 Task: Slide 26 - Thanks.
Action: Mouse moved to (42, 96)
Screenshot: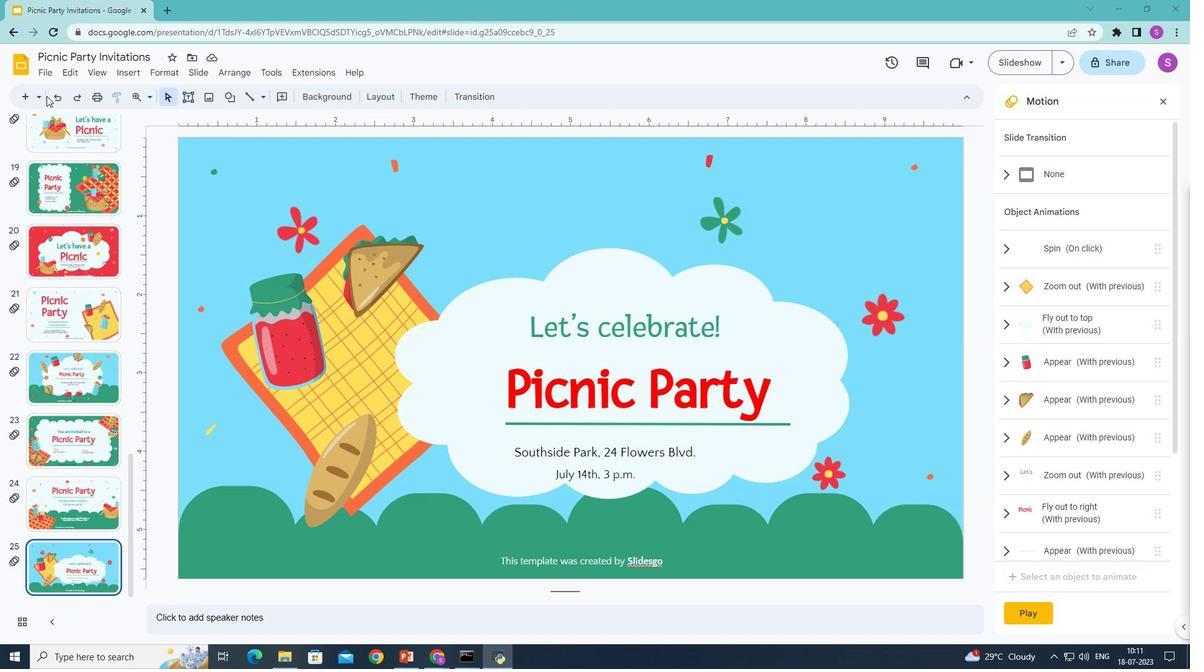 
Action: Mouse pressed left at (42, 96)
Screenshot: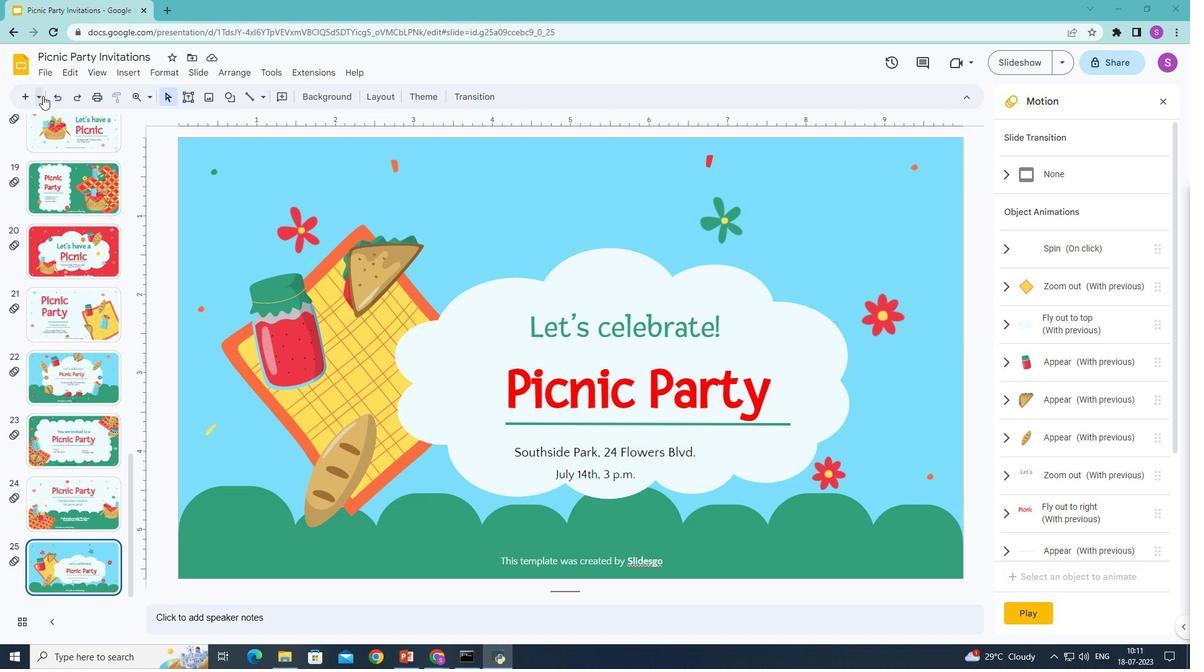 
Action: Mouse moved to (153, 398)
Screenshot: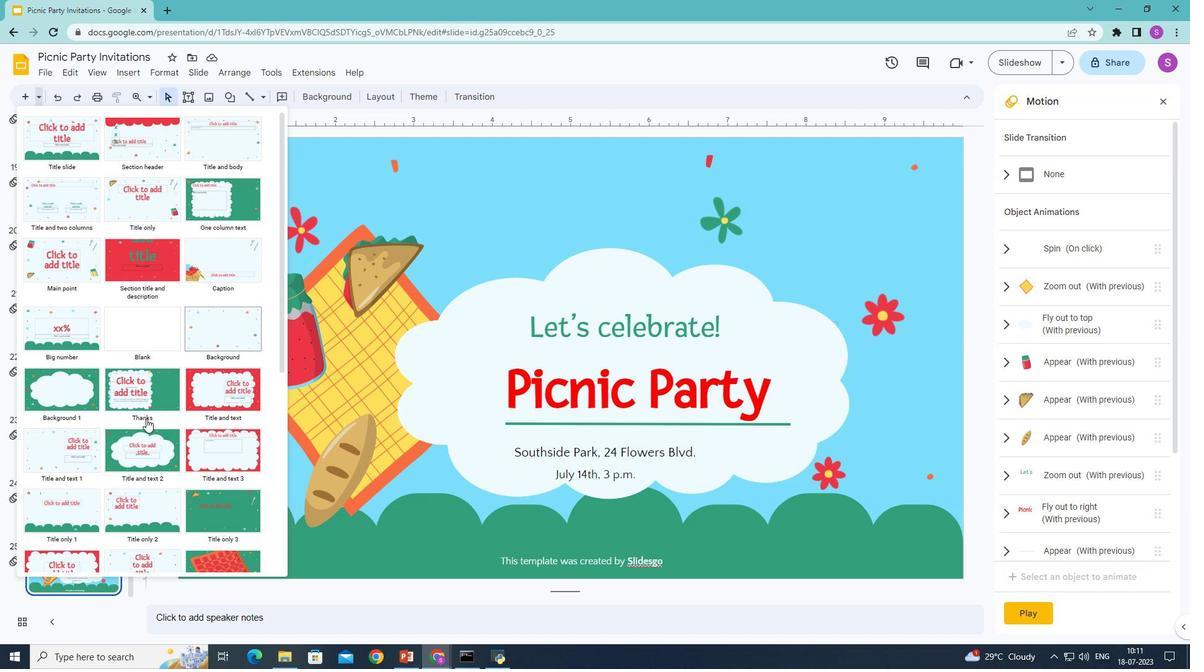 
Action: Mouse pressed left at (153, 398)
Screenshot: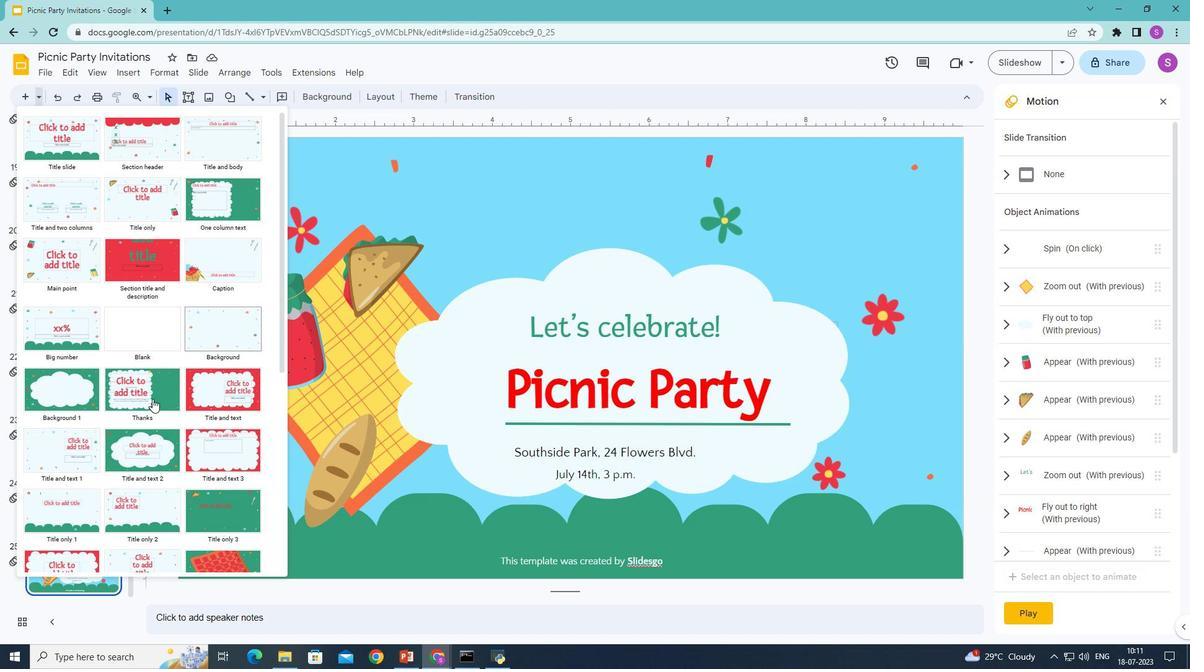 
Action: Mouse moved to (404, 243)
Screenshot: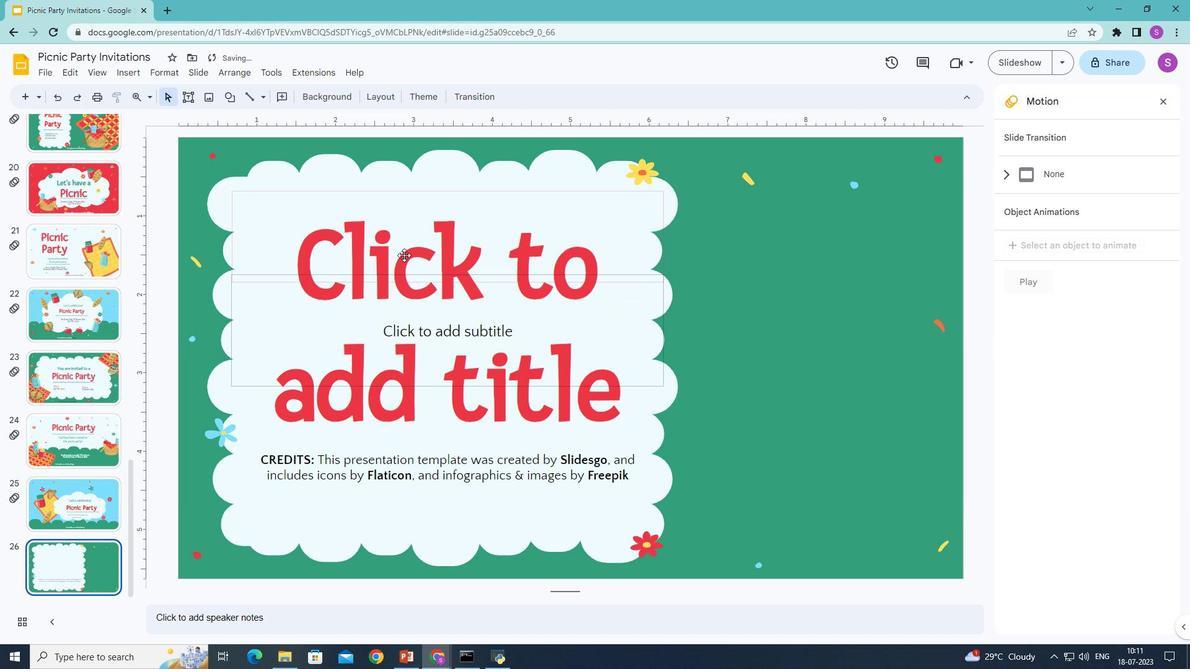 
Action: Mouse pressed left at (404, 243)
Screenshot: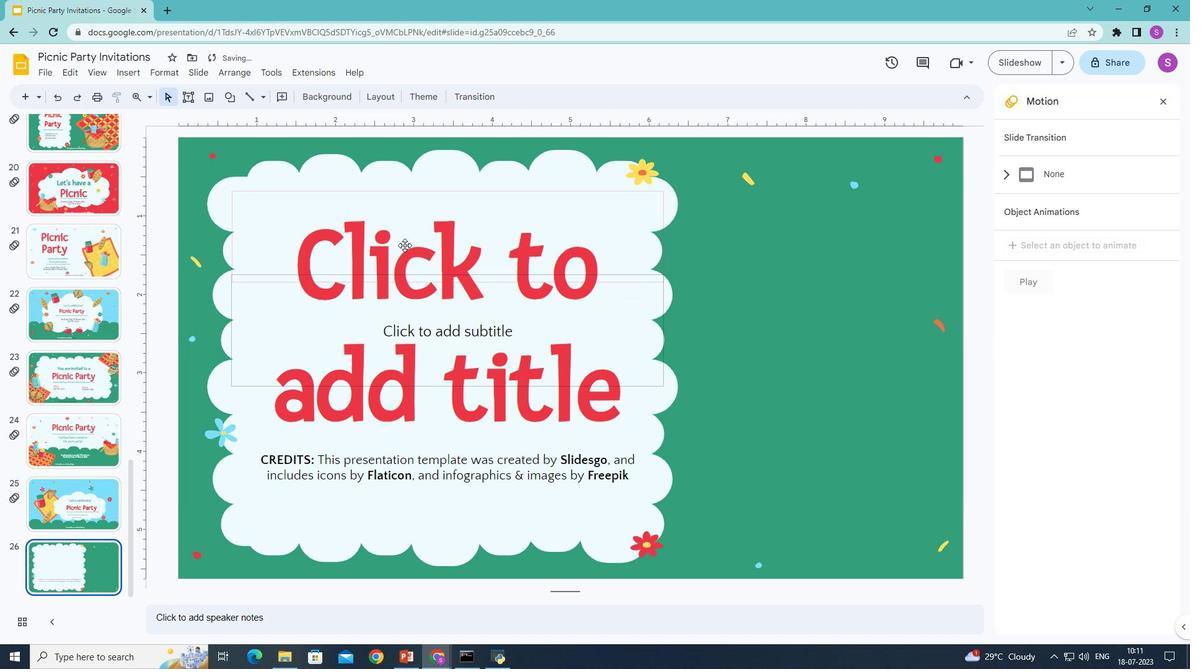 
Action: Mouse moved to (404, 243)
Screenshot: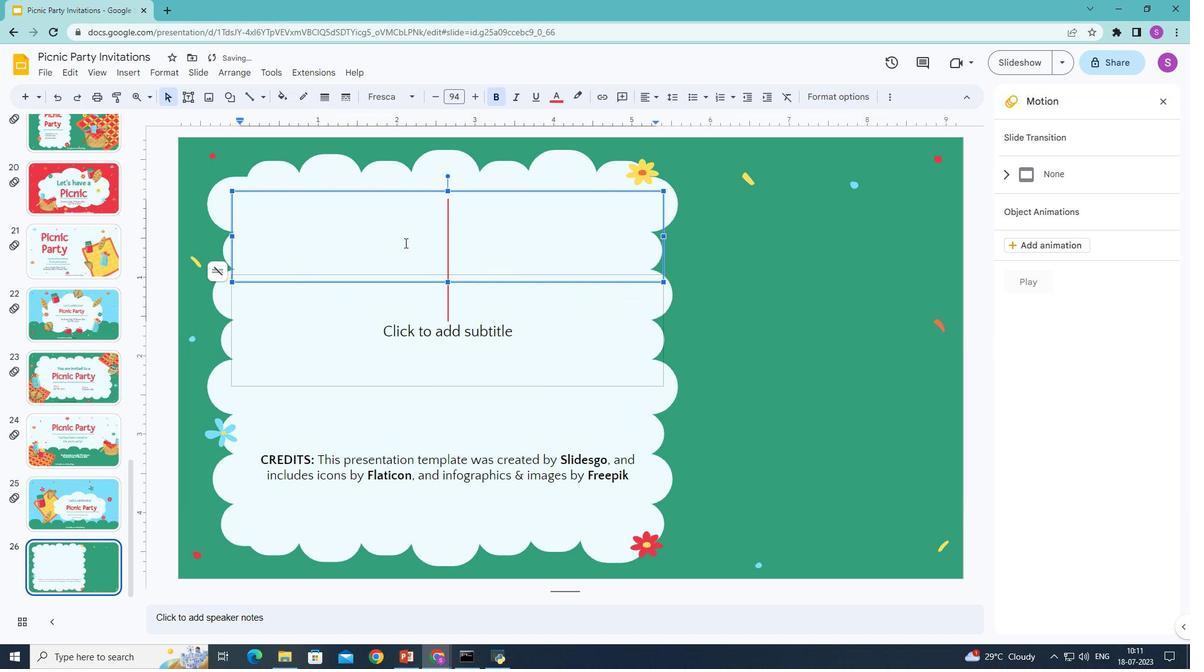 
Action: Key pressed <Key.shift>Thanks<Key.shift>!
Screenshot: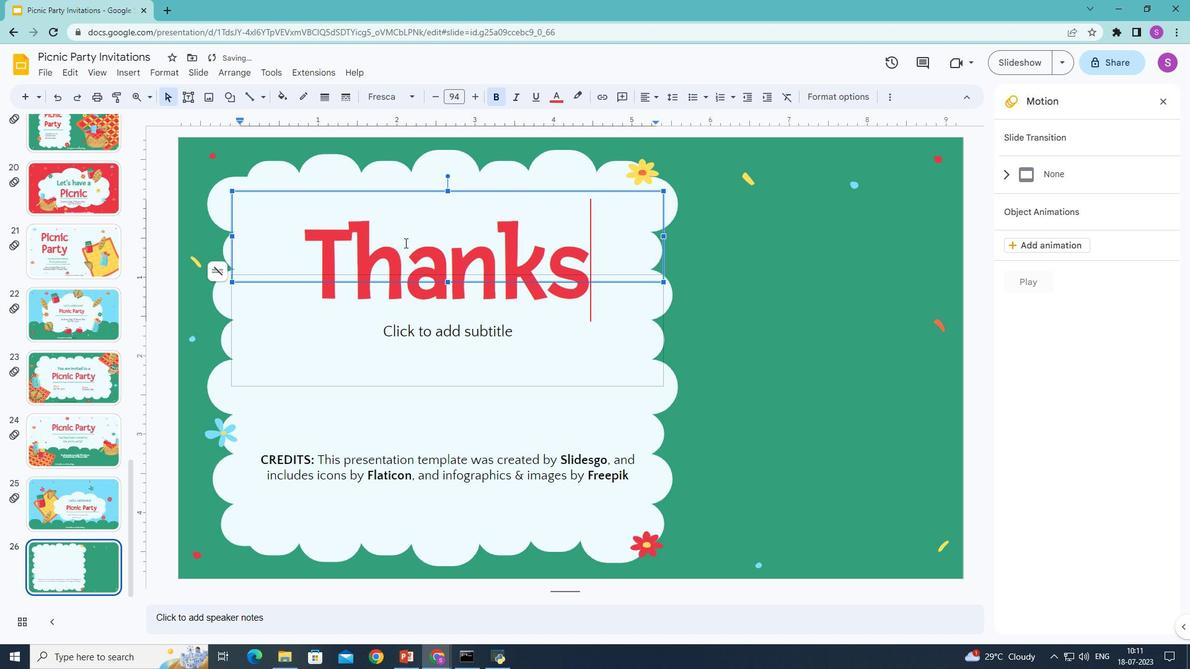 
Action: Mouse moved to (490, 323)
Screenshot: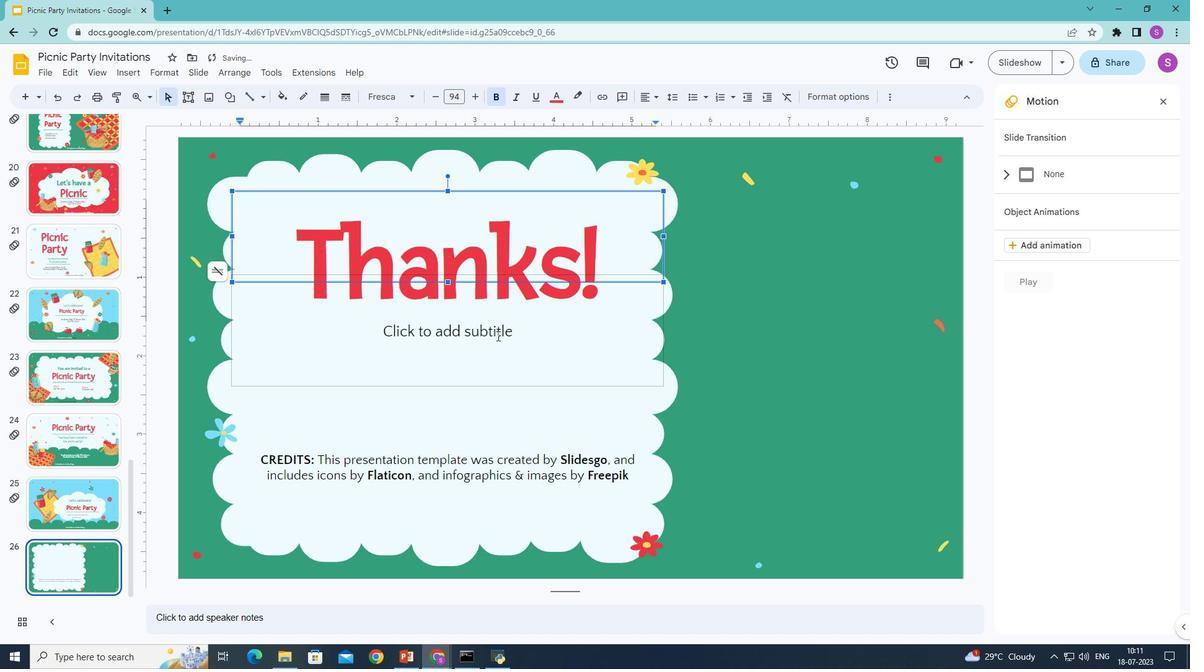 
Action: Mouse pressed left at (490, 323)
Screenshot: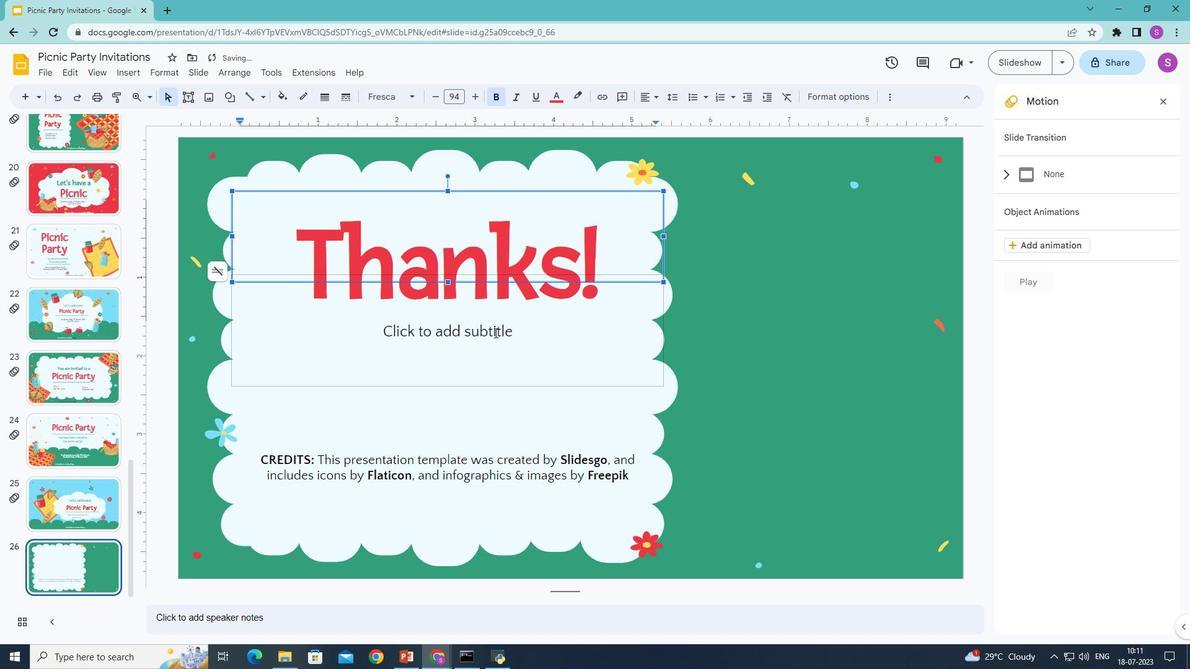 
Action: Mouse moved to (478, 238)
Screenshot: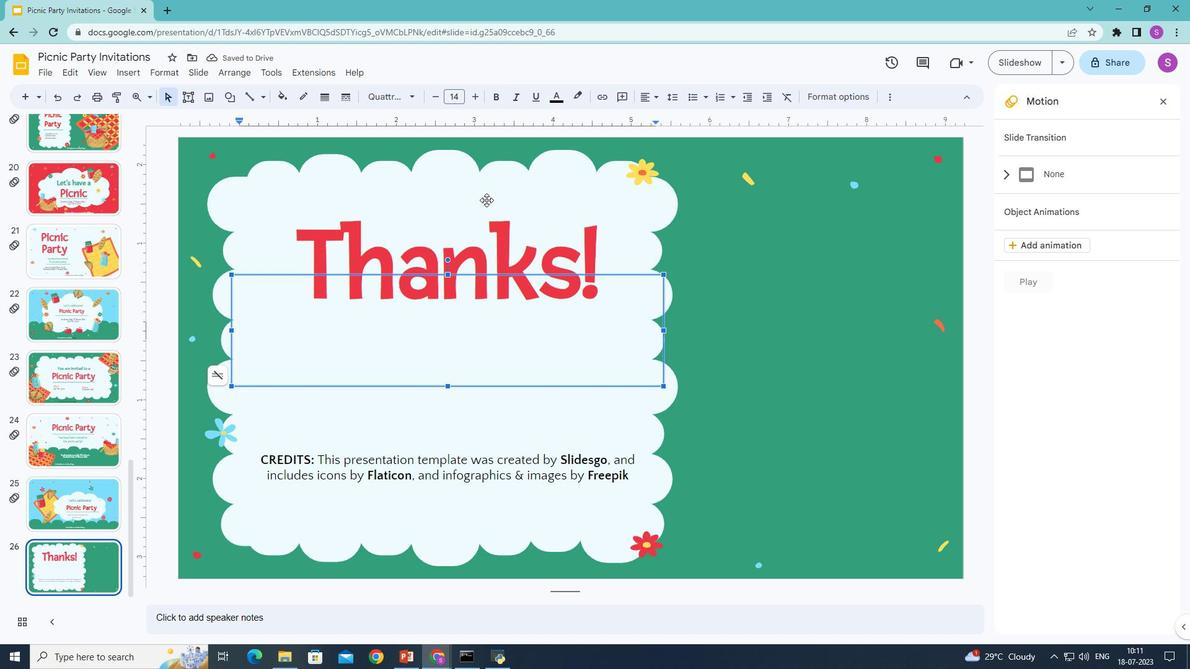 
Action: Mouse pressed left at (478, 238)
Screenshot: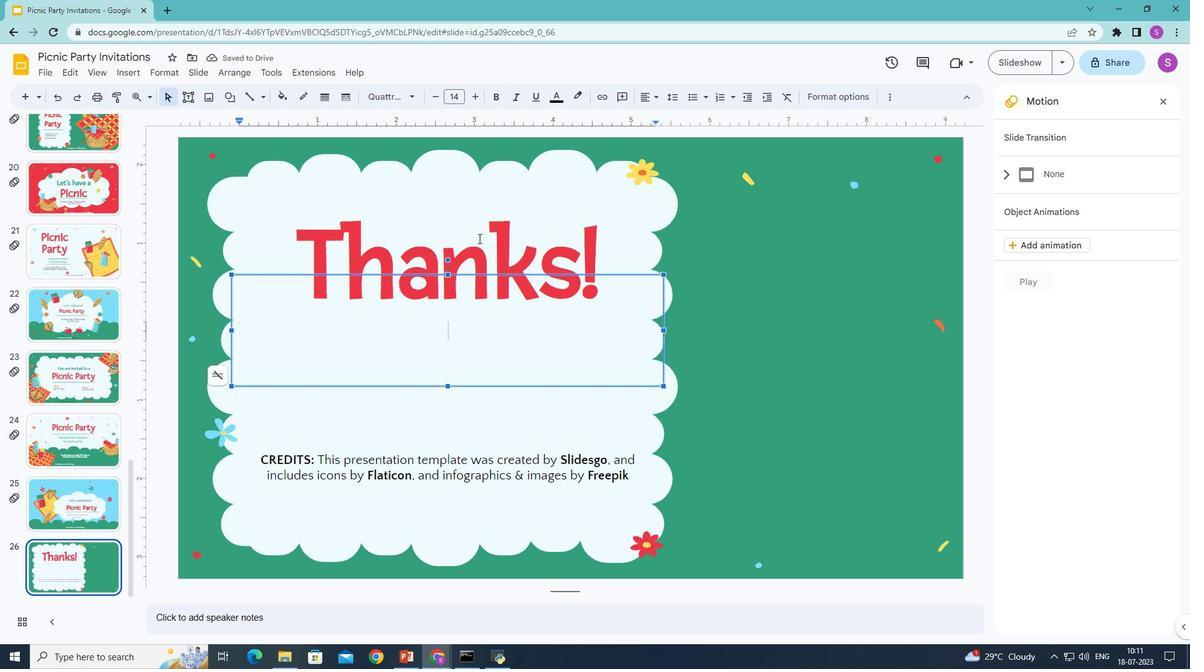 
Action: Mouse moved to (447, 189)
Screenshot: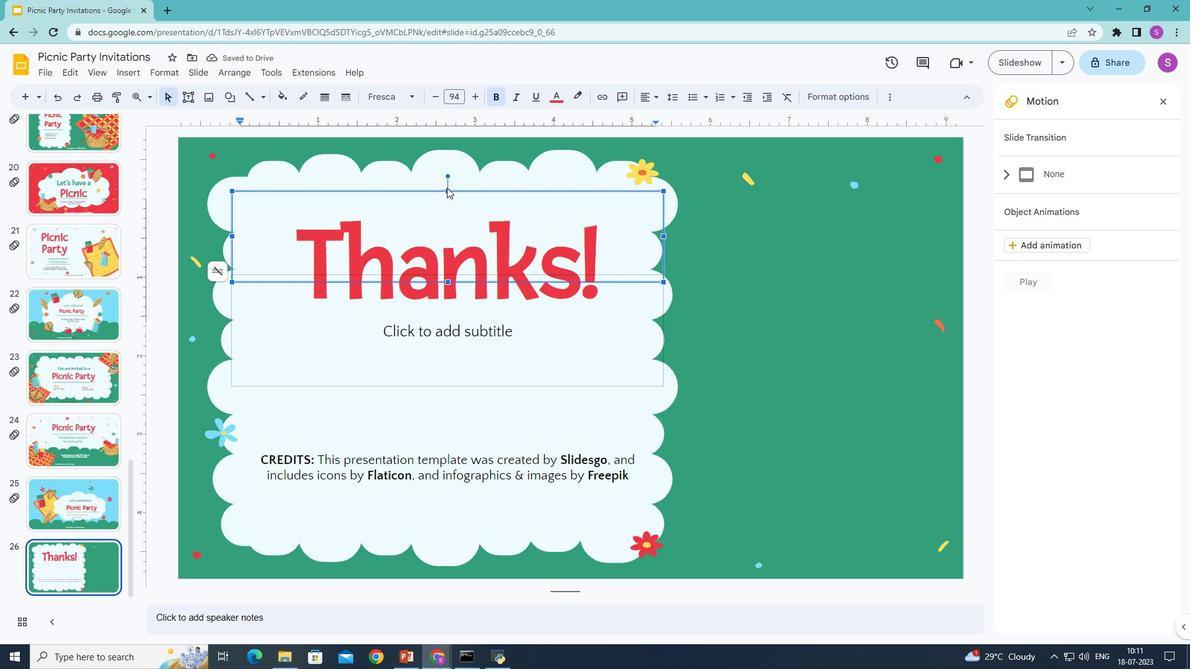 
Action: Mouse pressed left at (447, 189)
Screenshot: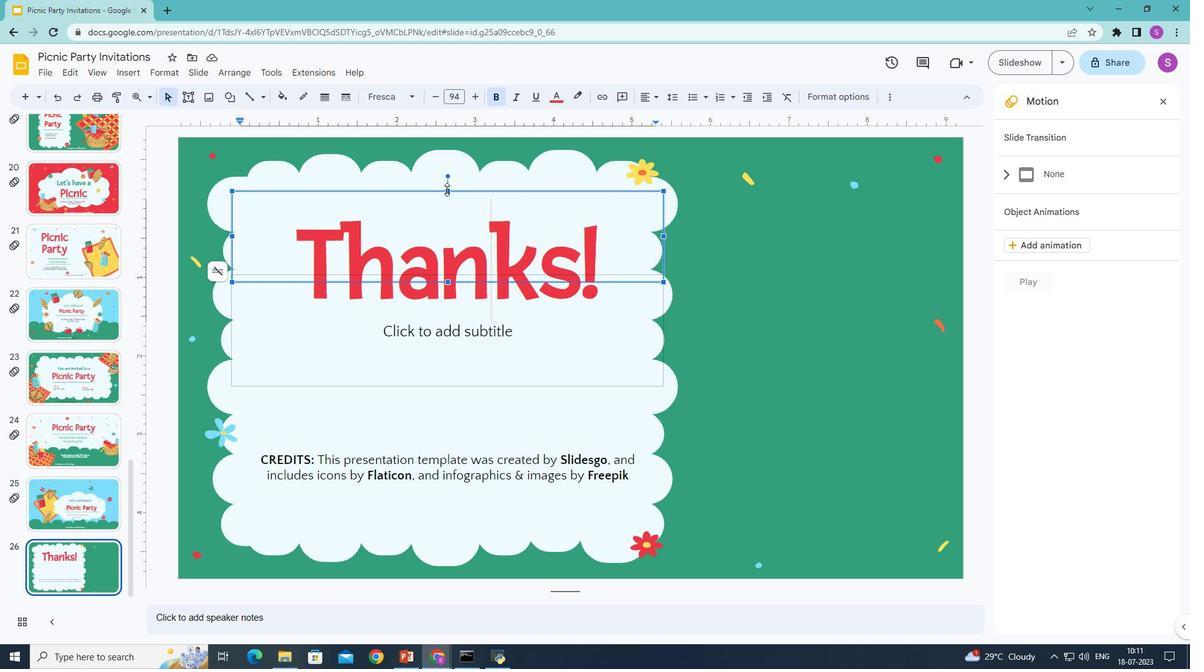 
Action: Mouse moved to (448, 282)
Screenshot: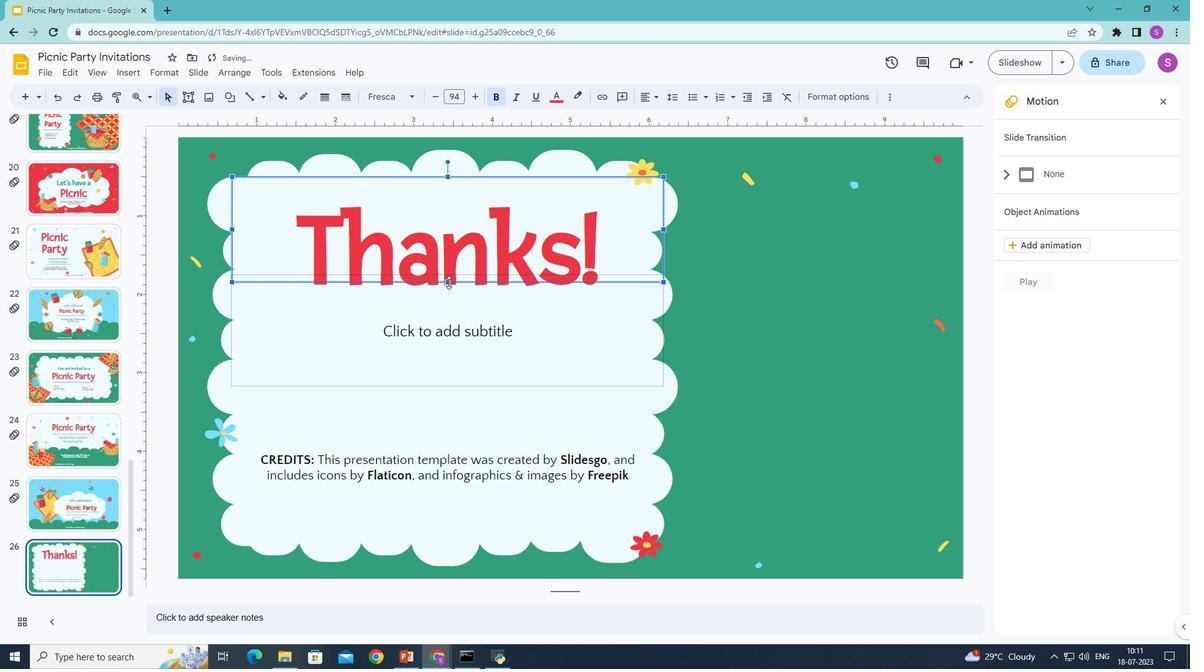 
Action: Mouse pressed left at (448, 282)
Screenshot: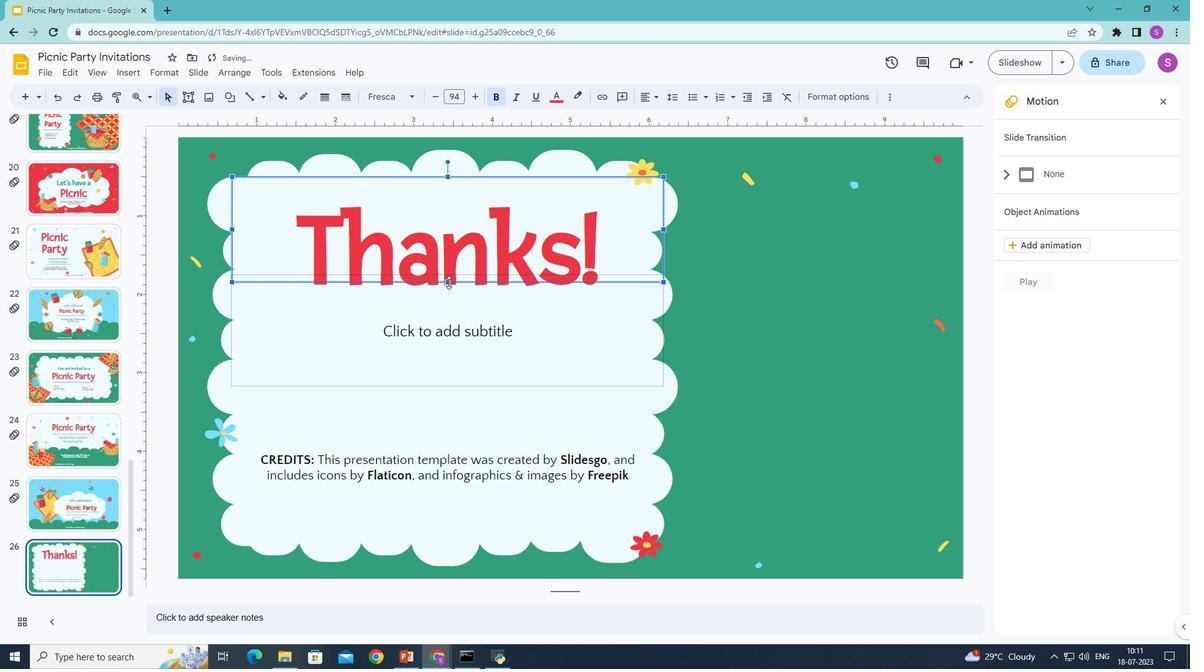 
Action: Mouse moved to (447, 177)
Screenshot: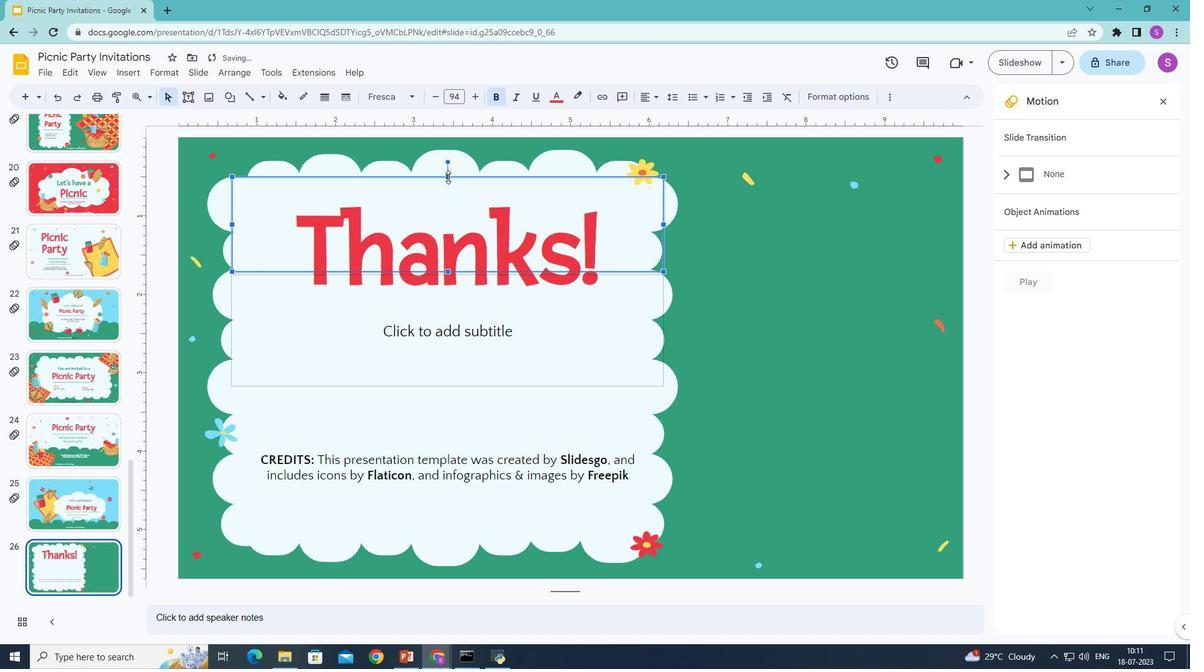 
Action: Mouse pressed left at (447, 177)
Screenshot: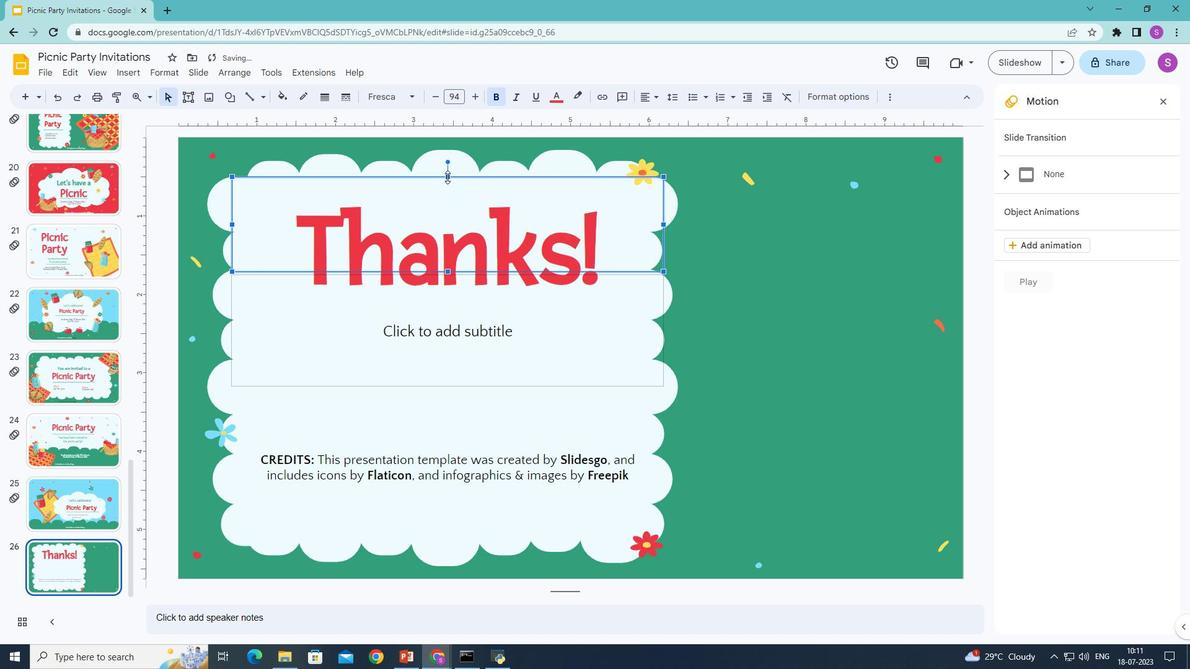 
Action: Mouse moved to (846, 376)
Screenshot: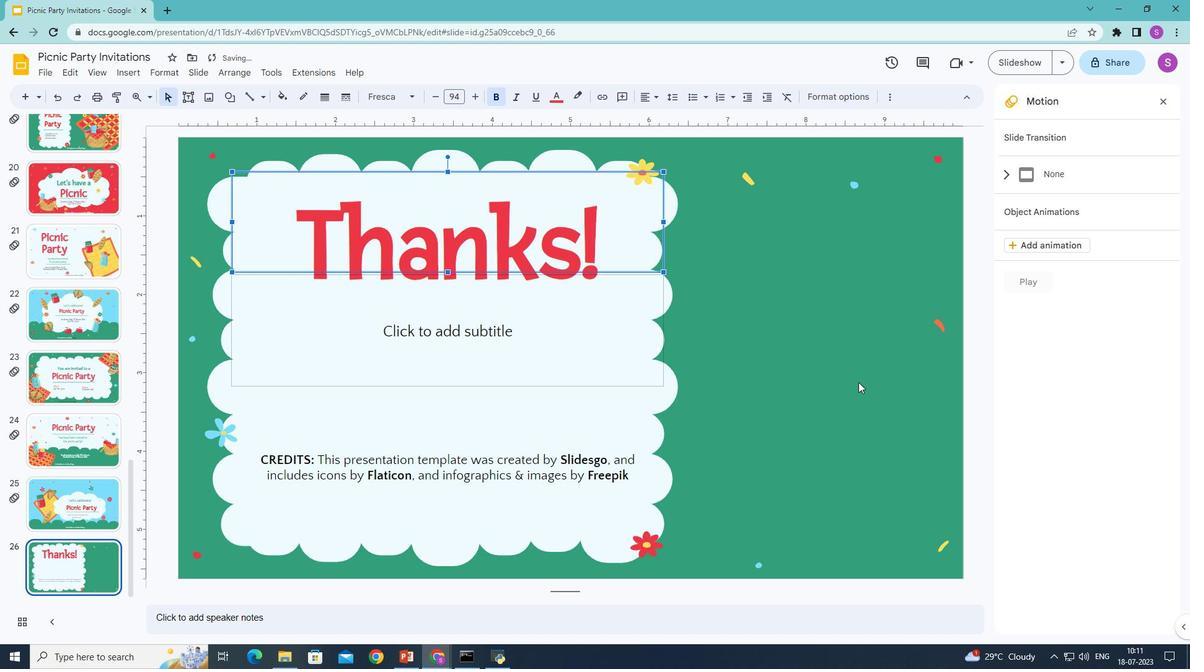 
Action: Mouse pressed left at (846, 376)
Screenshot: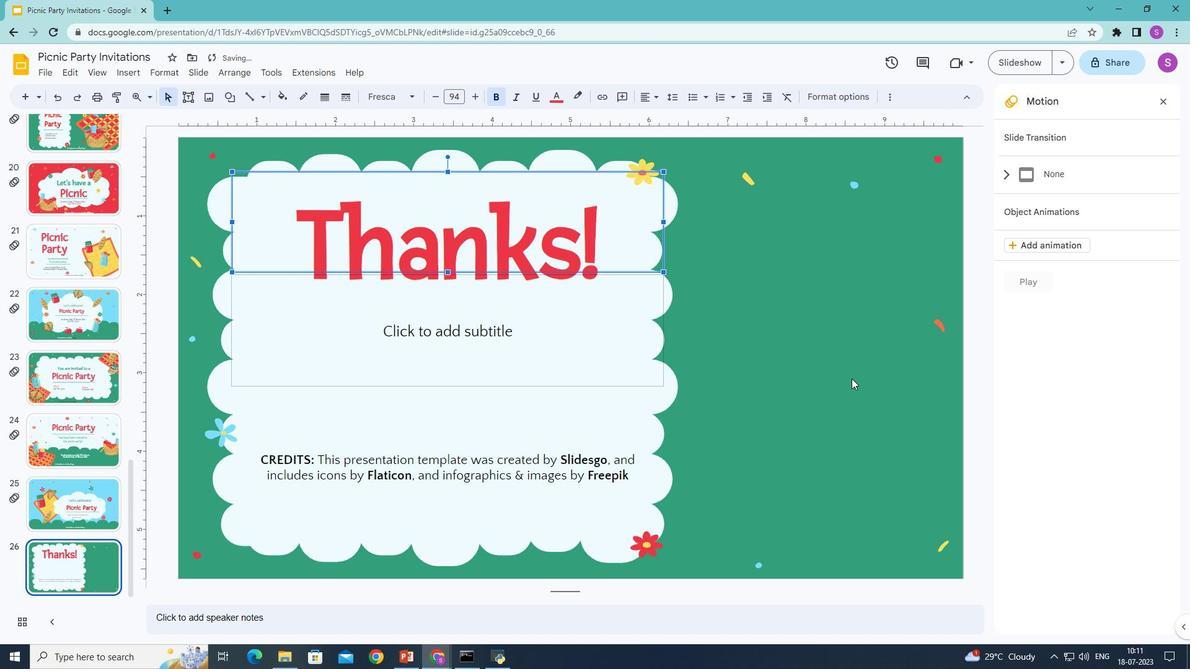 
Action: Mouse moved to (384, 331)
Screenshot: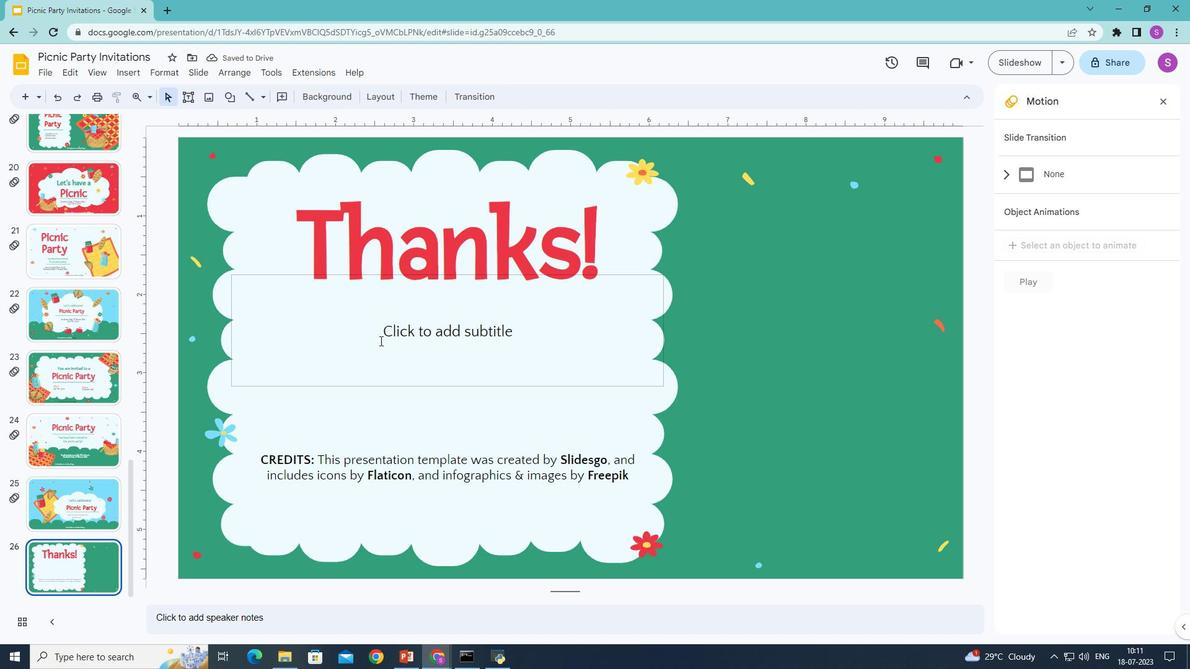 
Action: Mouse pressed left at (384, 331)
Screenshot: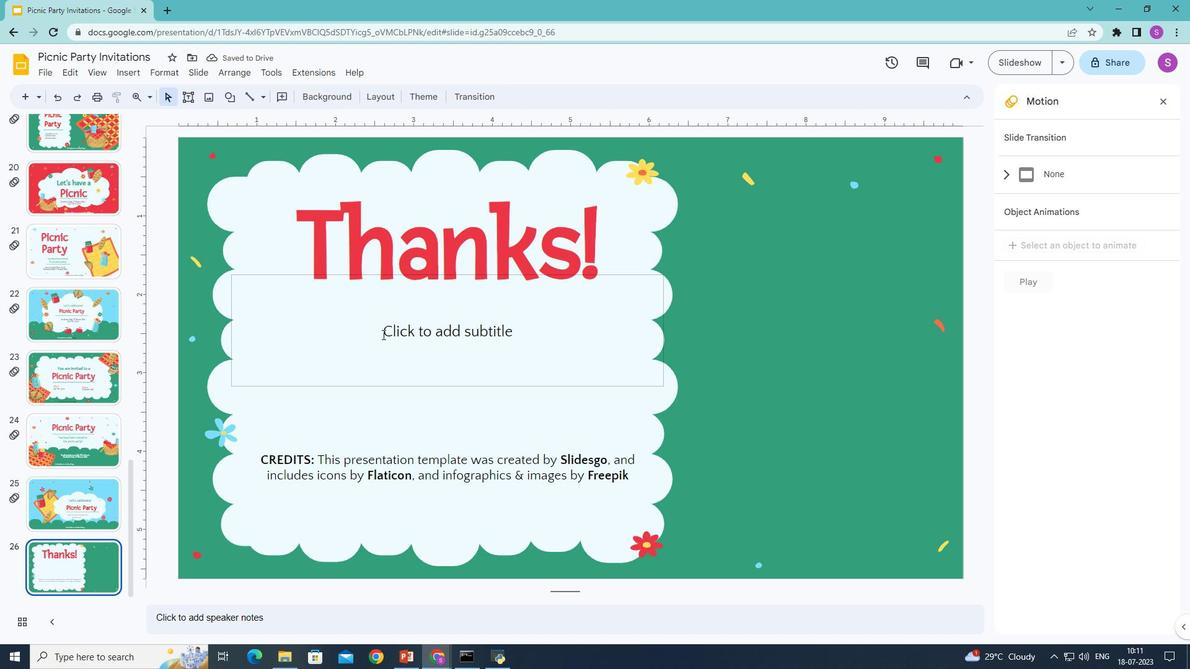 
Action: Mouse moved to (389, 326)
Screenshot: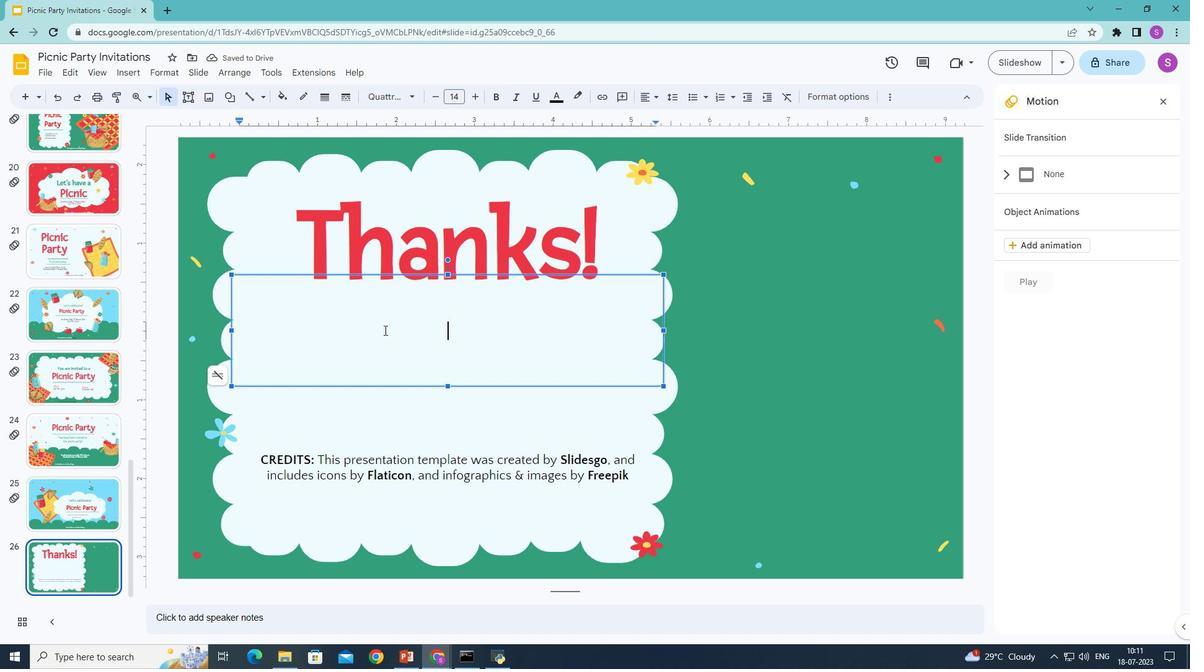
Action: Key pressed <Key.shift>Do<Key.space>you<Key.space>have<Key.space>any<Key.space>questions<Key.shift>?
Screenshot: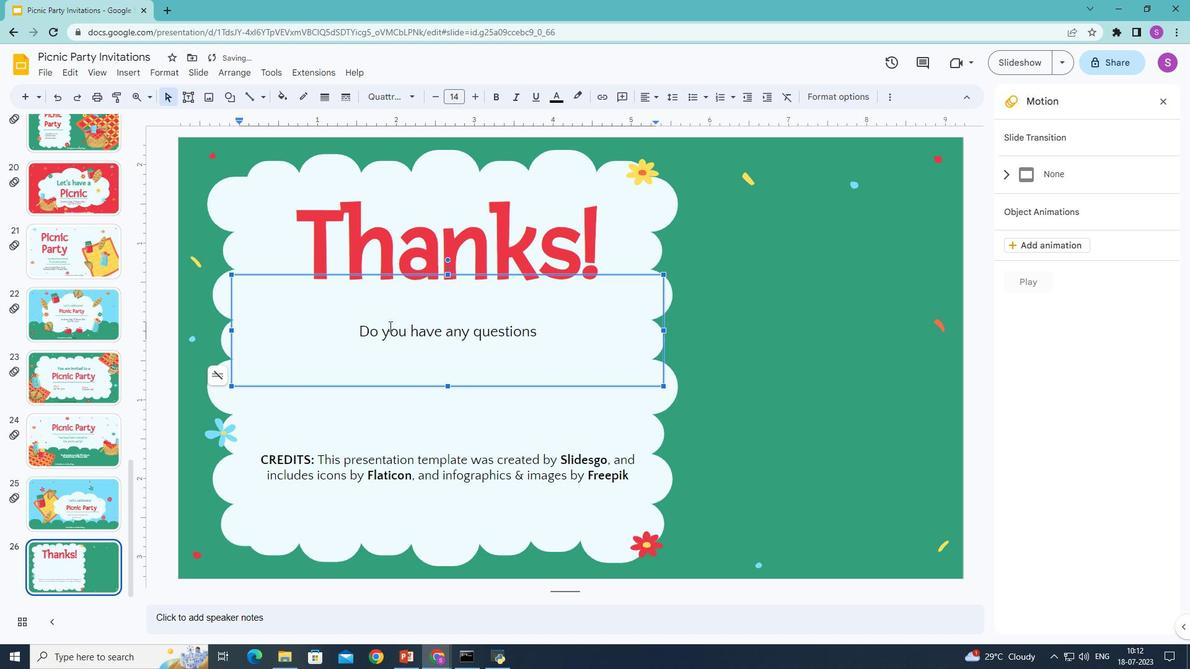 
Action: Mouse moved to (541, 331)
Screenshot: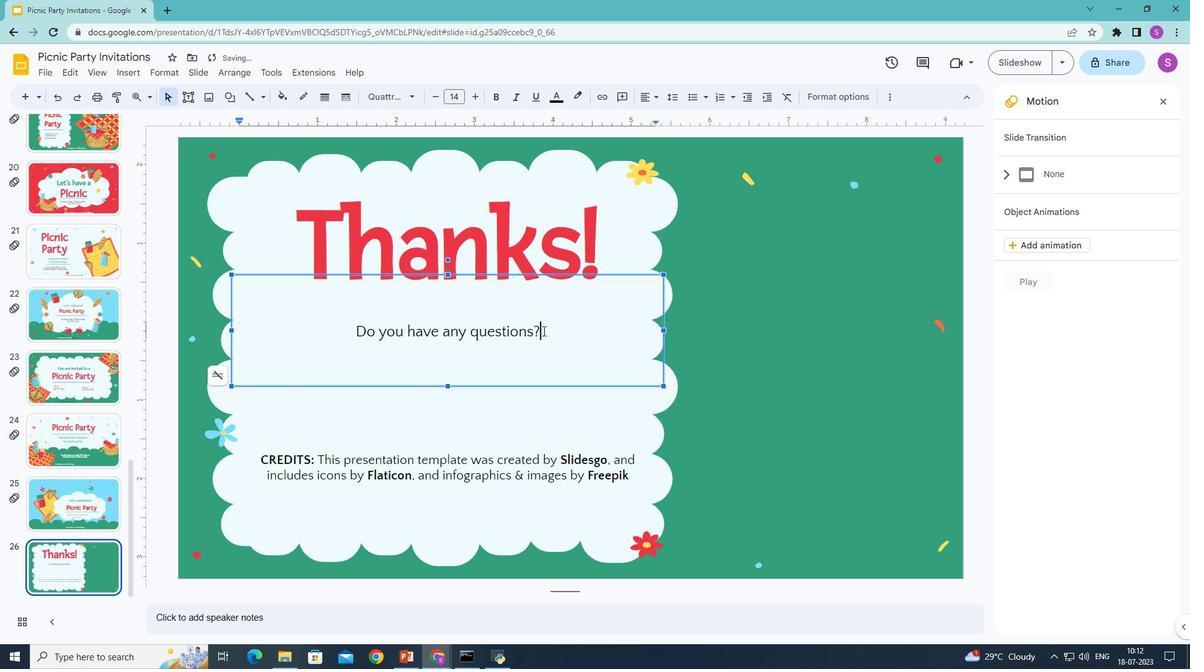 
Action: Mouse pressed left at (541, 331)
Screenshot: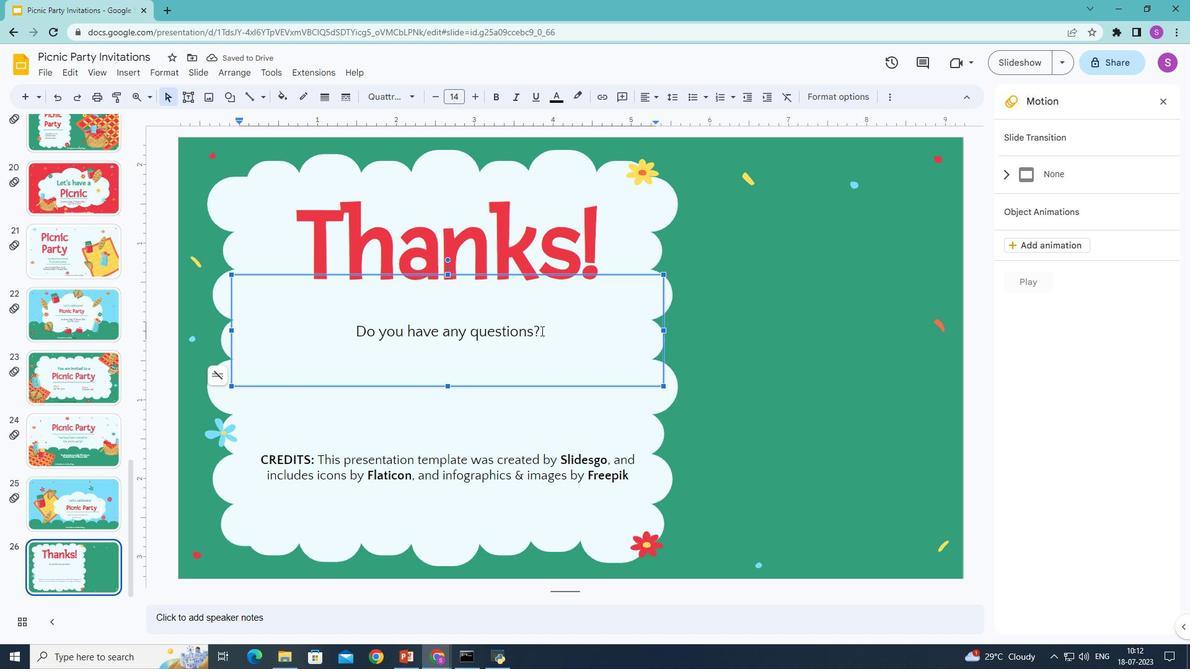 
Action: Mouse moved to (475, 96)
Screenshot: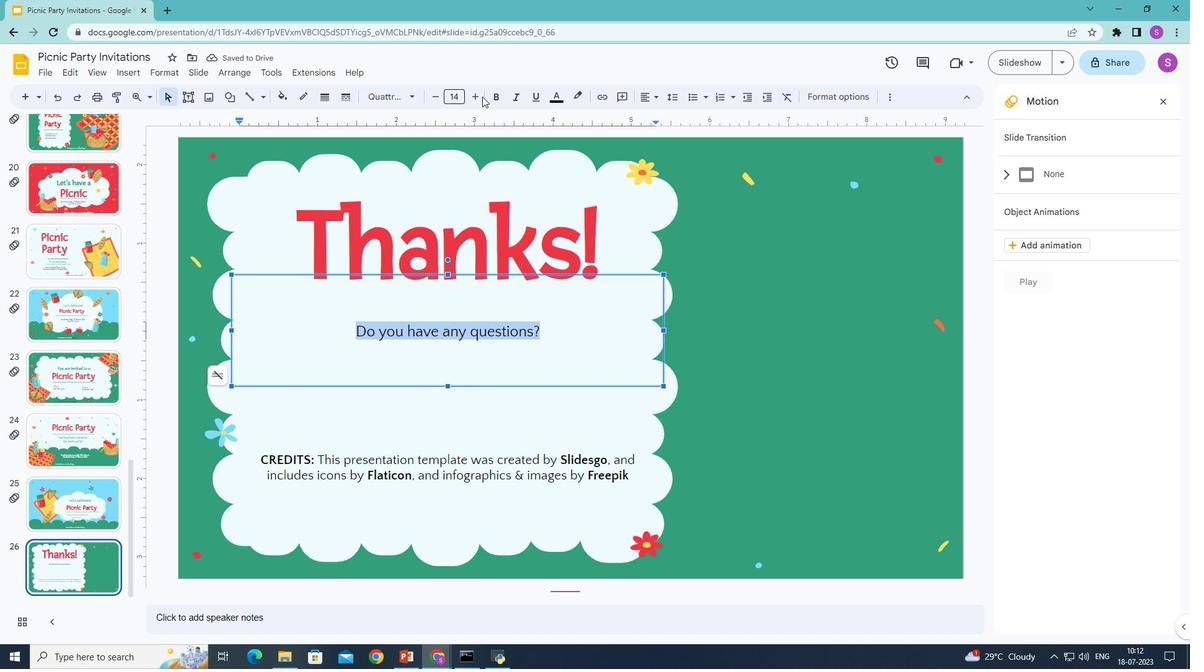 
Action: Mouse pressed left at (475, 96)
Screenshot: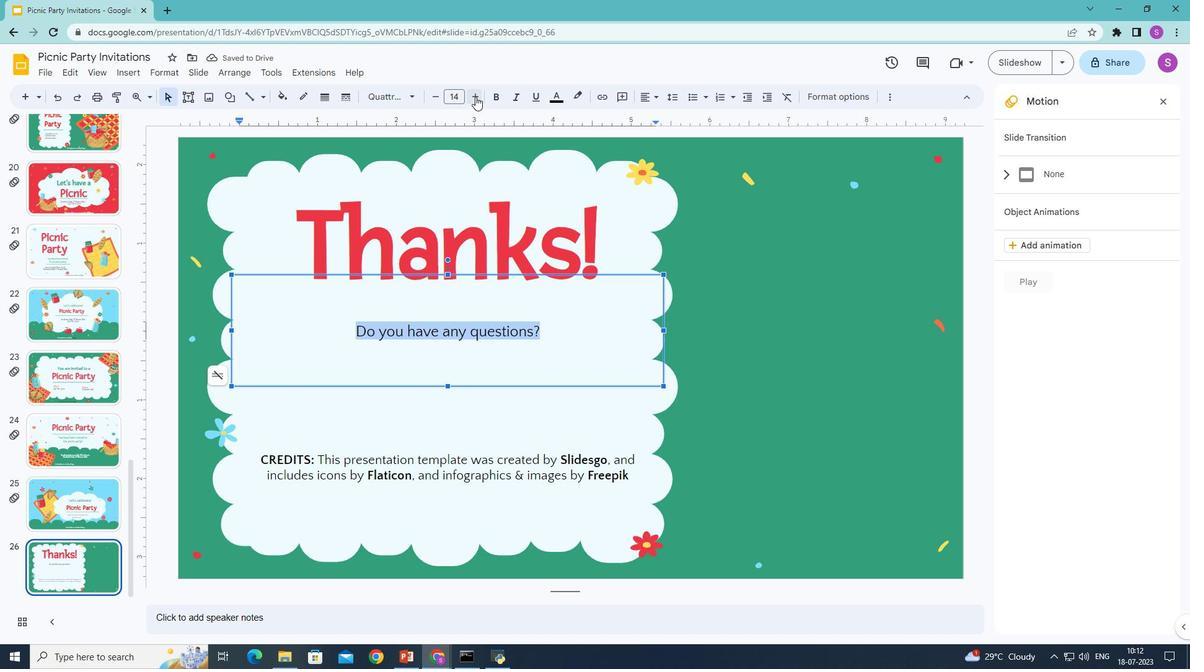 
Action: Mouse pressed left at (475, 96)
Screenshot: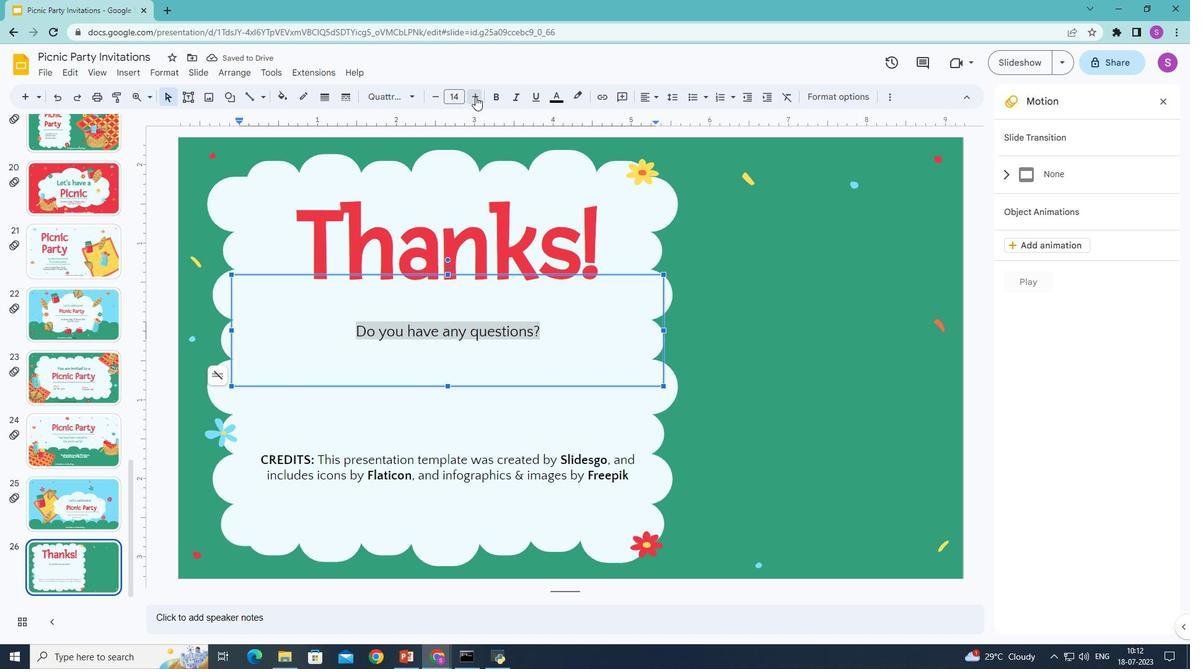 
Action: Mouse pressed left at (475, 96)
Screenshot: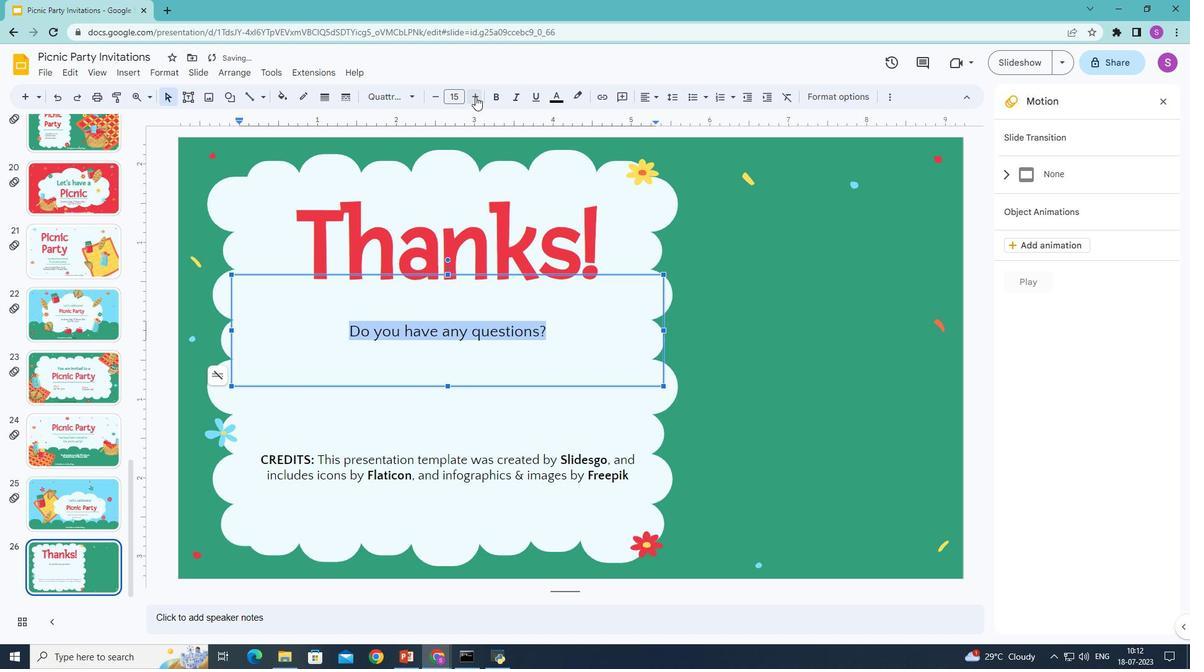 
Action: Mouse pressed left at (475, 96)
Screenshot: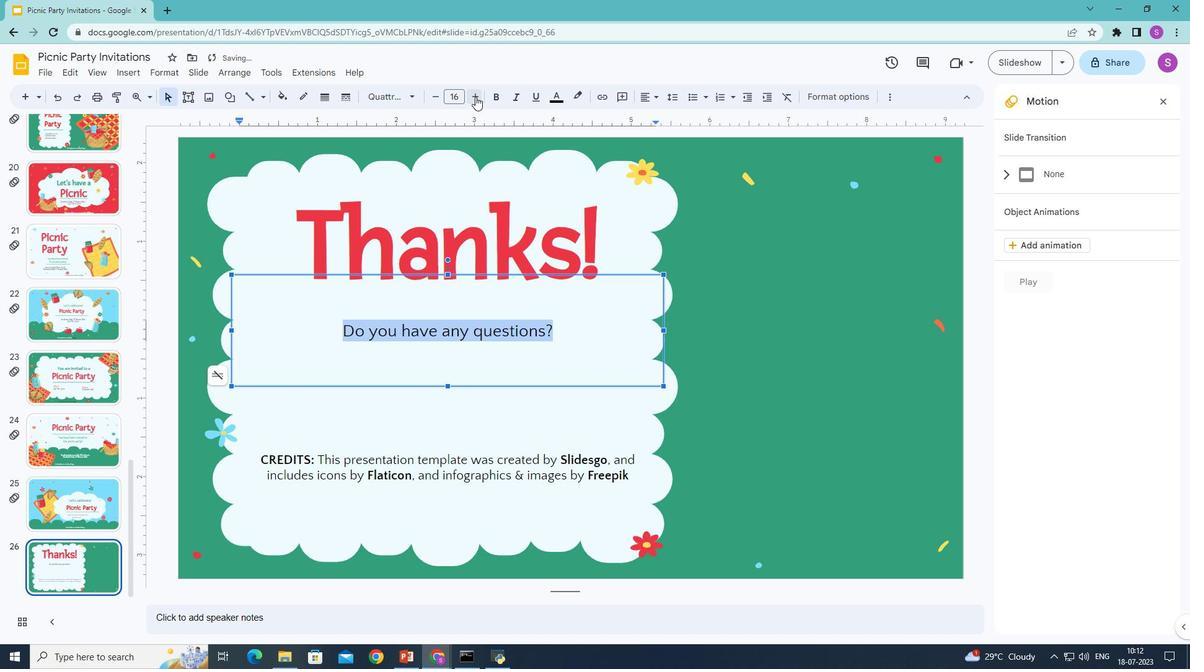 
Action: Mouse pressed left at (475, 96)
Screenshot: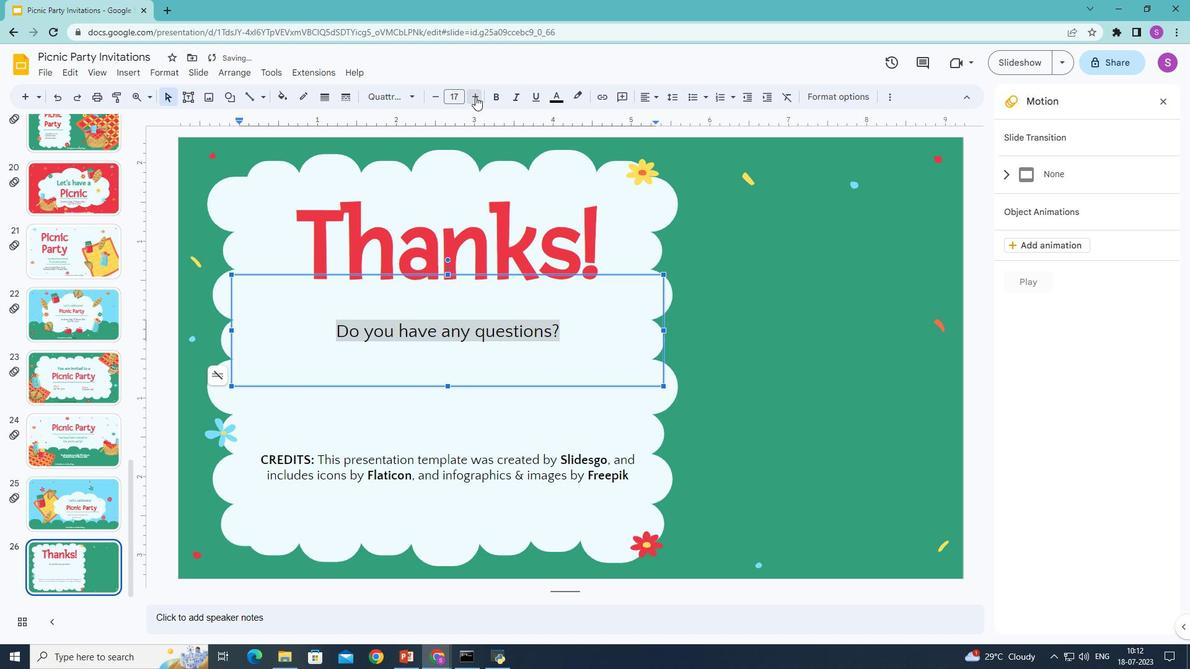 
Action: Mouse pressed left at (475, 96)
Screenshot: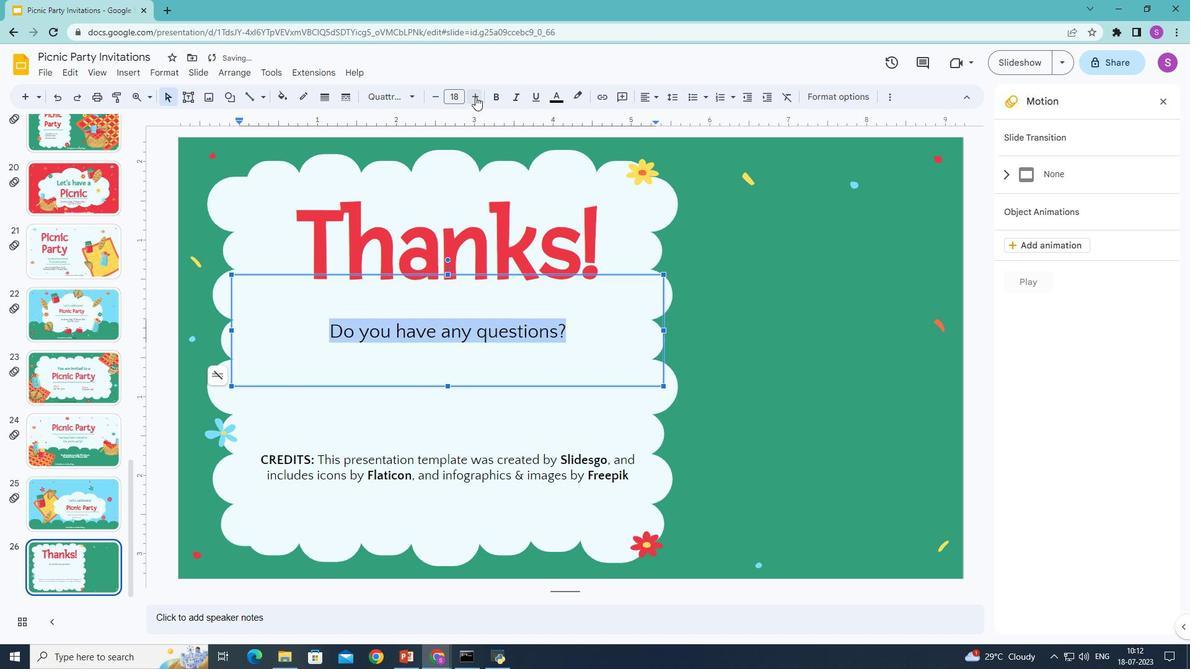 
Action: Mouse pressed left at (475, 96)
Screenshot: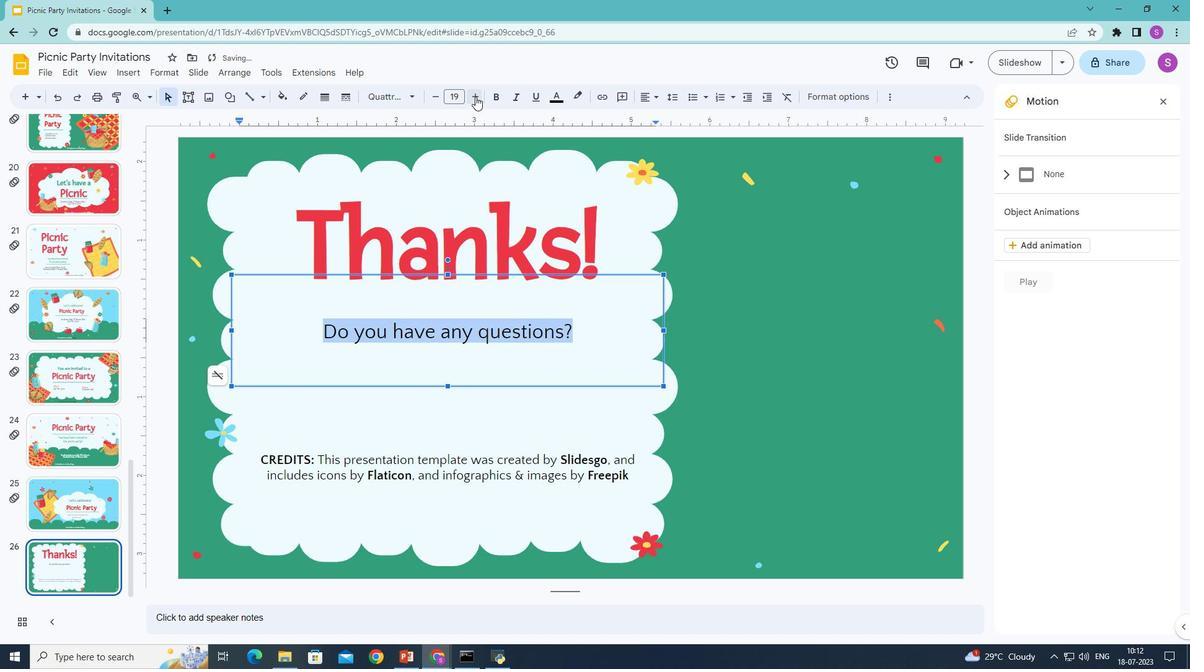 
Action: Mouse pressed left at (475, 96)
Screenshot: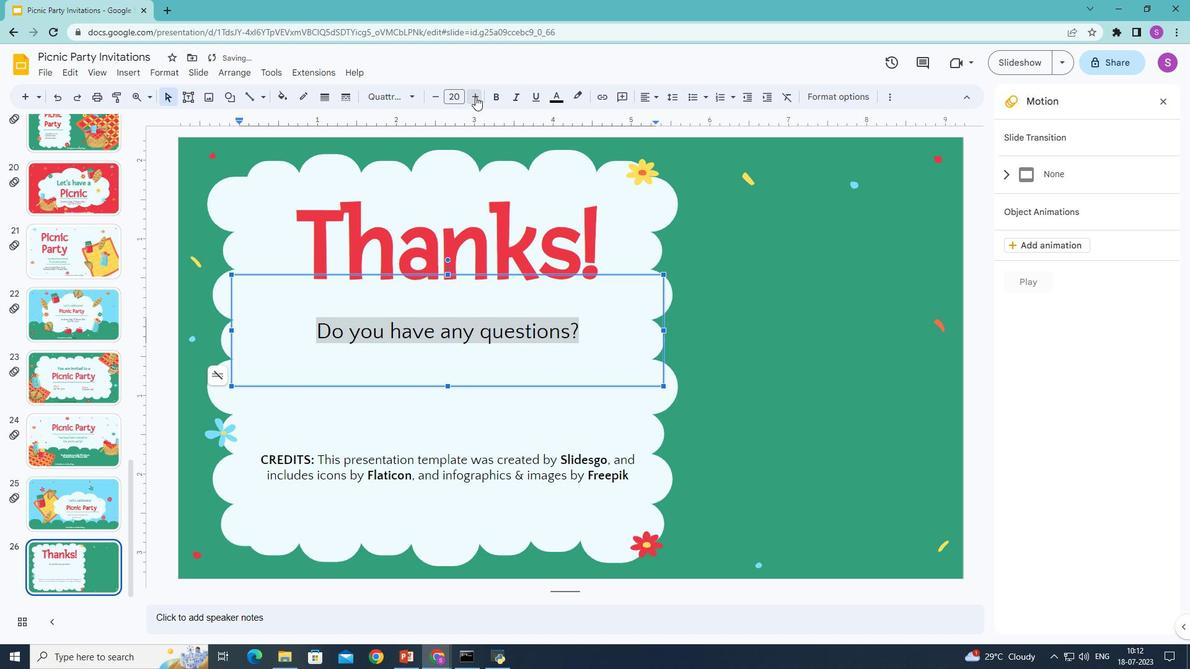 
Action: Mouse pressed left at (475, 96)
Screenshot: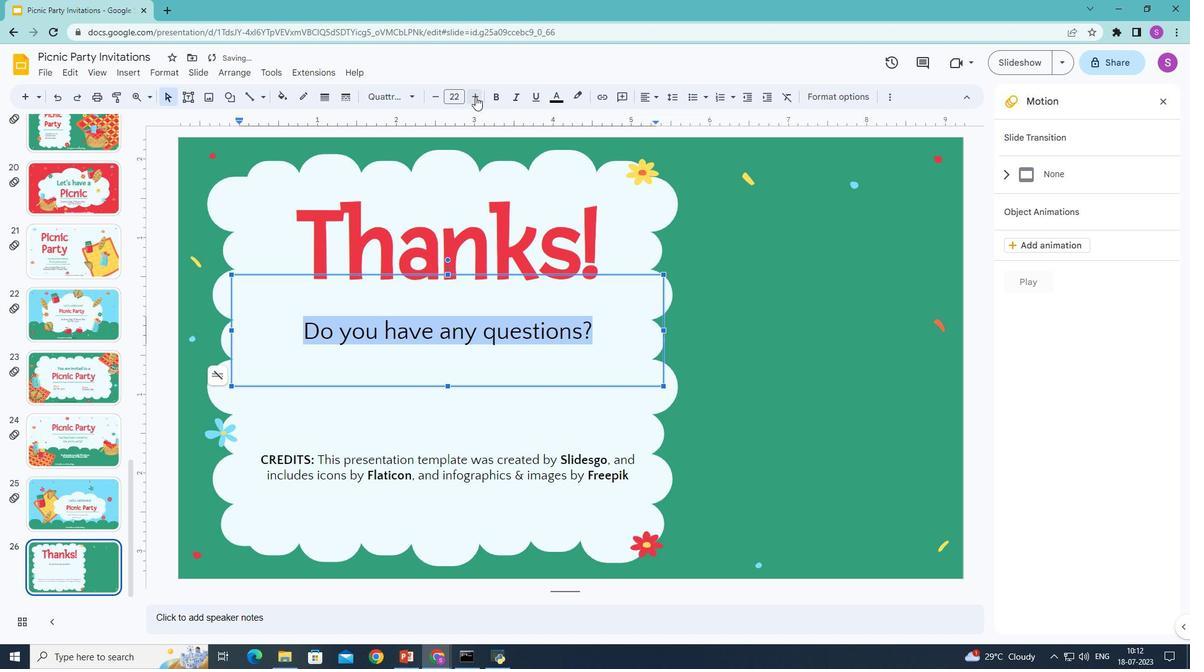 
Action: Mouse moved to (475, 96)
Screenshot: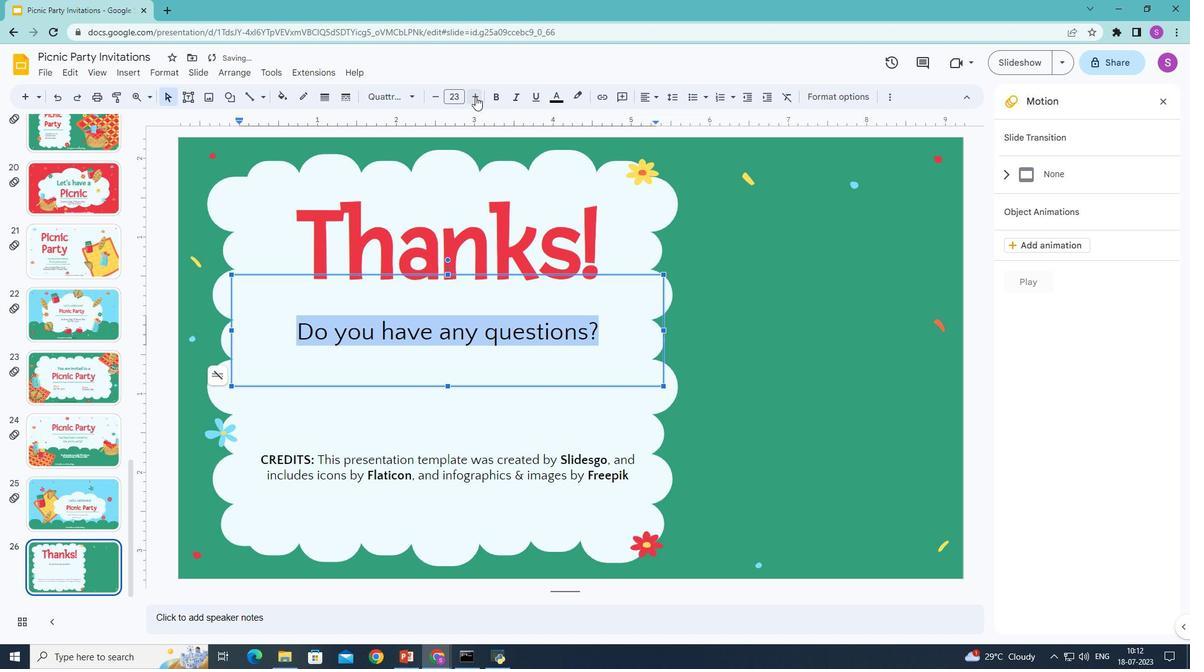 
Action: Mouse pressed left at (475, 96)
Screenshot: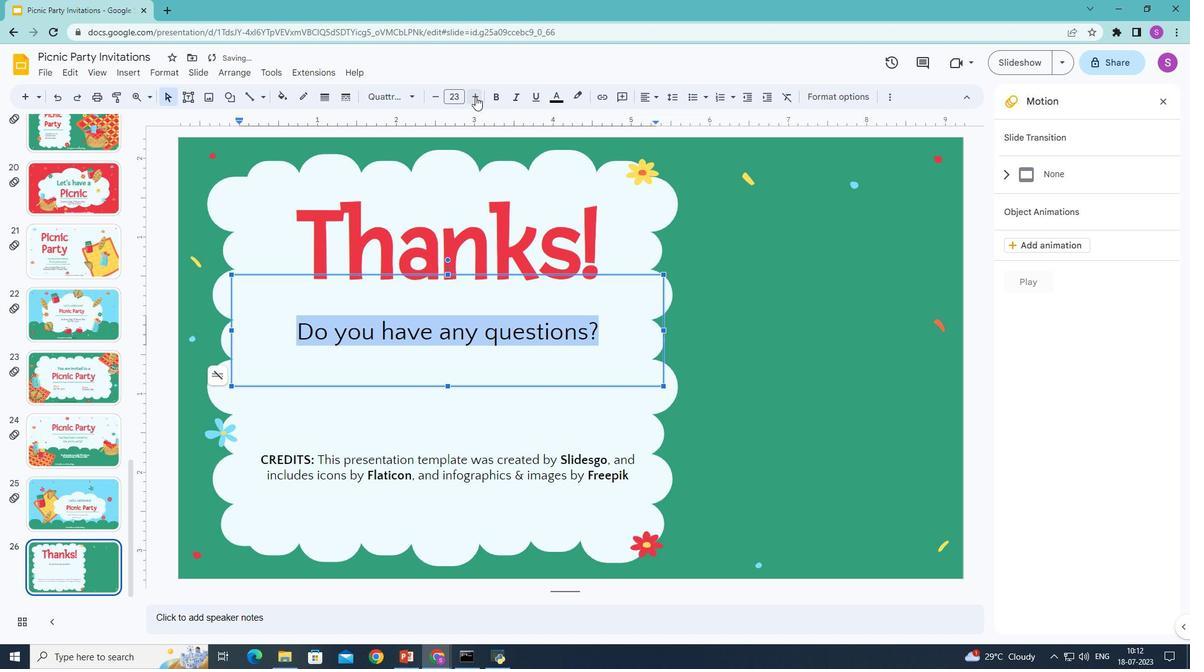 
Action: Mouse moved to (432, 96)
Screenshot: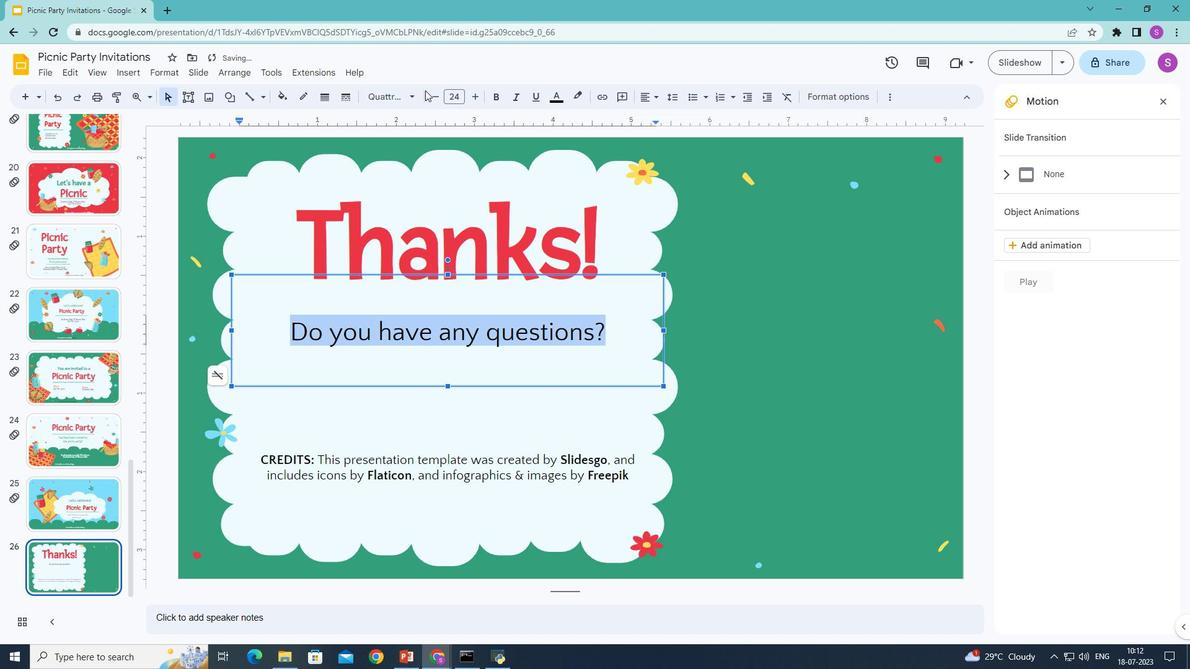 
Action: Mouse pressed left at (432, 96)
Screenshot: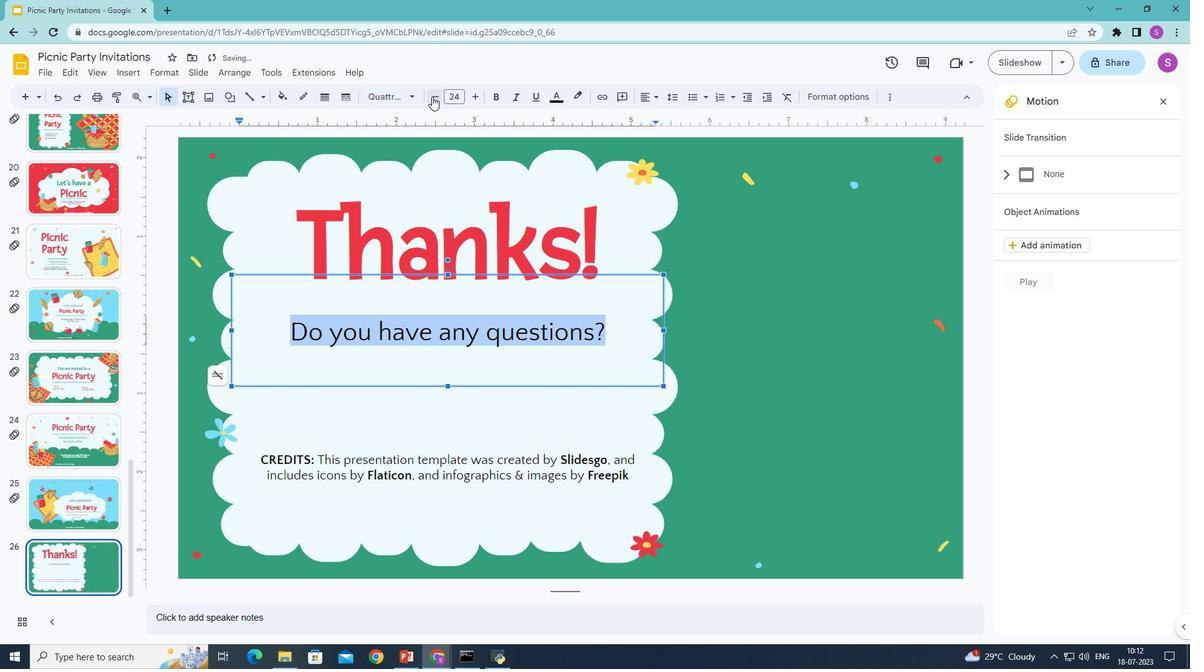 
Action: Mouse moved to (495, 99)
Screenshot: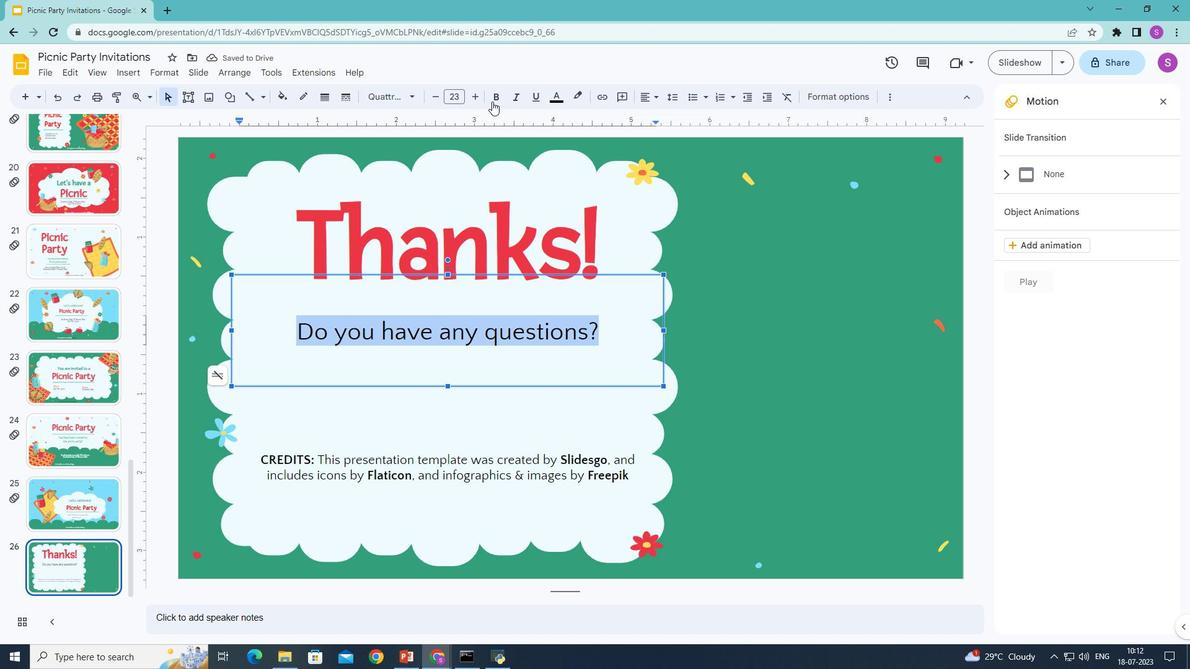 
Action: Mouse pressed left at (495, 99)
Screenshot: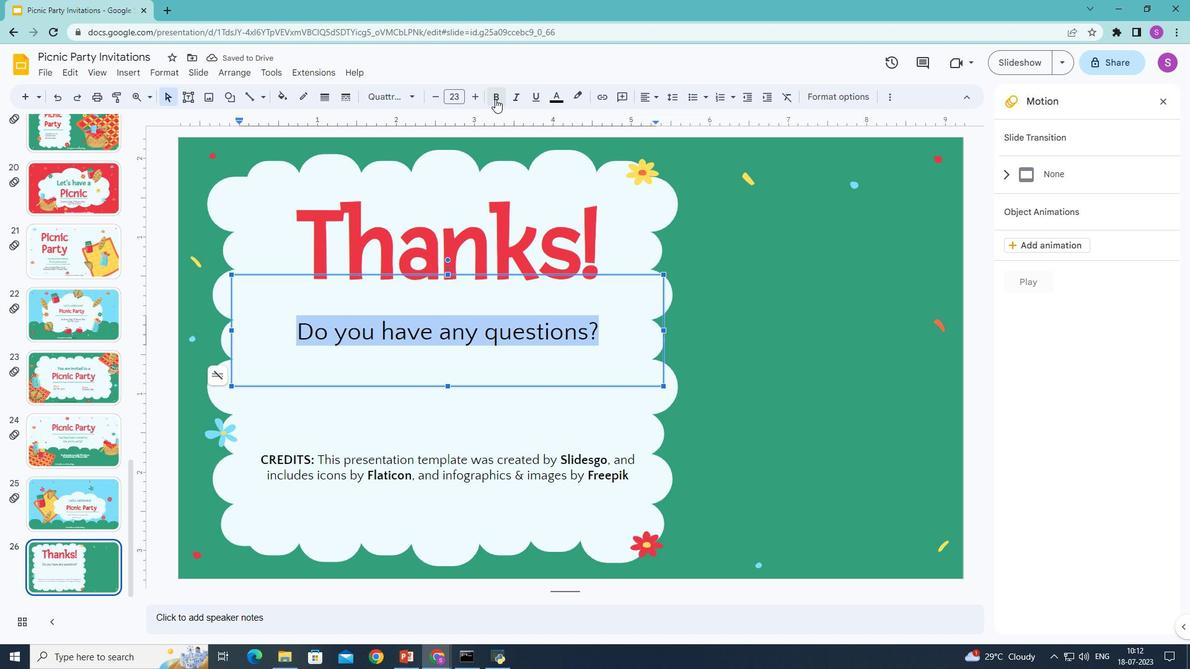 
Action: Mouse moved to (553, 96)
Screenshot: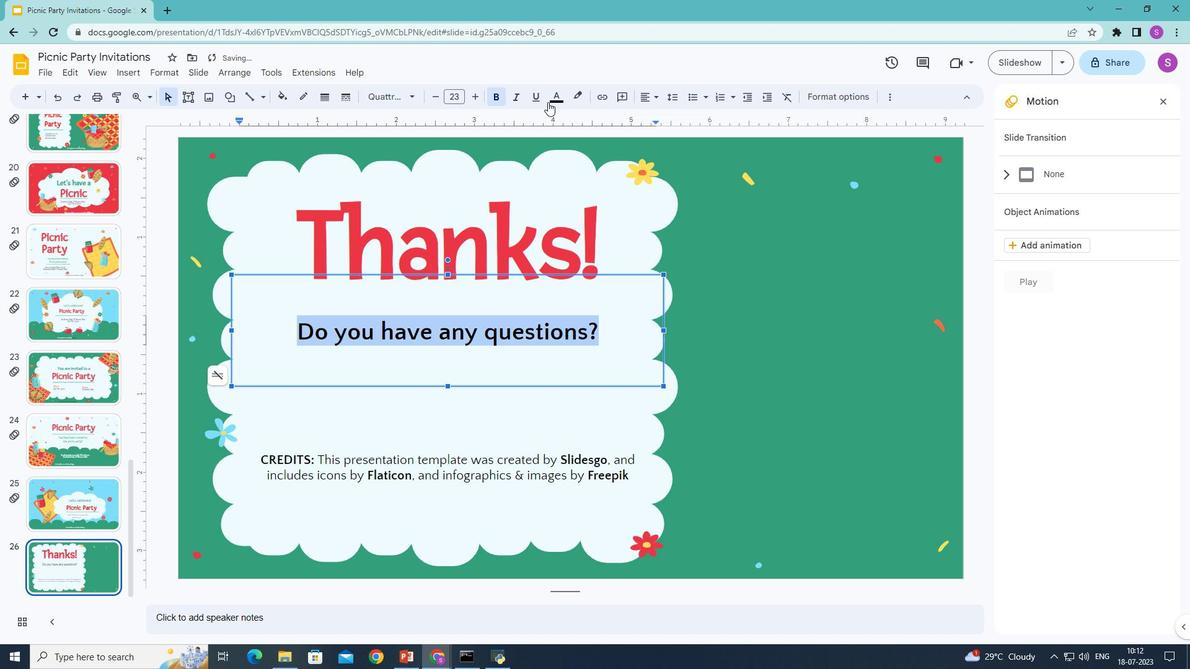 
Action: Mouse pressed left at (553, 96)
Screenshot: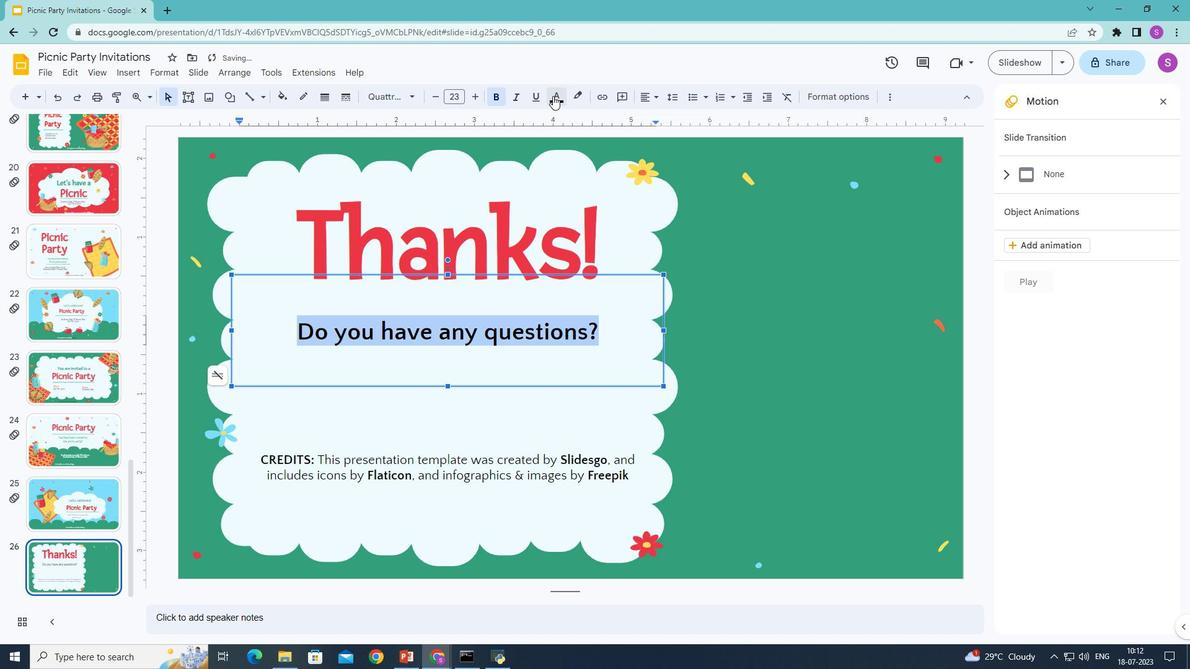 
Action: Mouse moved to (667, 136)
Screenshot: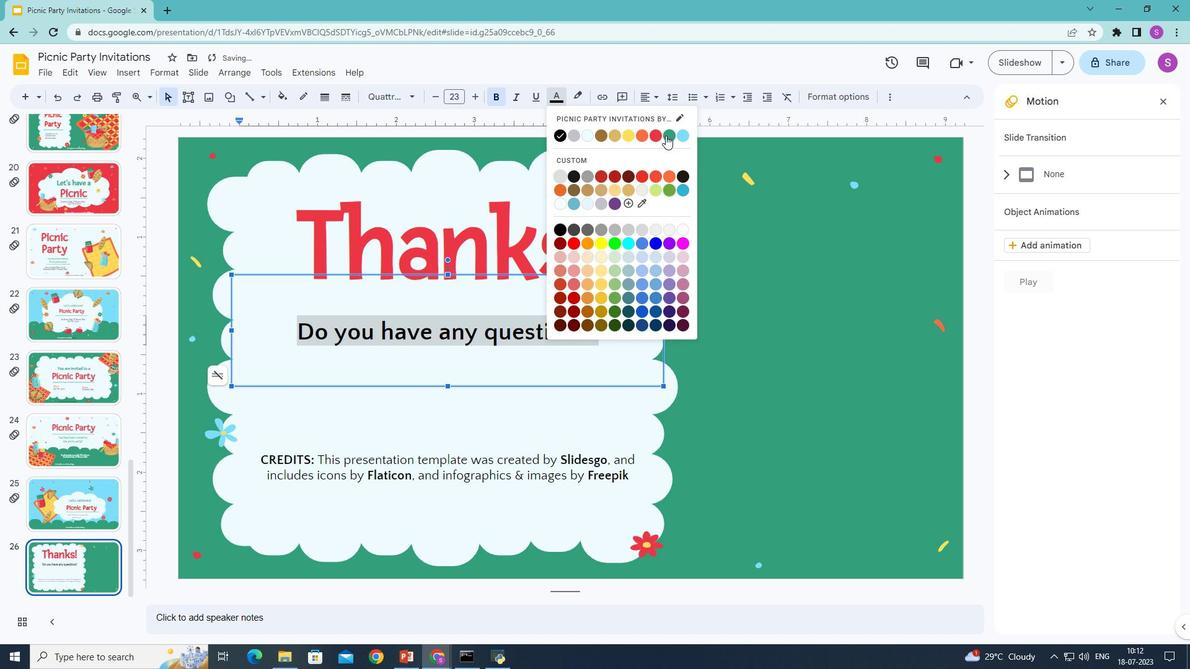 
Action: Mouse pressed left at (667, 136)
Screenshot: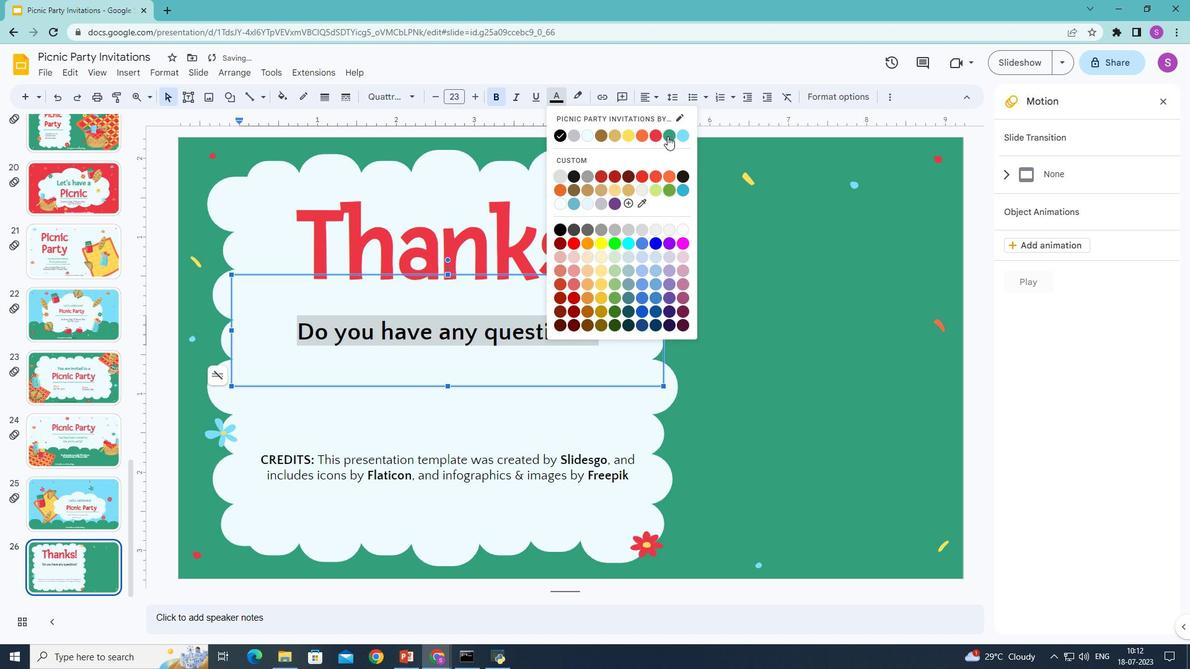 
Action: Mouse moved to (706, 326)
Screenshot: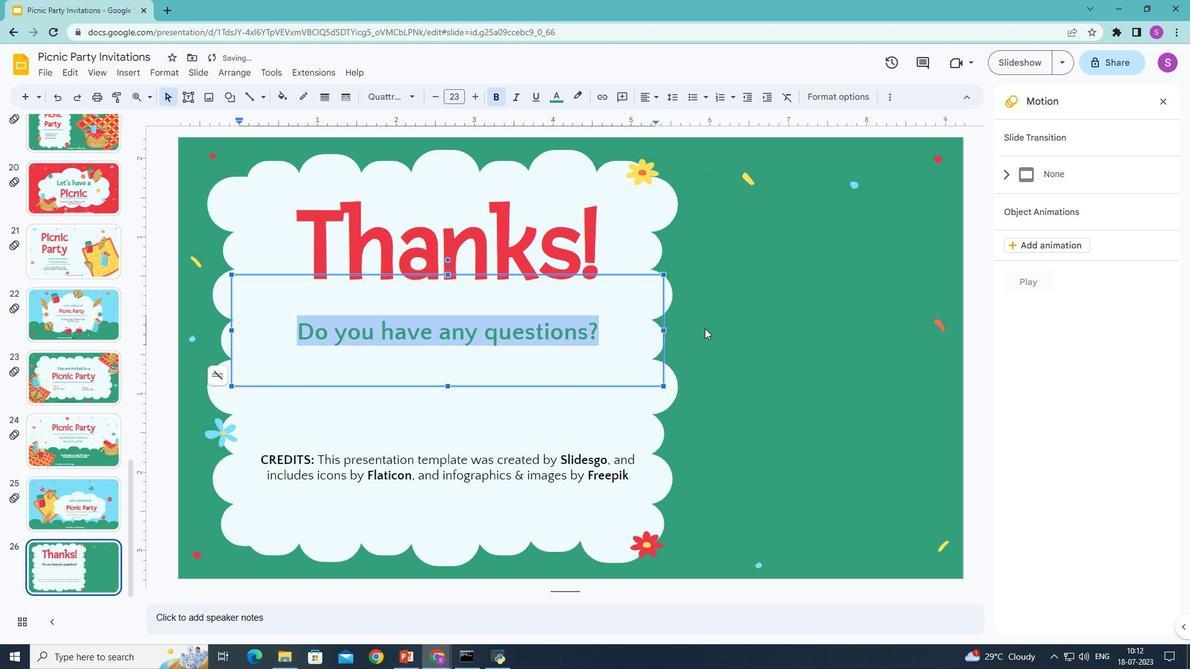 
Action: Mouse pressed left at (706, 326)
Screenshot: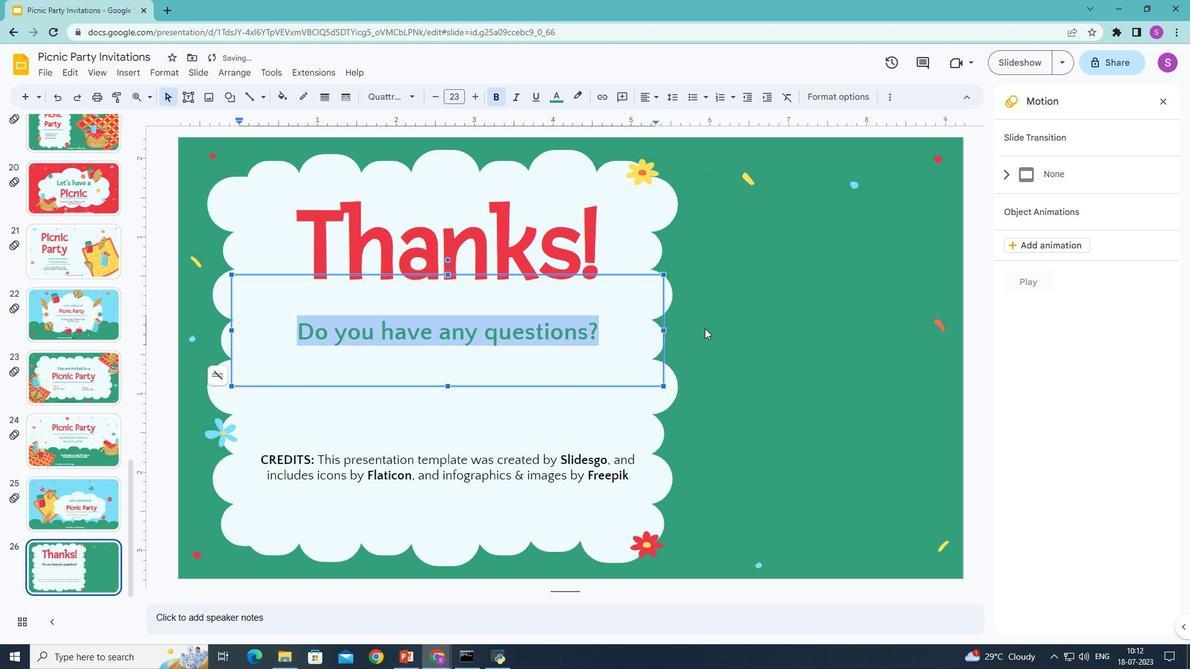 
Action: Mouse moved to (577, 337)
Screenshot: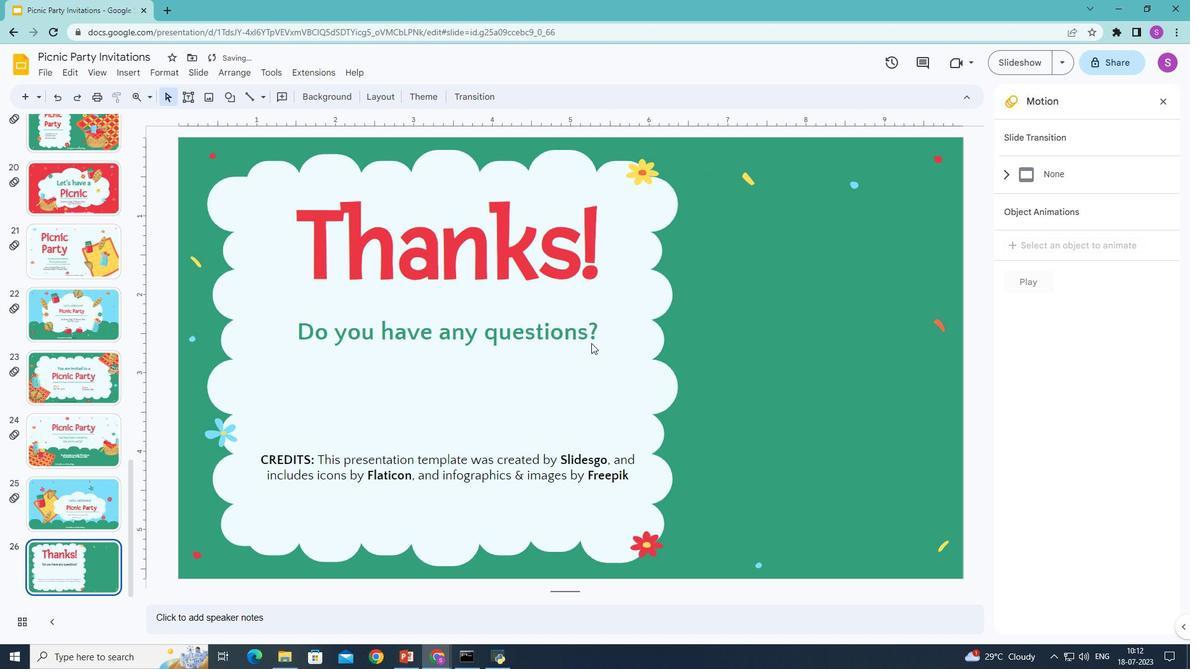 
Action: Mouse pressed left at (577, 337)
Screenshot: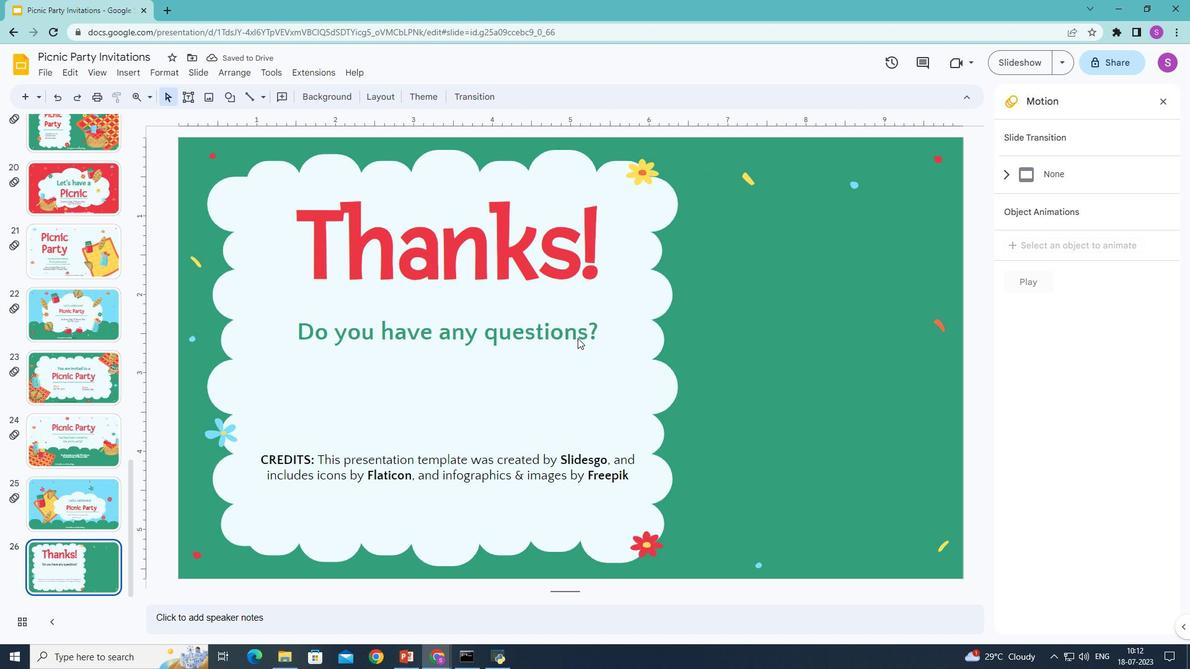 
Action: Mouse moved to (448, 275)
Screenshot: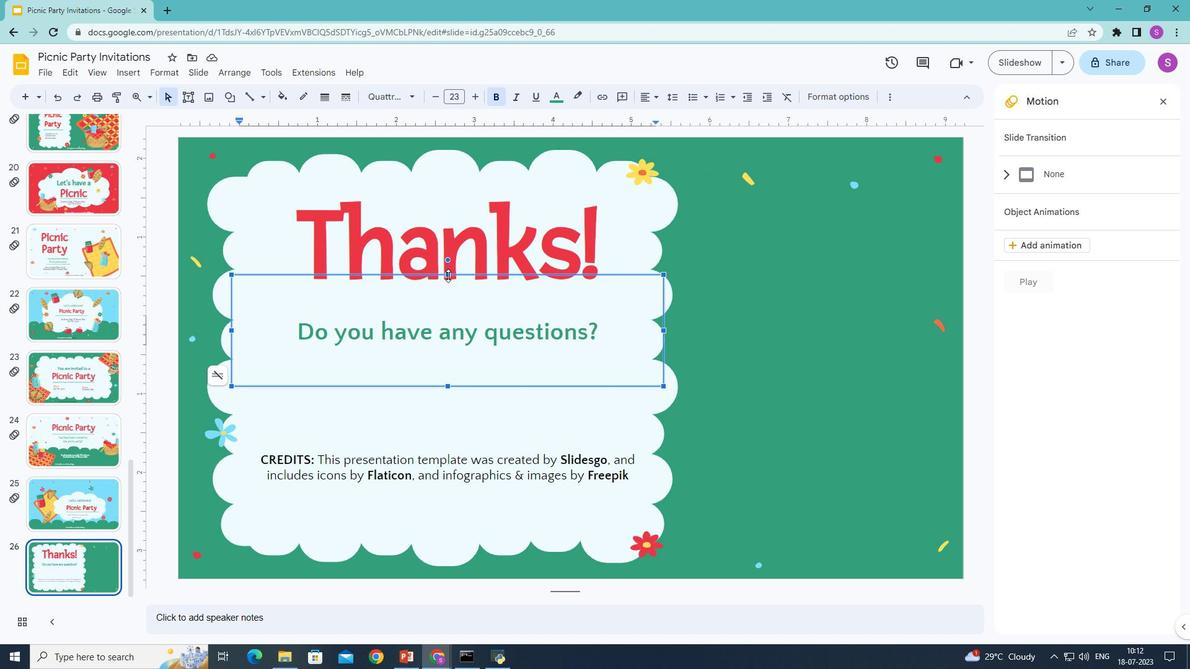 
Action: Mouse pressed left at (448, 275)
Screenshot: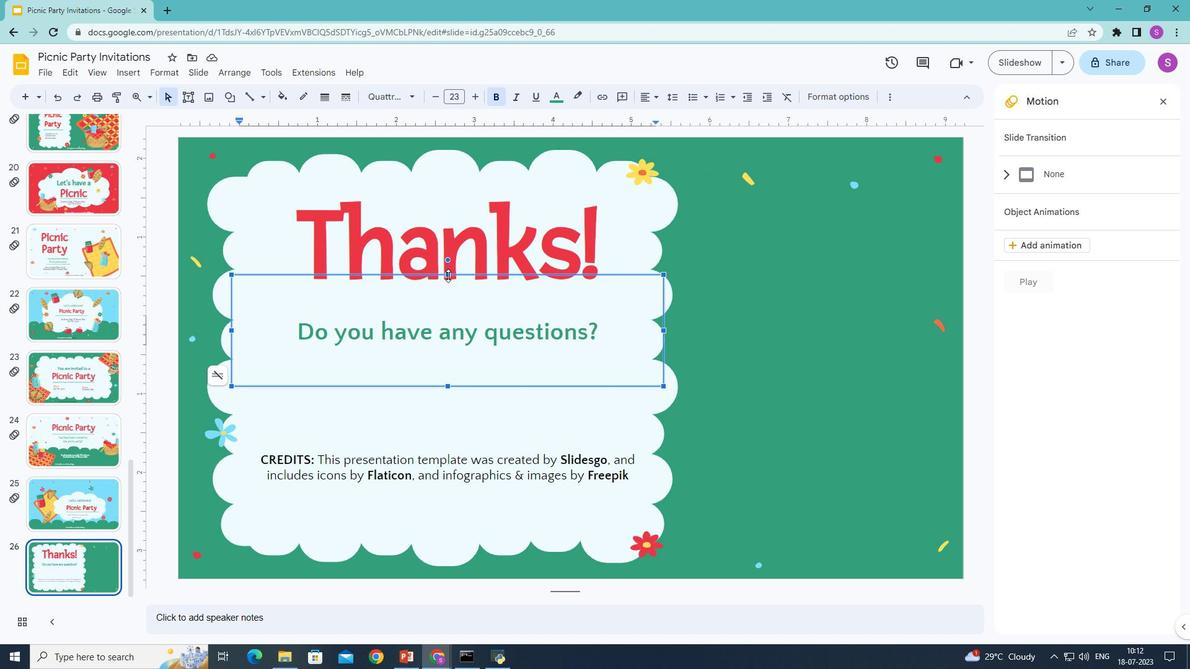 
Action: Mouse moved to (449, 384)
Screenshot: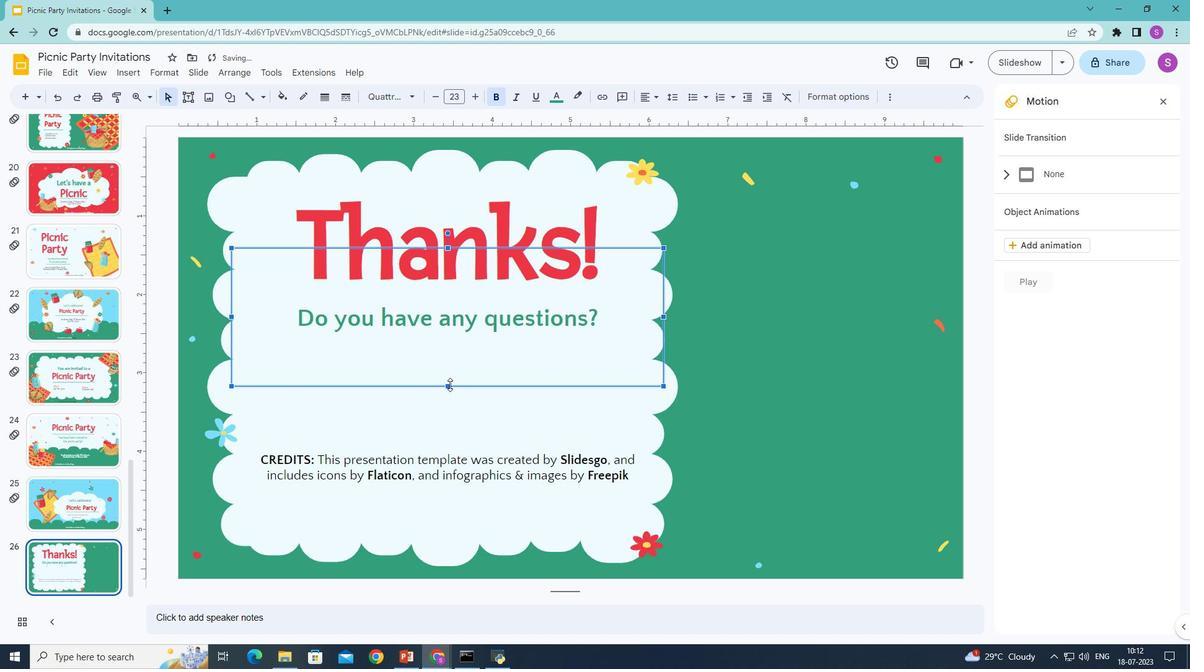 
Action: Mouse pressed left at (449, 384)
Screenshot: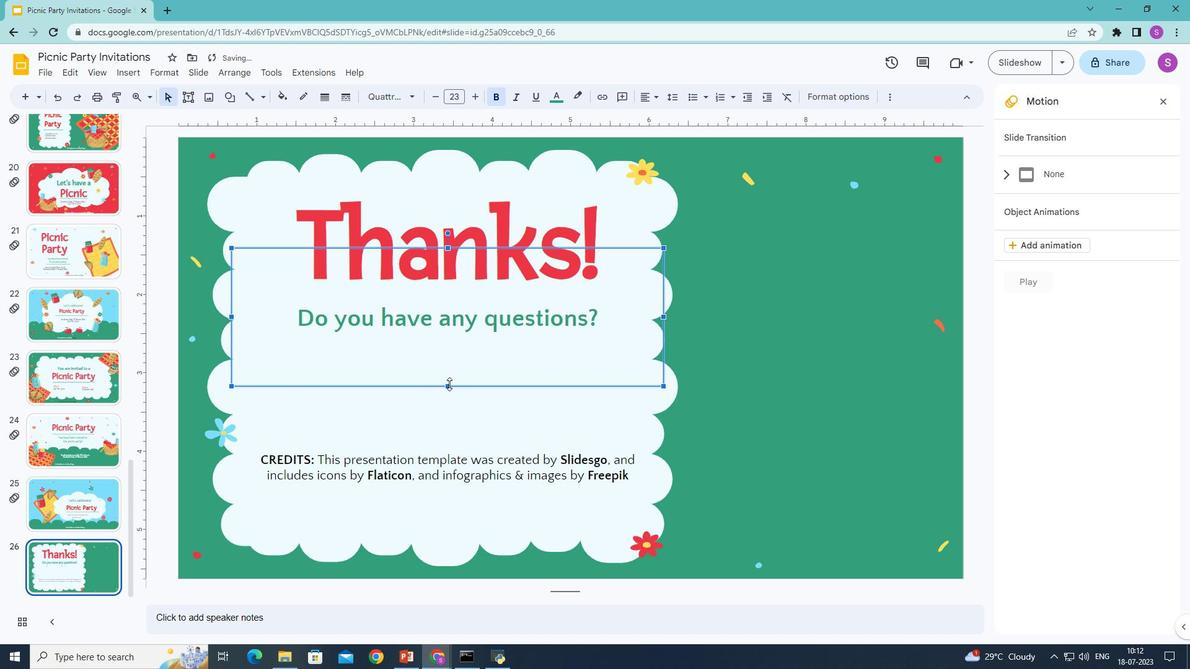 
Action: Mouse moved to (450, 333)
Screenshot: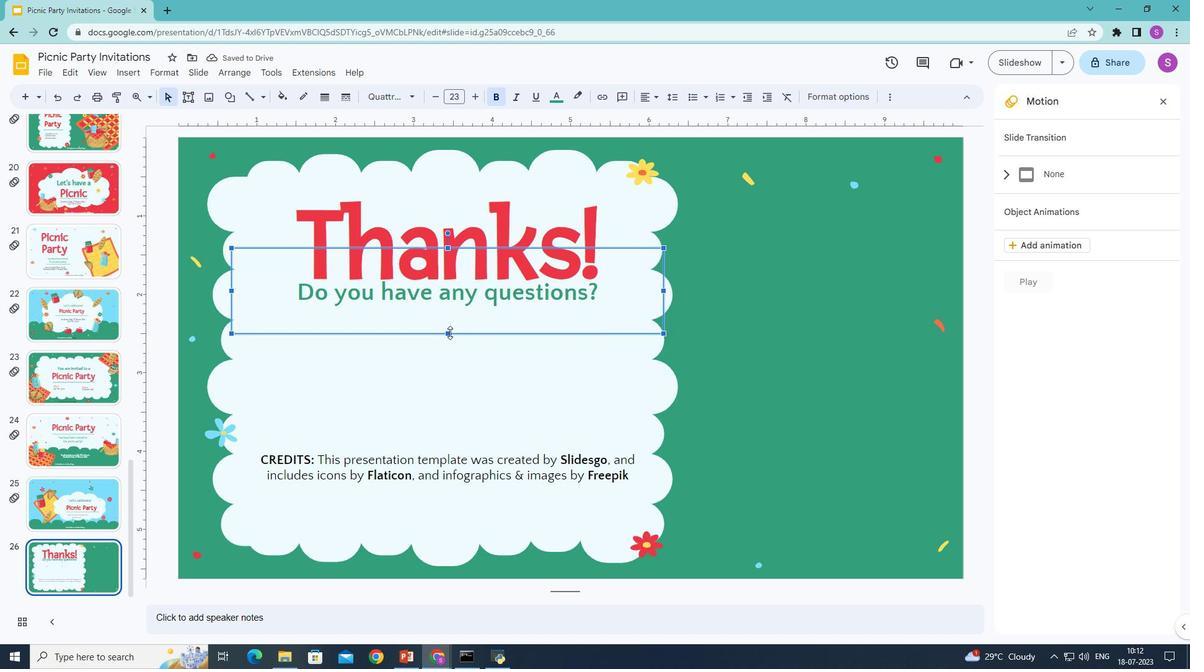 
Action: Mouse pressed left at (450, 333)
Screenshot: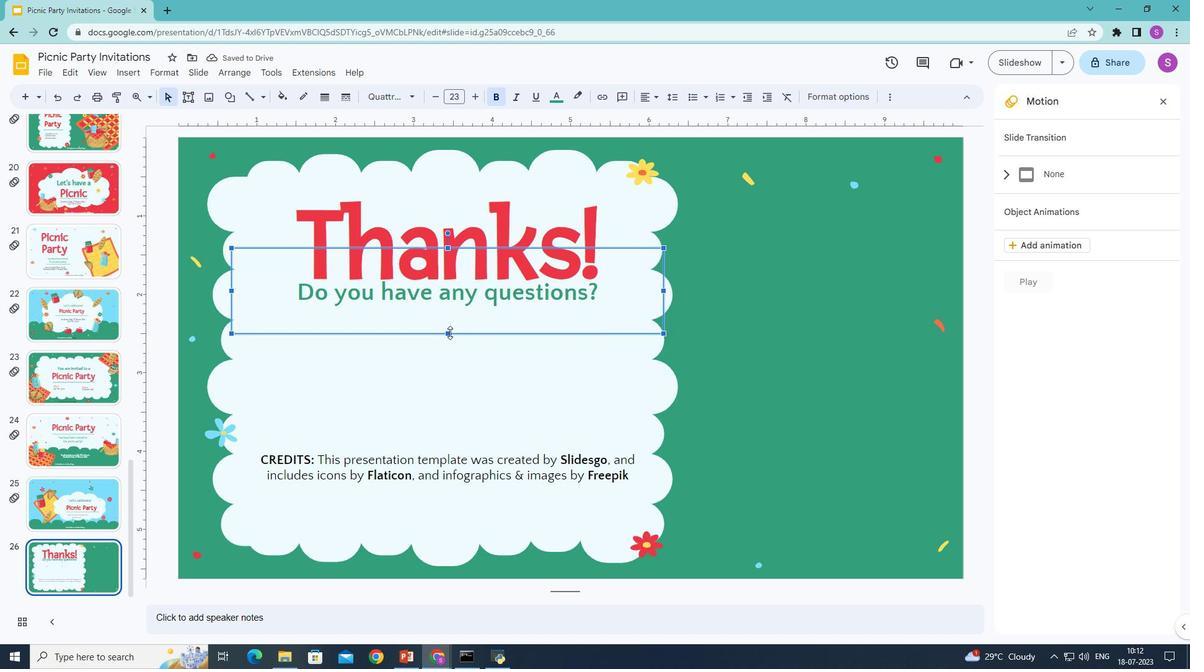 
Action: Mouse moved to (734, 313)
Screenshot: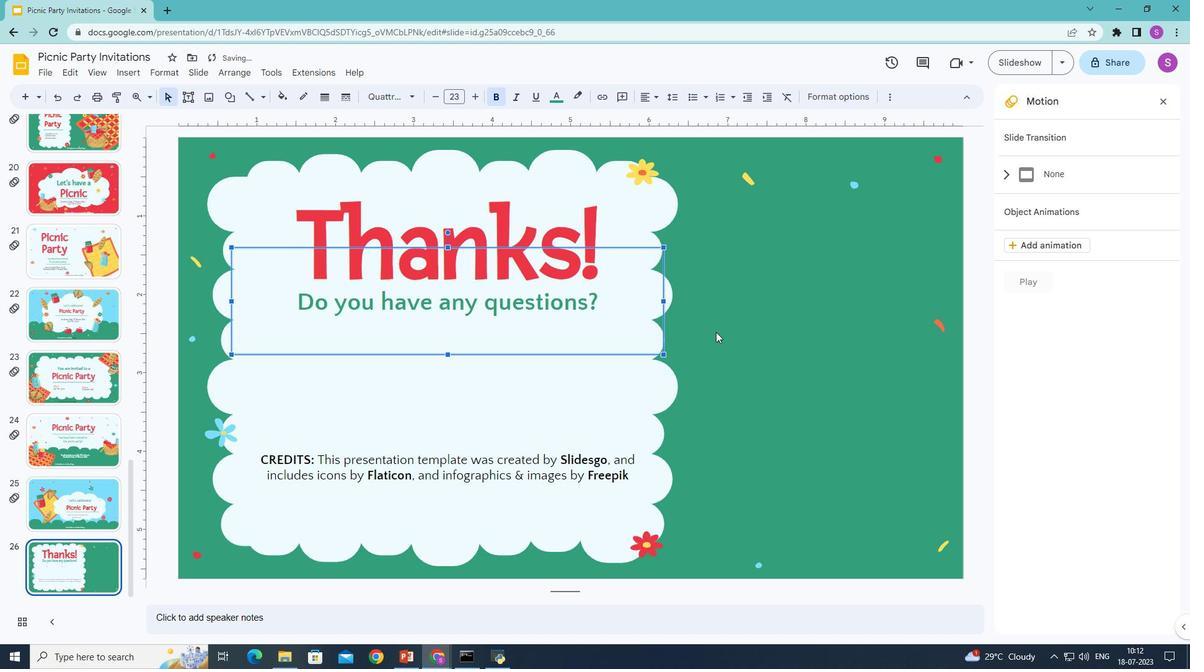 
Action: Mouse pressed left at (734, 313)
Screenshot: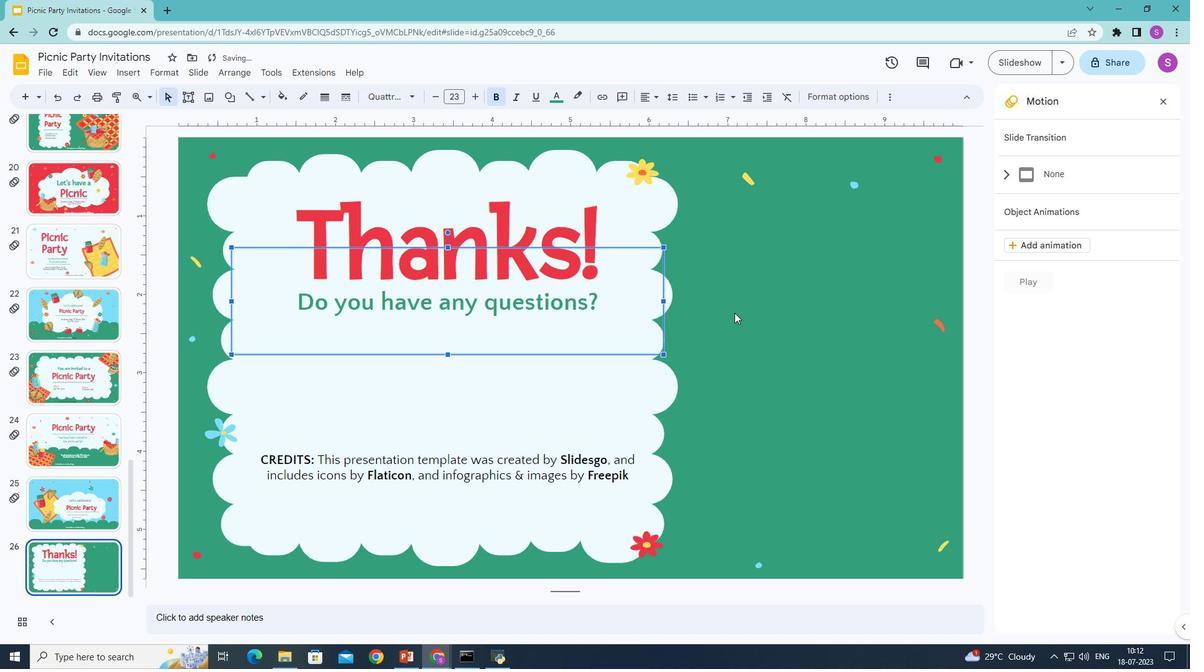 
Action: Mouse moved to (185, 95)
Screenshot: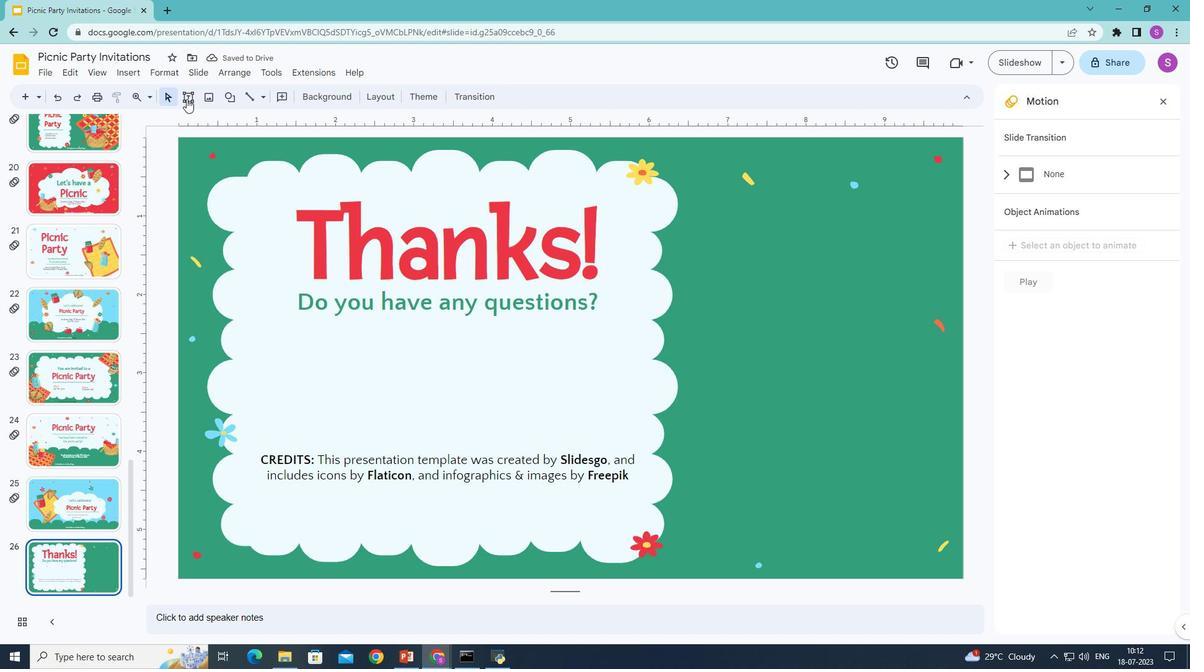 
Action: Mouse pressed left at (185, 95)
Screenshot: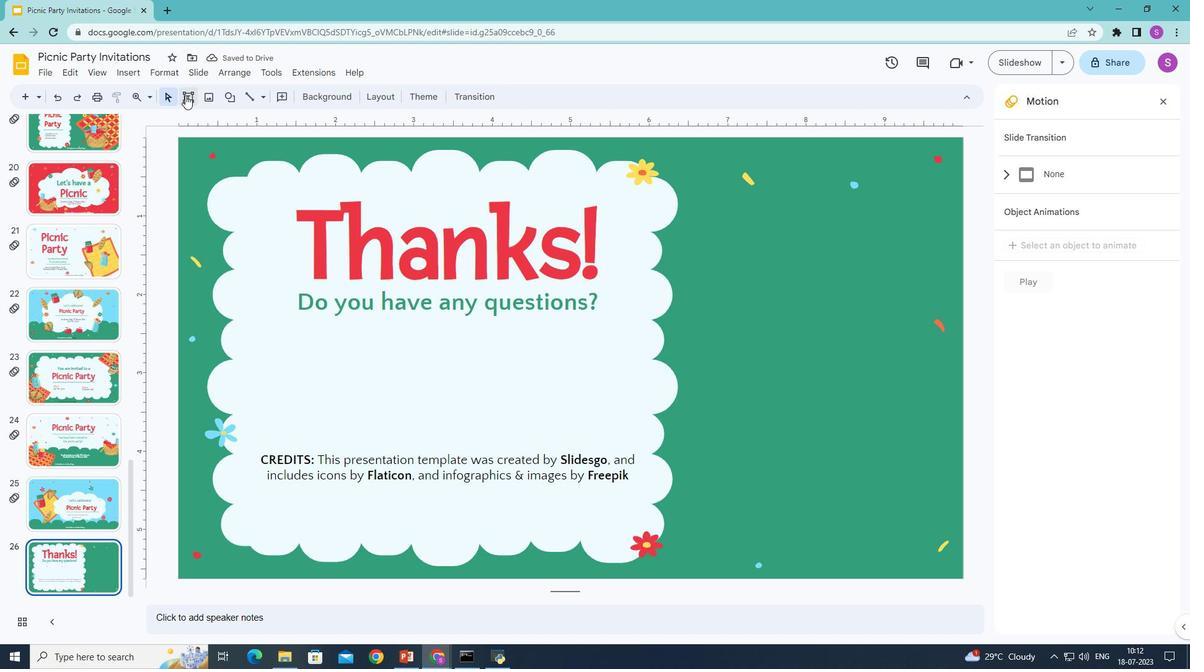 
Action: Mouse moved to (352, 326)
Screenshot: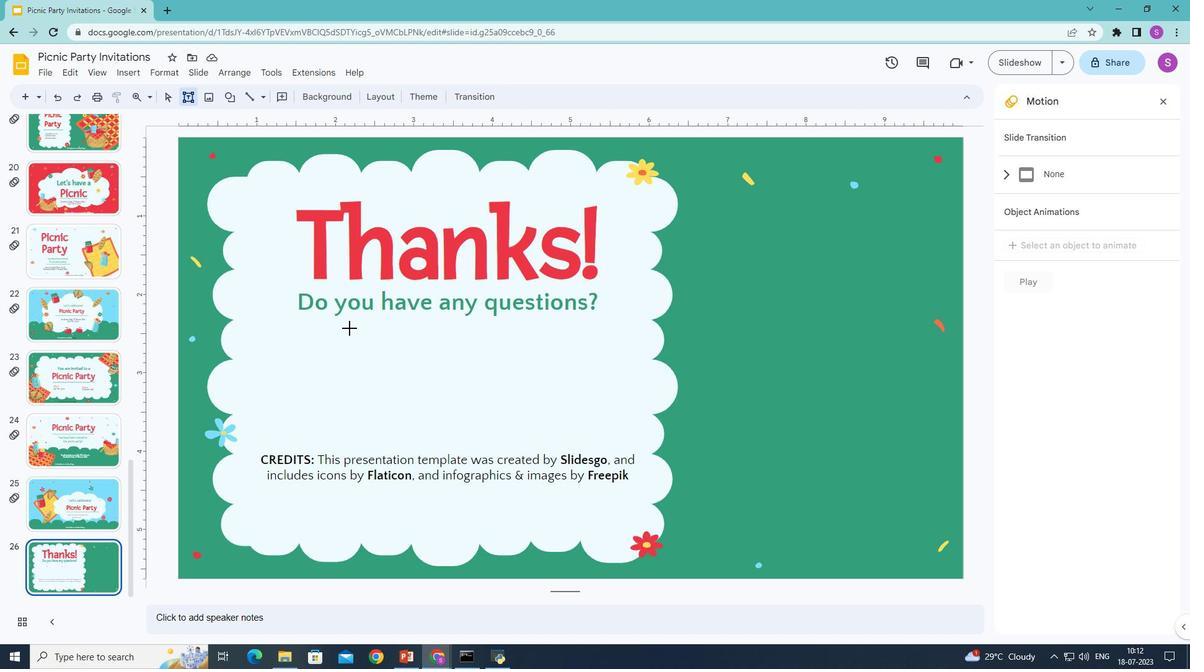 
Action: Mouse pressed left at (352, 326)
Screenshot: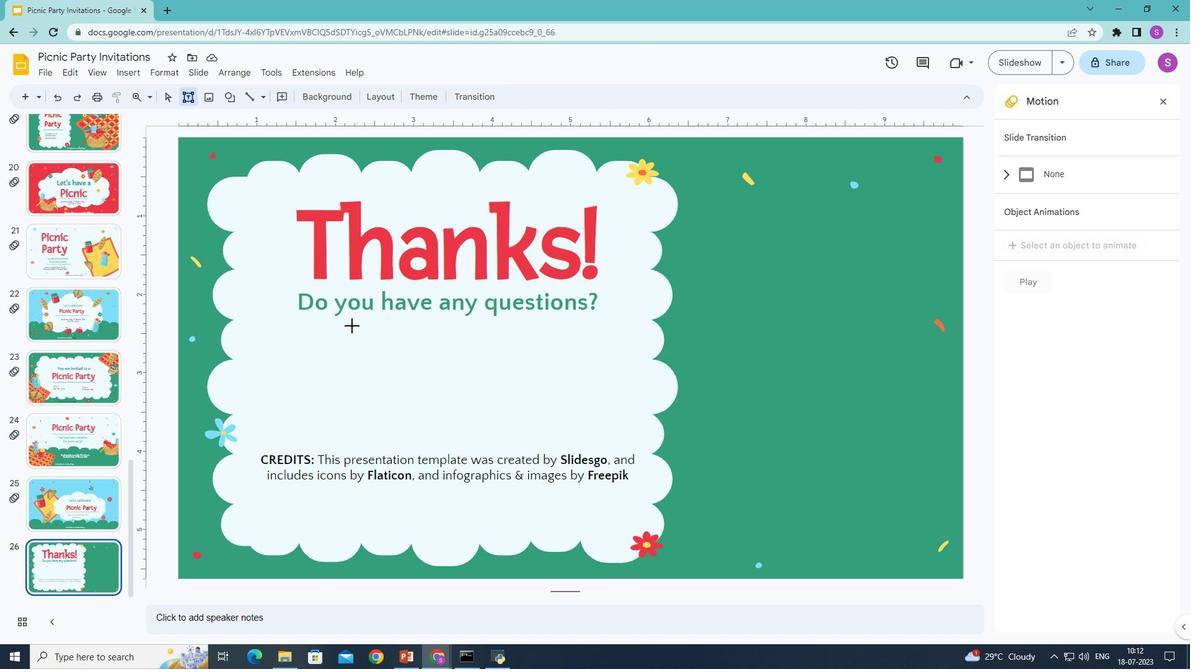 
Action: Mouse moved to (469, 371)
Screenshot: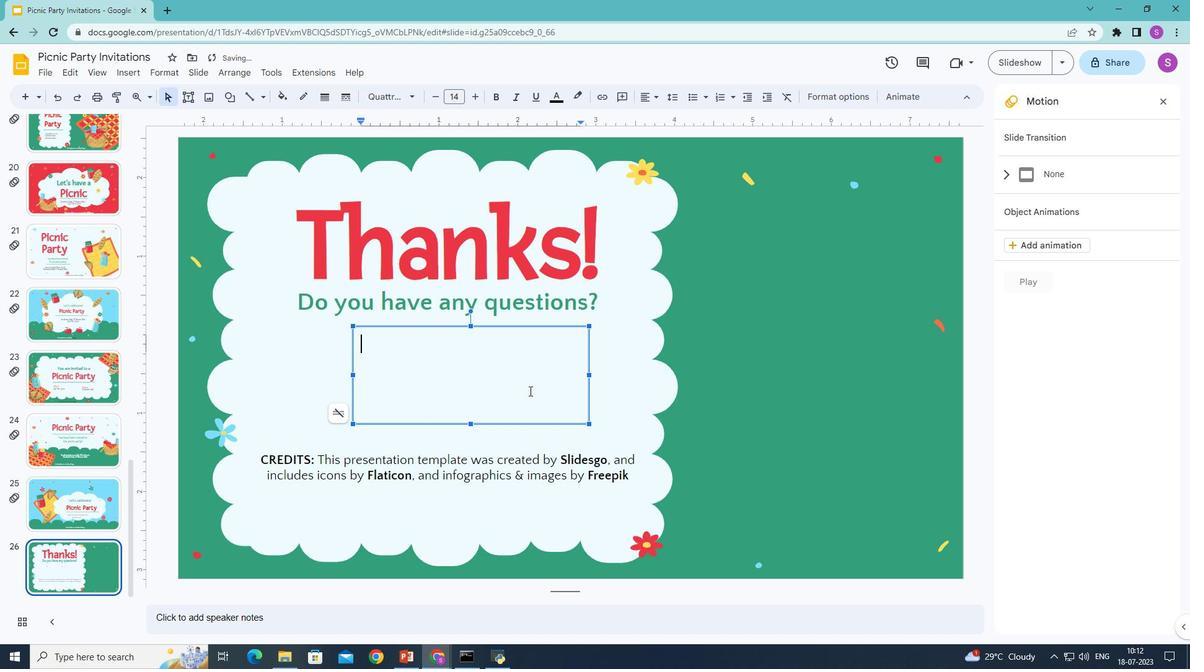 
Action: Key pressed youur<Key.backspace><Key.backspace>remail<Key.shift>@freepik.com<Key.enter>+34<Key.space>654<Key.space>321<Key.space>432<Key.enter>yourwebsite.com
Screenshot: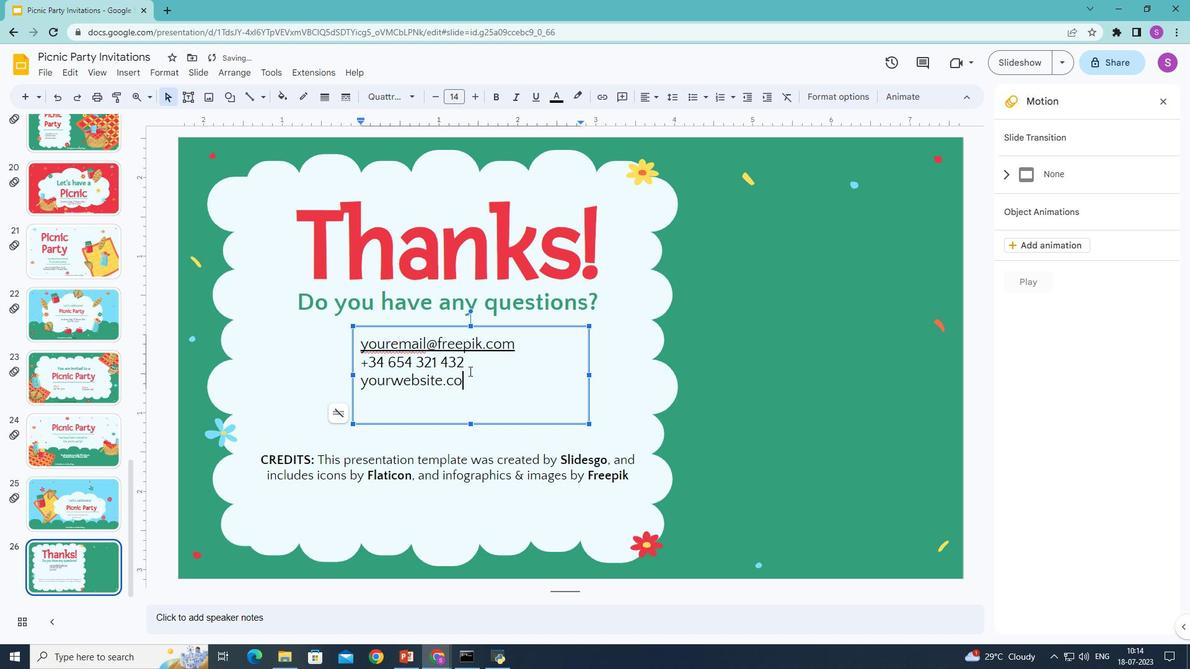 
Action: Mouse moved to (478, 385)
Screenshot: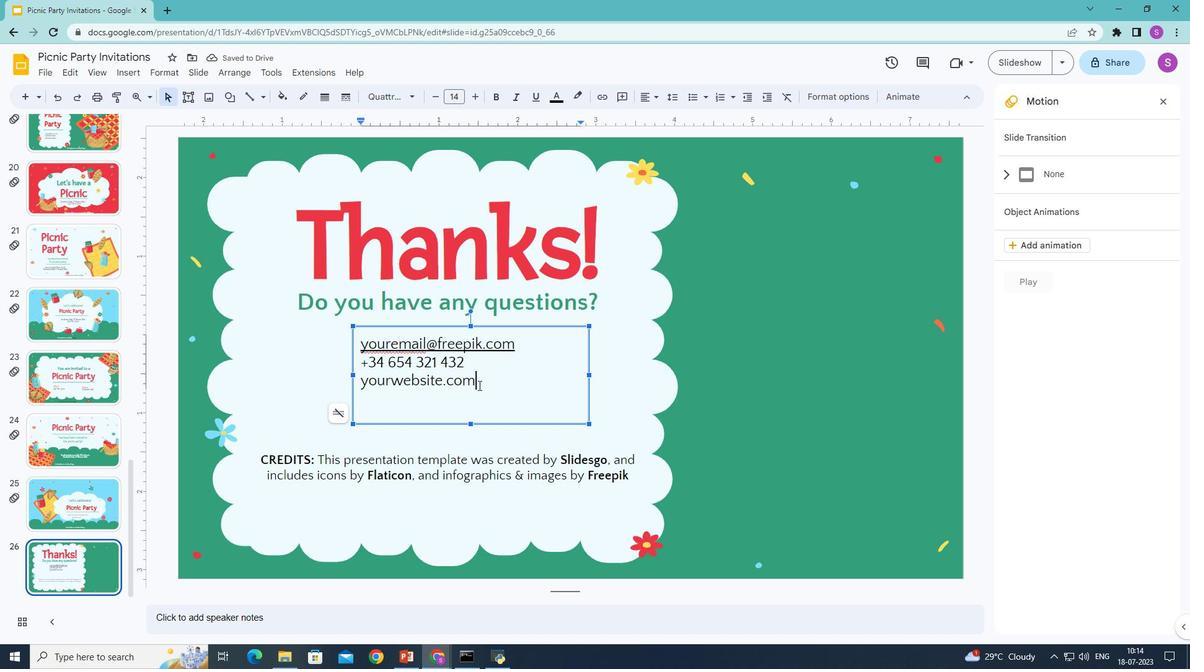 
Action: Mouse pressed left at (478, 385)
Screenshot: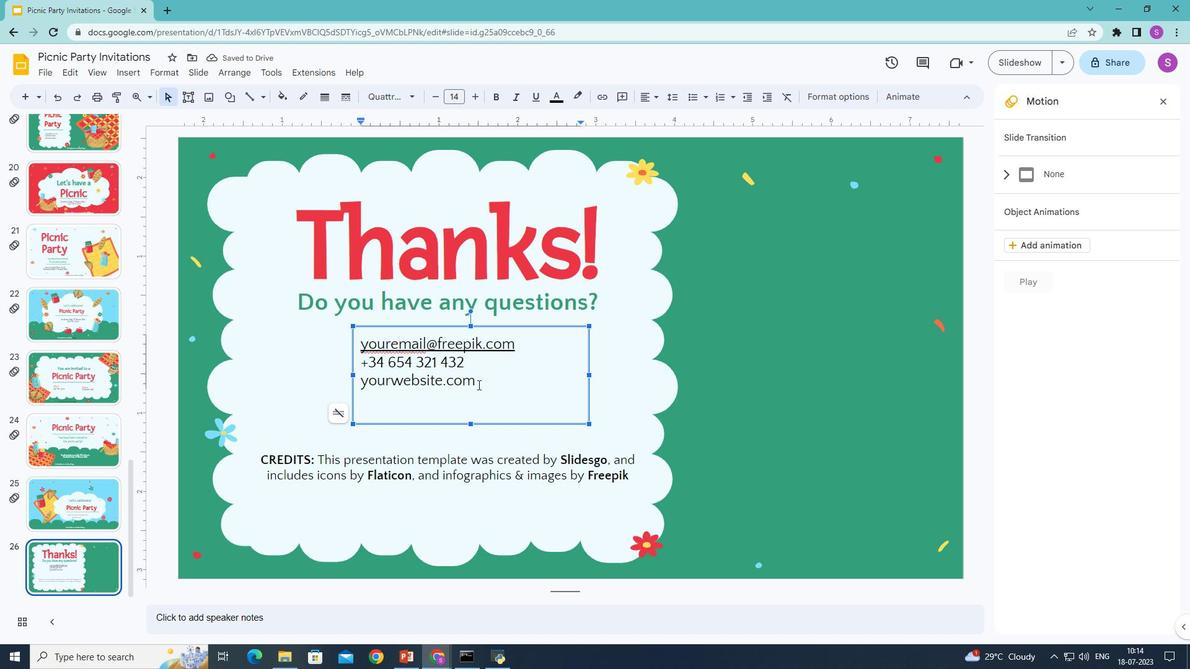 
Action: Mouse moved to (654, 97)
Screenshot: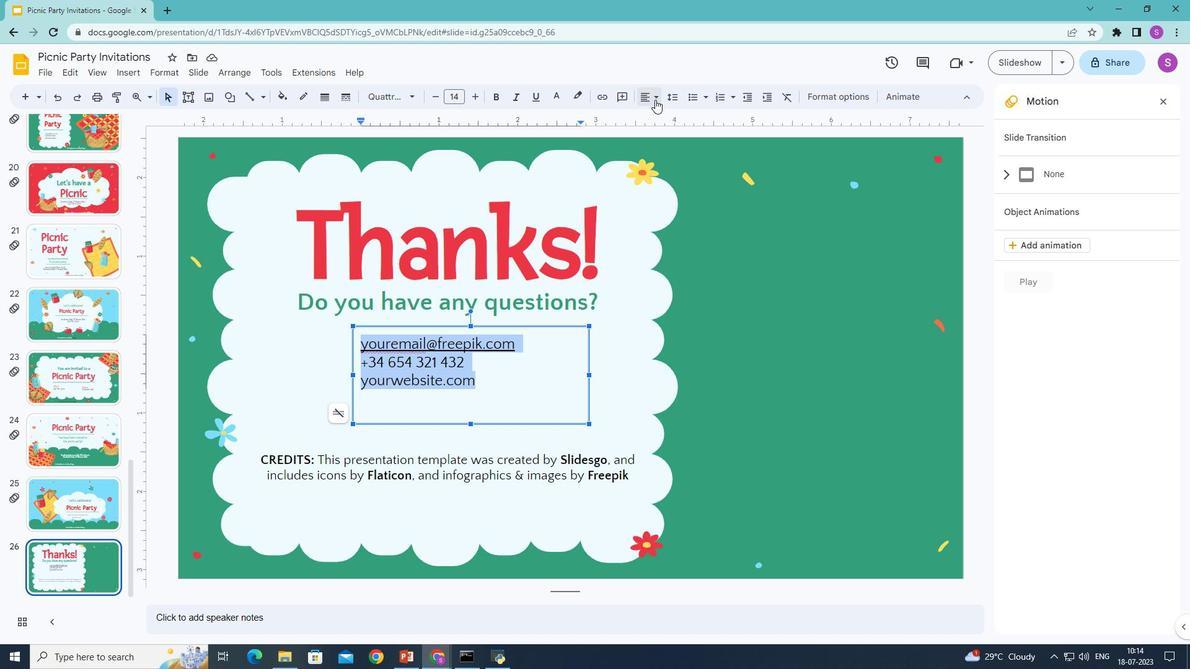
Action: Mouse pressed left at (654, 97)
Screenshot: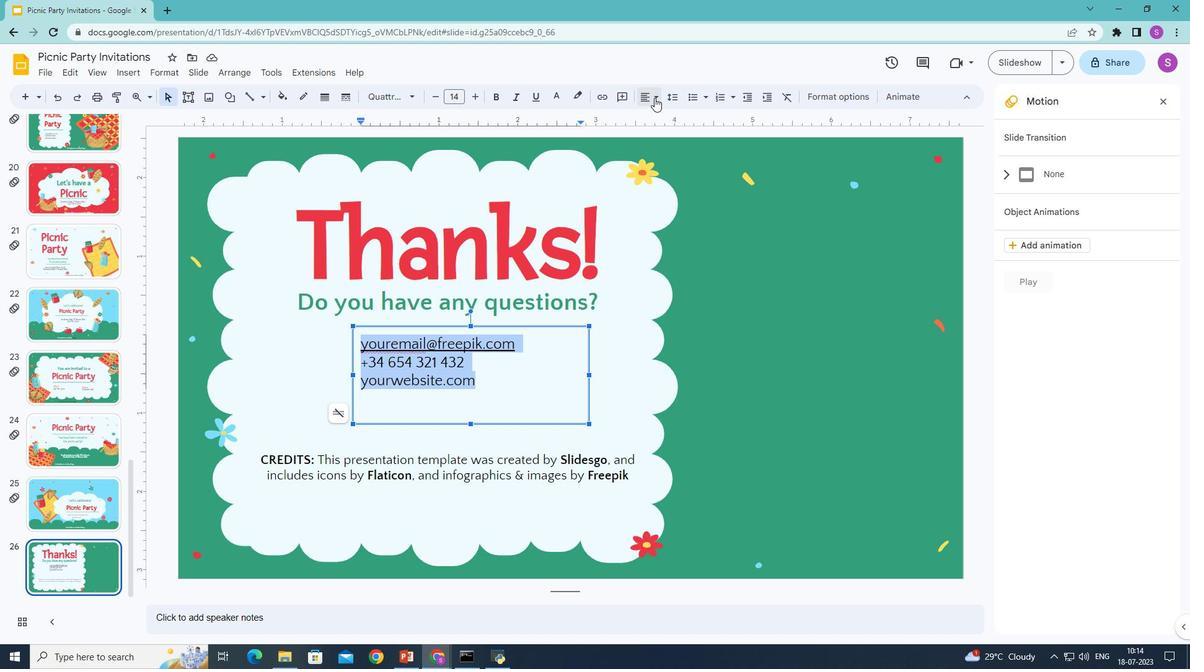 
Action: Mouse moved to (663, 113)
Screenshot: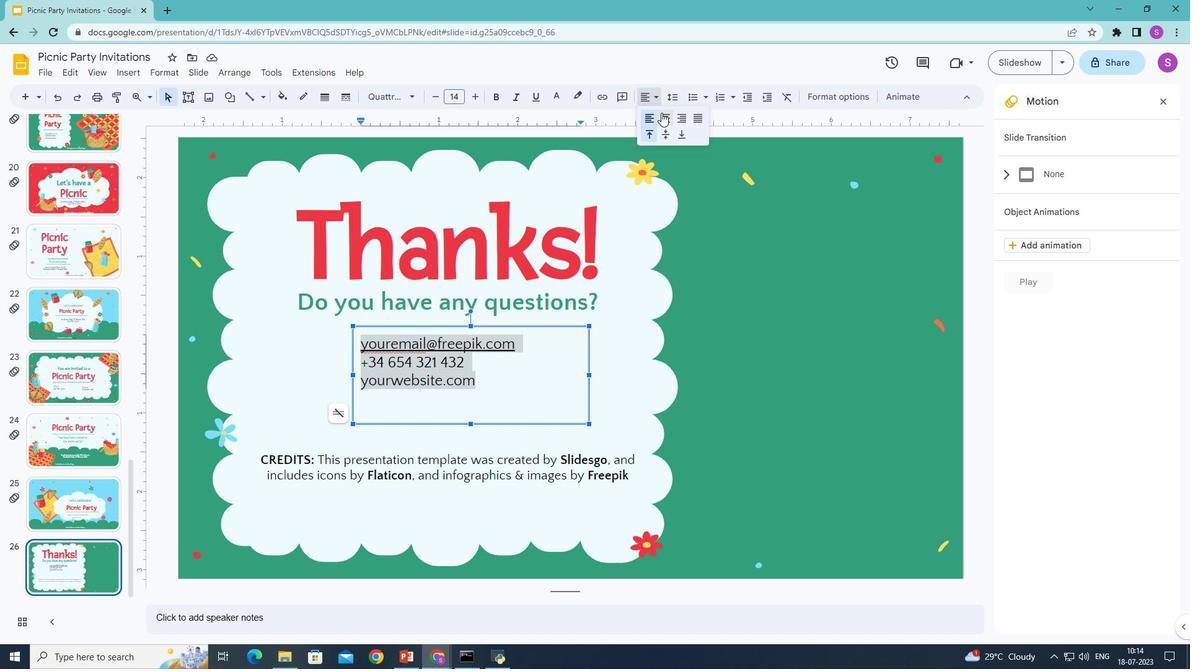 
Action: Mouse pressed left at (663, 113)
Screenshot: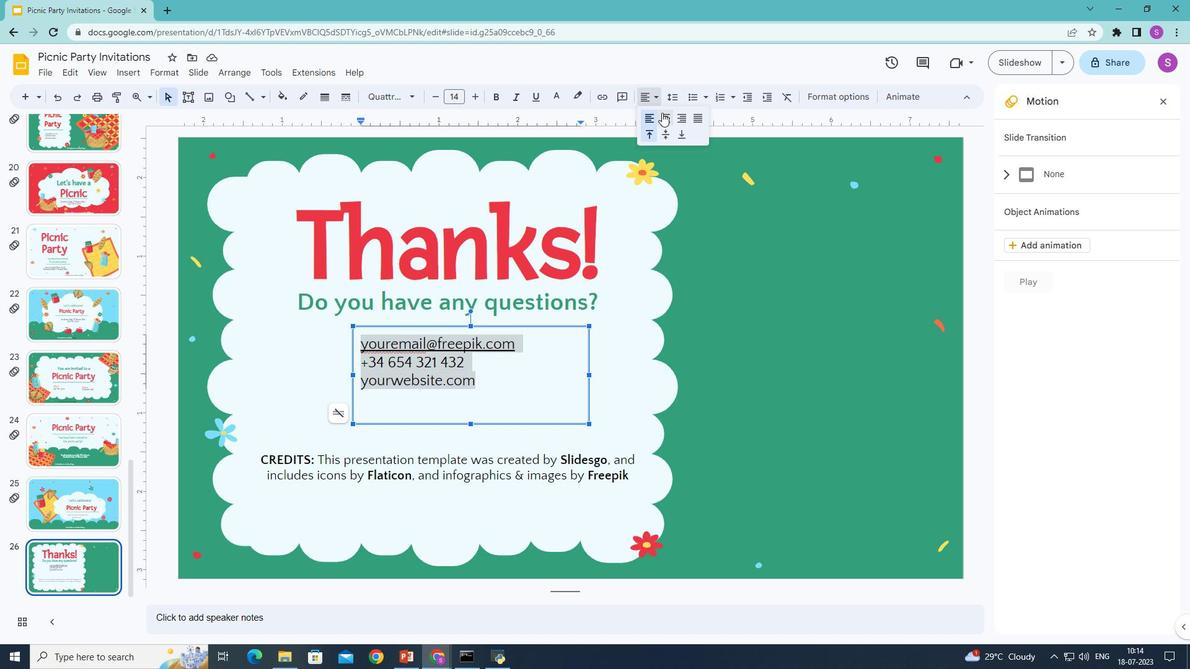 
Action: Mouse moved to (752, 295)
Screenshot: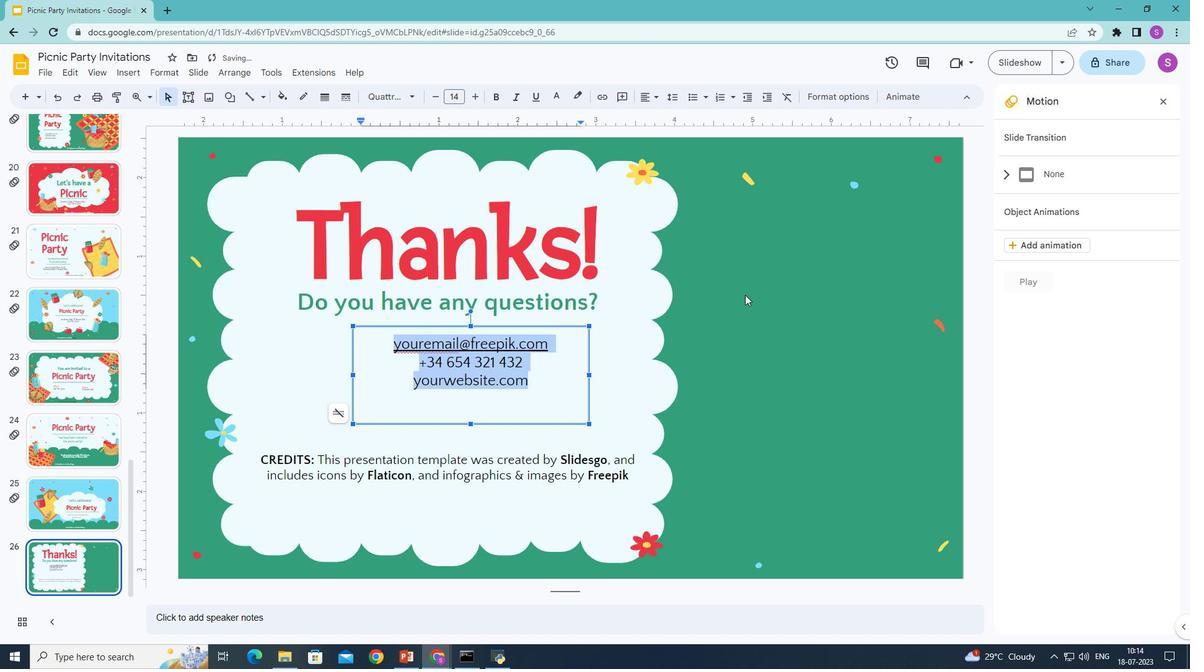 
Action: Mouse pressed left at (752, 295)
Screenshot: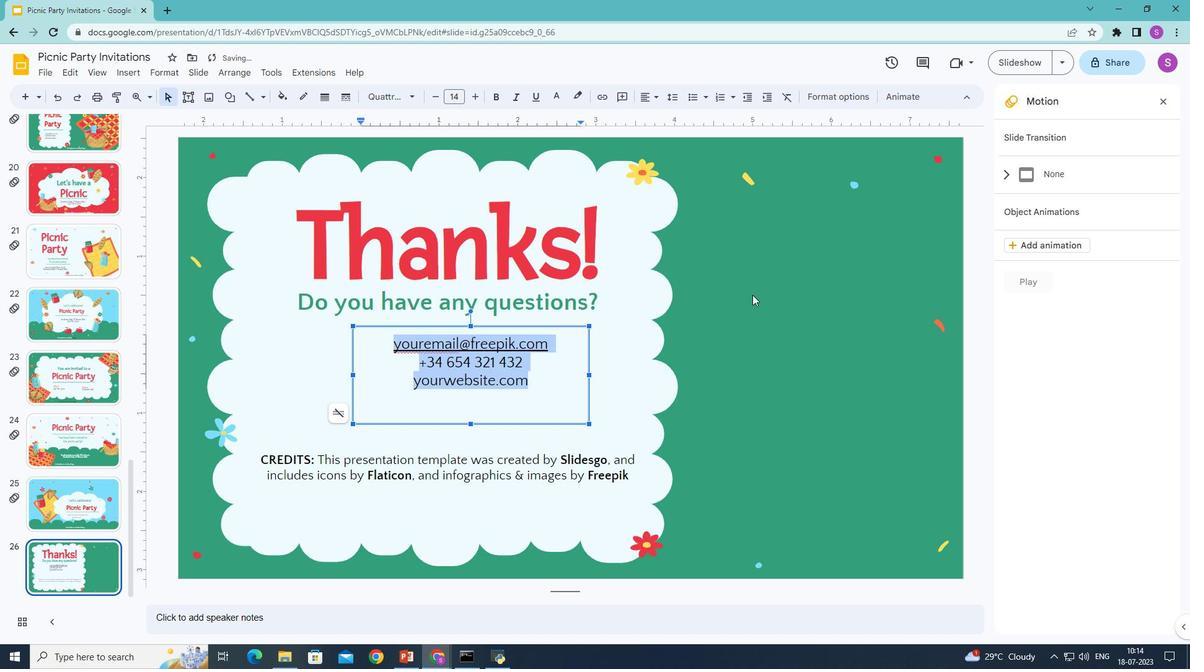
Action: Mouse moved to (125, 73)
Screenshot: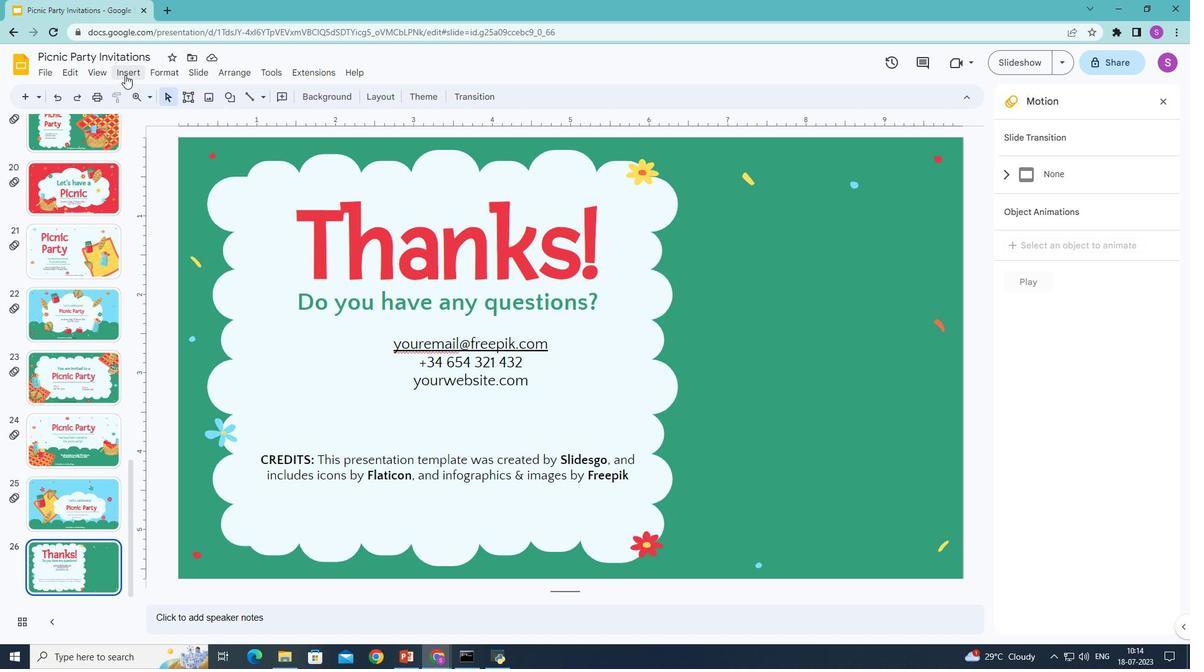 
Action: Mouse pressed left at (125, 73)
Screenshot: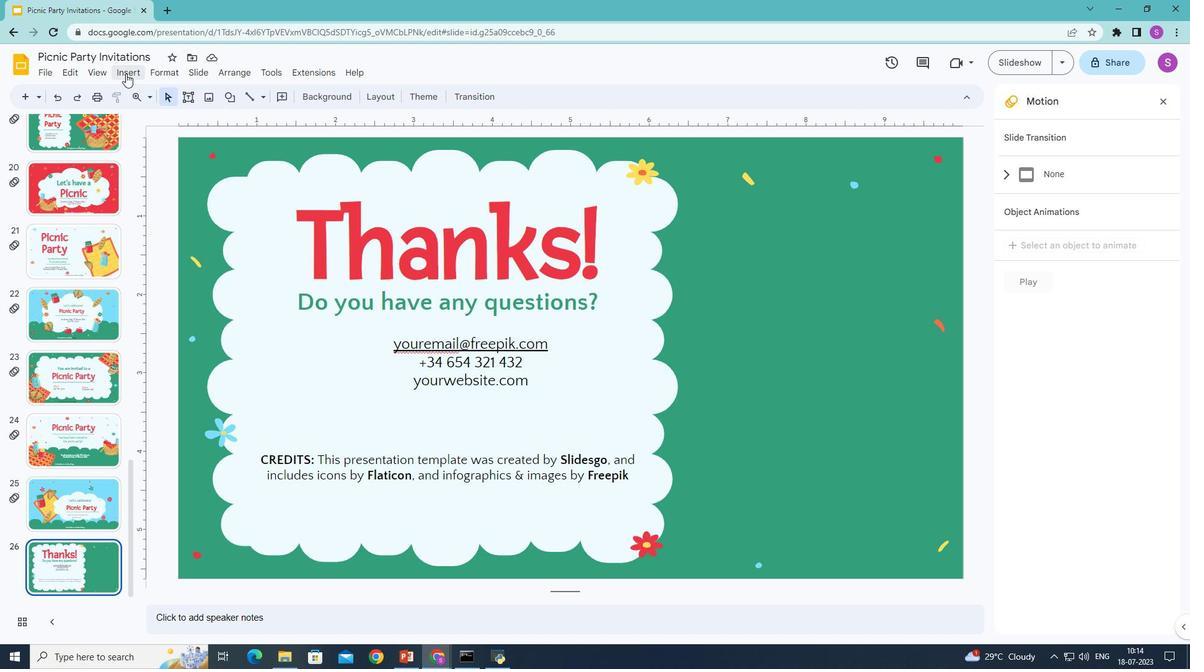
Action: Mouse moved to (383, 94)
Screenshot: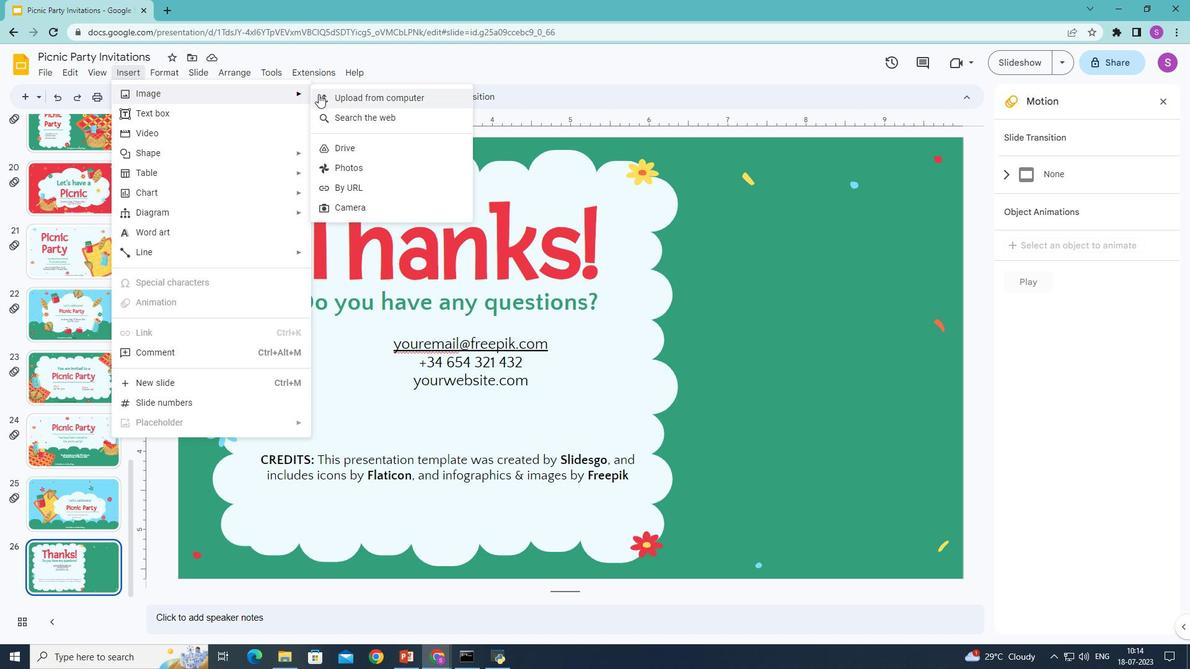 
Action: Mouse pressed left at (383, 94)
Screenshot: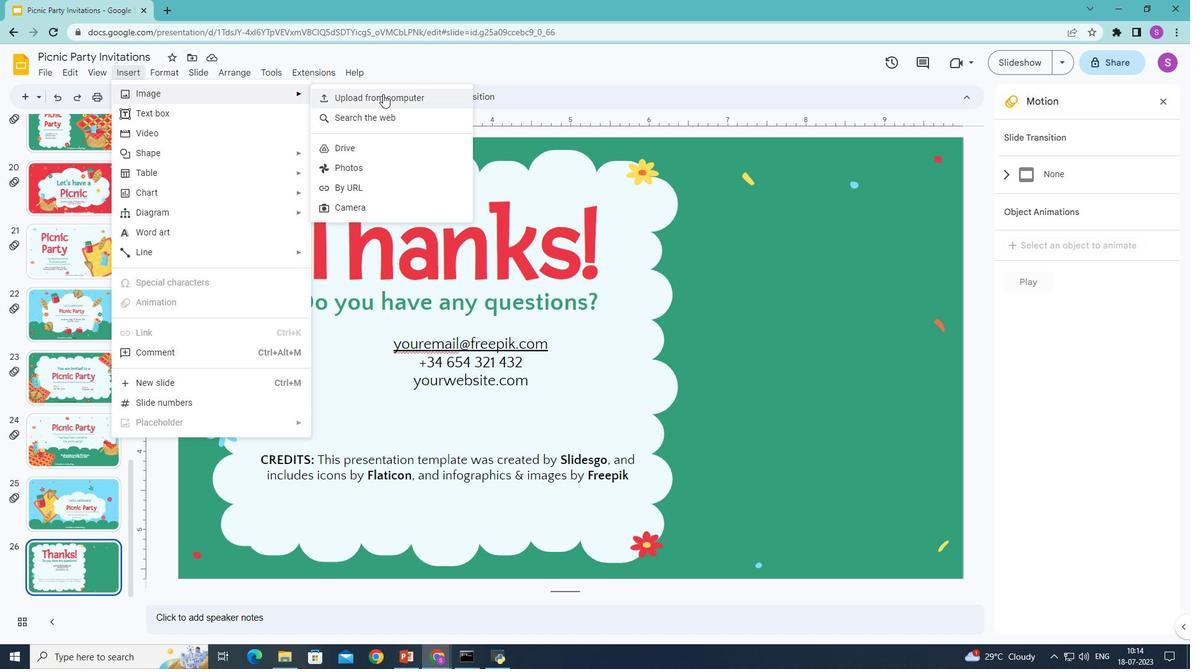 
Action: Mouse moved to (568, 219)
Screenshot: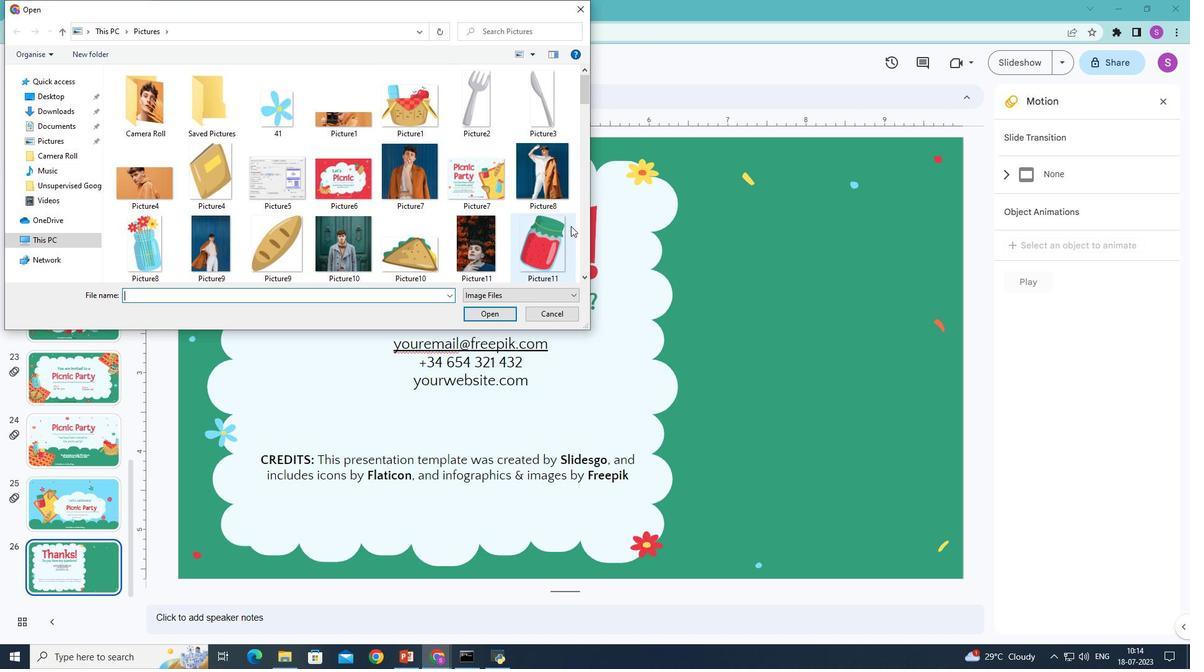 
Action: Mouse scrolled (568, 218) with delta (0, 0)
Screenshot: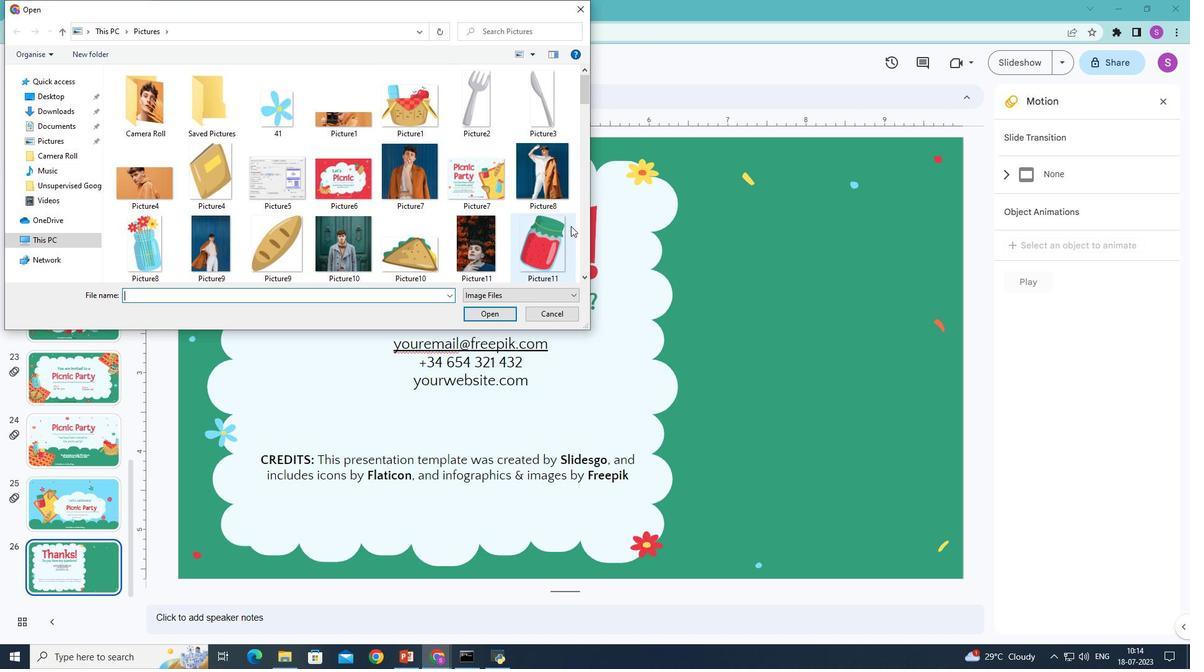 
Action: Mouse moved to (561, 218)
Screenshot: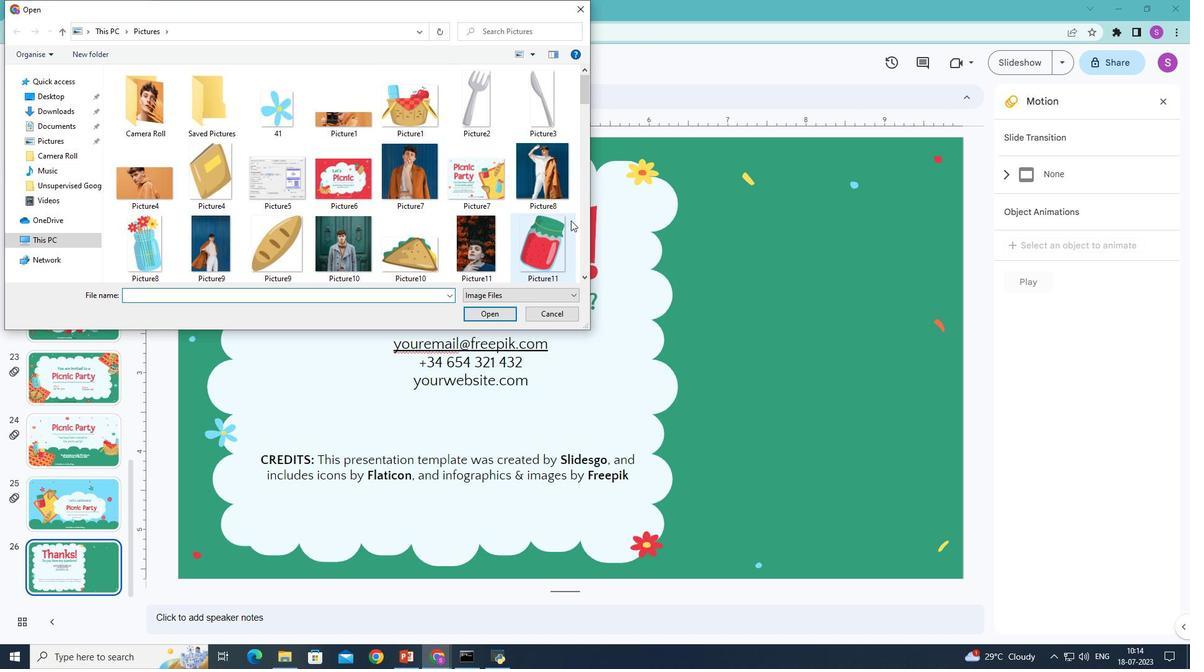 
Action: Mouse scrolled (561, 217) with delta (0, 0)
Screenshot: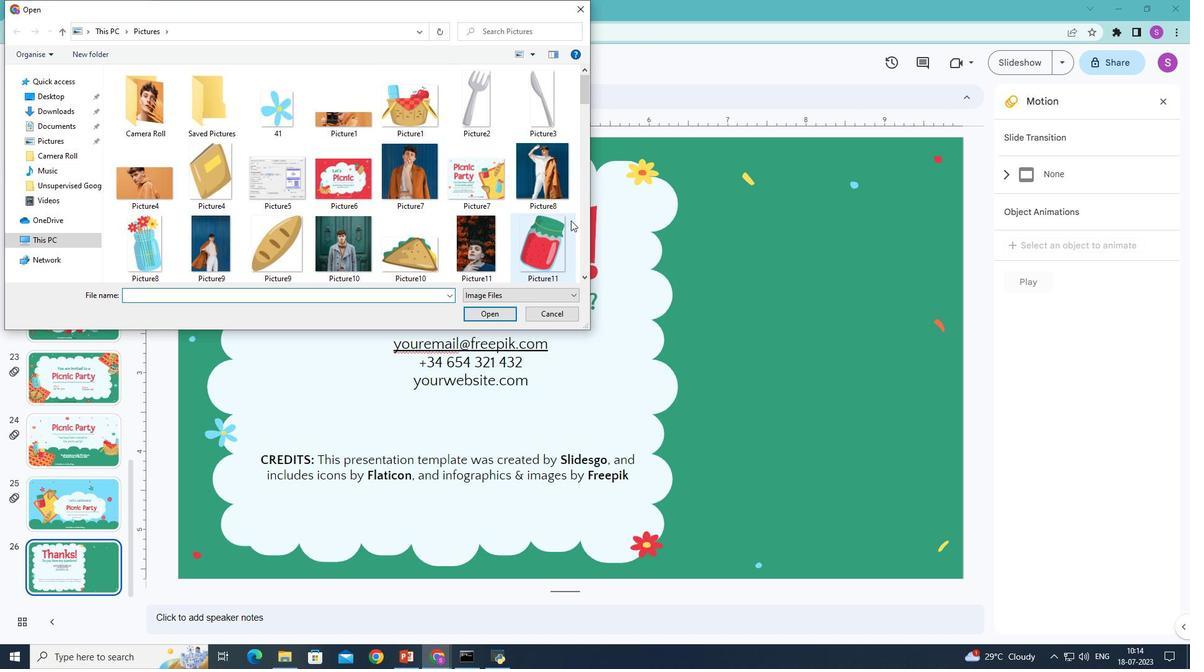 
Action: Mouse moved to (549, 217)
Screenshot: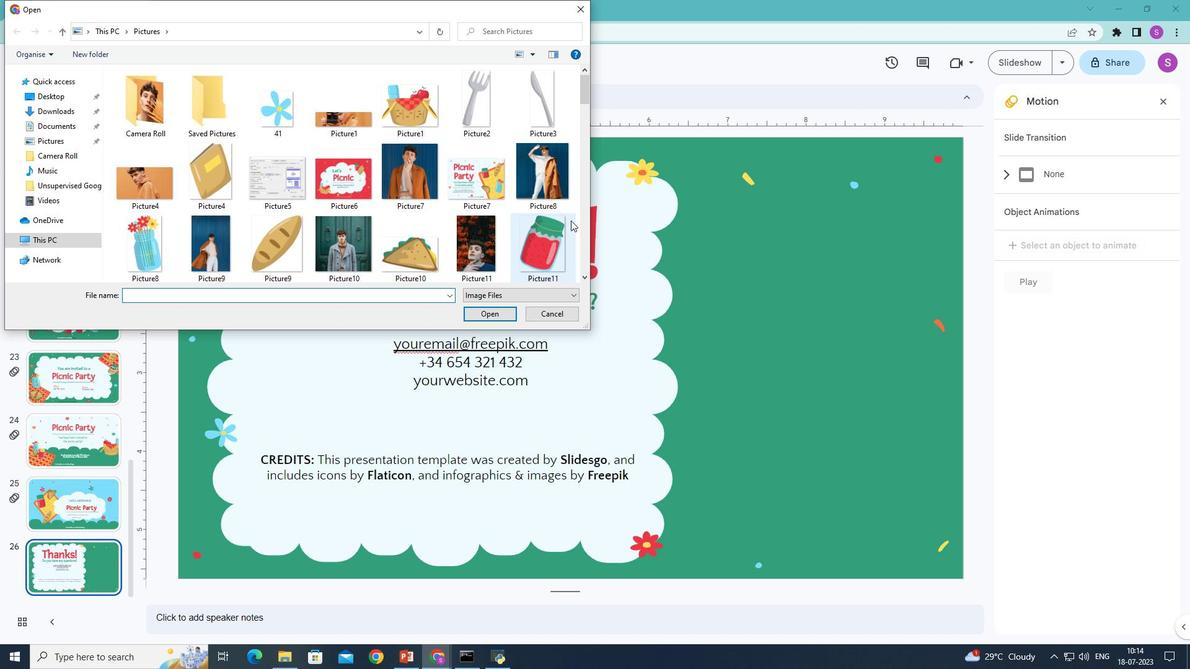 
Action: Mouse scrolled (549, 216) with delta (0, 0)
Screenshot: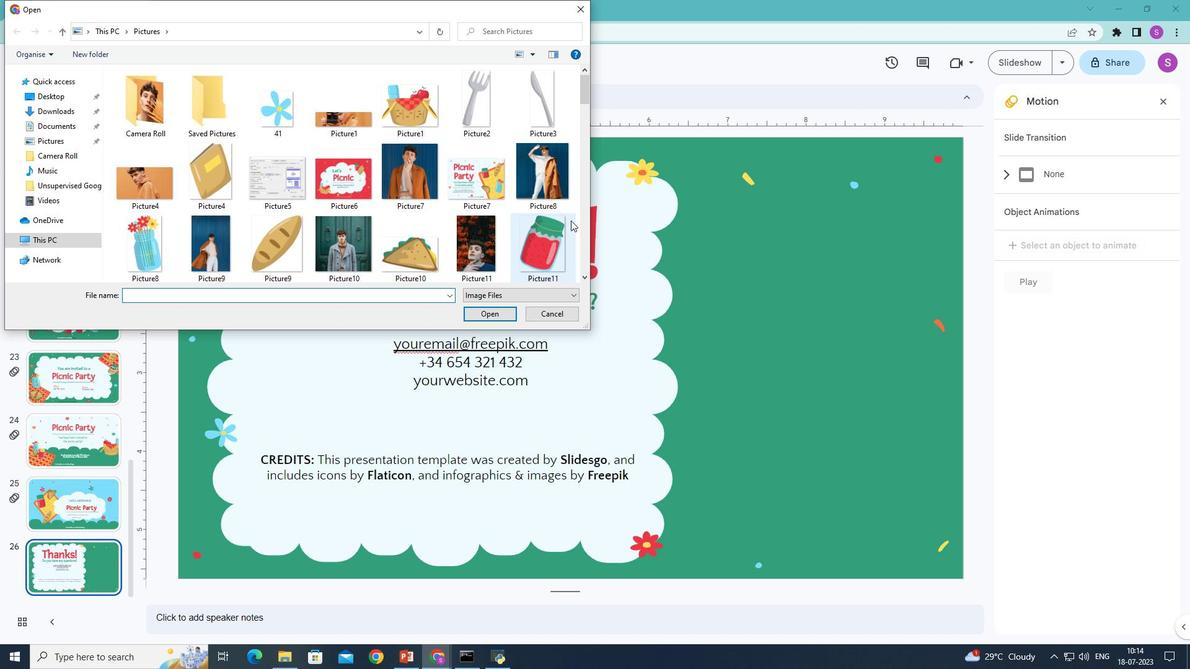 
Action: Mouse moved to (529, 213)
Screenshot: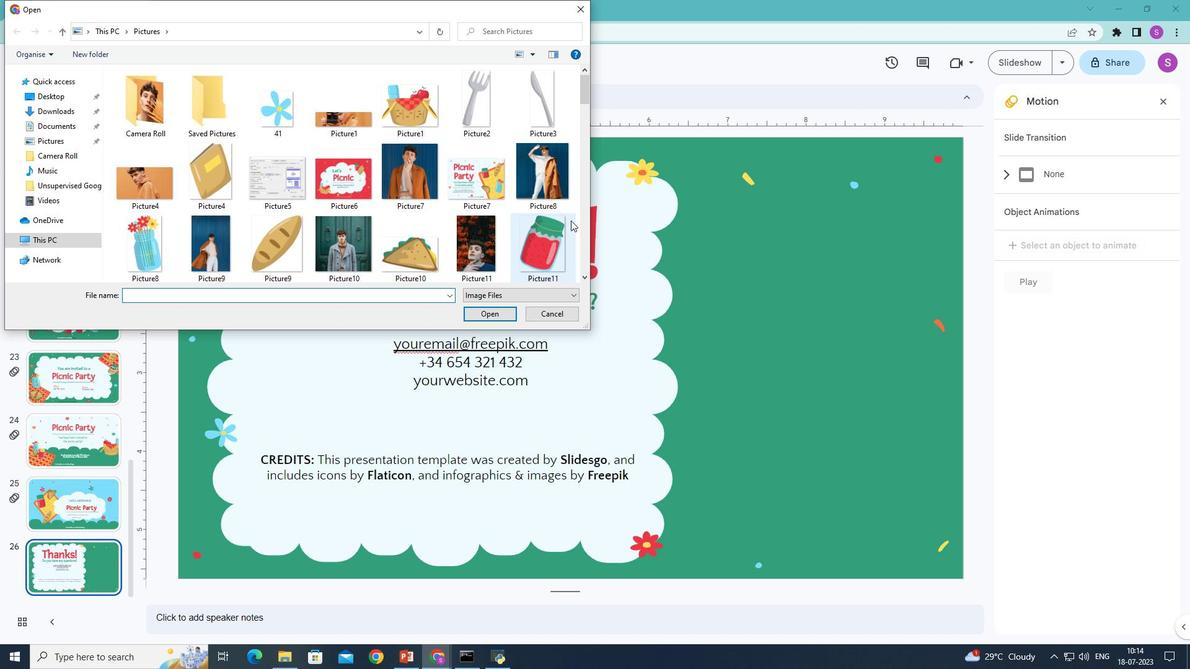 
Action: Mouse scrolled (529, 213) with delta (0, 0)
Screenshot: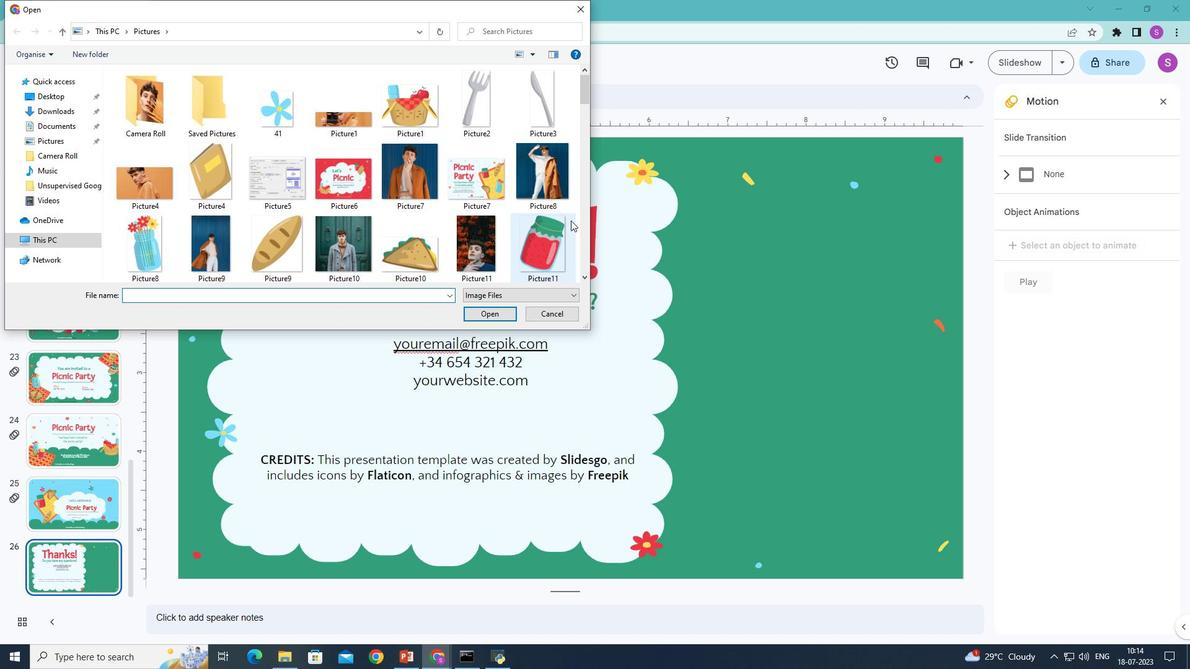 
Action: Mouse moved to (520, 213)
Screenshot: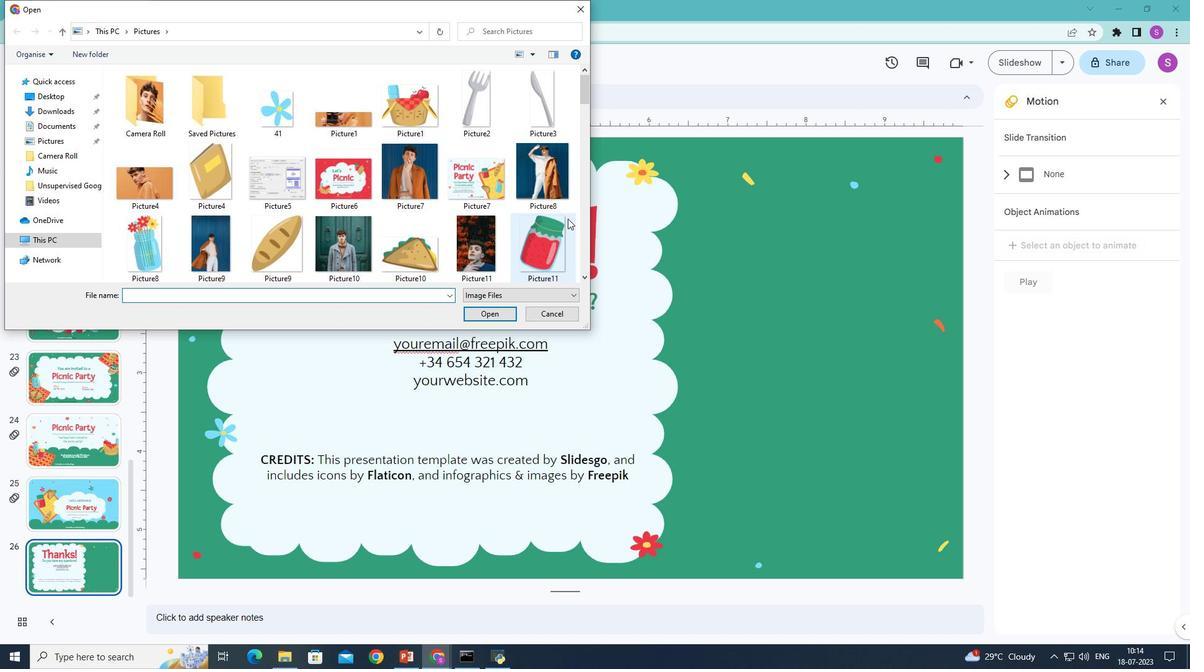 
Action: Mouse scrolled (520, 212) with delta (0, 0)
Screenshot: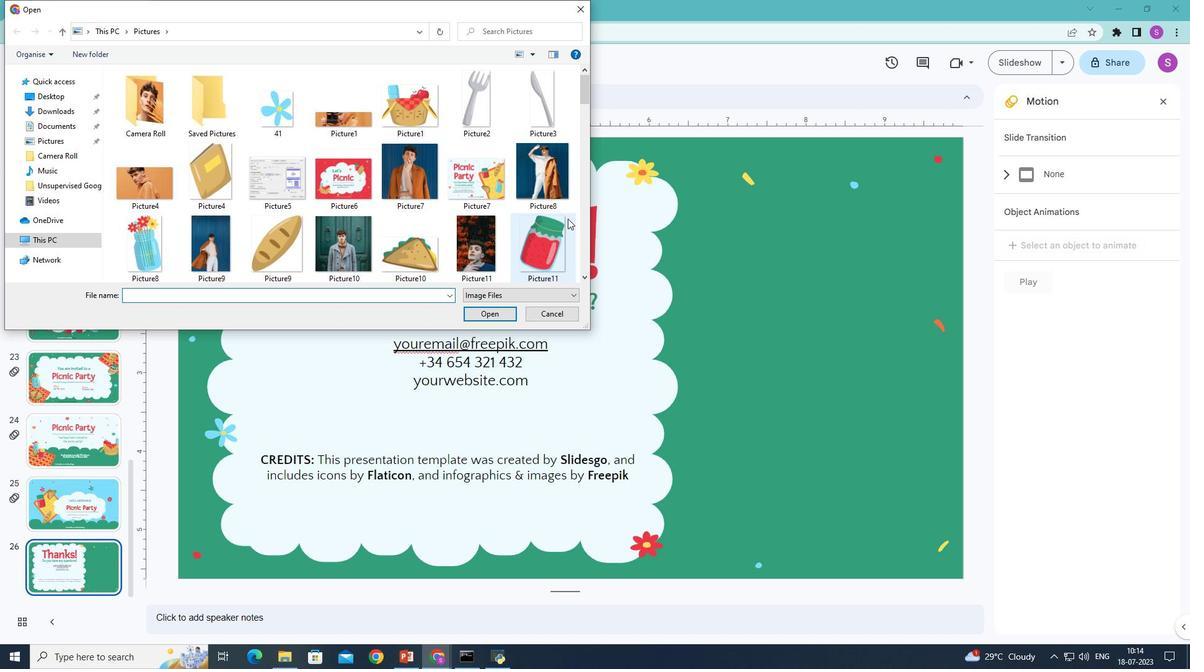 
Action: Mouse moved to (514, 210)
Screenshot: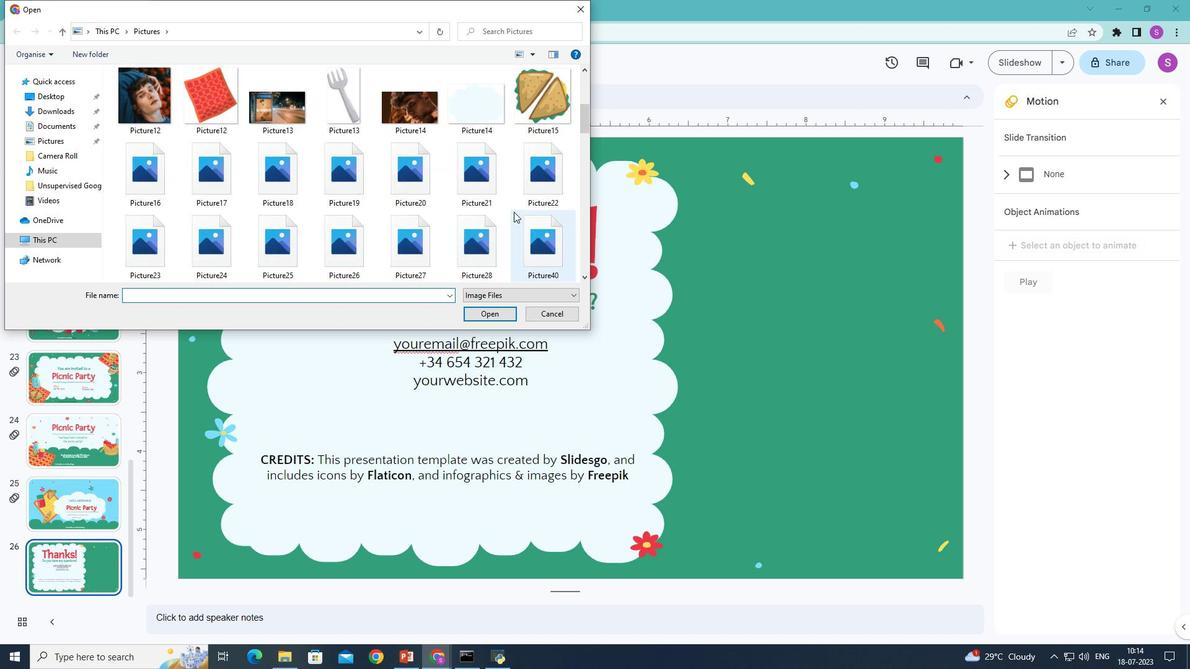 
Action: Mouse scrolled (514, 209) with delta (0, 0)
Screenshot: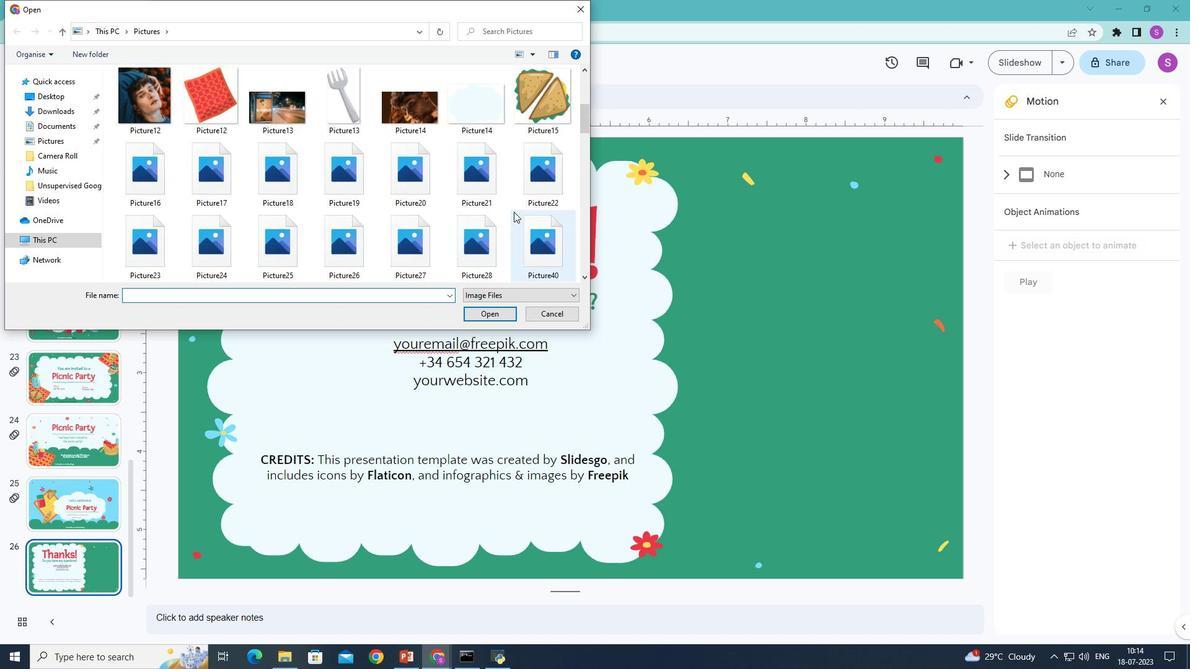 
Action: Mouse scrolled (514, 209) with delta (0, 0)
Screenshot: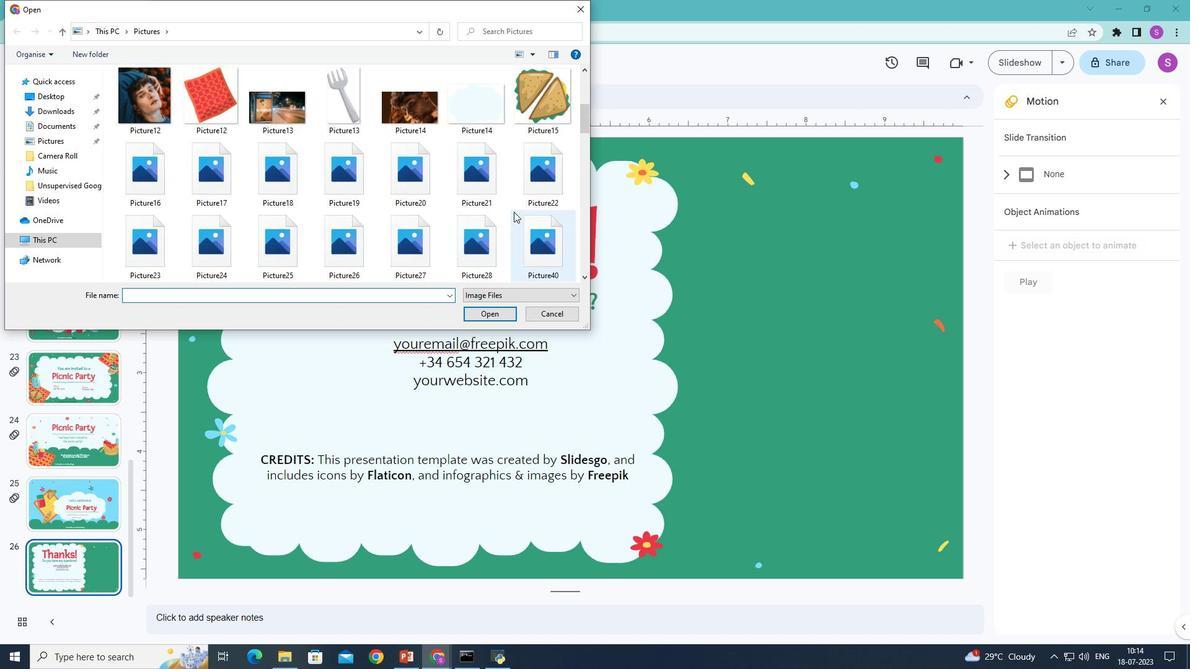 
Action: Mouse scrolled (514, 209) with delta (0, 0)
Screenshot: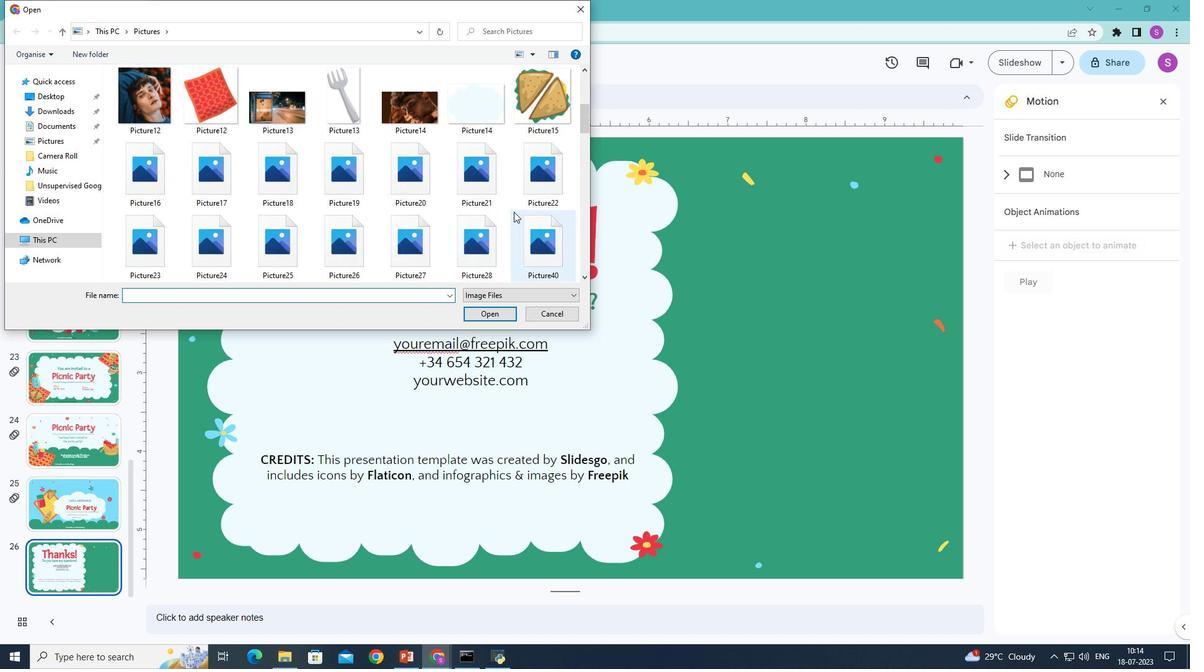 
Action: Mouse scrolled (514, 209) with delta (0, 0)
Screenshot: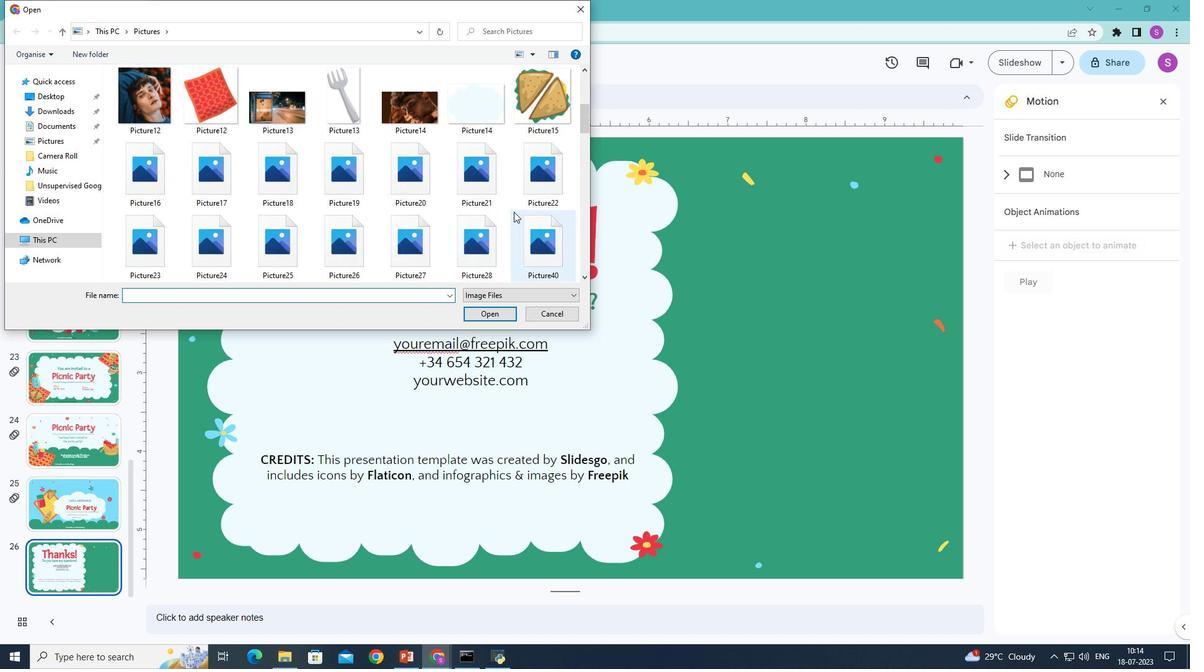 
Action: Mouse scrolled (514, 209) with delta (0, 0)
Screenshot: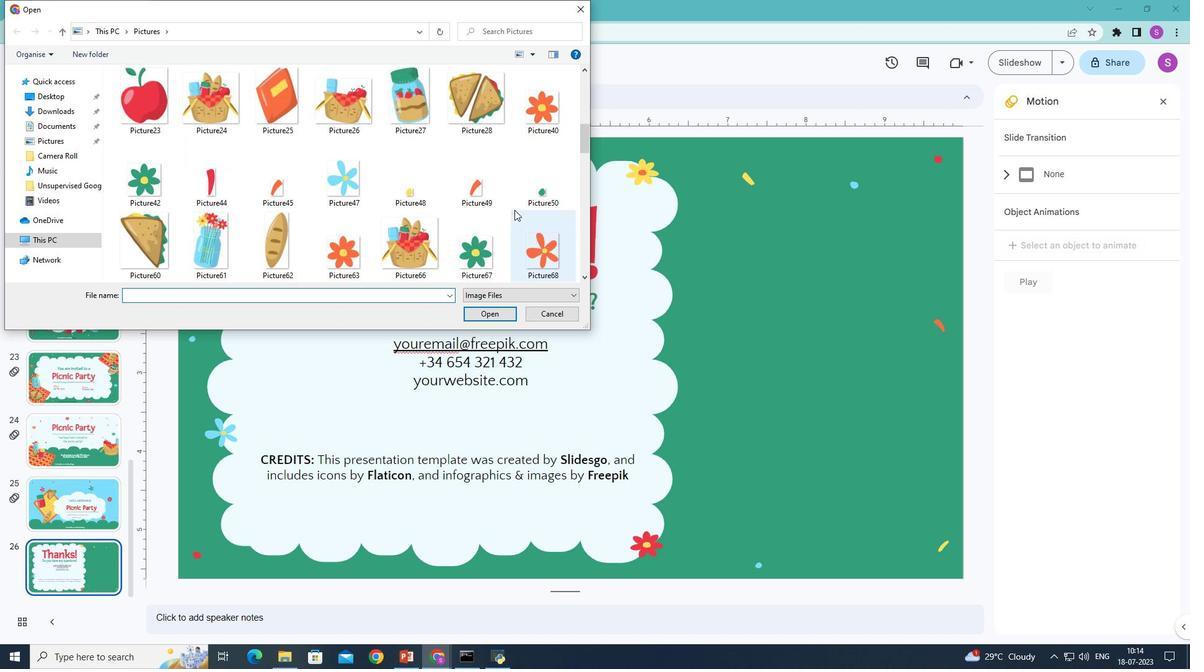 
Action: Mouse scrolled (514, 209) with delta (0, 0)
Screenshot: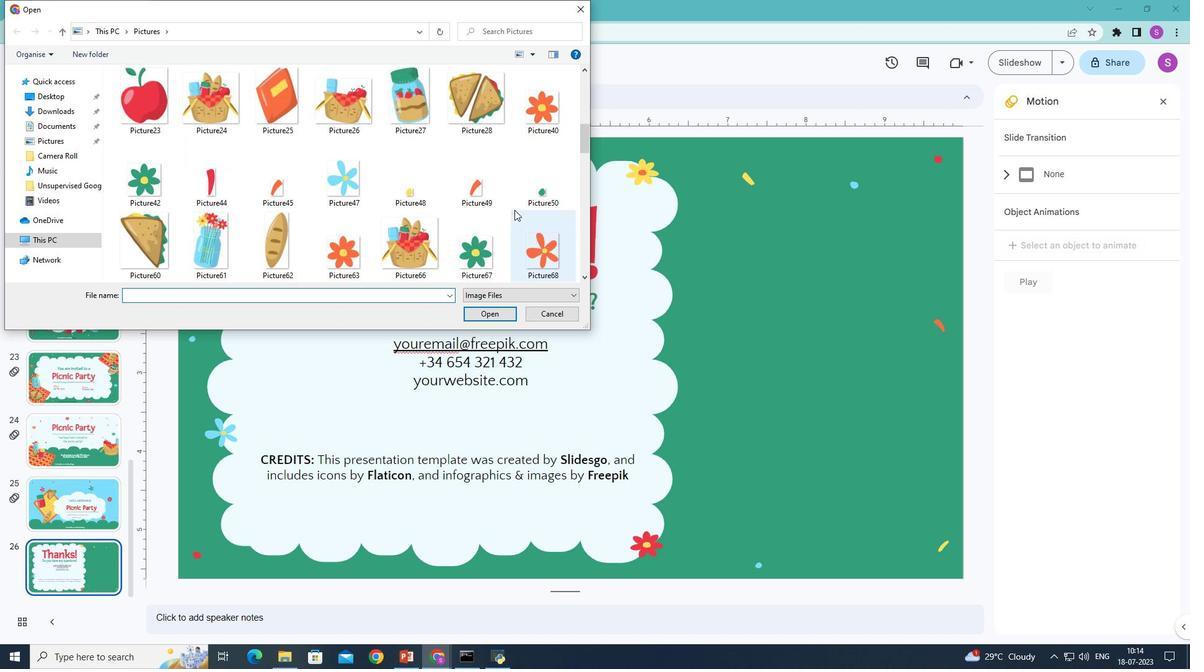 
Action: Mouse moved to (515, 209)
Screenshot: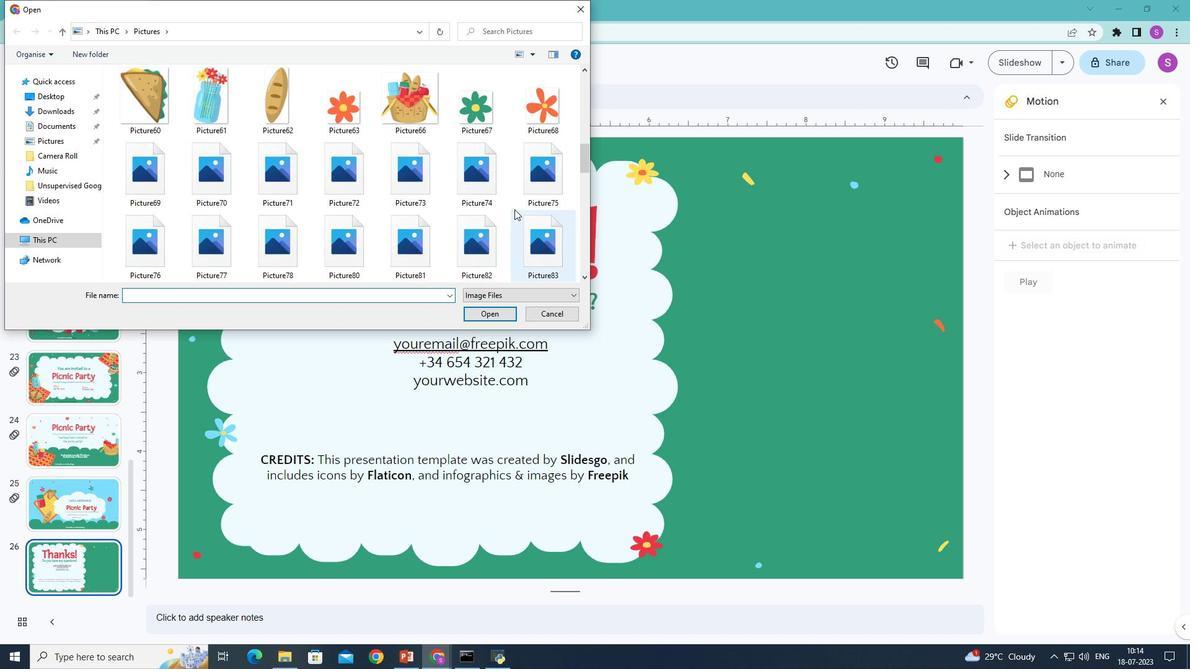 
Action: Mouse scrolled (515, 208) with delta (0, 0)
Screenshot: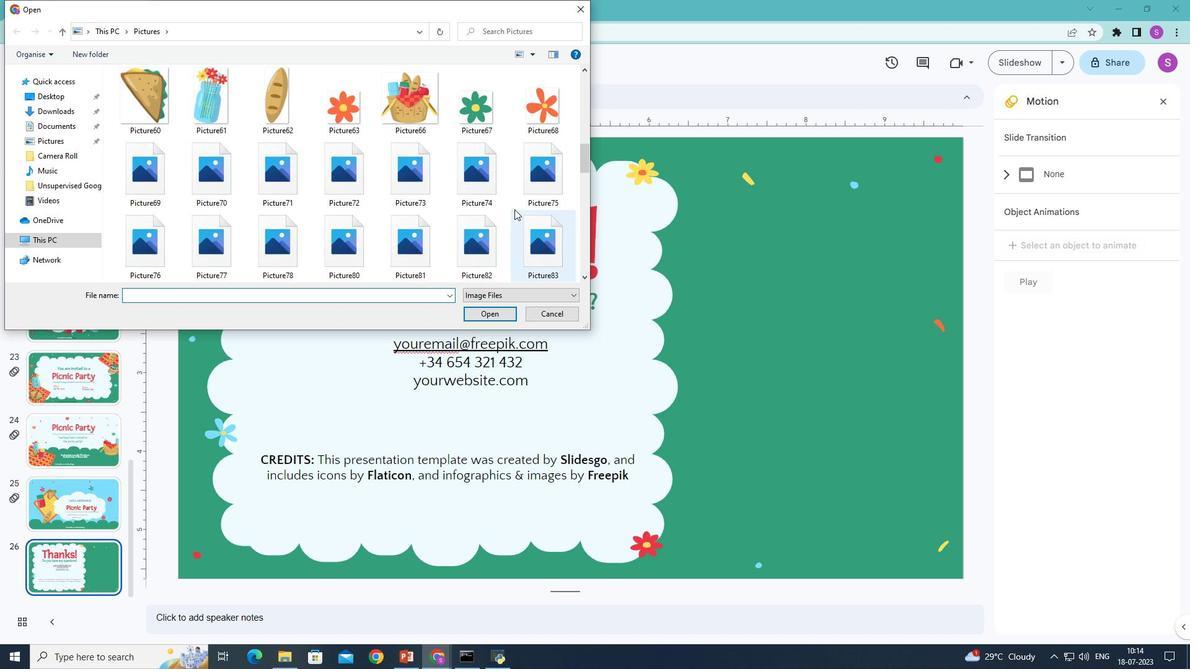 
Action: Mouse scrolled (515, 208) with delta (0, 0)
Screenshot: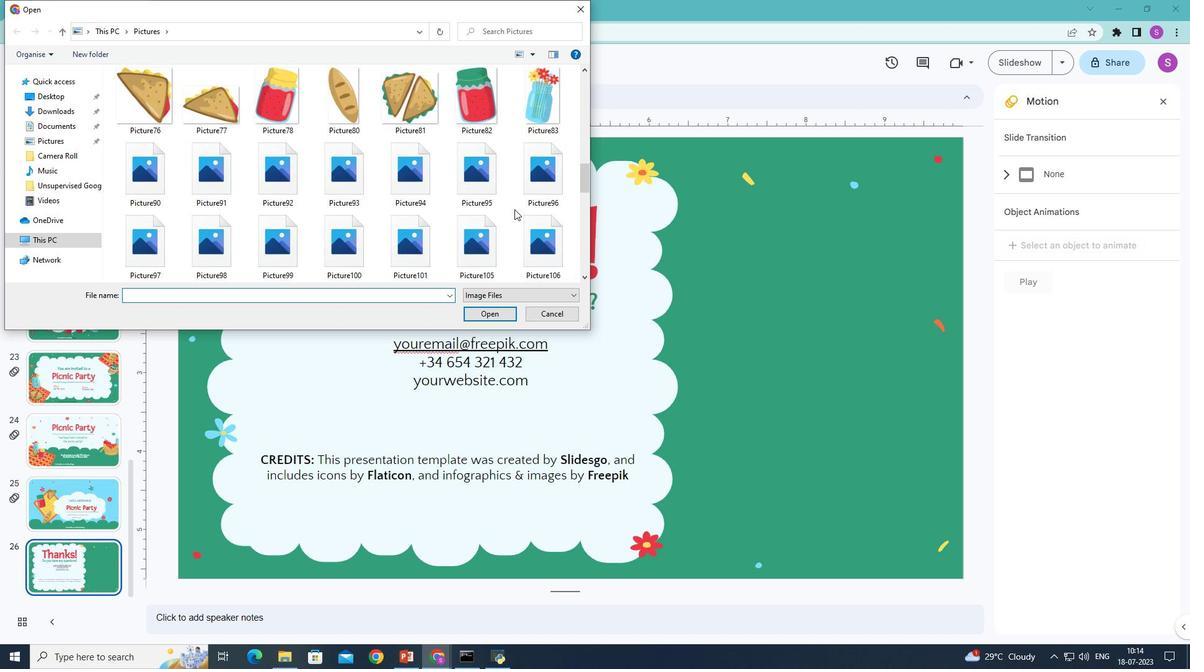 
Action: Mouse scrolled (515, 208) with delta (0, 0)
Screenshot: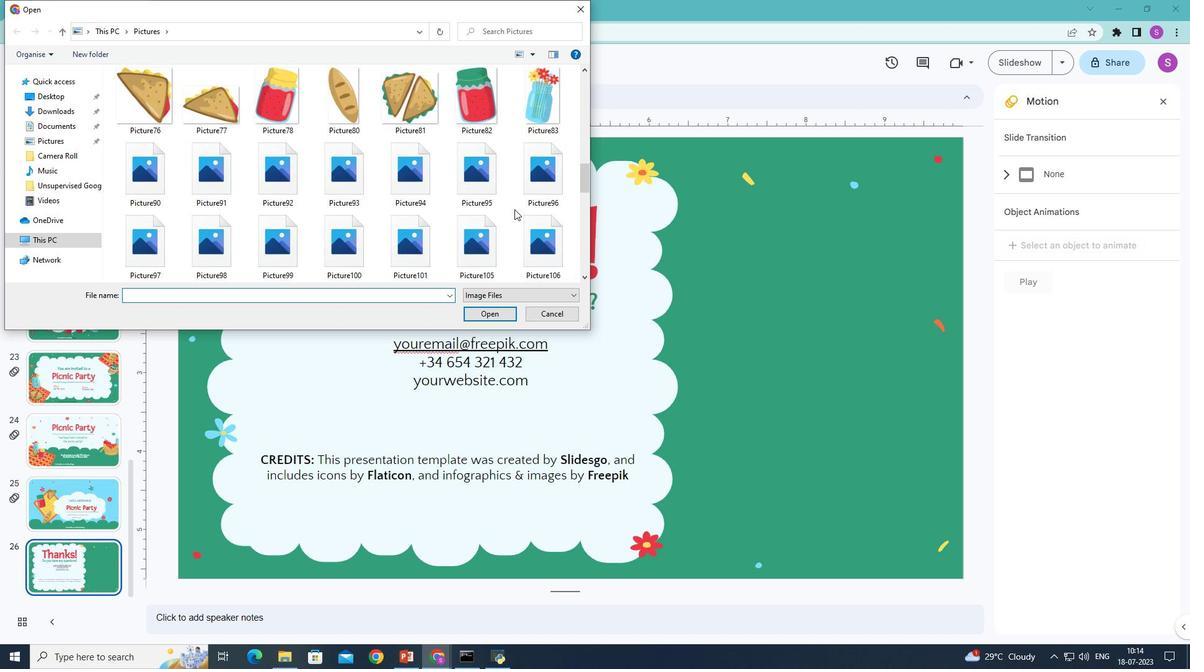 
Action: Mouse scrolled (515, 208) with delta (0, 0)
Screenshot: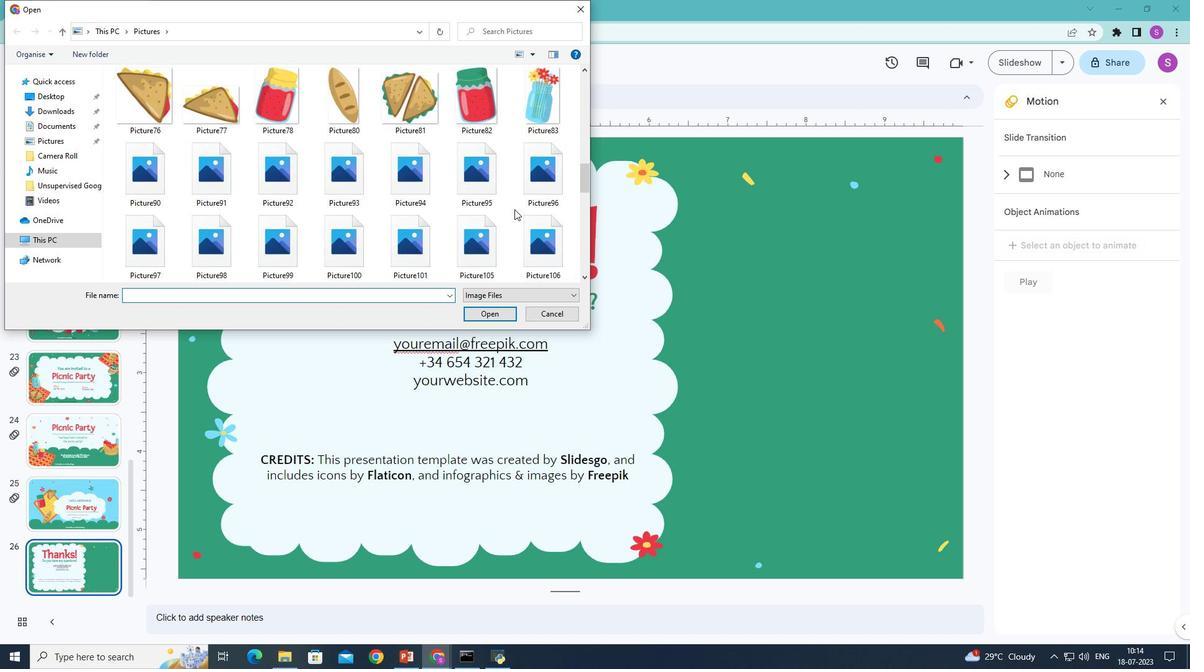 
Action: Mouse scrolled (515, 208) with delta (0, 0)
Screenshot: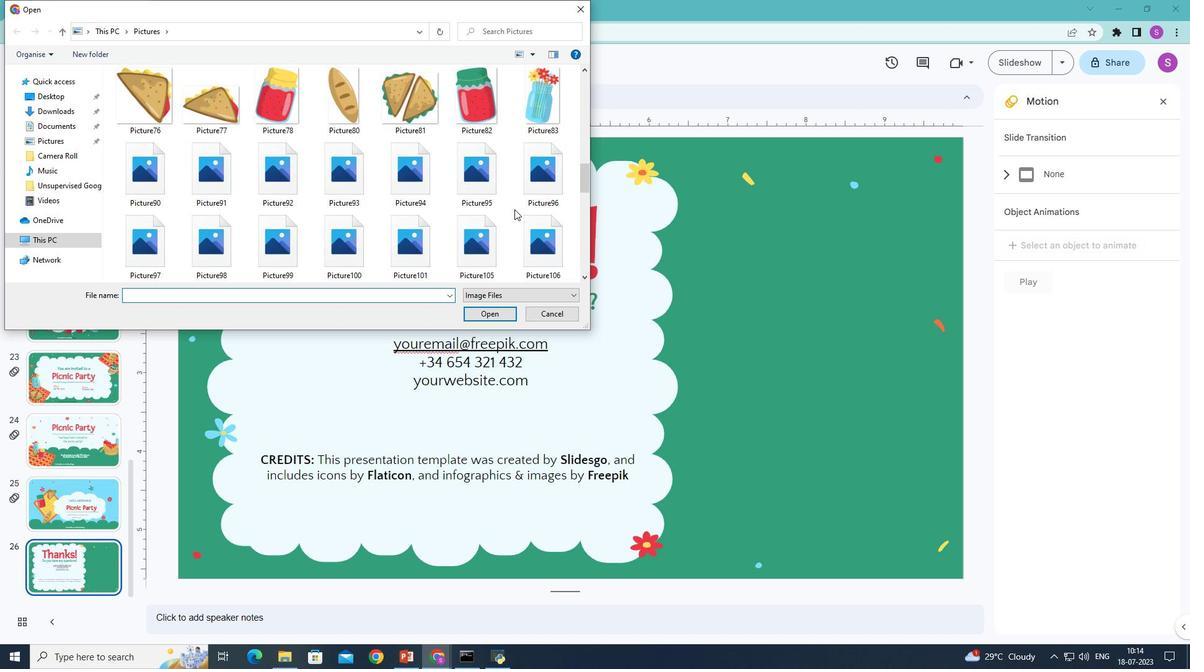 
Action: Mouse moved to (515, 209)
Screenshot: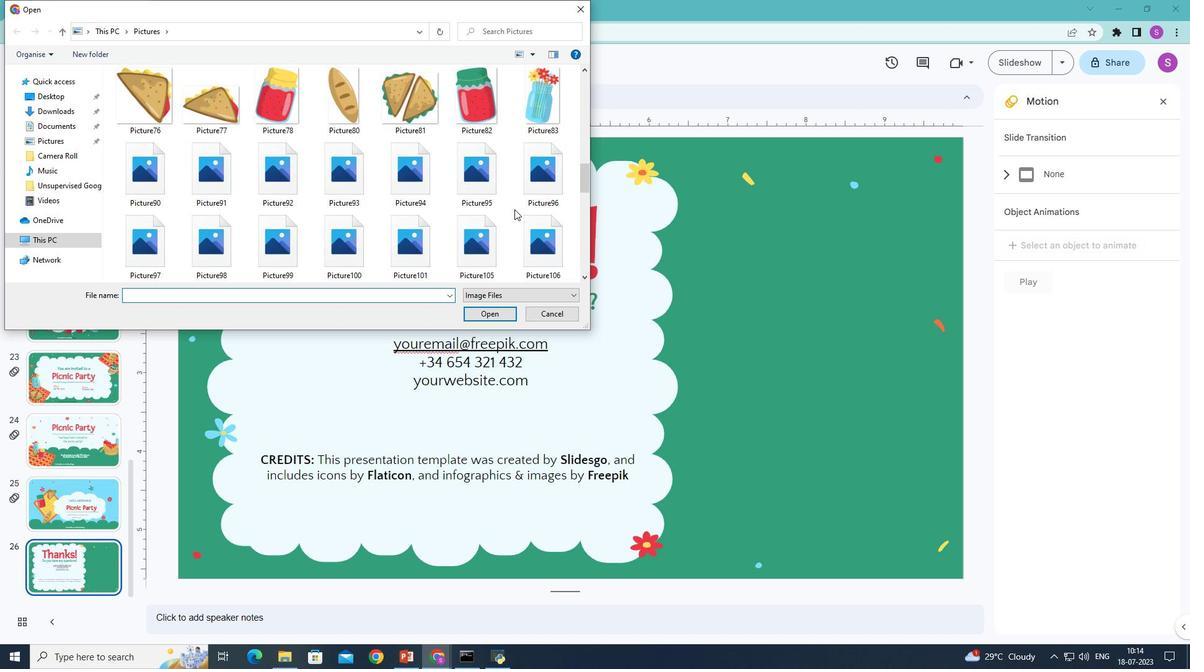 
Action: Mouse scrolled (515, 208) with delta (0, 0)
Screenshot: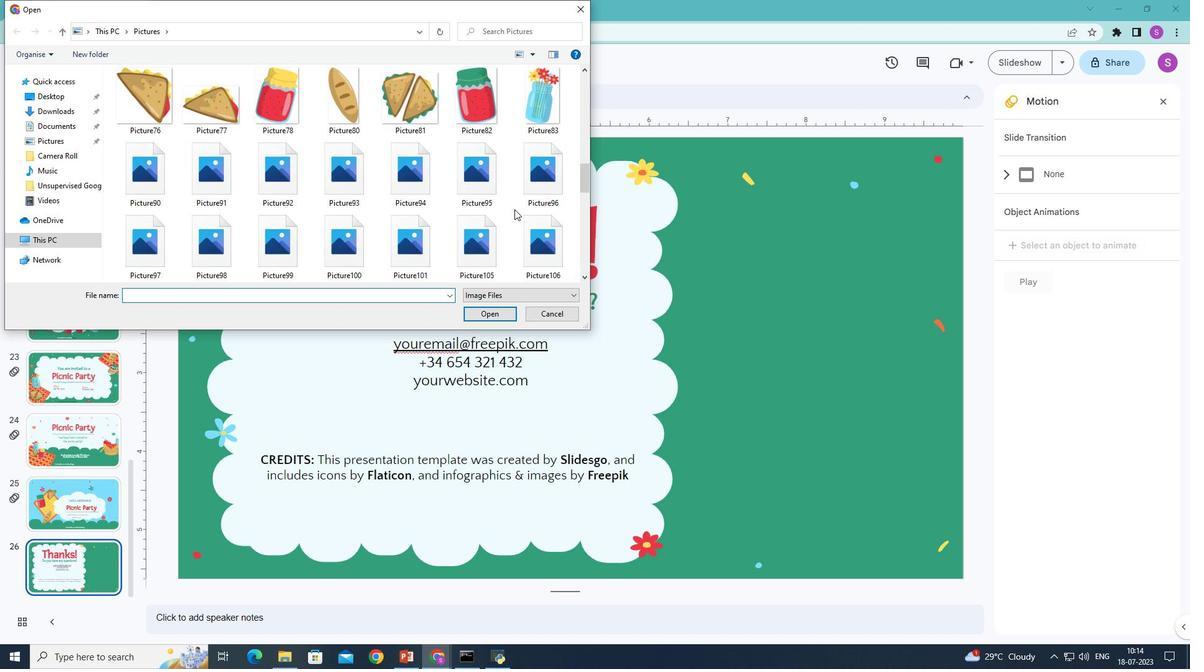 
Action: Mouse moved to (517, 210)
Screenshot: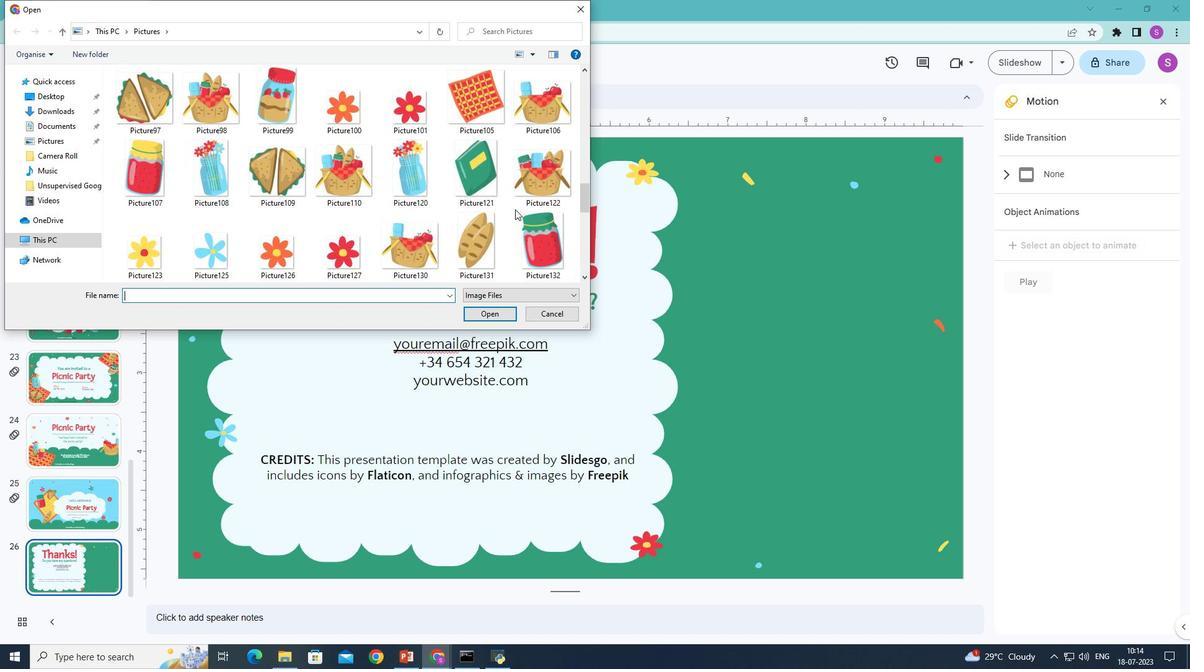 
Action: Mouse scrolled (517, 209) with delta (0, 0)
Screenshot: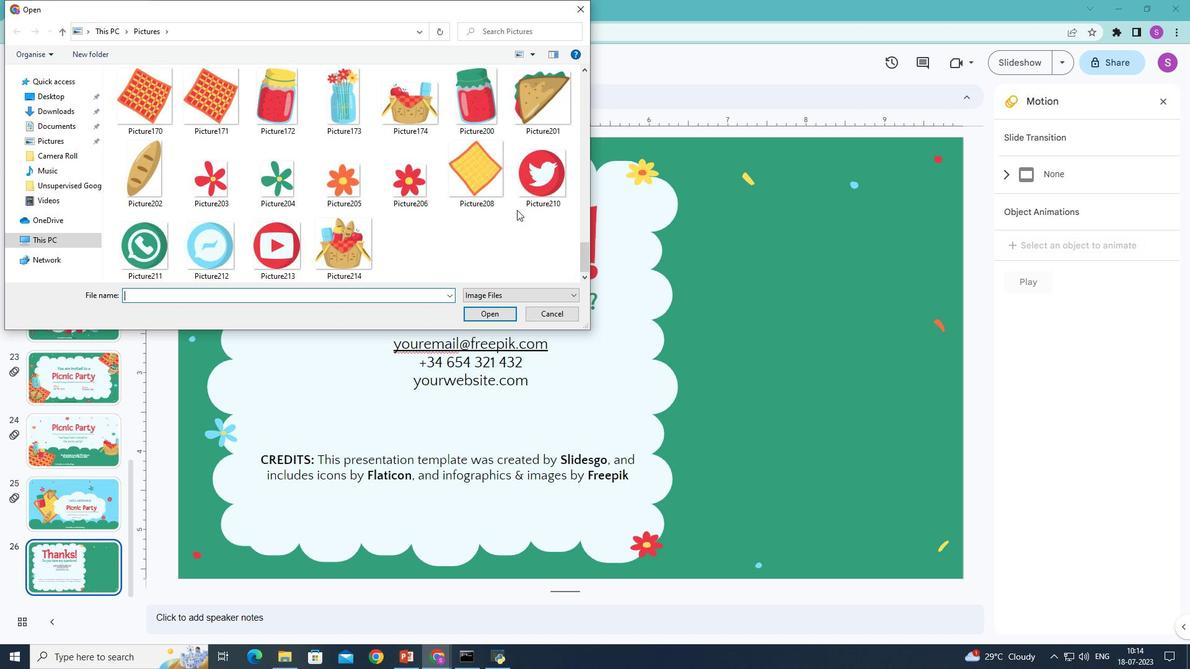
Action: Mouse scrolled (517, 209) with delta (0, 0)
Screenshot: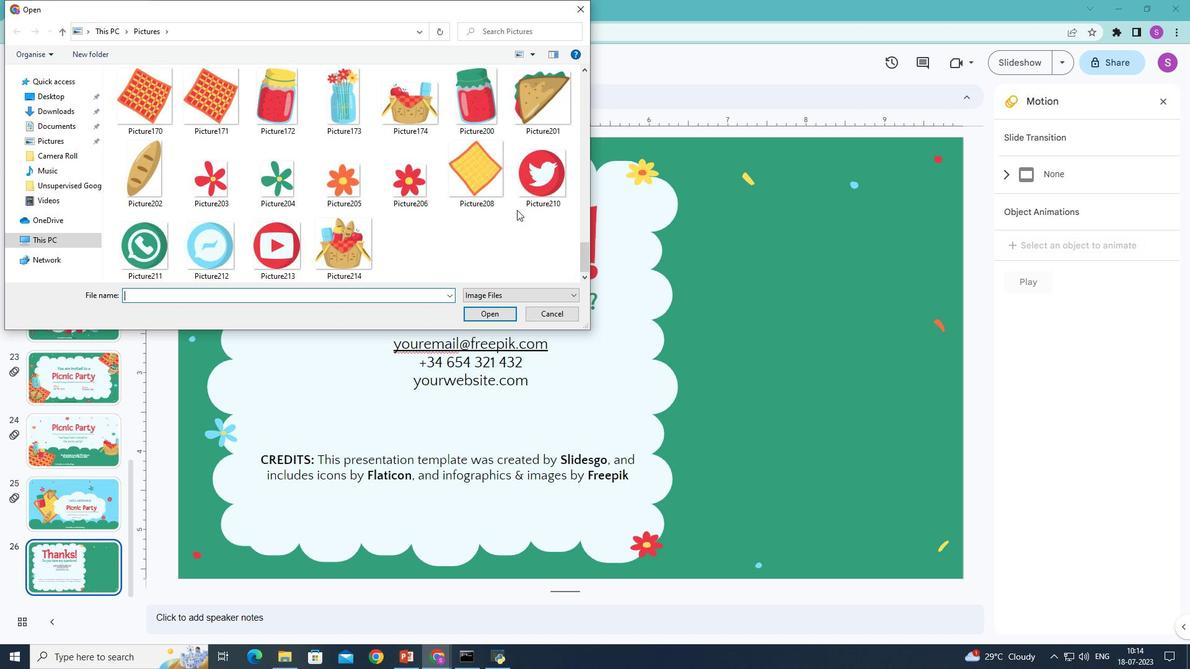 
Action: Mouse scrolled (517, 209) with delta (0, 0)
Screenshot: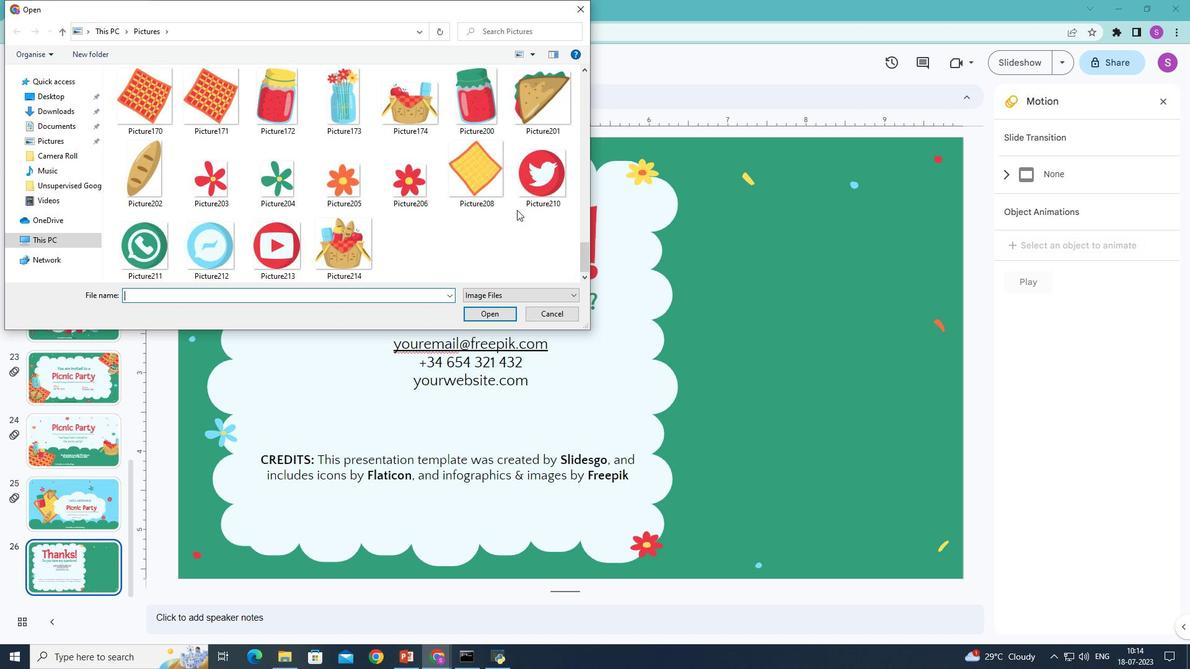 
Action: Mouse scrolled (517, 209) with delta (0, 0)
Screenshot: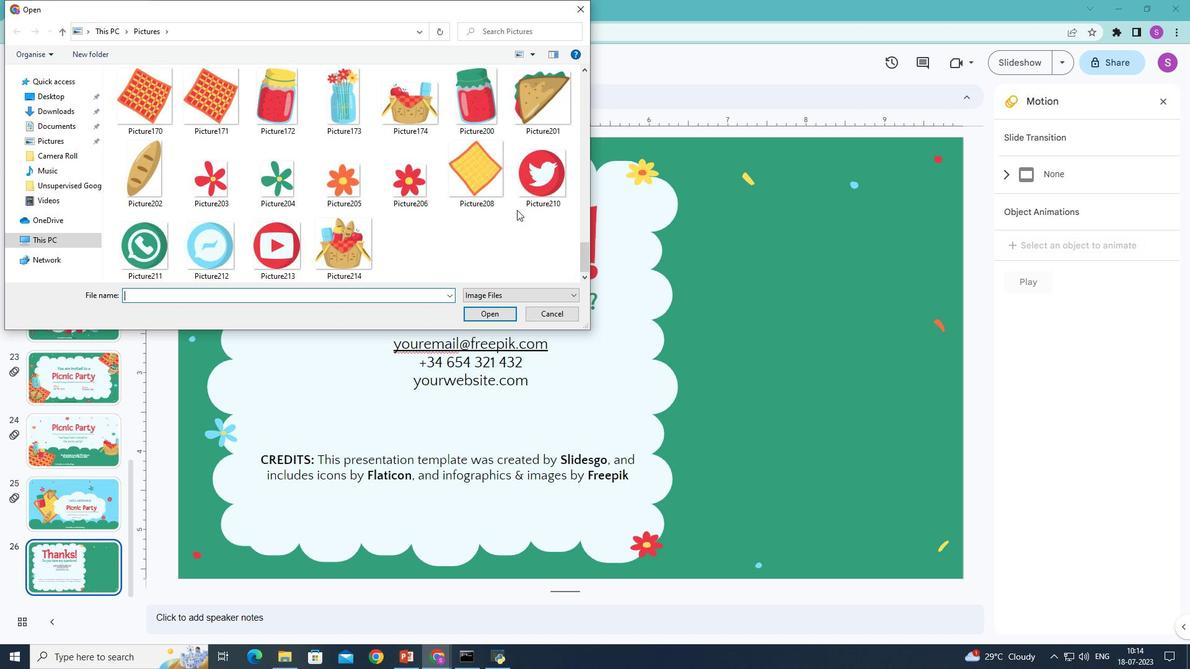 
Action: Mouse scrolled (517, 209) with delta (0, 0)
Screenshot: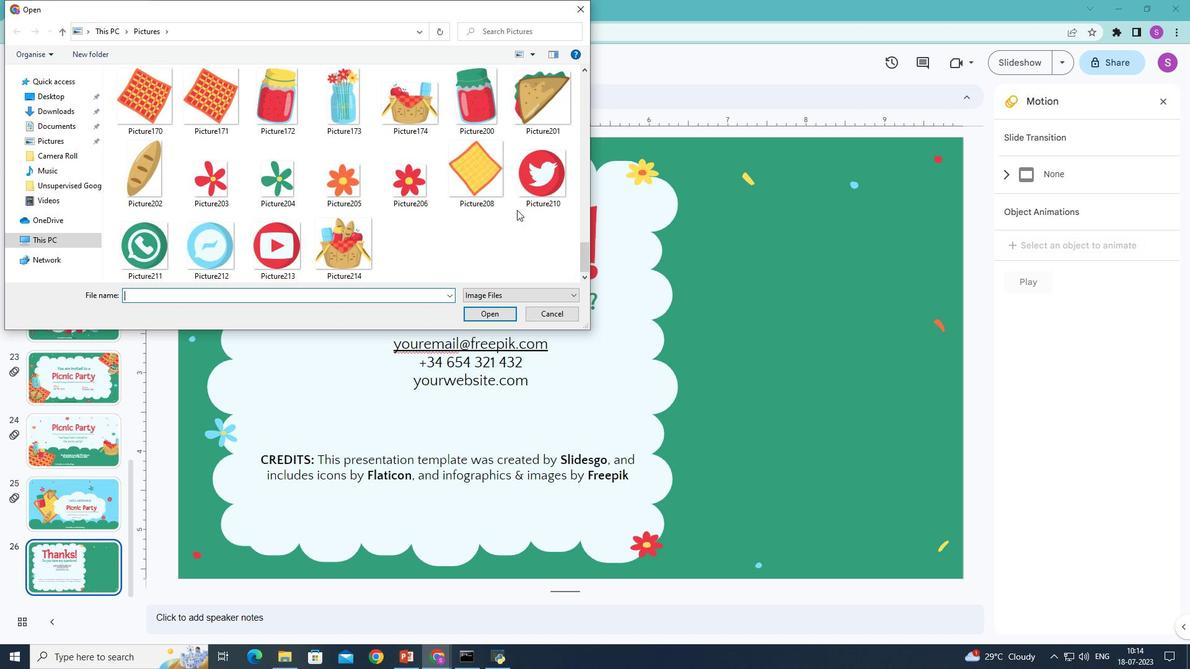 
Action: Mouse moved to (350, 246)
Screenshot: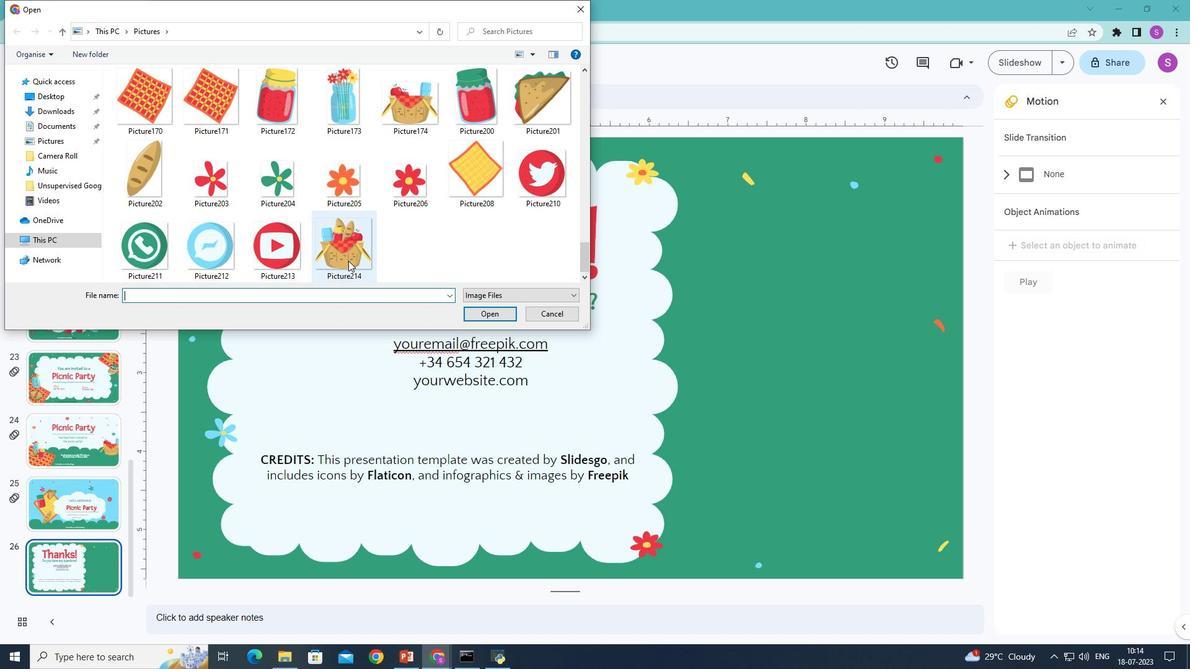 
Action: Mouse pressed left at (350, 246)
Screenshot: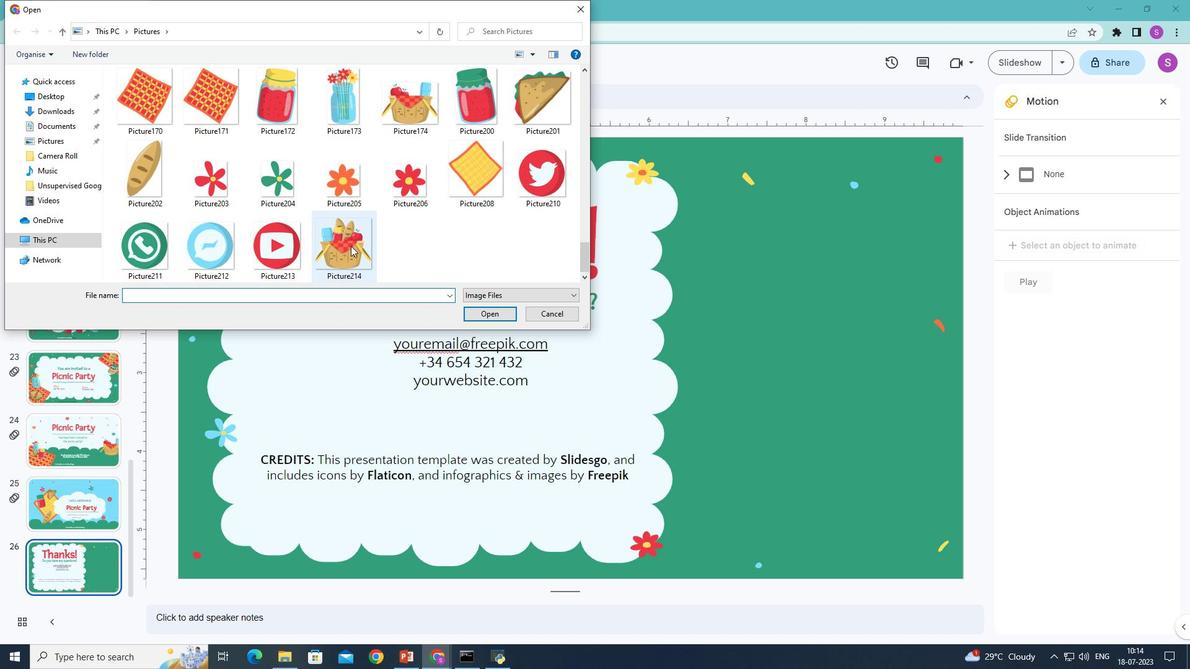 
Action: Mouse moved to (511, 310)
Screenshot: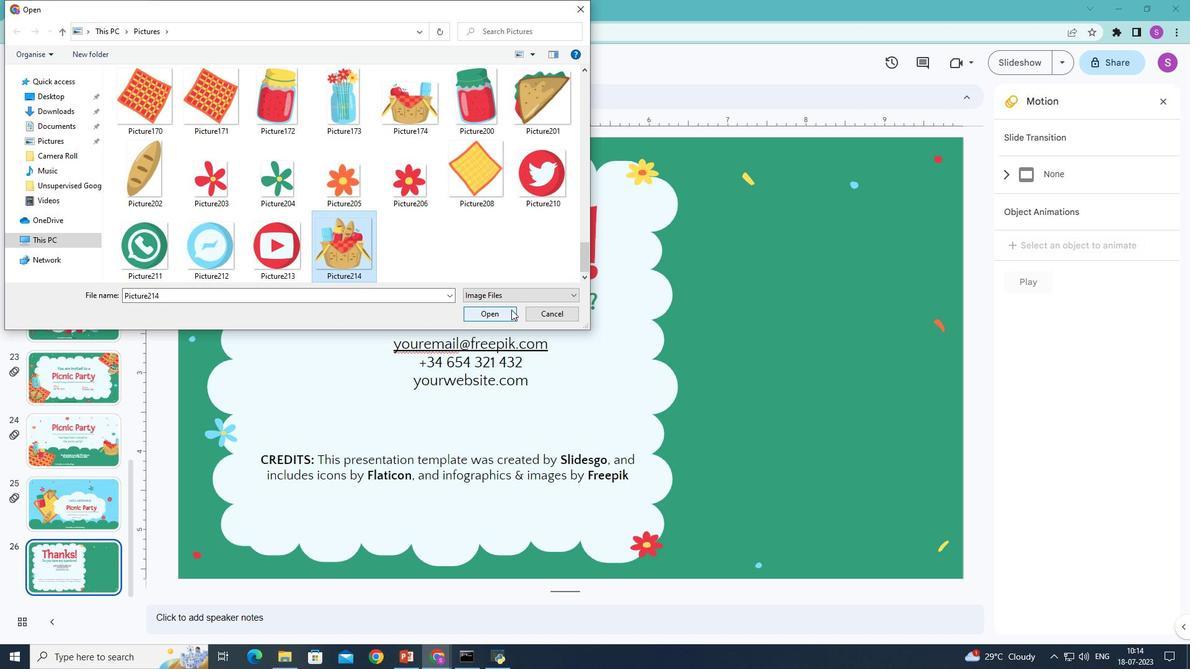 
Action: Mouse pressed left at (511, 310)
Screenshot: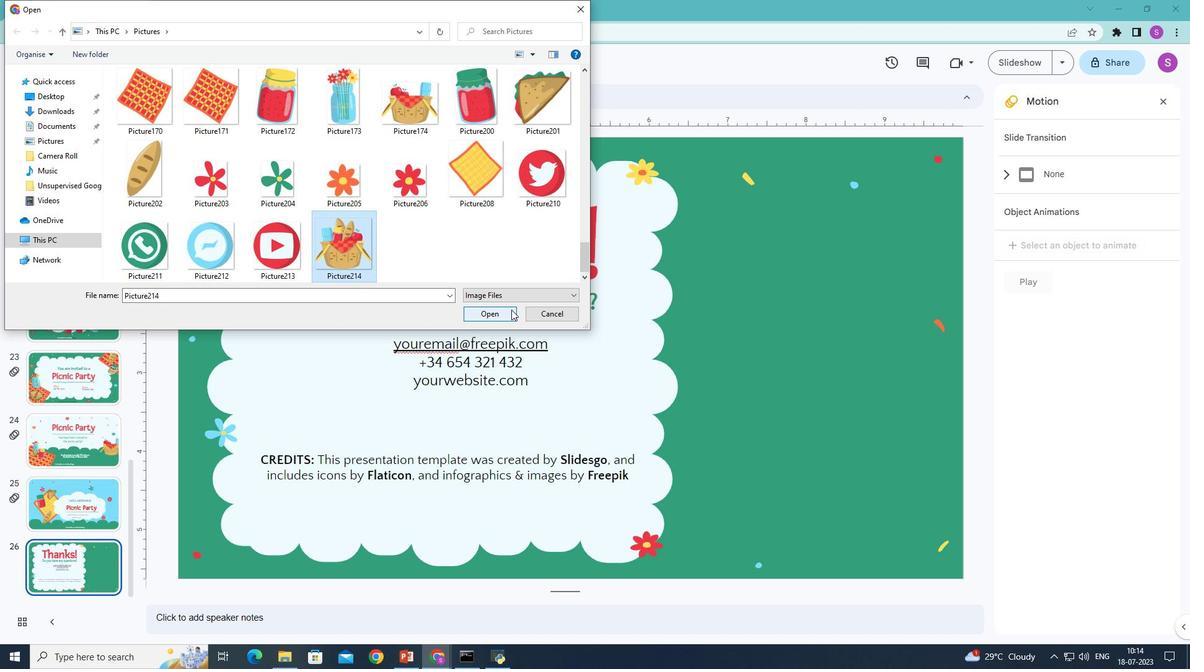 
Action: Mouse moved to (833, 306)
Screenshot: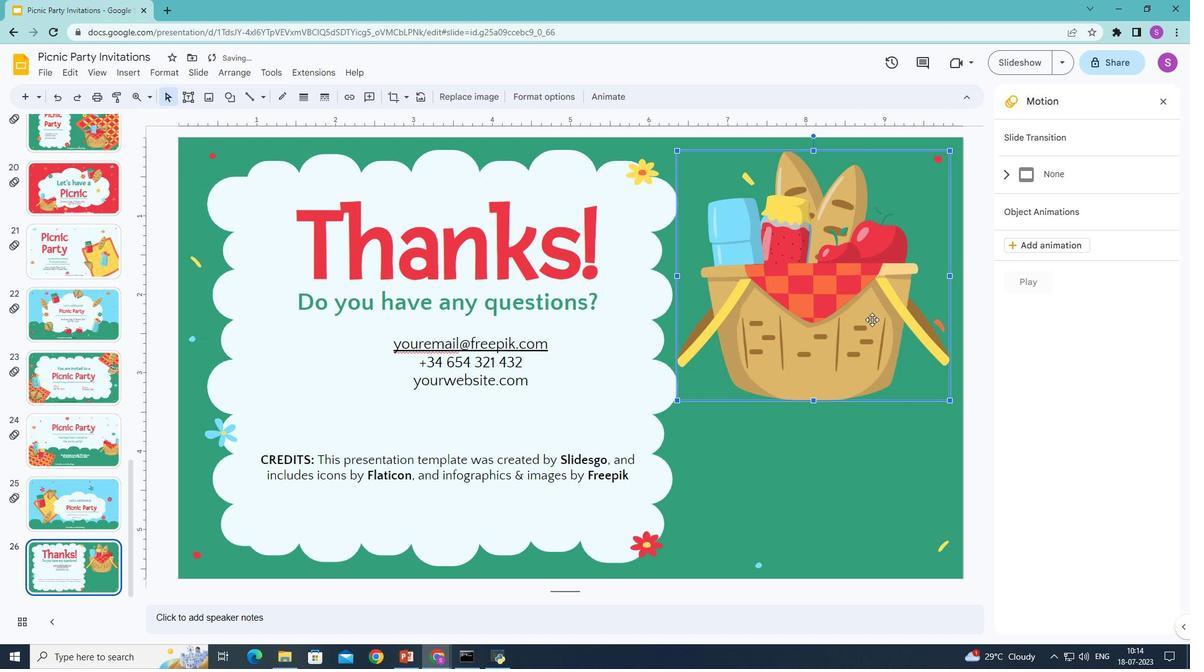 
Action: Mouse pressed left at (833, 306)
Screenshot: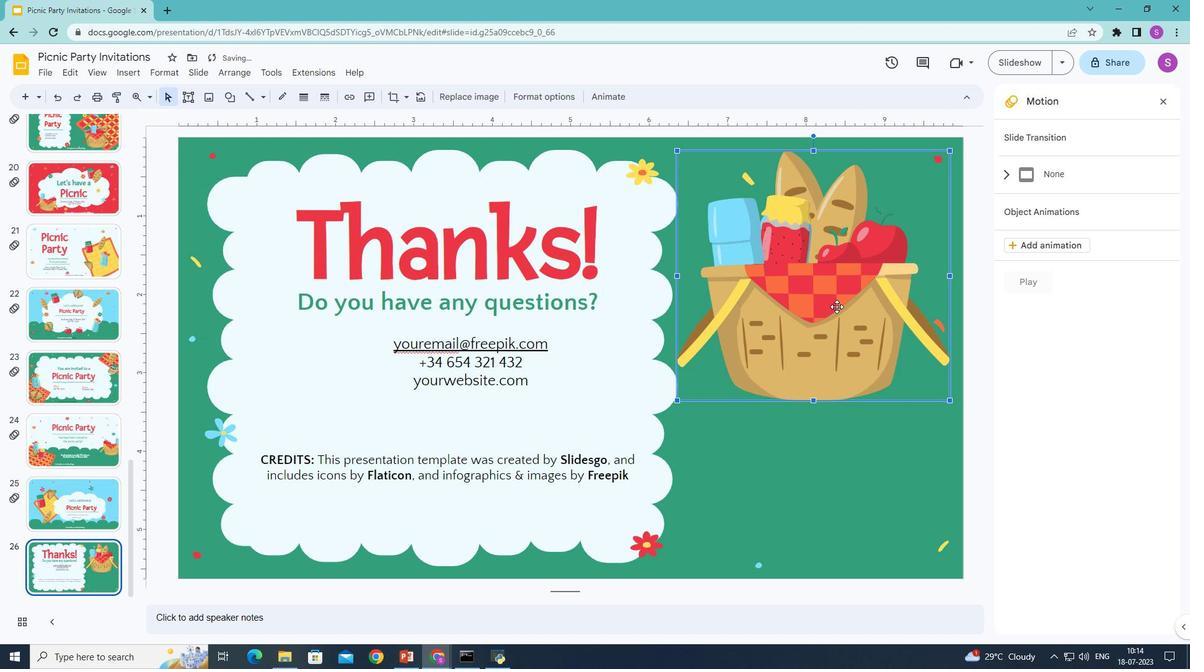 
Action: Mouse moved to (818, 448)
Screenshot: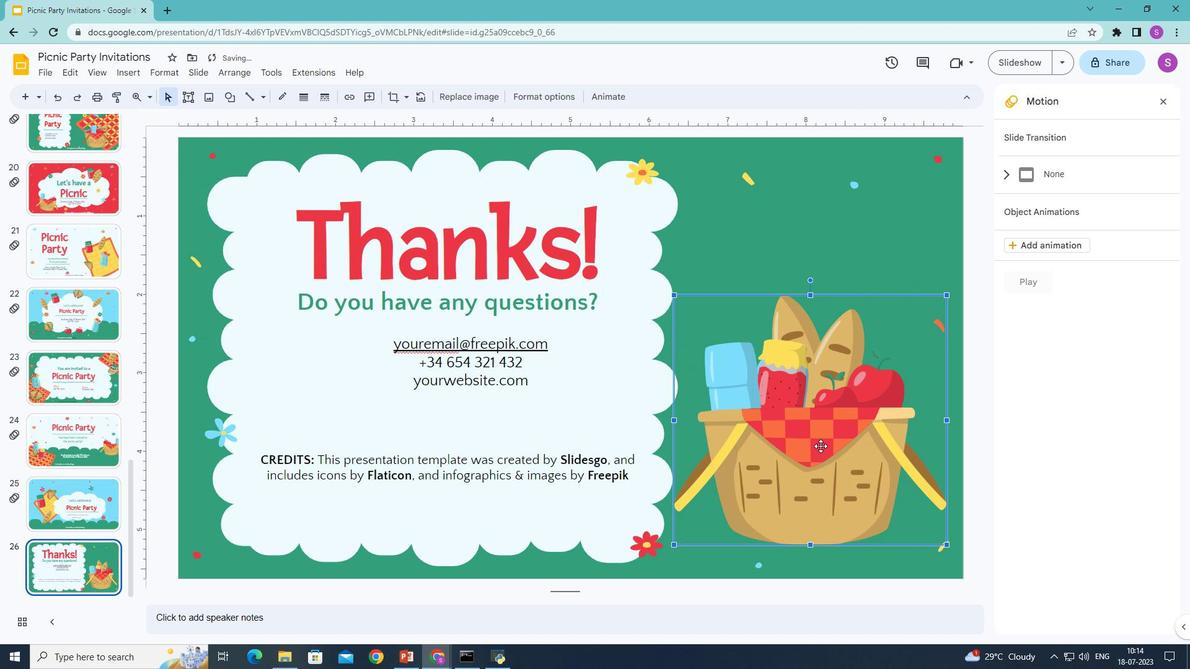 
Action: Mouse pressed left at (818, 448)
Screenshot: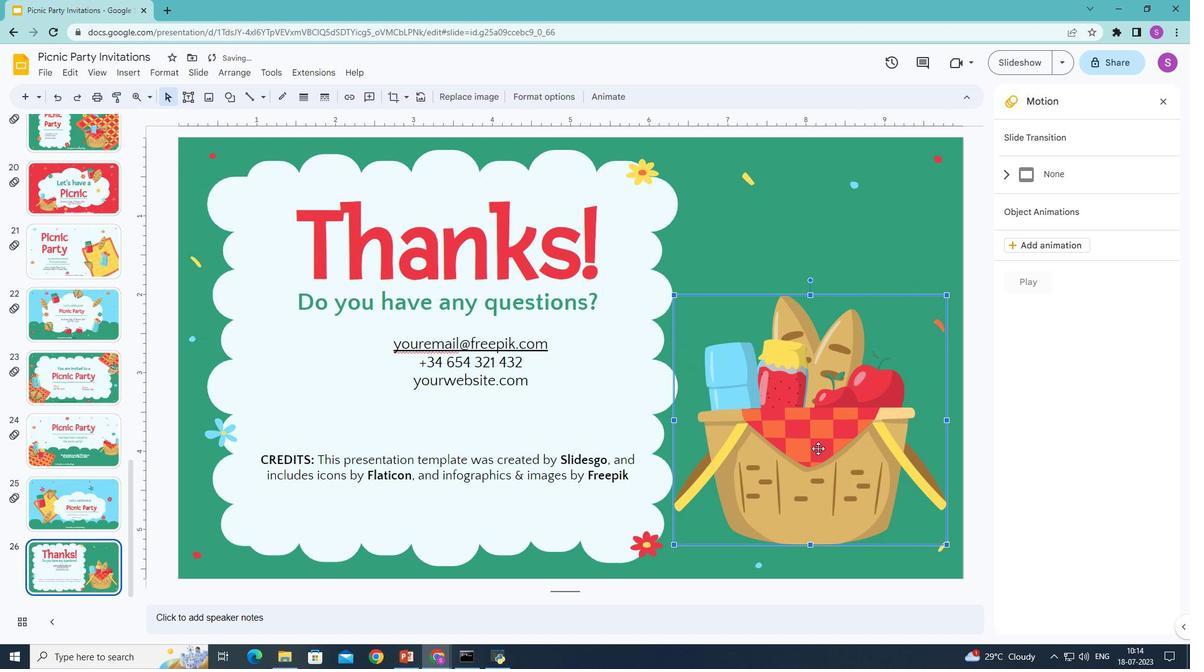 
Action: Mouse moved to (669, 419)
Screenshot: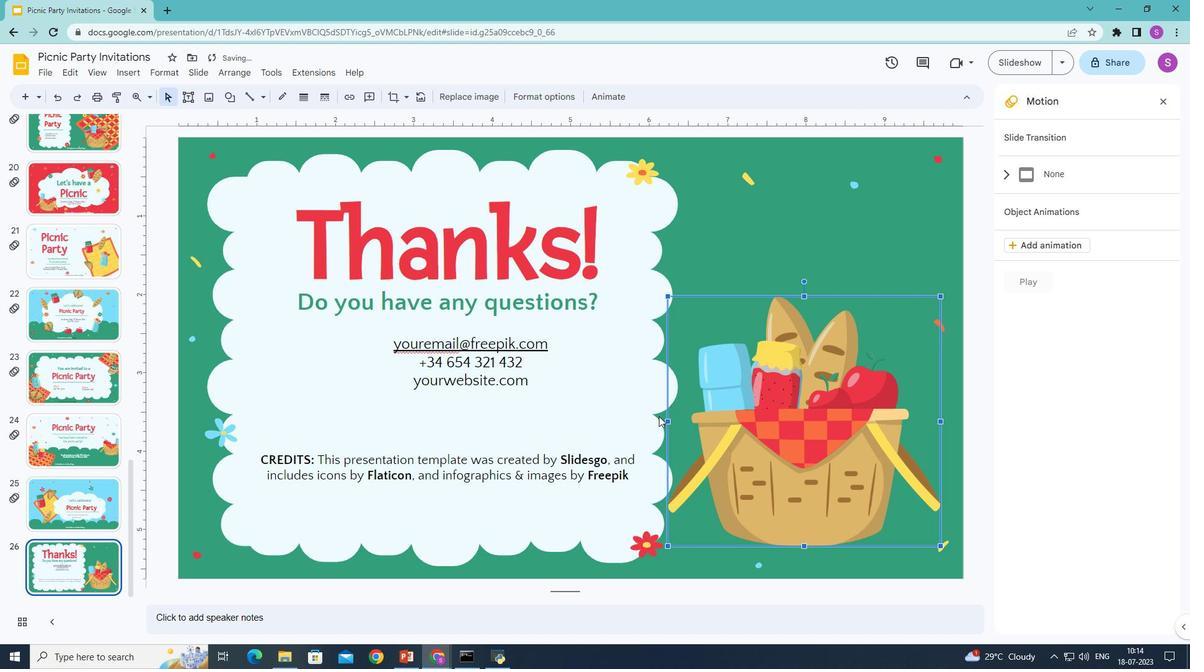
Action: Mouse pressed left at (669, 419)
Screenshot: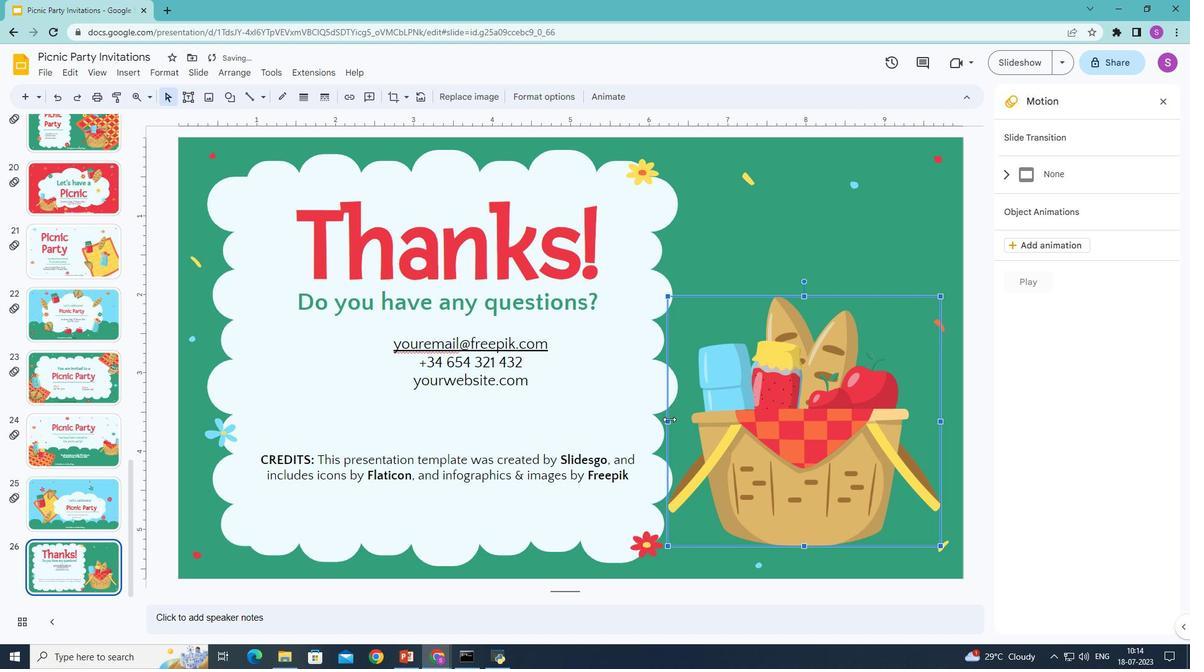 
Action: Mouse moved to (661, 424)
Screenshot: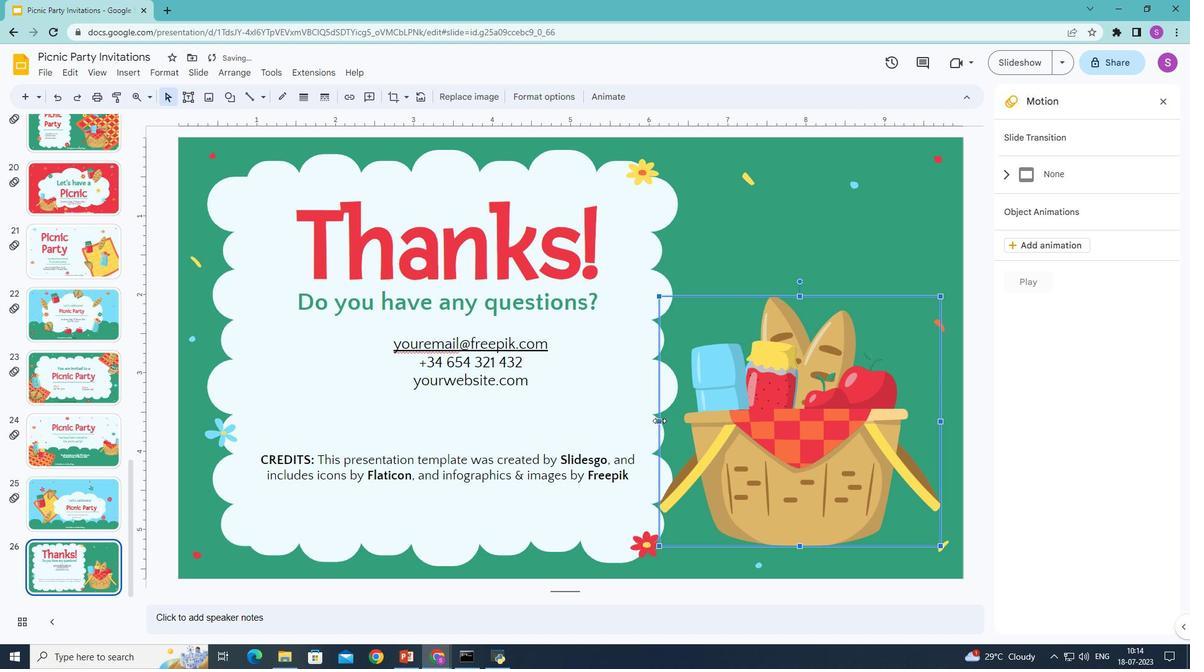 
Action: Mouse pressed left at (661, 424)
Screenshot: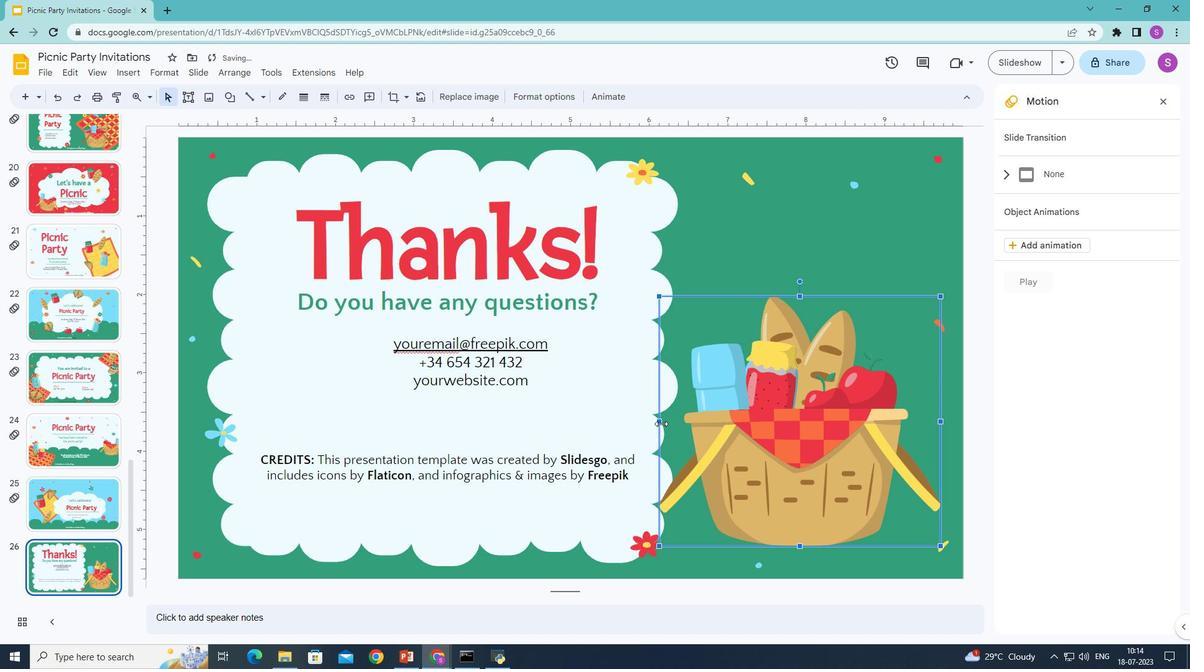 
Action: Mouse moved to (845, 230)
Screenshot: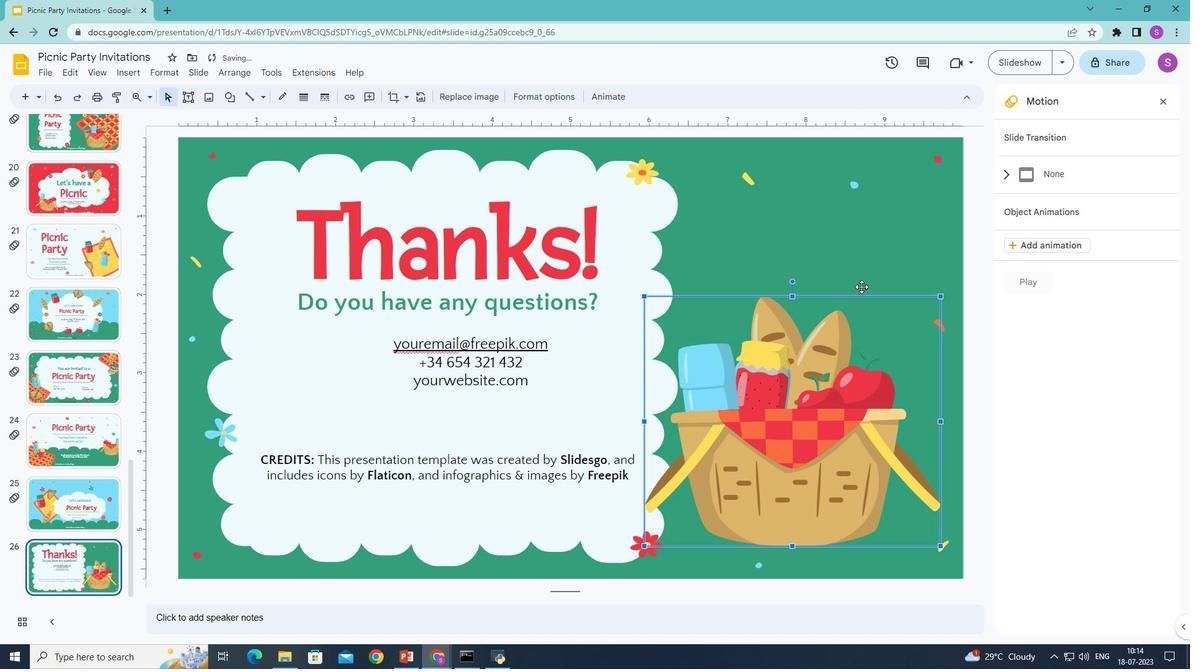 
Action: Mouse pressed left at (845, 230)
Screenshot: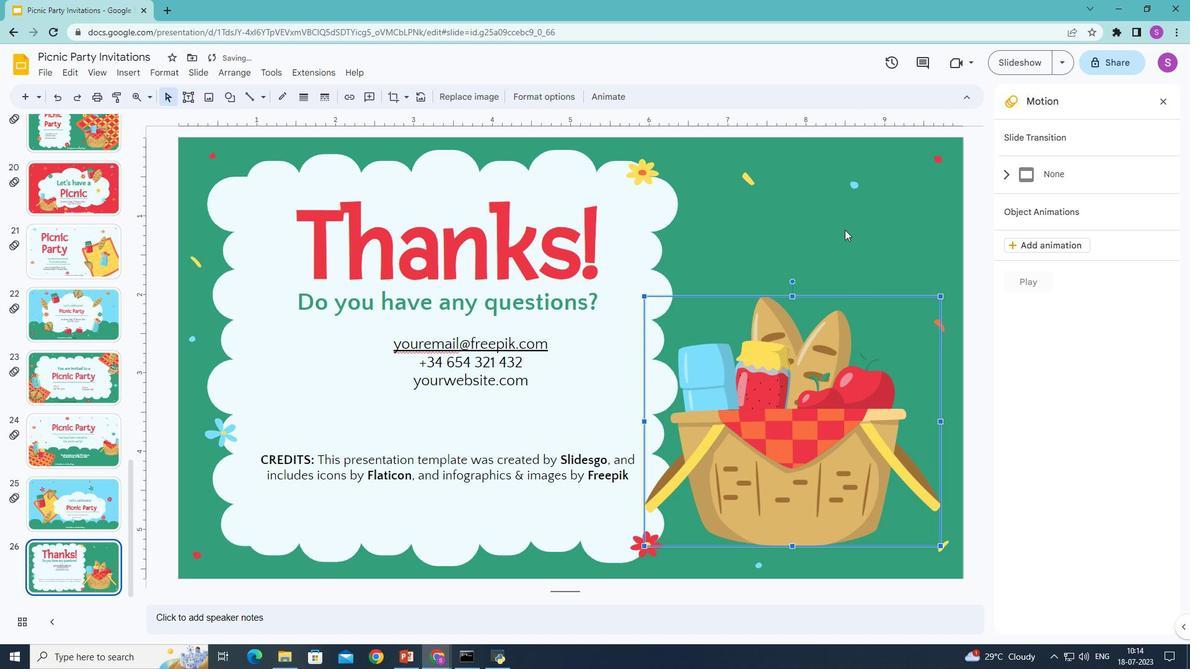 
Action: Mouse moved to (125, 71)
Screenshot: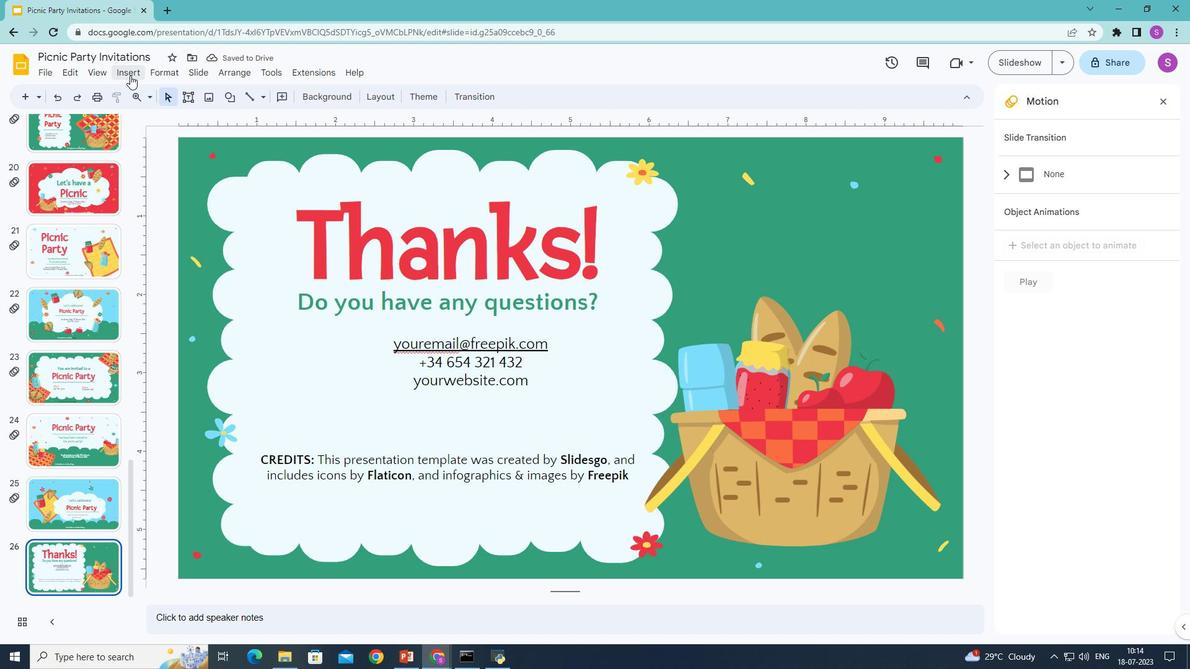 
Action: Mouse pressed left at (125, 71)
Screenshot: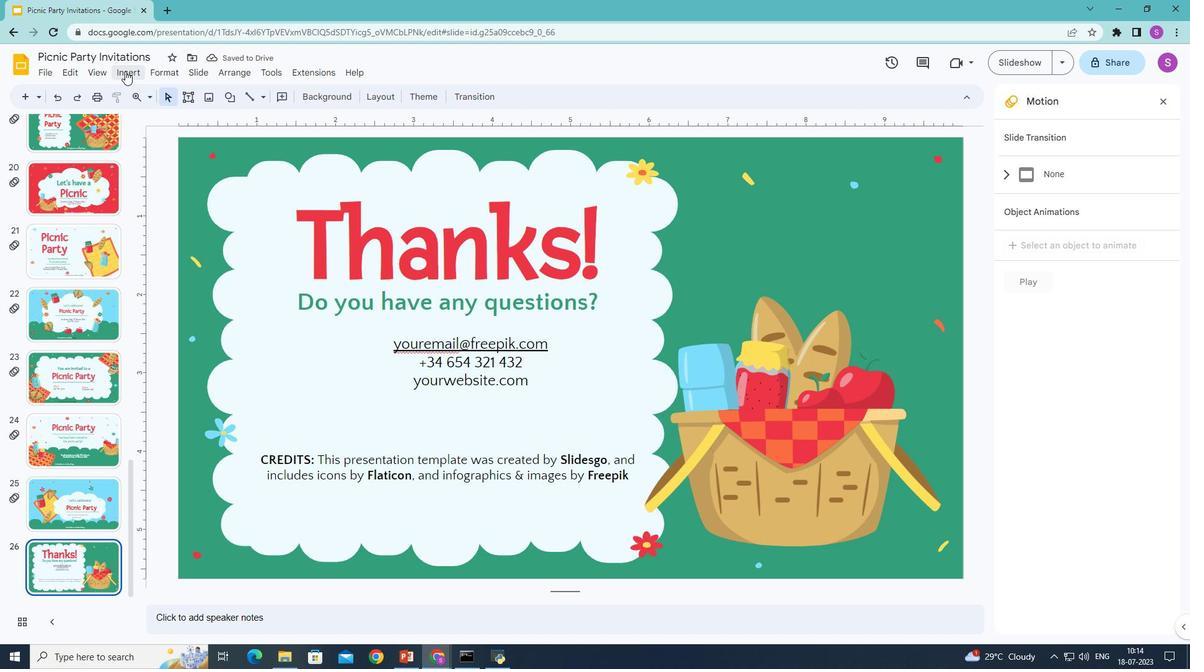 
Action: Mouse moved to (343, 91)
Screenshot: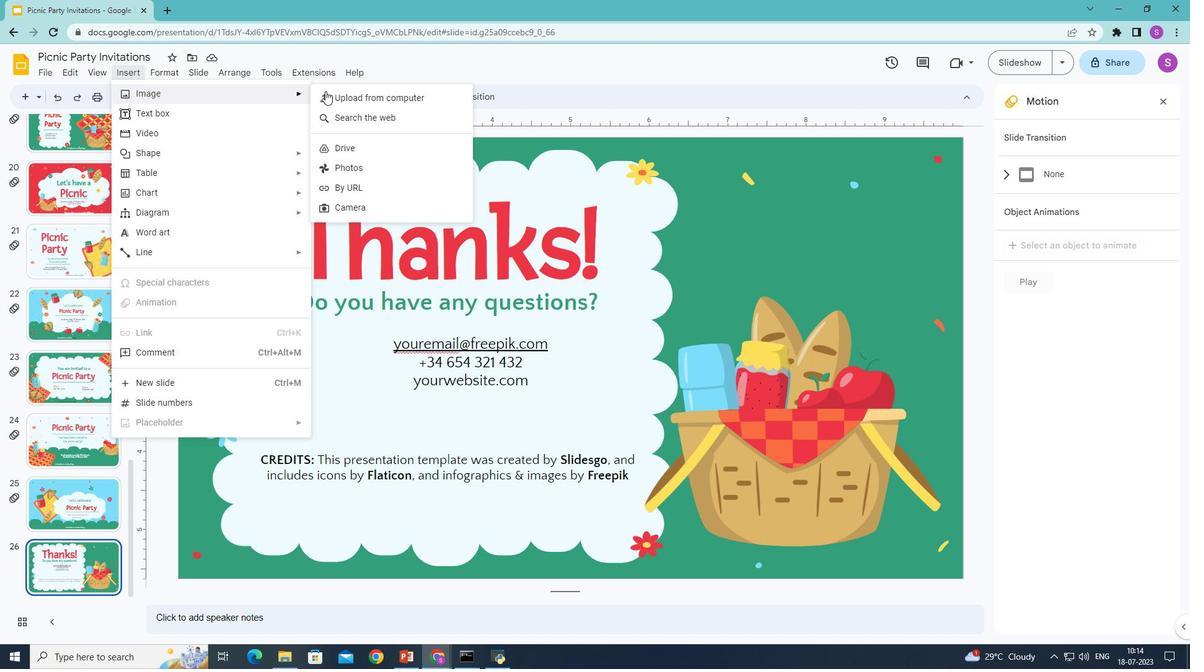 
Action: Mouse pressed left at (343, 91)
Screenshot: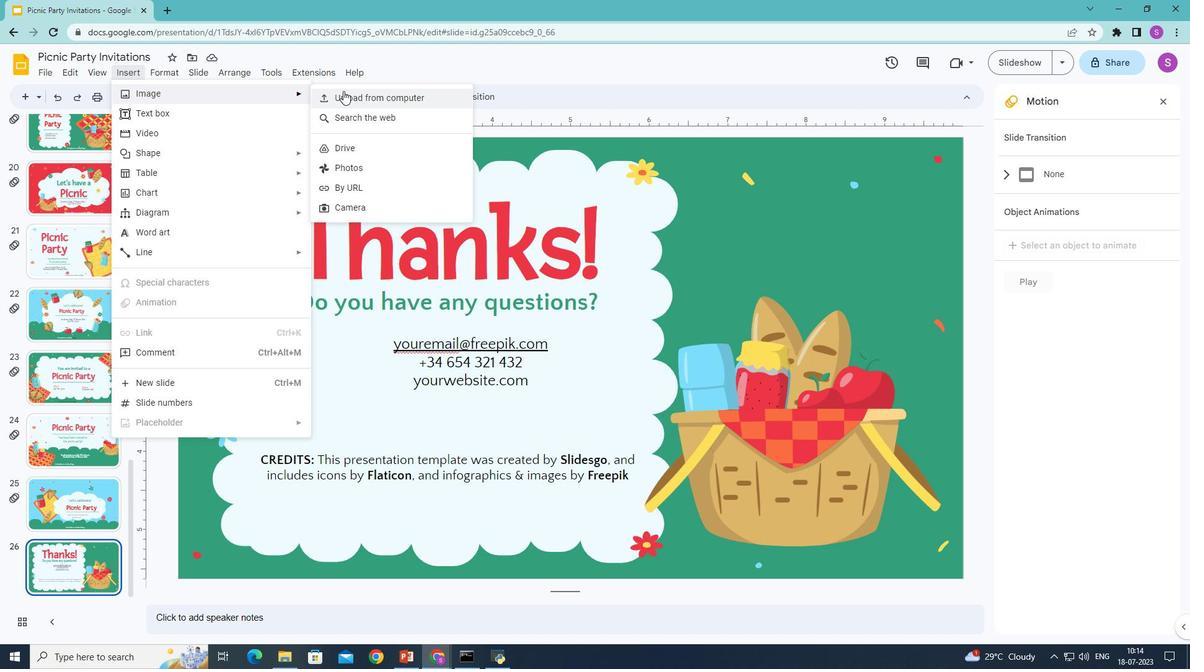
Action: Mouse moved to (398, 123)
Screenshot: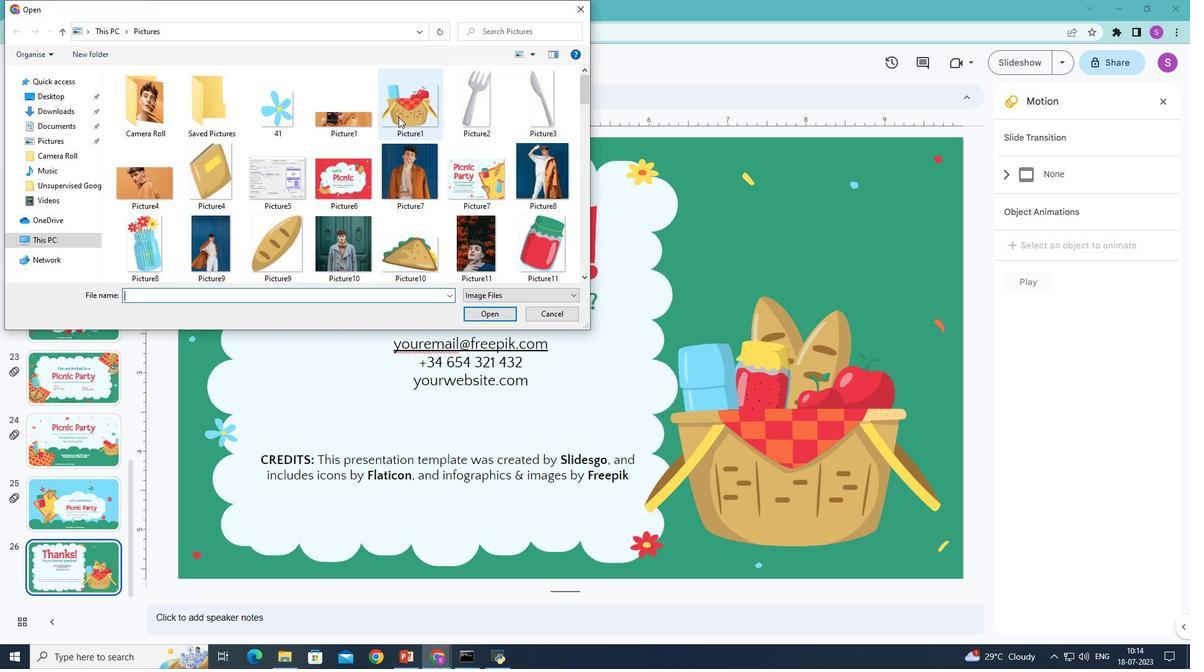 
Action: Mouse scrolled (398, 122) with delta (0, 0)
Screenshot: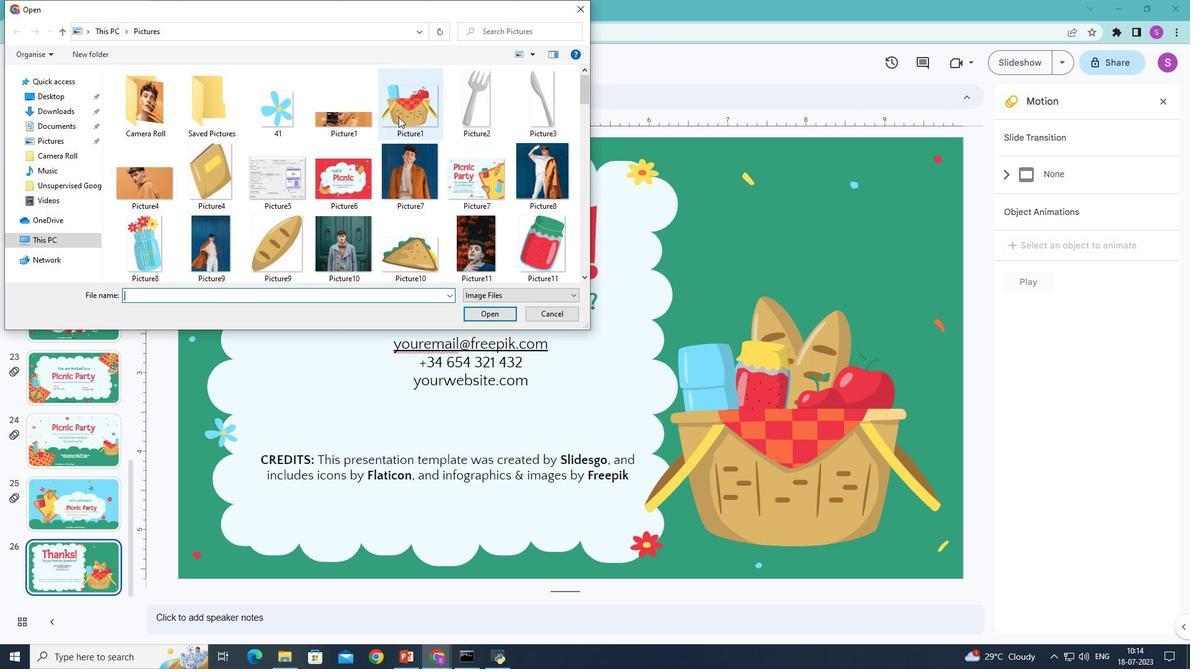 
Action: Mouse moved to (390, 141)
Screenshot: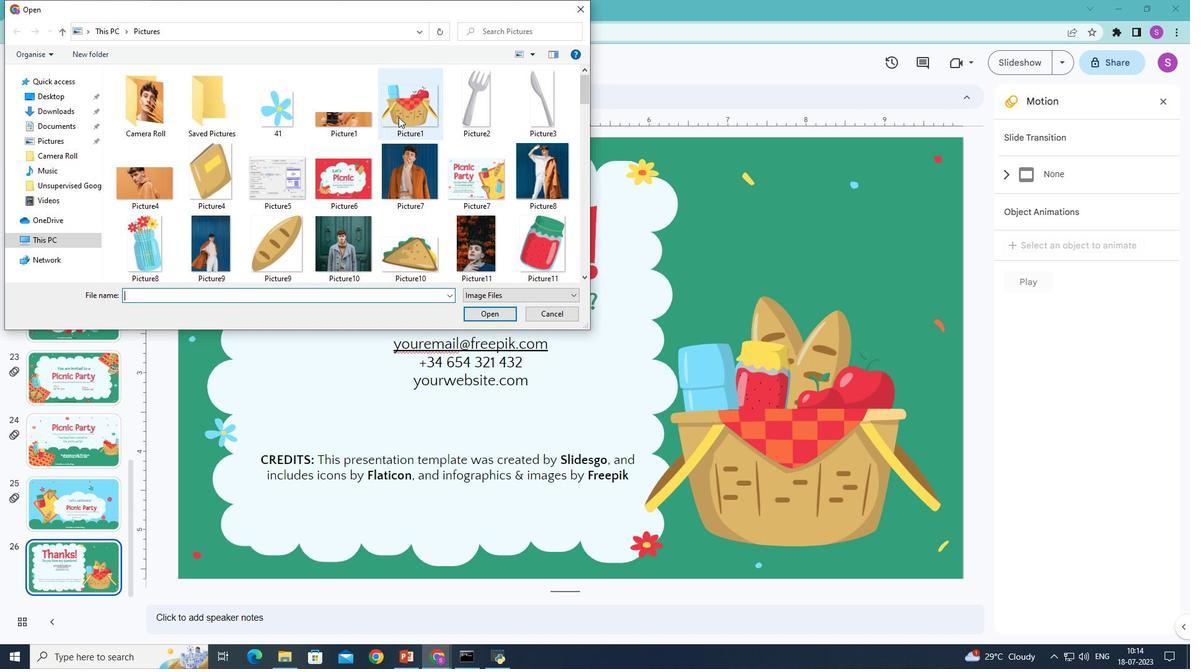 
Action: Mouse scrolled (390, 141) with delta (0, 0)
Screenshot: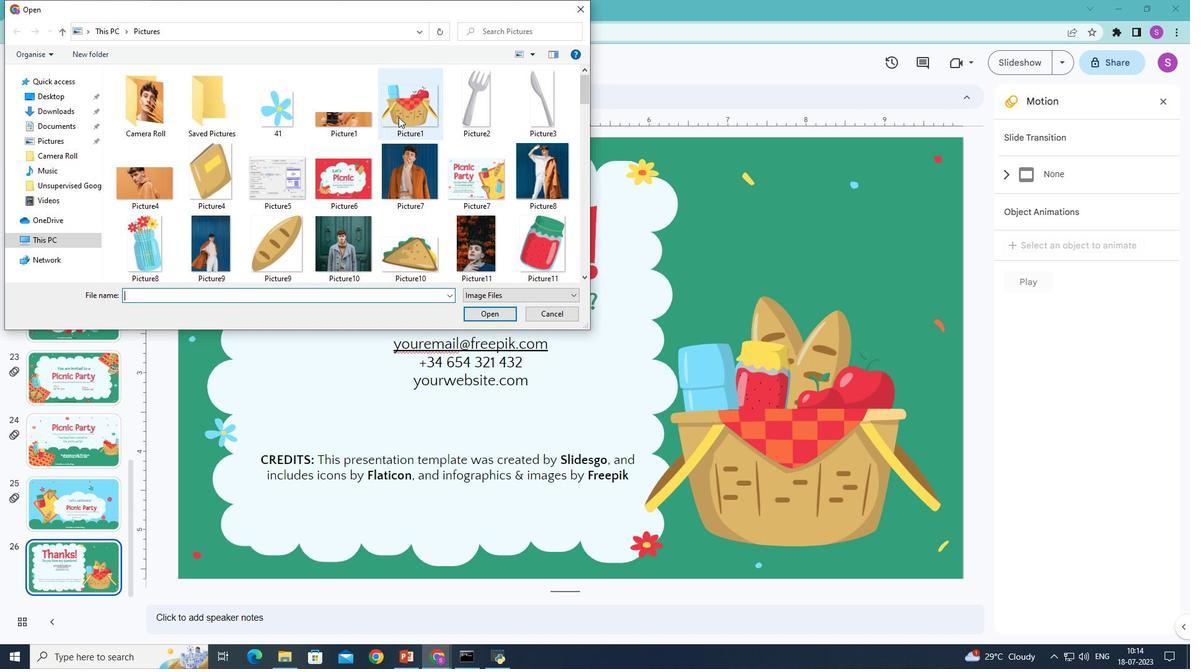 
Action: Mouse moved to (386, 146)
Screenshot: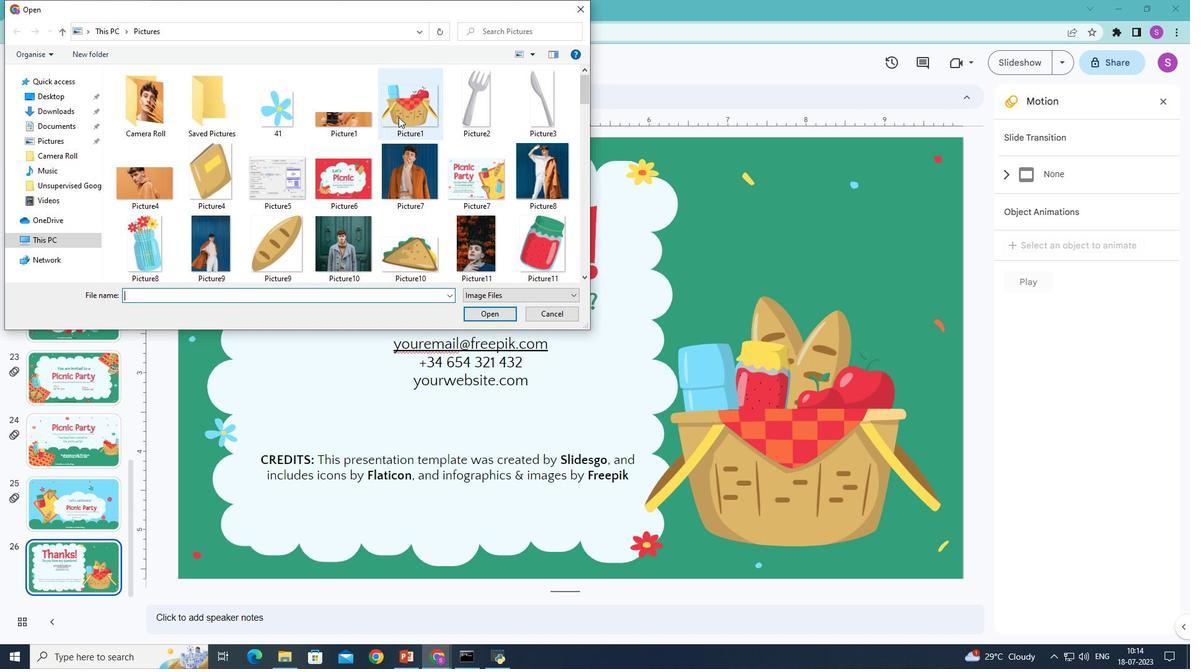 
Action: Mouse scrolled (386, 145) with delta (0, 0)
Screenshot: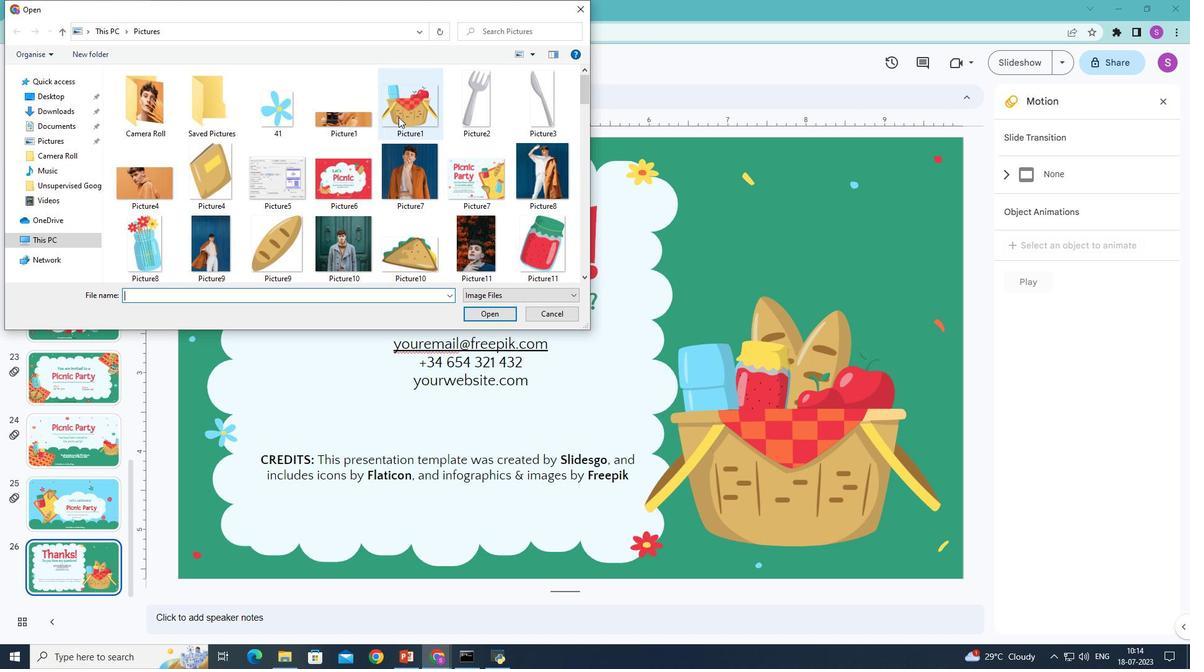 
Action: Mouse moved to (385, 146)
Screenshot: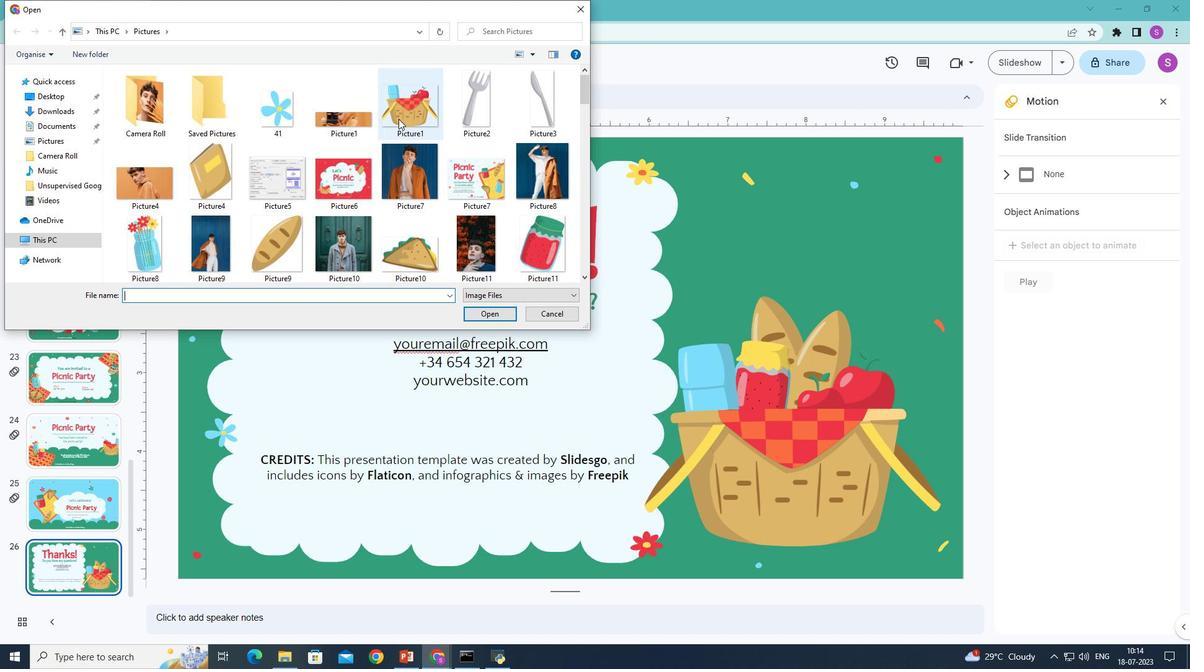 
Action: Mouse scrolled (385, 146) with delta (0, 0)
Screenshot: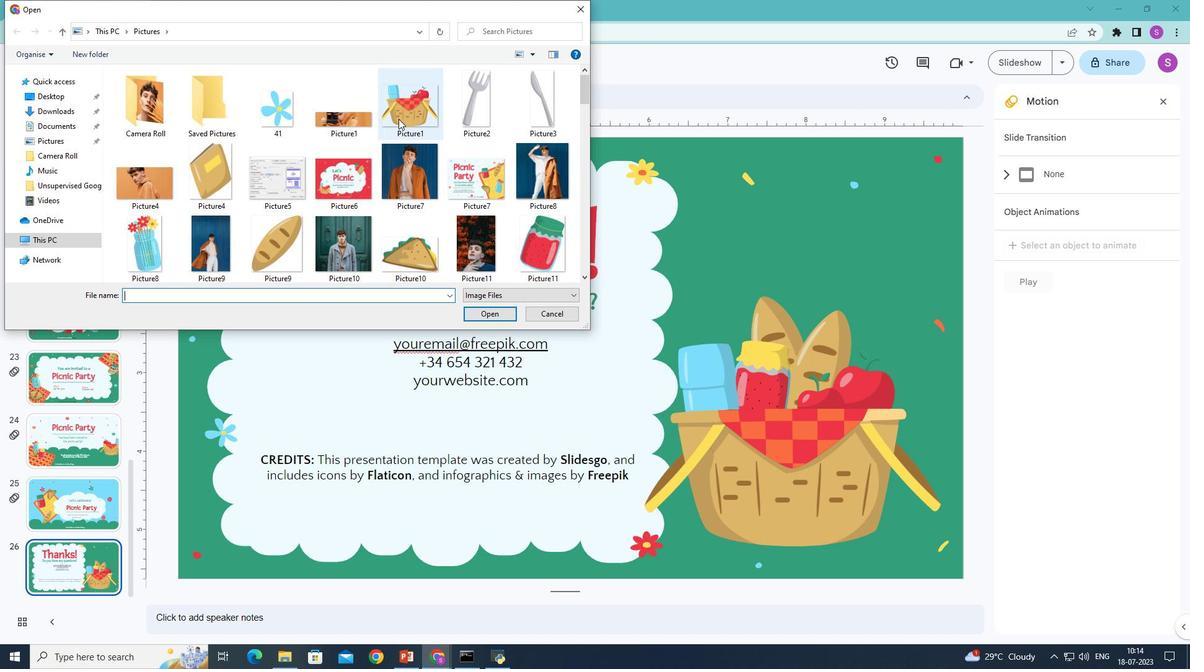 
Action: Mouse moved to (385, 147)
Screenshot: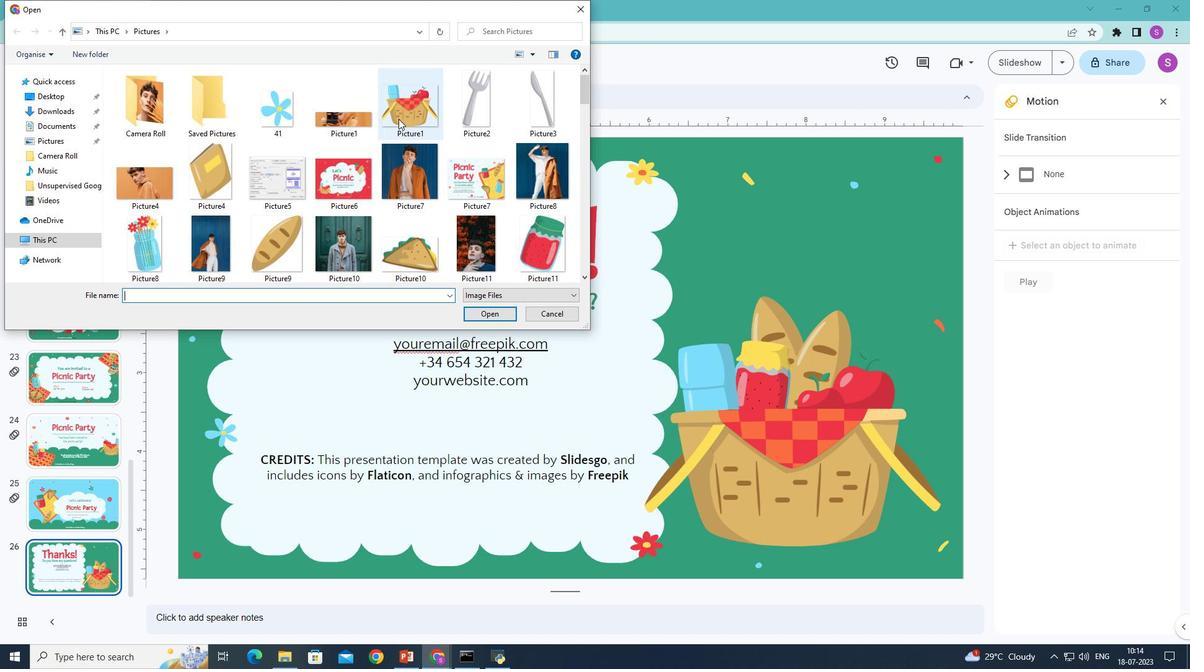 
Action: Mouse scrolled (385, 146) with delta (0, 0)
Screenshot: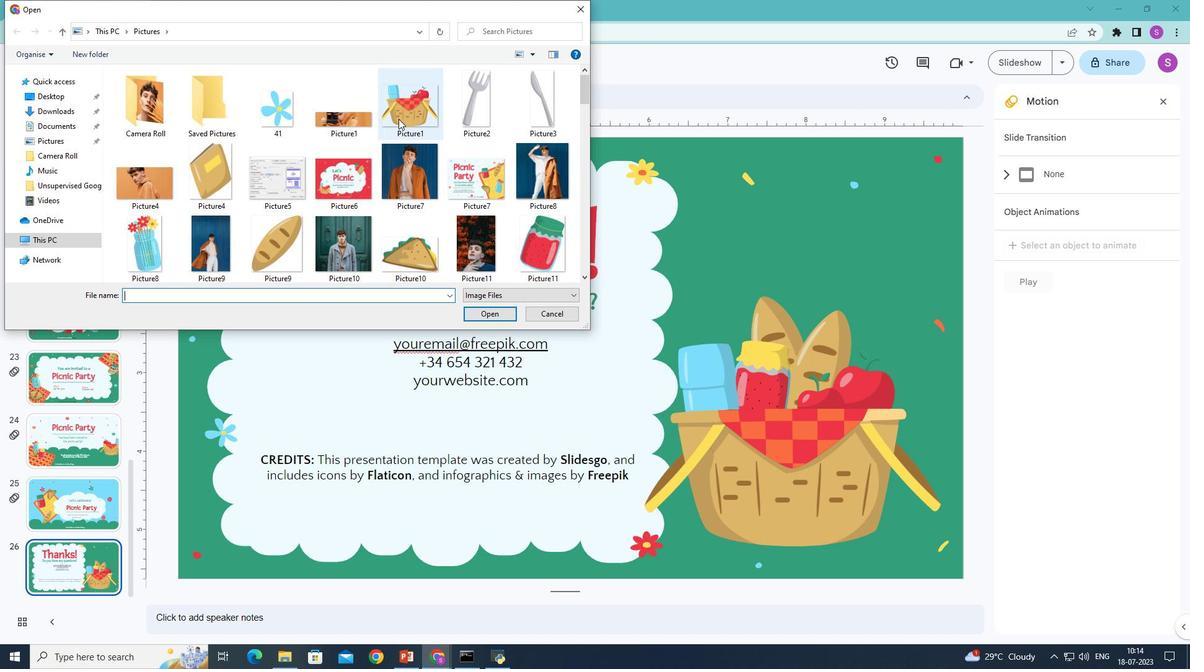 
Action: Mouse moved to (384, 147)
Screenshot: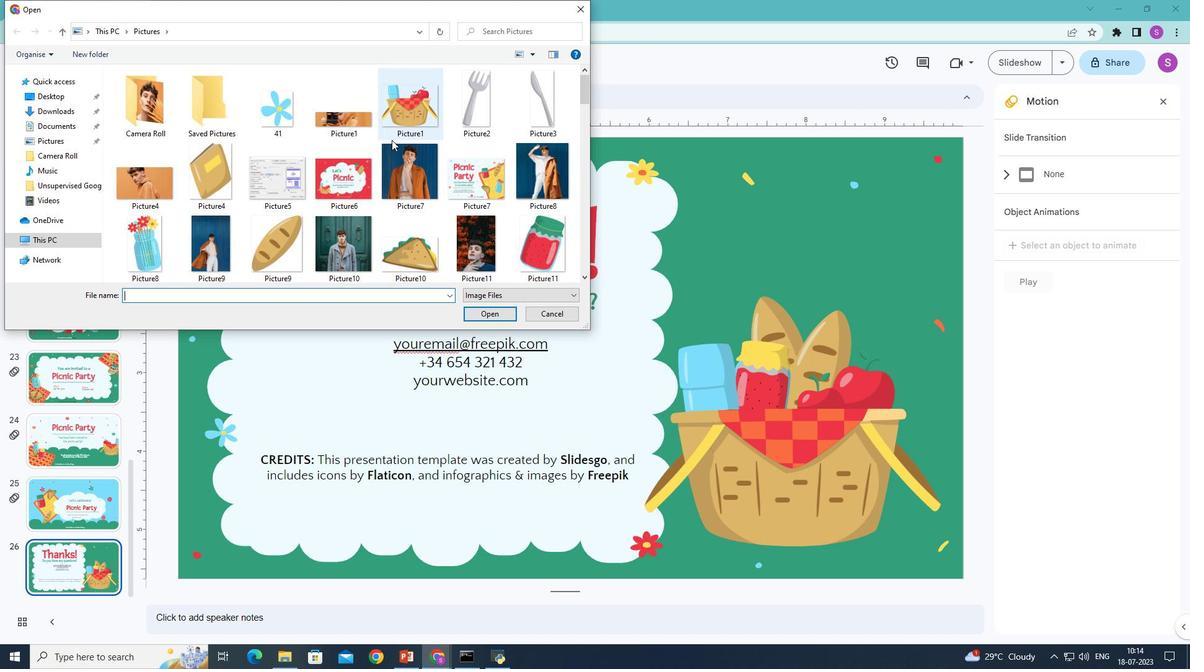 
Action: Mouse scrolled (384, 146) with delta (0, 0)
Screenshot: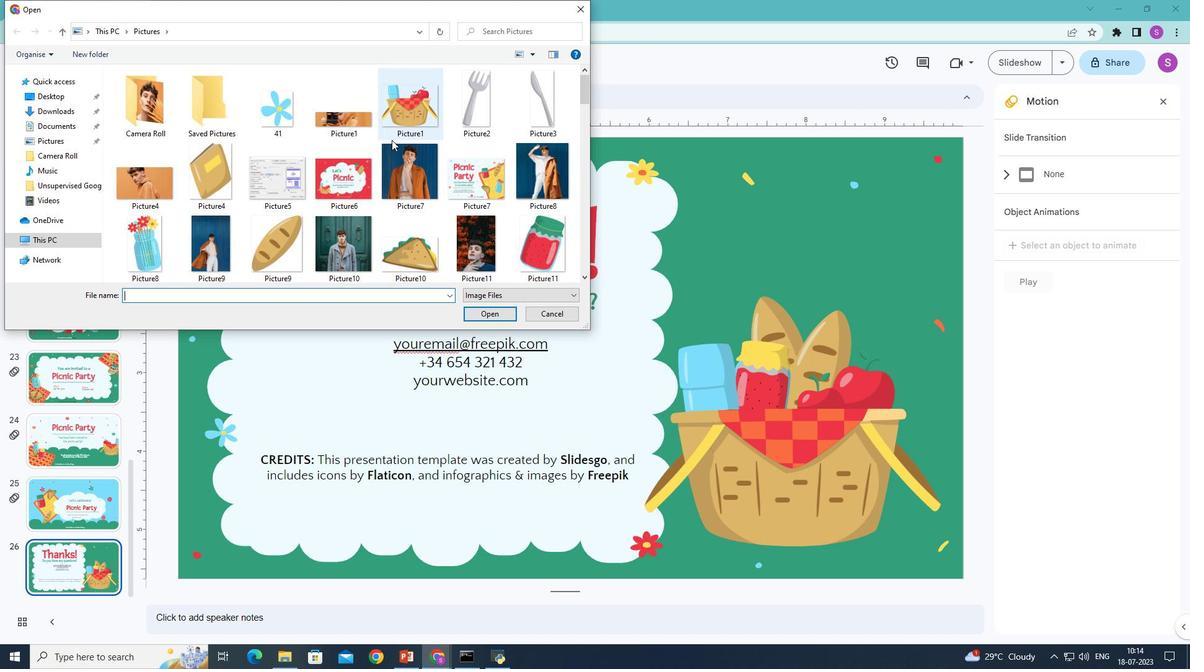 
Action: Mouse moved to (383, 146)
Screenshot: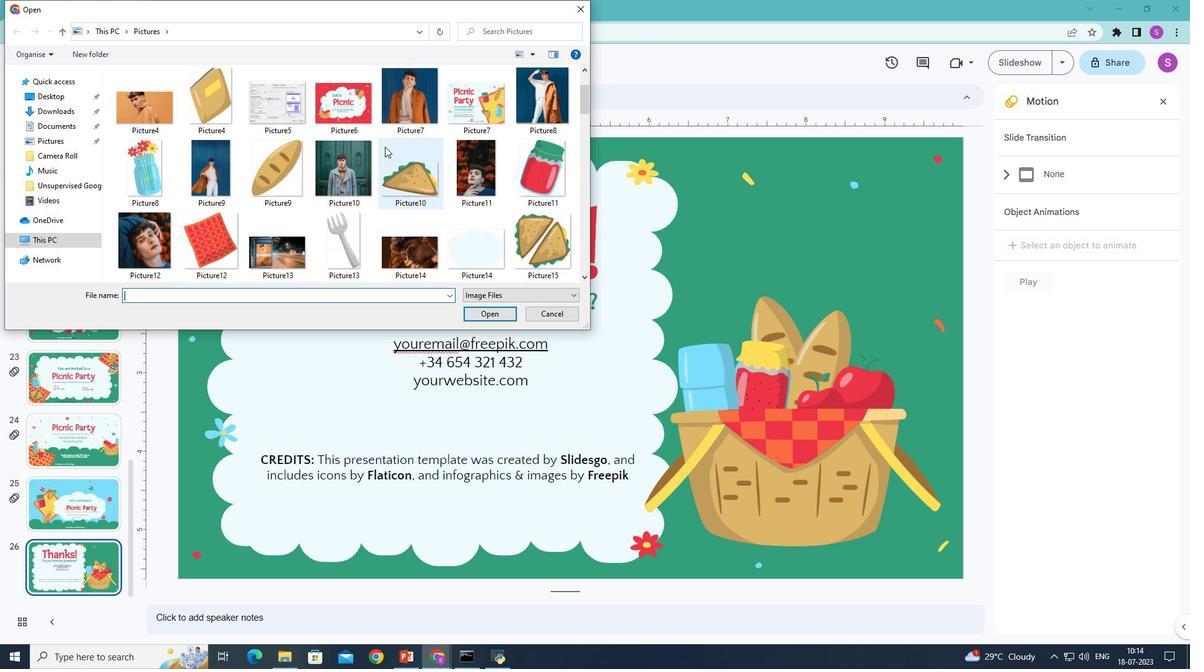 
Action: Mouse scrolled (383, 145) with delta (0, 0)
Screenshot: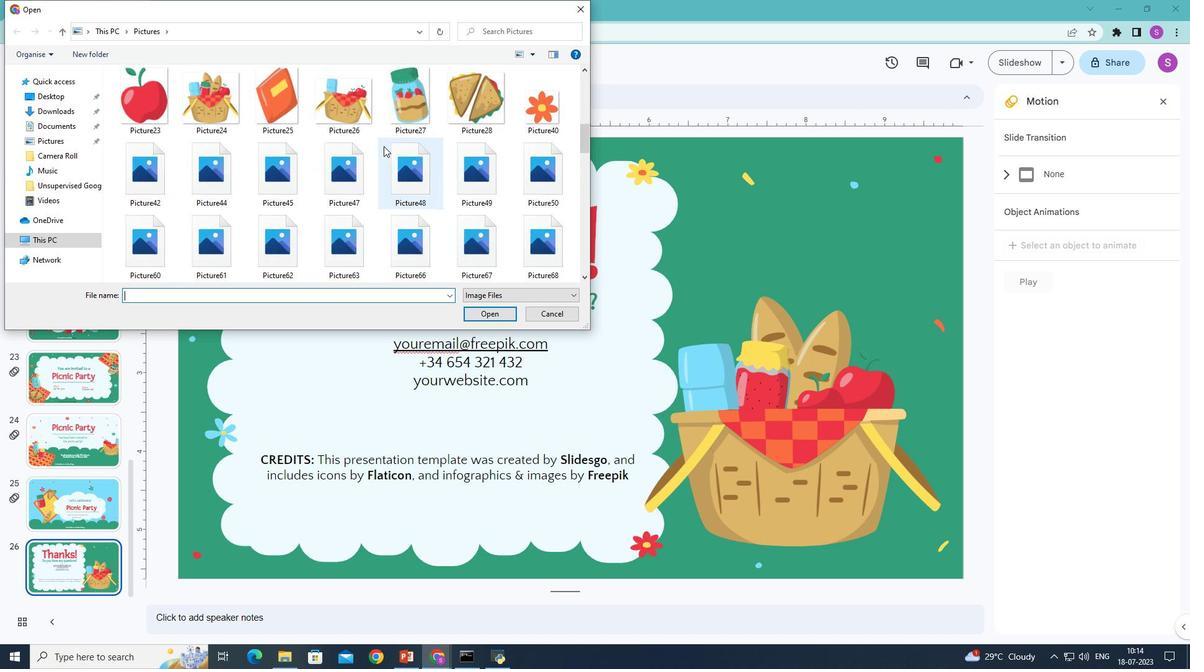 
Action: Mouse scrolled (383, 145) with delta (0, 0)
Screenshot: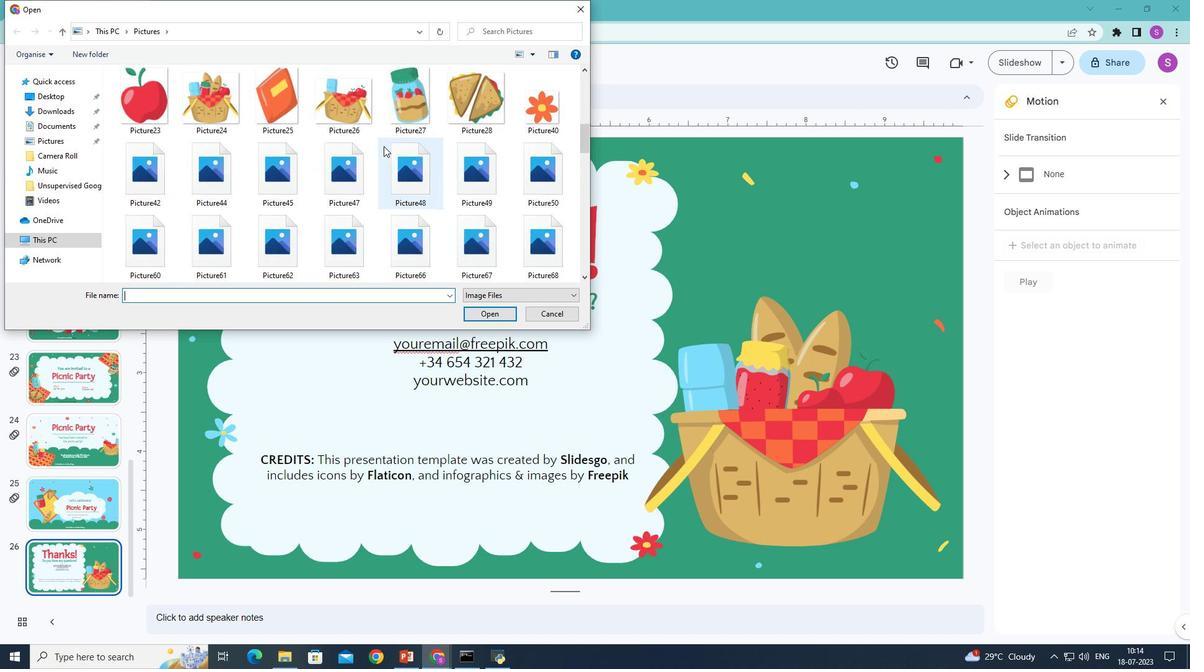 
Action: Mouse scrolled (383, 145) with delta (0, 0)
Screenshot: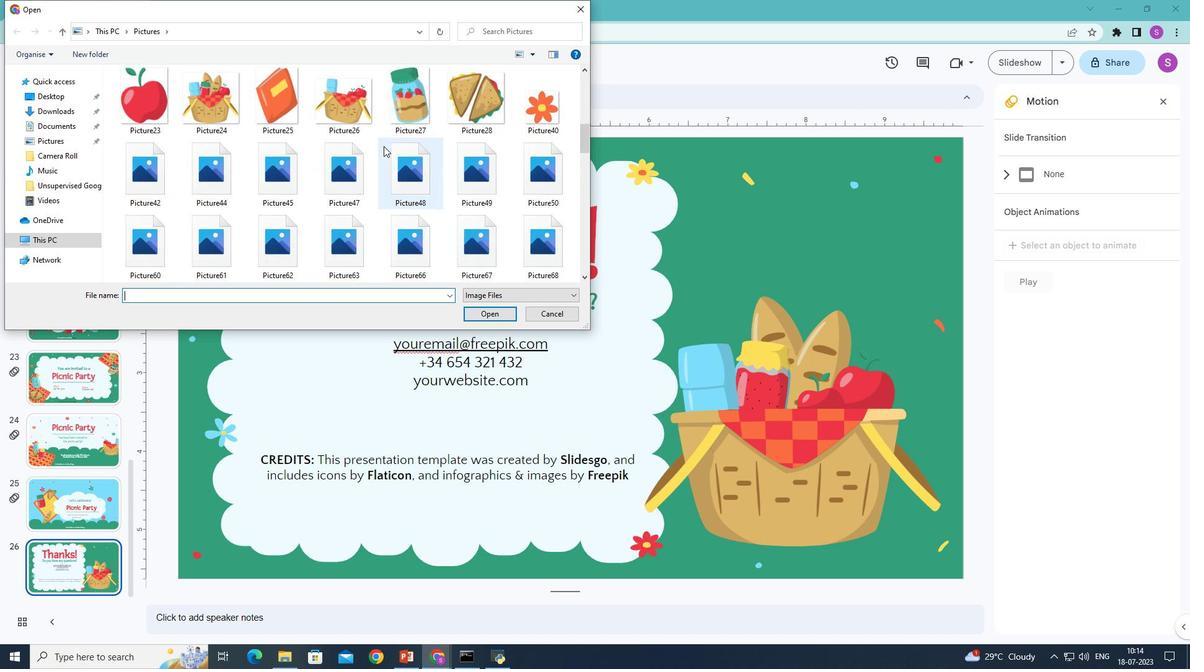 
Action: Mouse scrolled (383, 145) with delta (0, 0)
Screenshot: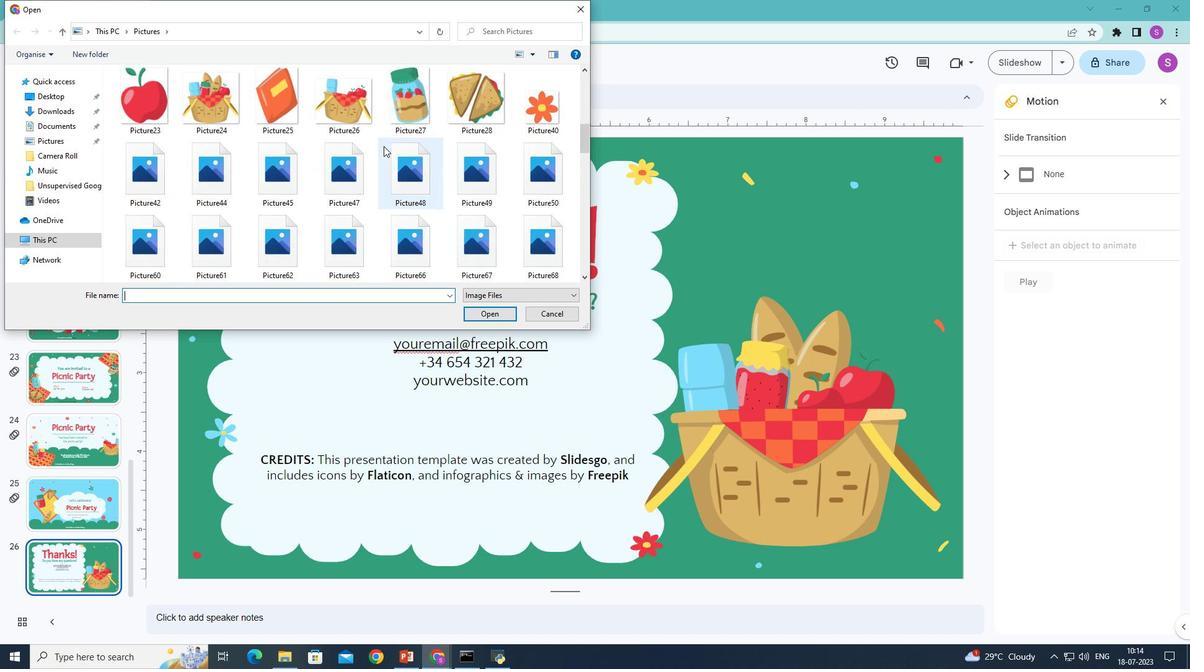 
Action: Mouse moved to (384, 145)
Screenshot: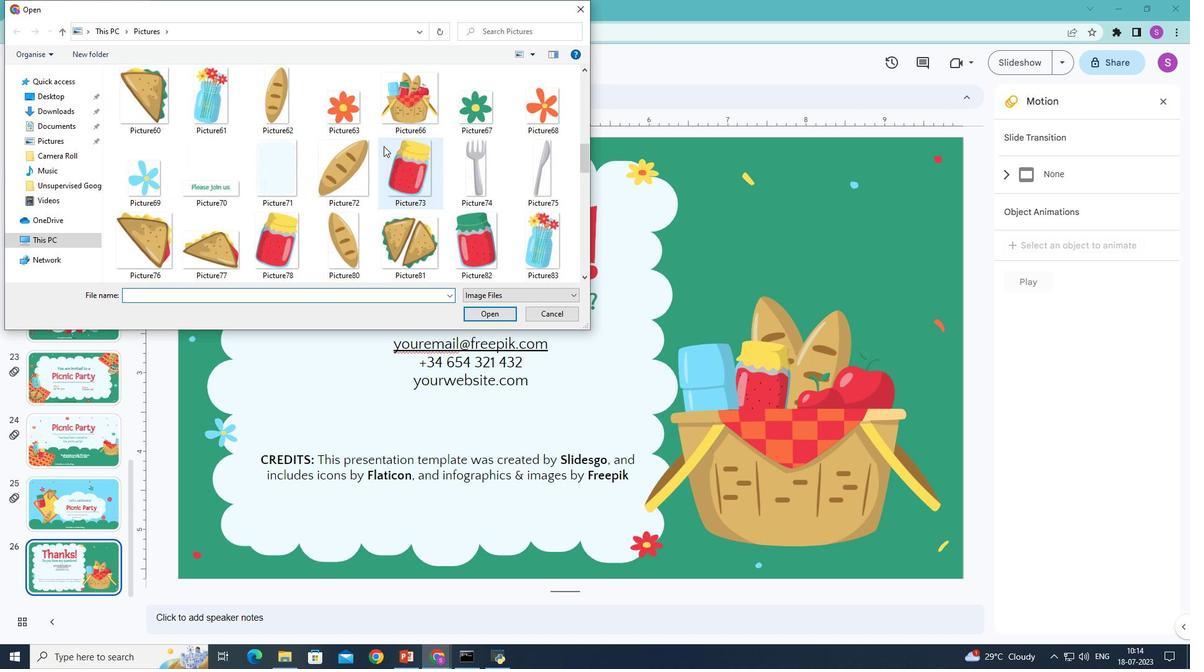 
Action: Mouse scrolled (384, 145) with delta (0, 0)
Screenshot: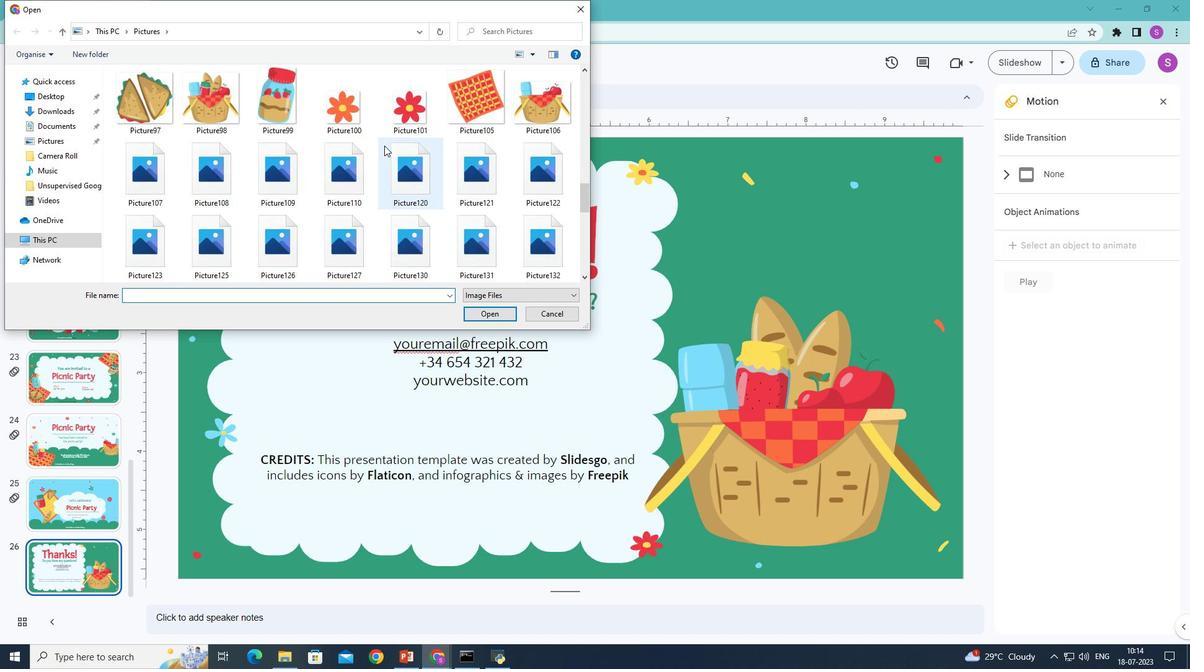 
Action: Mouse scrolled (384, 145) with delta (0, 0)
Screenshot: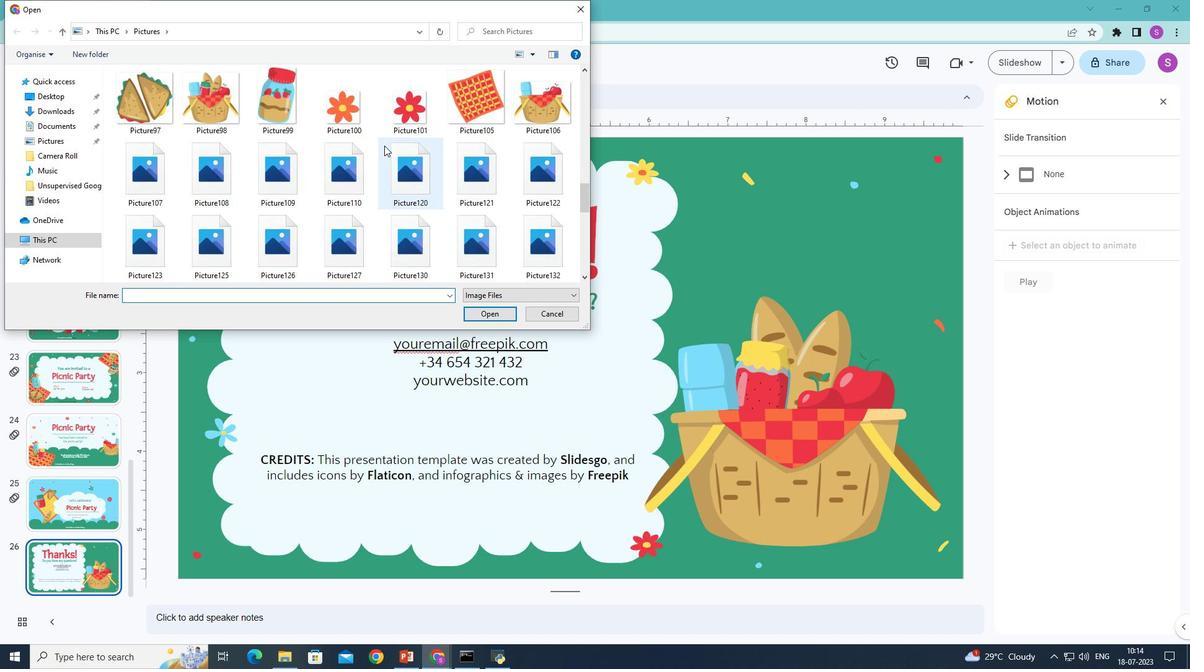 
Action: Mouse scrolled (384, 145) with delta (0, 0)
Screenshot: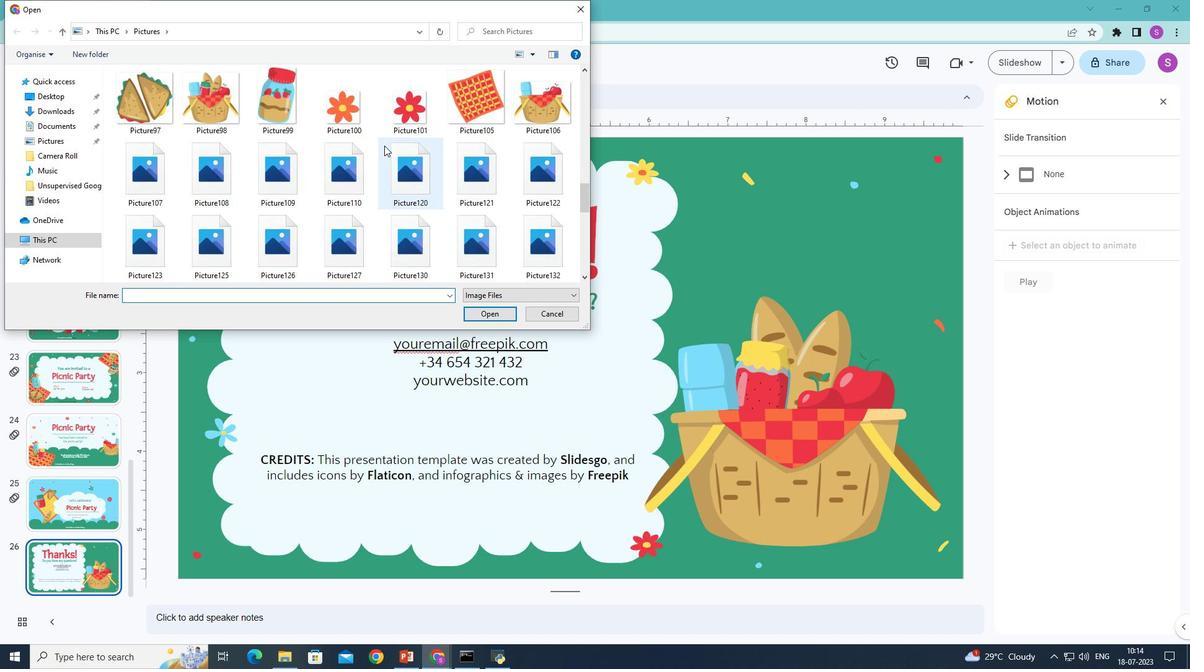 
Action: Mouse scrolled (384, 145) with delta (0, 0)
Screenshot: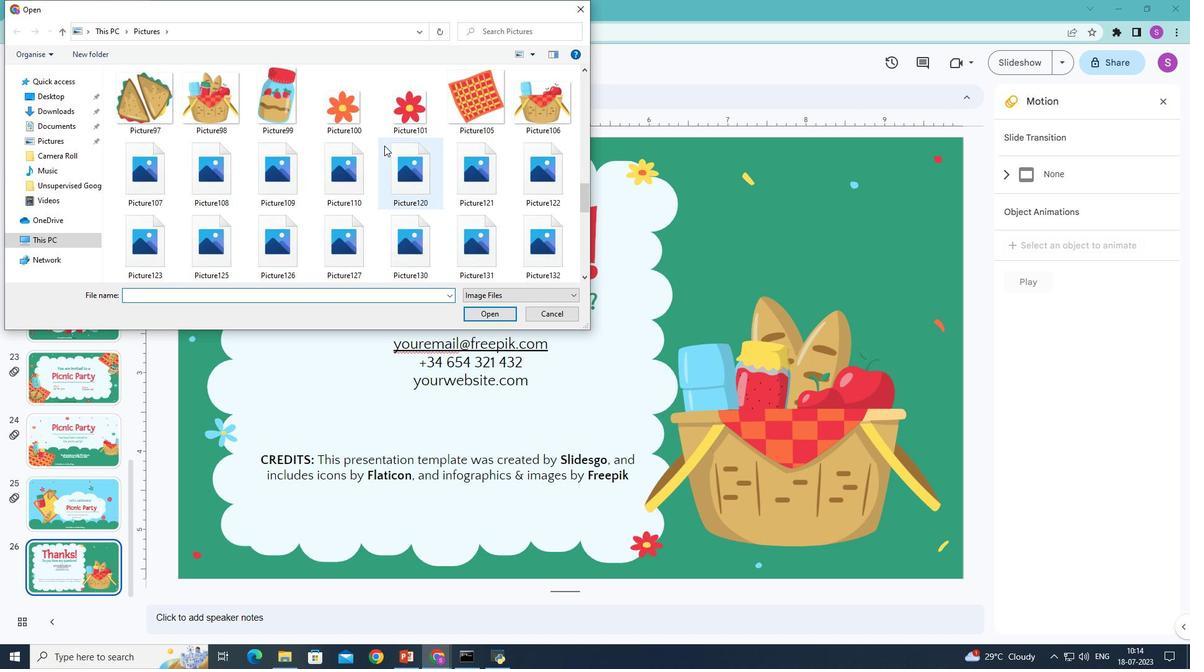 
Action: Mouse moved to (386, 145)
Screenshot: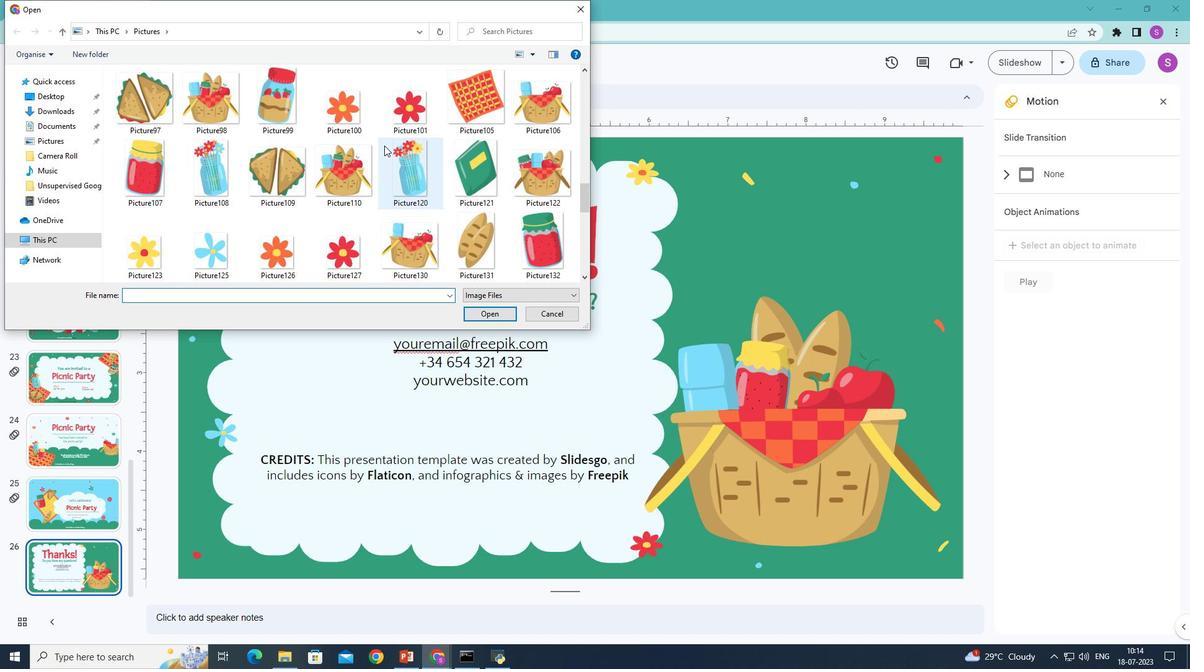 
Action: Mouse scrolled (386, 144) with delta (0, 0)
Screenshot: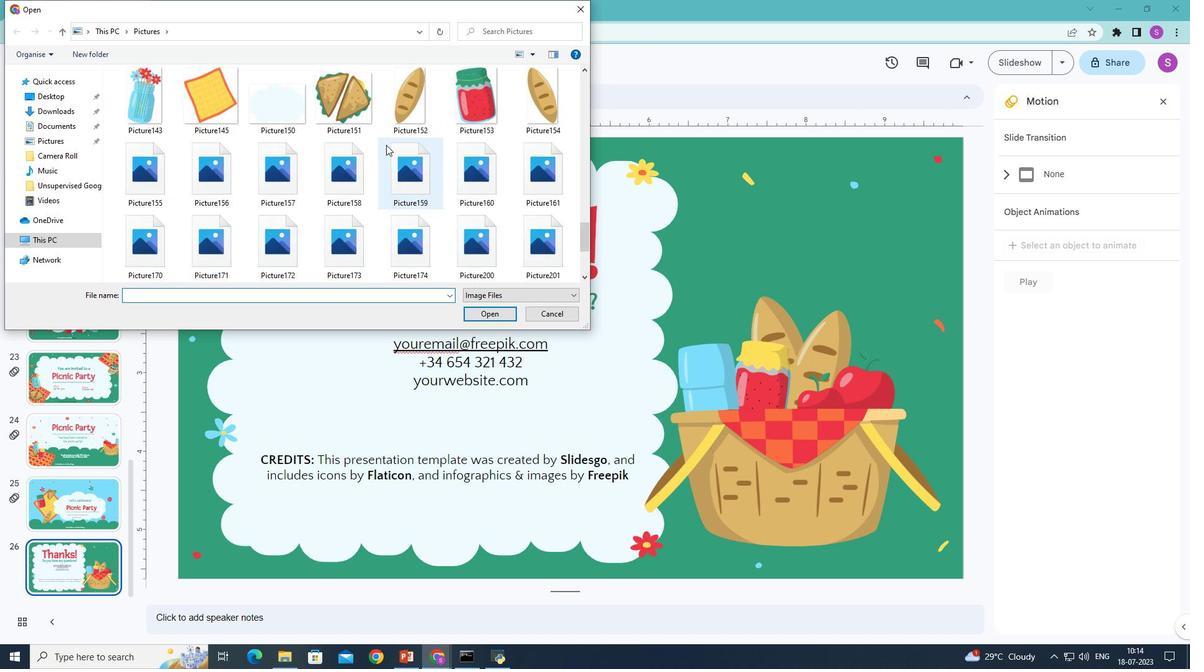 
Action: Mouse scrolled (386, 144) with delta (0, 0)
Screenshot: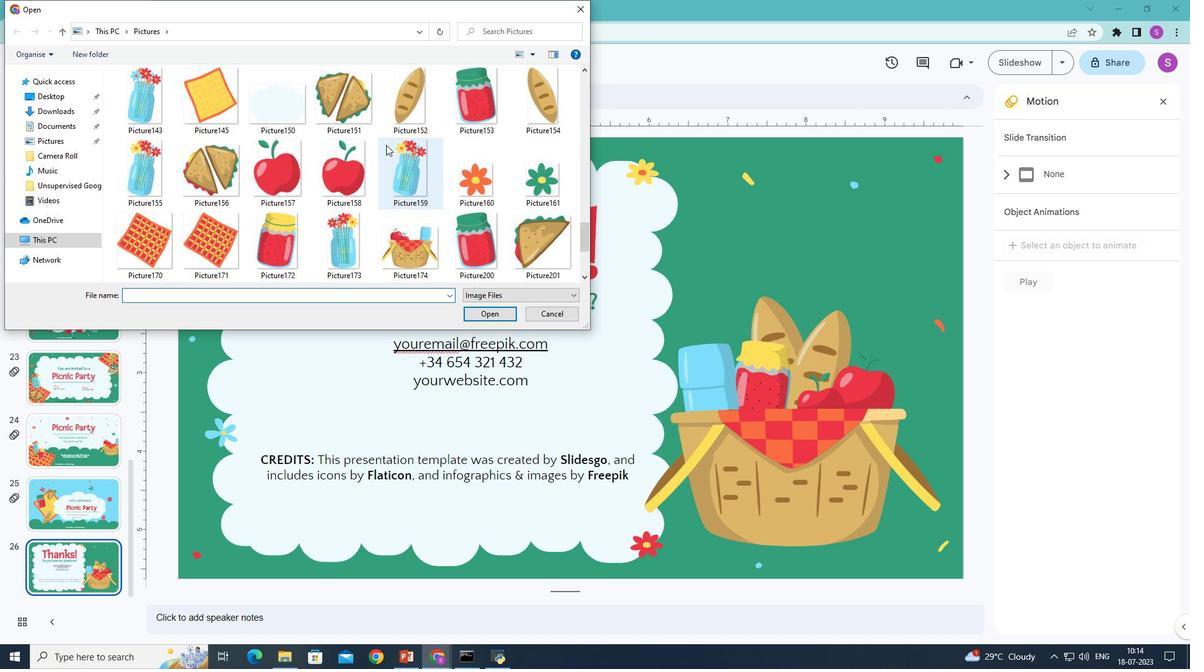 
Action: Mouse scrolled (386, 144) with delta (0, 0)
Screenshot: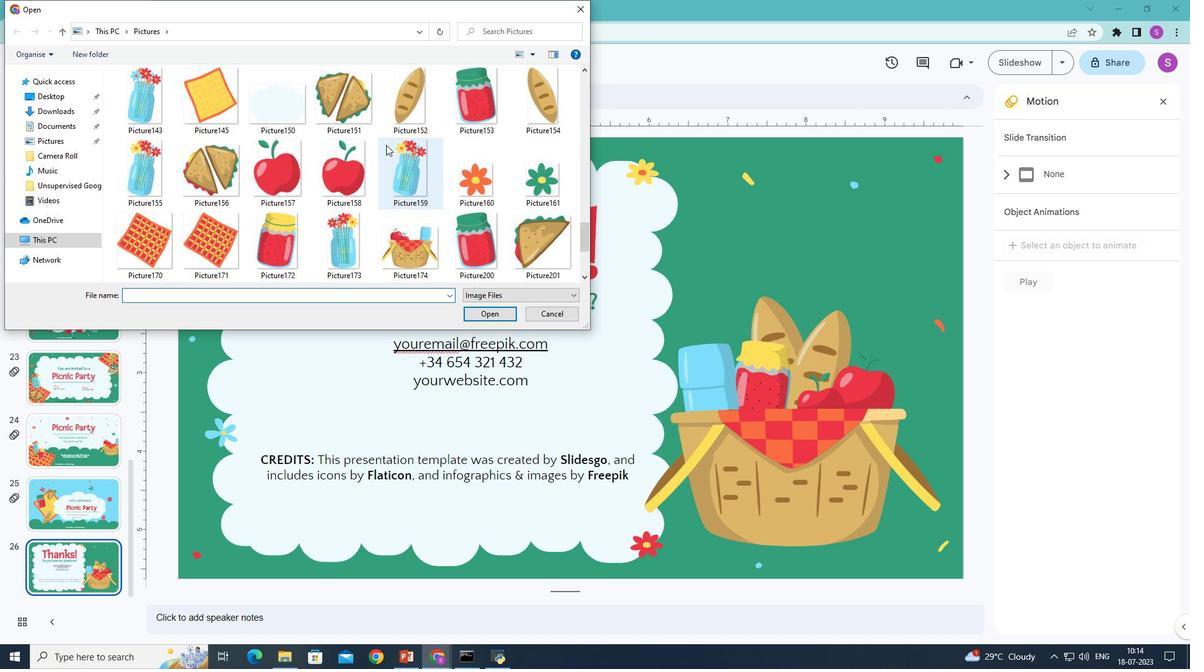 
Action: Mouse scrolled (386, 144) with delta (0, 0)
Screenshot: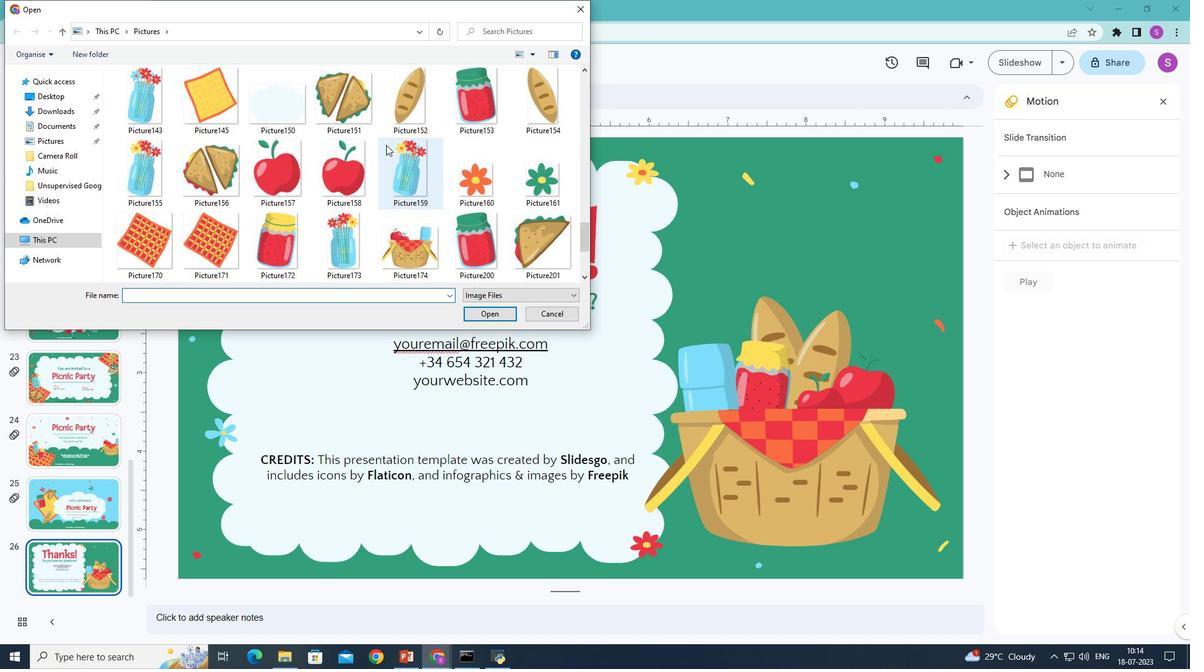 
Action: Mouse scrolled (386, 144) with delta (0, 0)
Screenshot: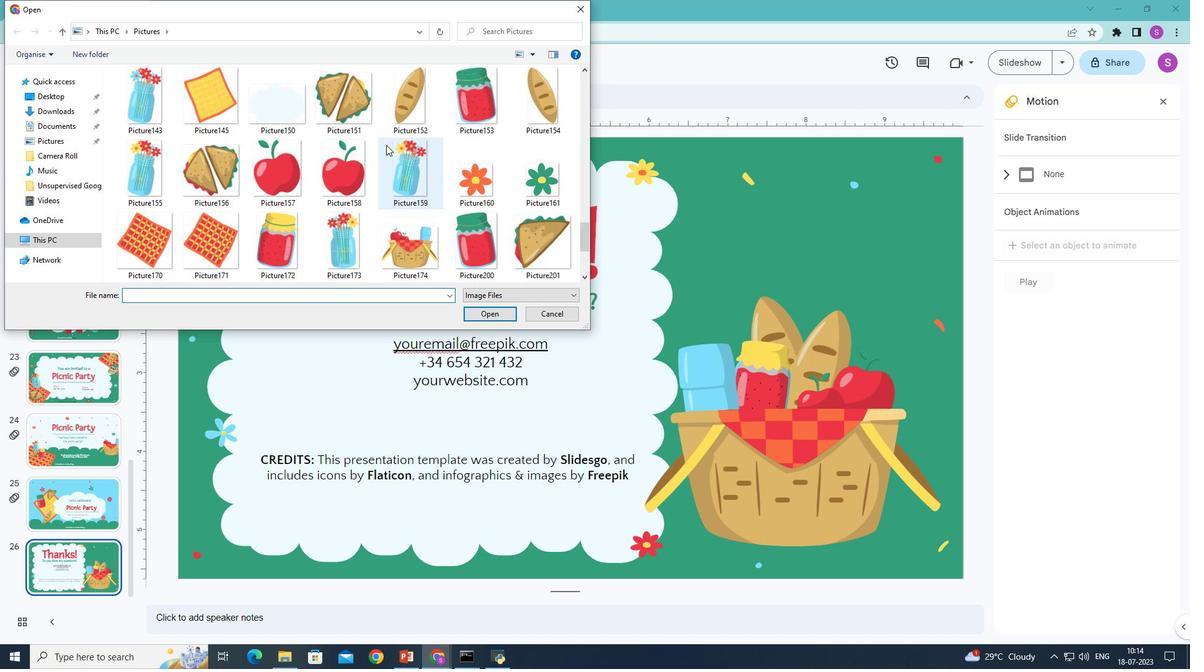 
Action: Mouse moved to (400, 145)
Screenshot: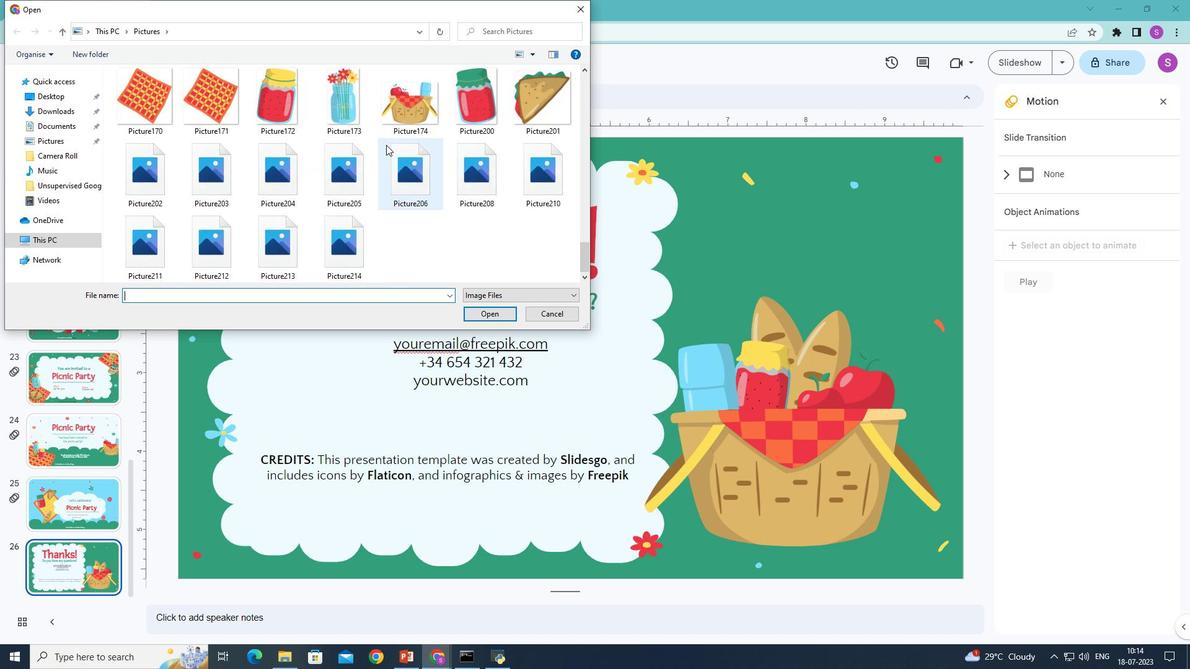 
Action: Mouse scrolled (400, 144) with delta (0, 0)
Screenshot: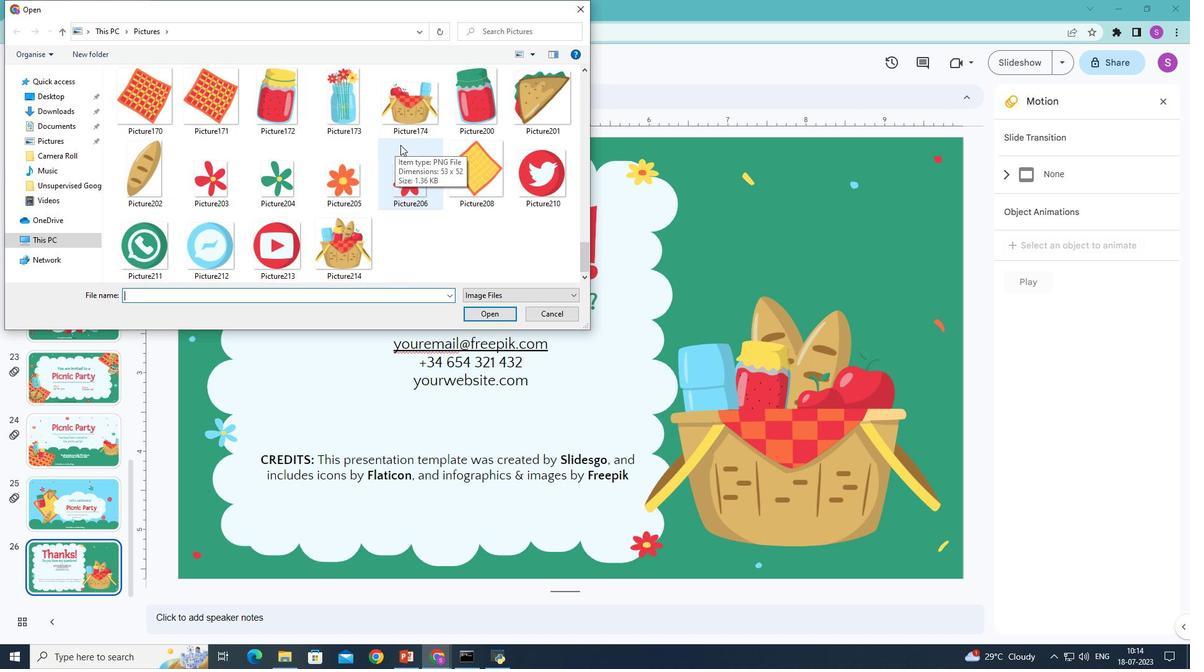 
Action: Mouse scrolled (400, 144) with delta (0, 0)
Screenshot: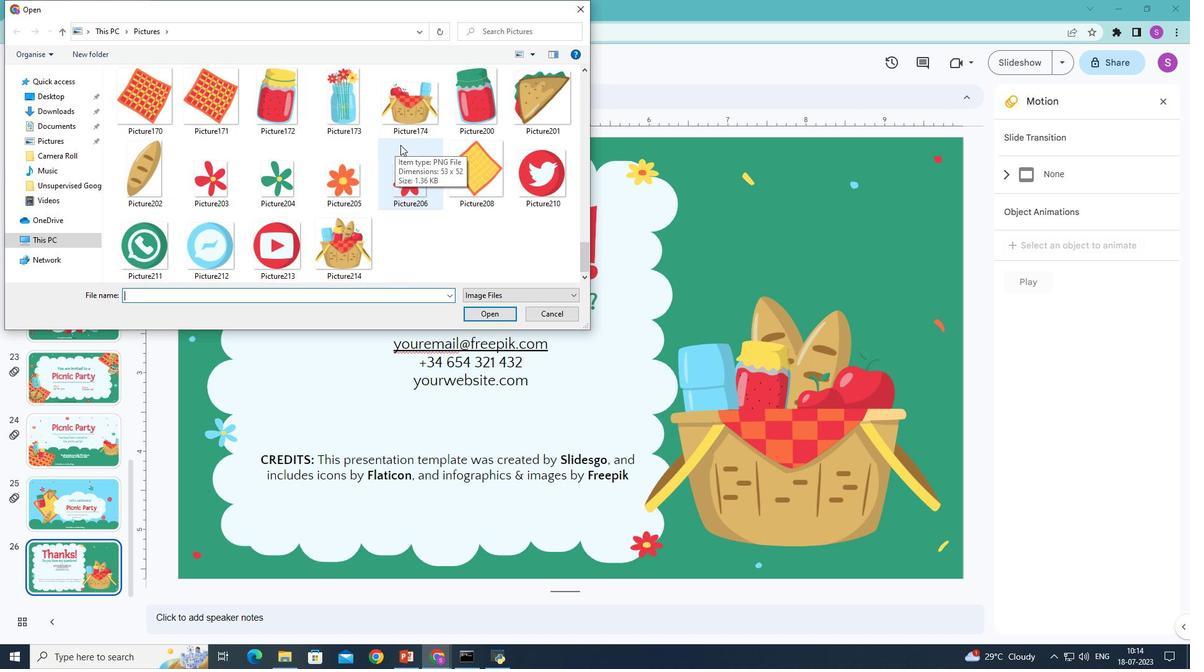 
Action: Mouse scrolled (400, 144) with delta (0, 0)
Screenshot: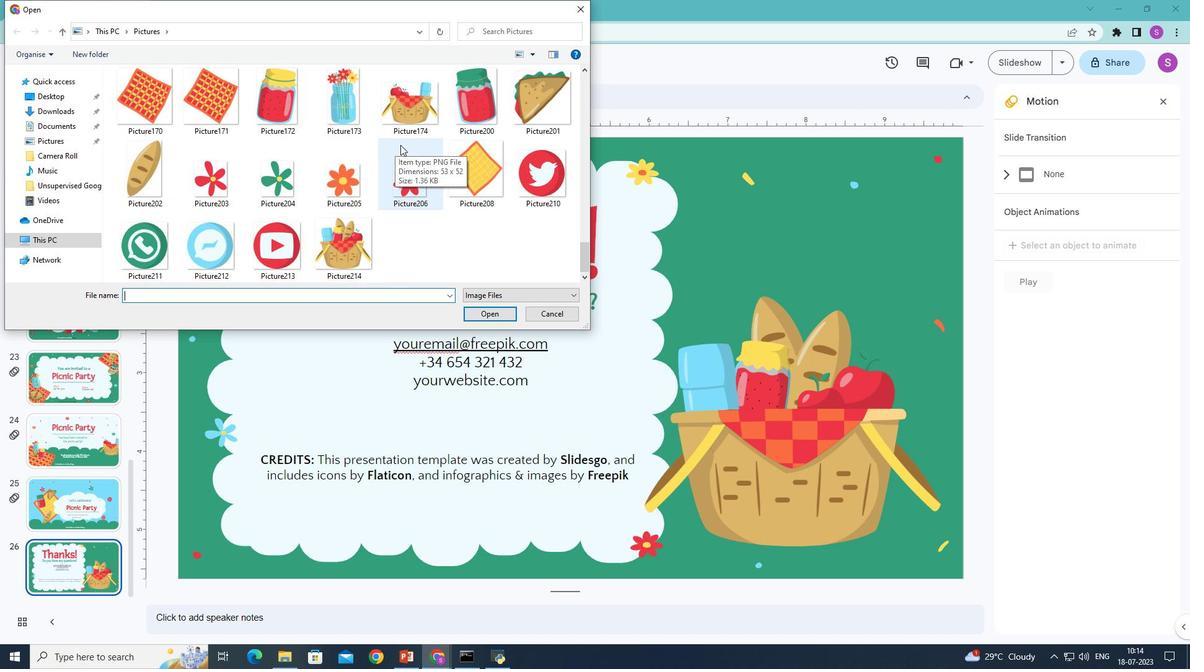 
Action: Mouse scrolled (400, 144) with delta (0, 0)
Screenshot: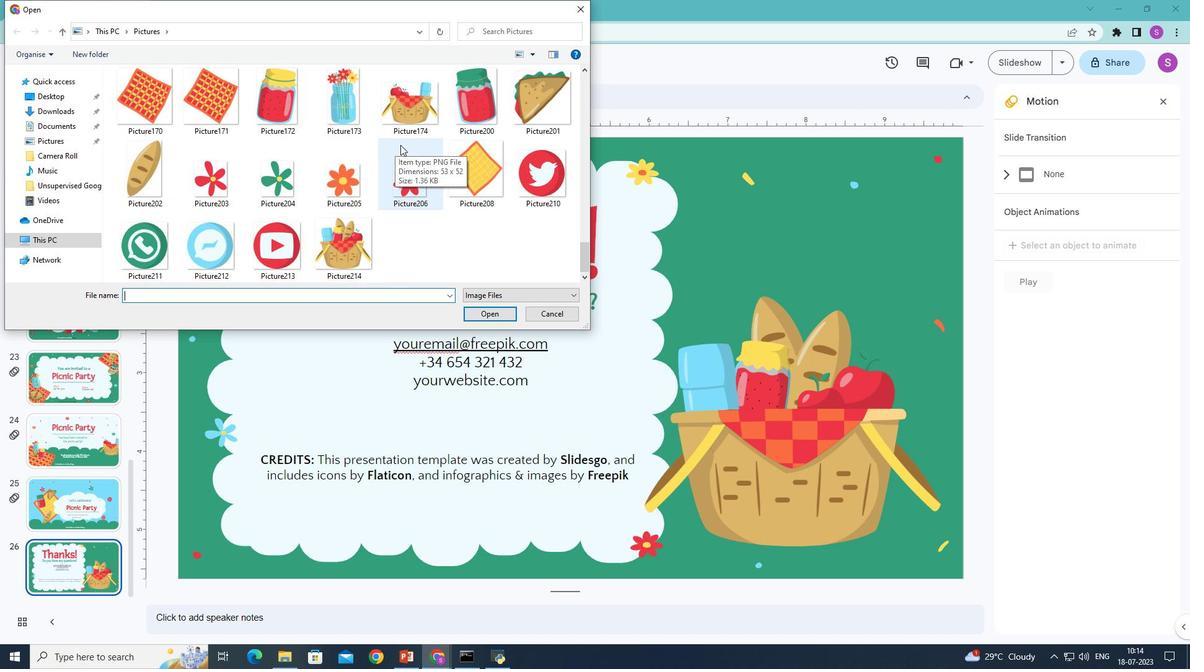
Action: Mouse moved to (526, 174)
Screenshot: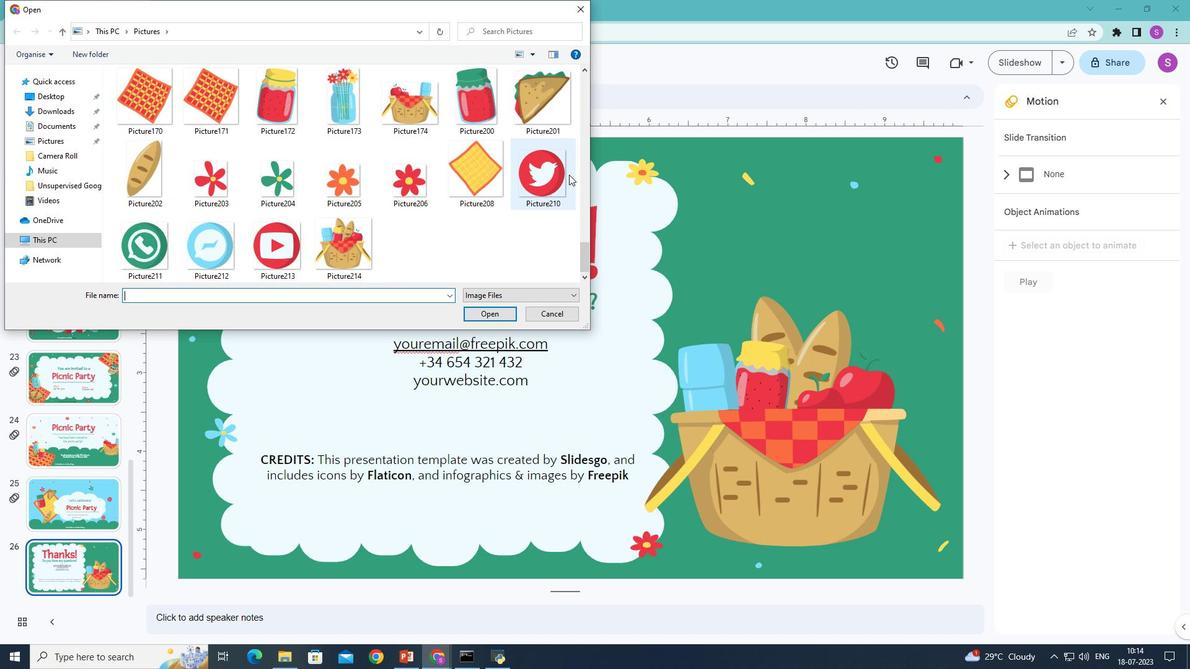 
Action: Mouse pressed left at (526, 174)
Screenshot: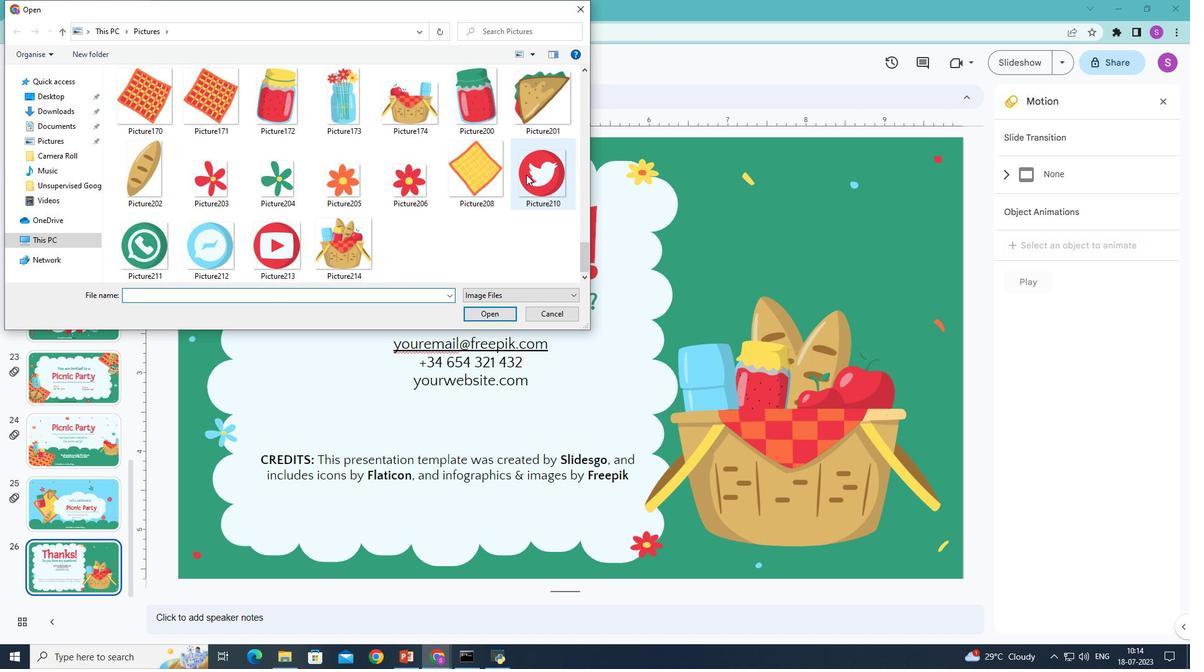 
Action: Mouse moved to (494, 313)
Screenshot: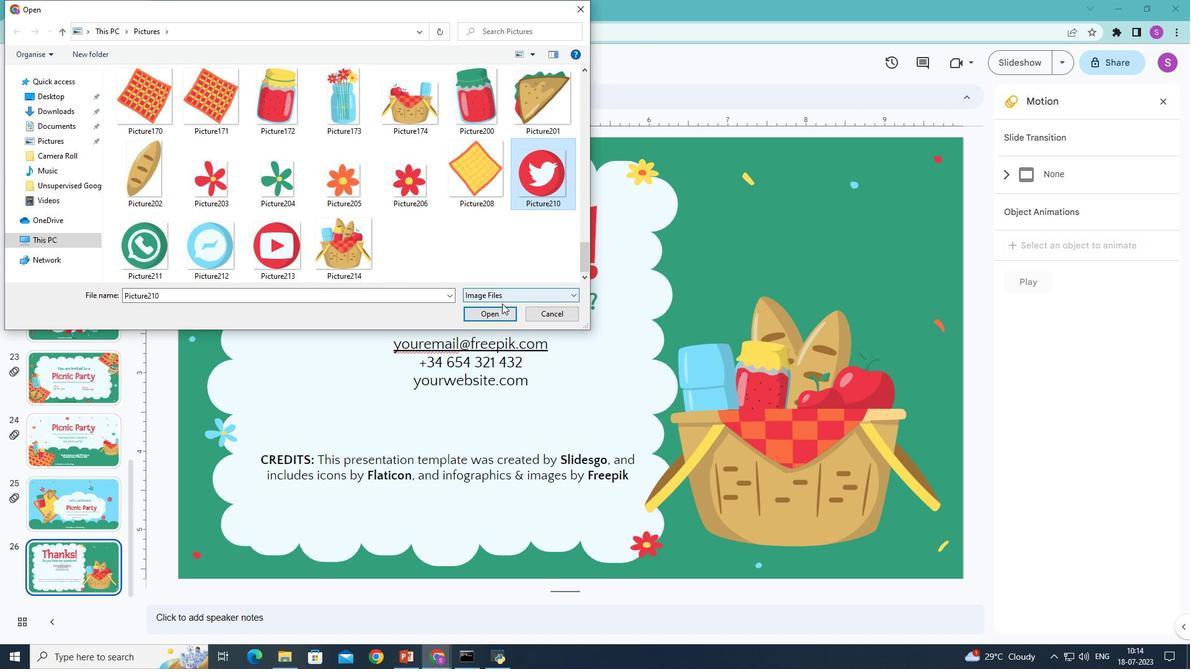 
Action: Mouse pressed left at (494, 313)
Screenshot: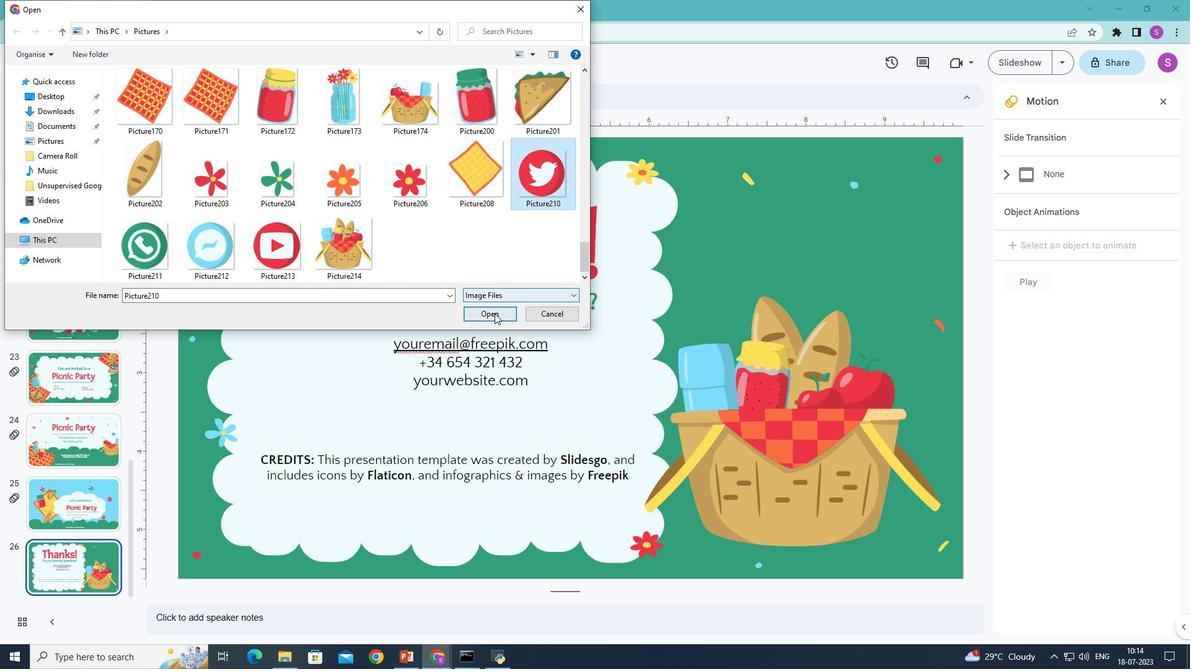 
Action: Mouse moved to (203, 469)
Screenshot: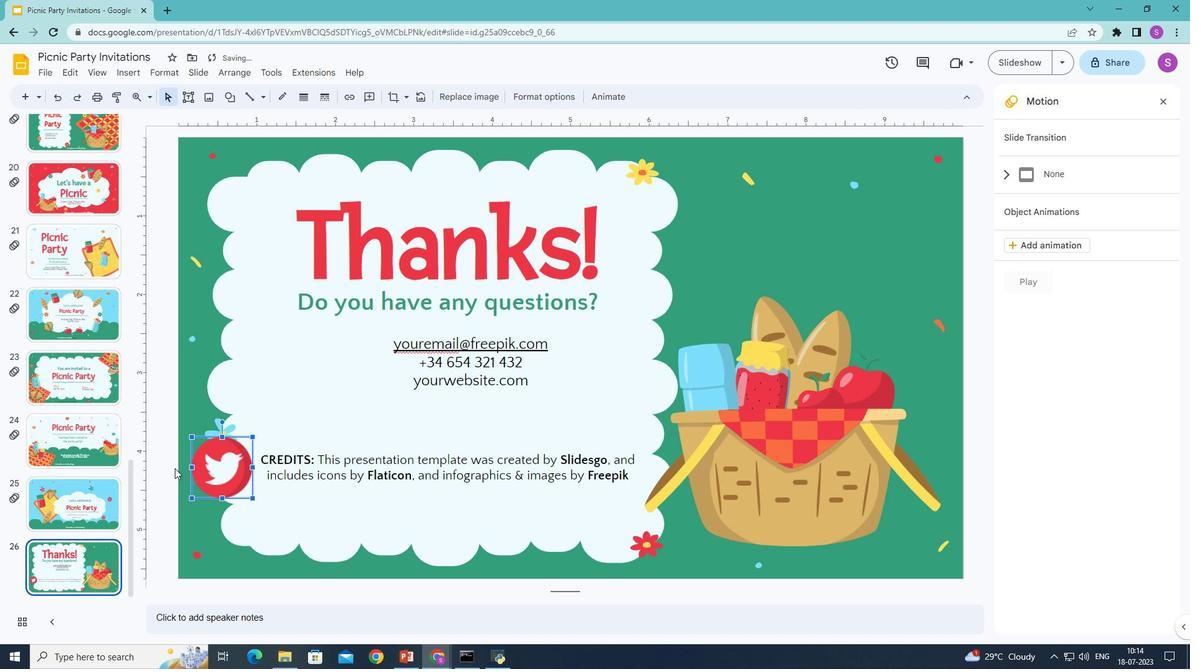 
Action: Mouse pressed left at (203, 469)
Screenshot: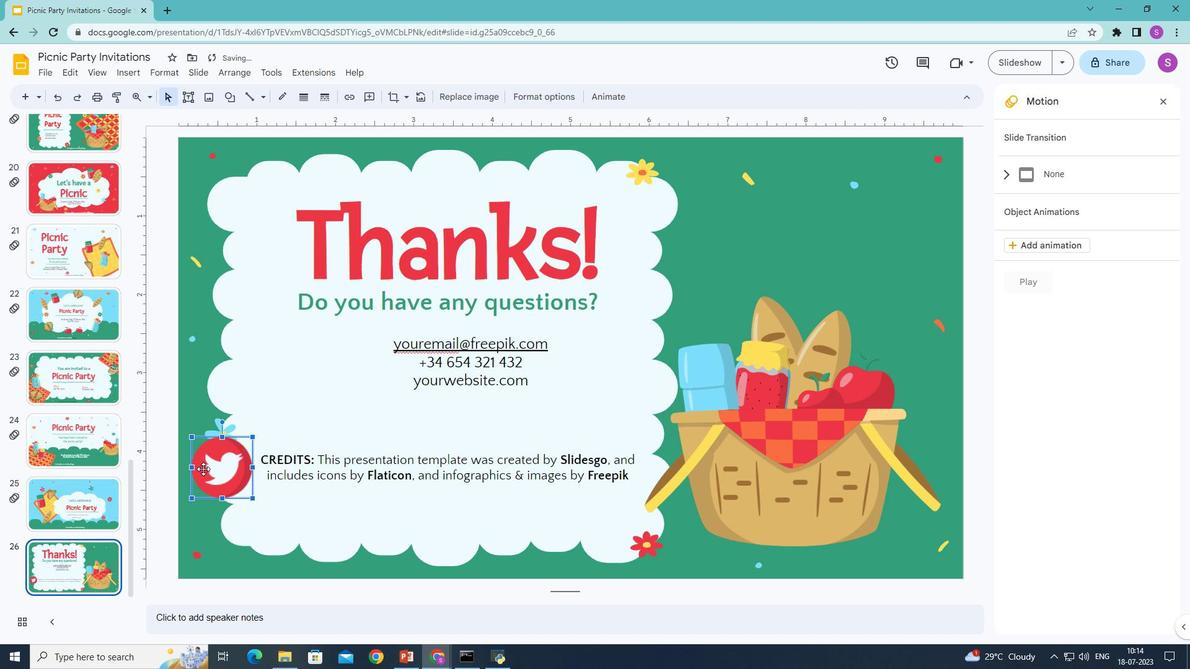 
Action: Mouse moved to (387, 391)
Screenshot: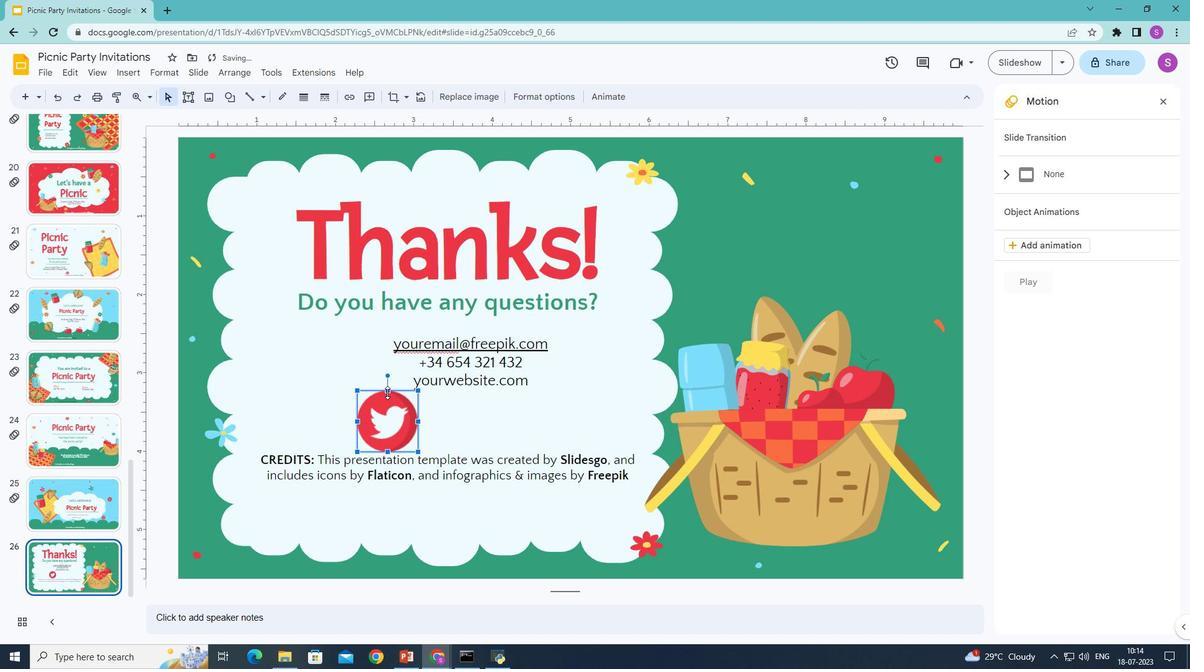 
Action: Mouse pressed left at (387, 391)
Screenshot: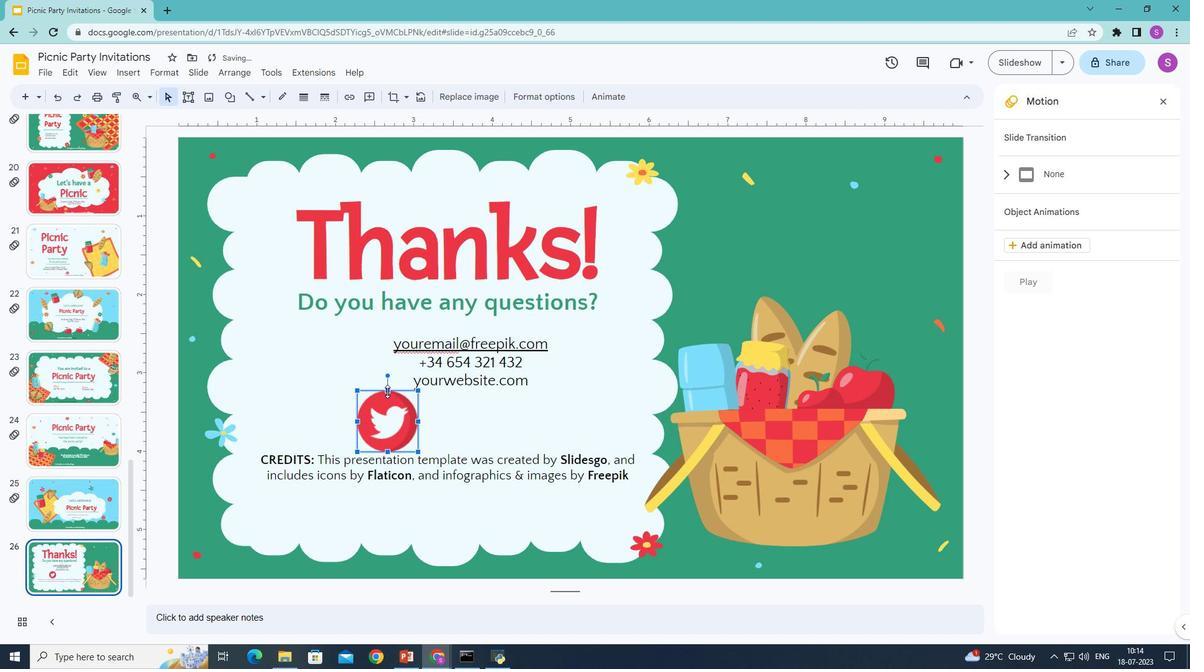 
Action: Mouse moved to (388, 451)
Screenshot: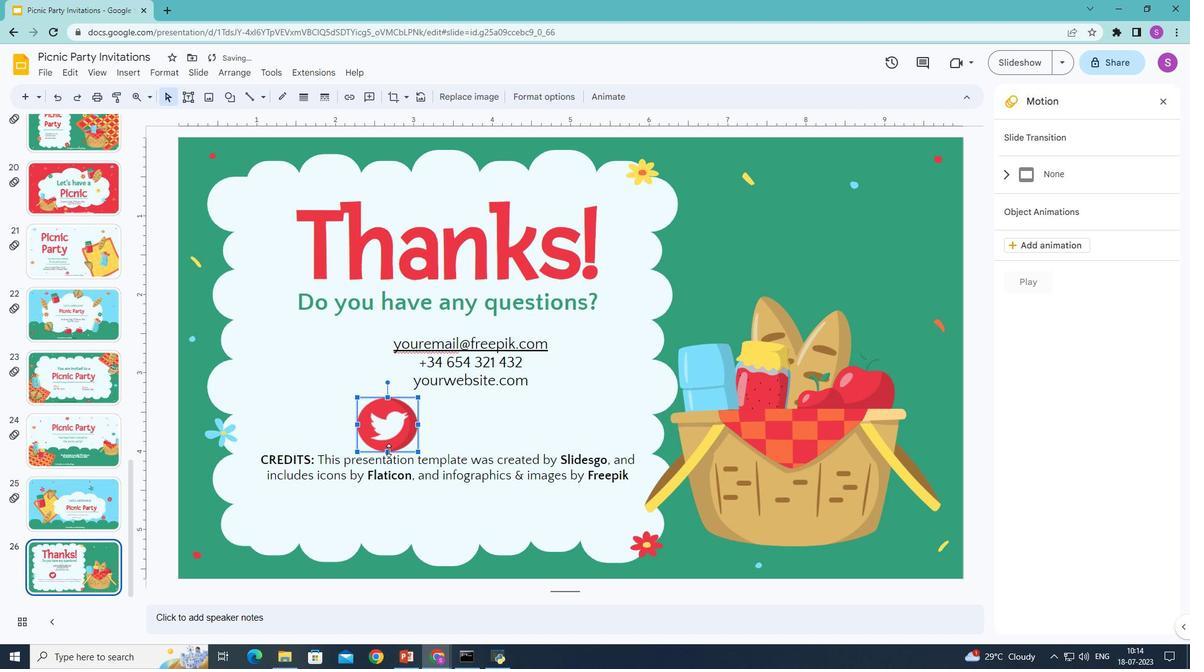 
Action: Mouse pressed left at (388, 451)
Screenshot: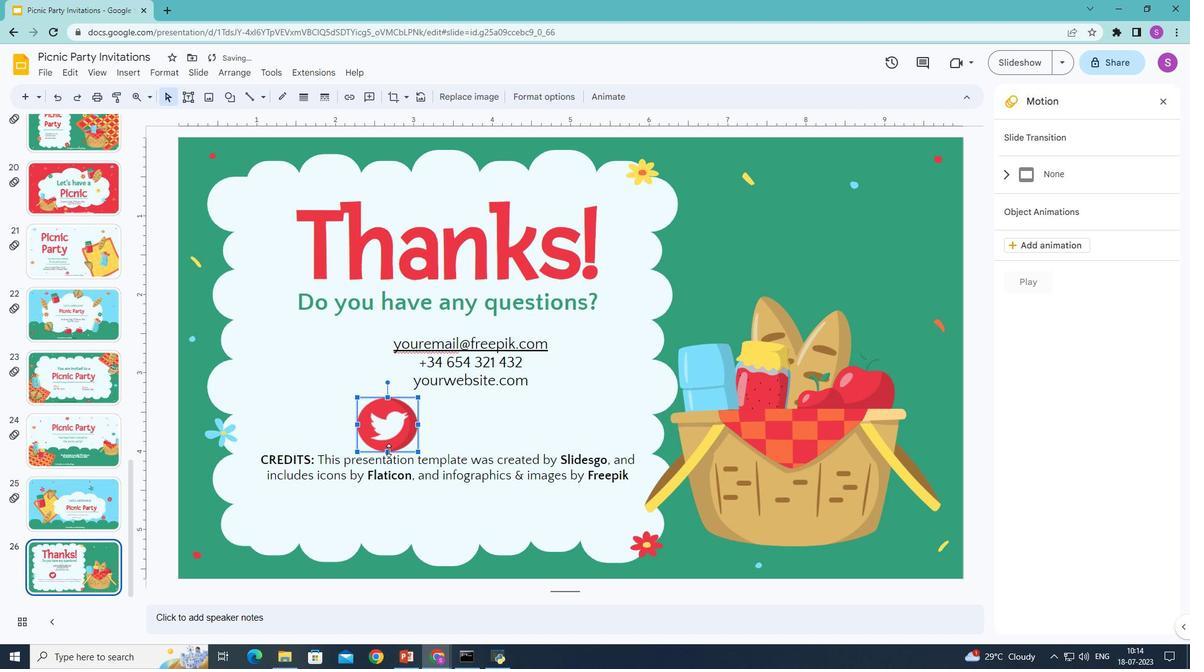 
Action: Mouse moved to (357, 419)
Screenshot: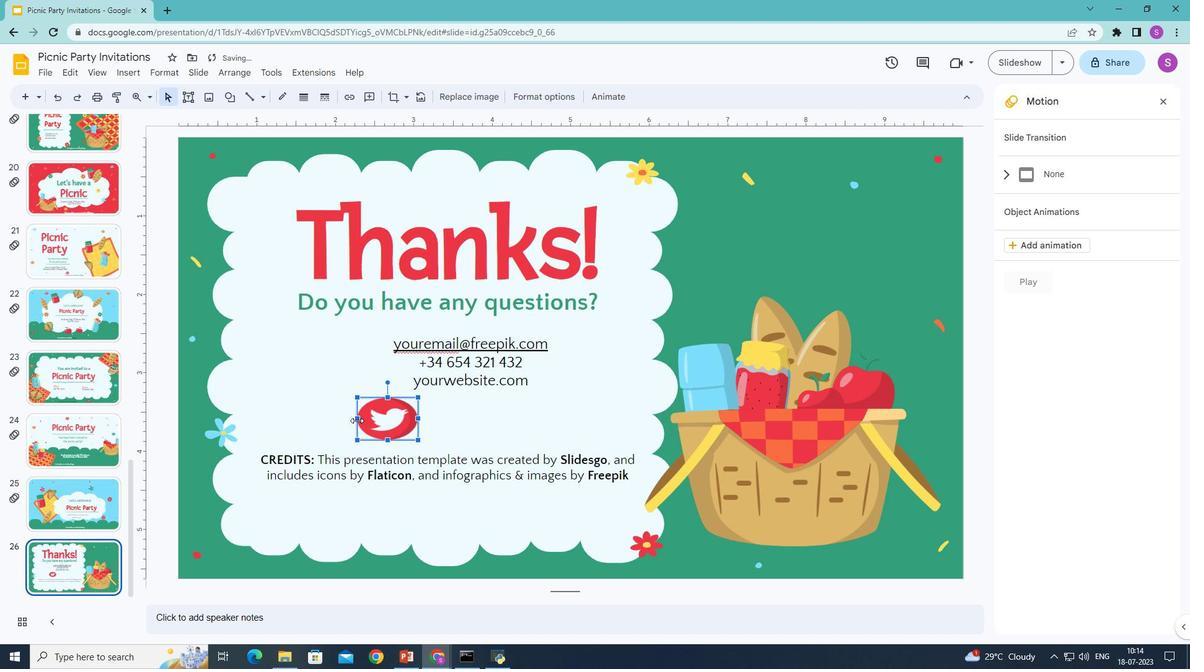 
Action: Mouse pressed left at (357, 419)
Screenshot: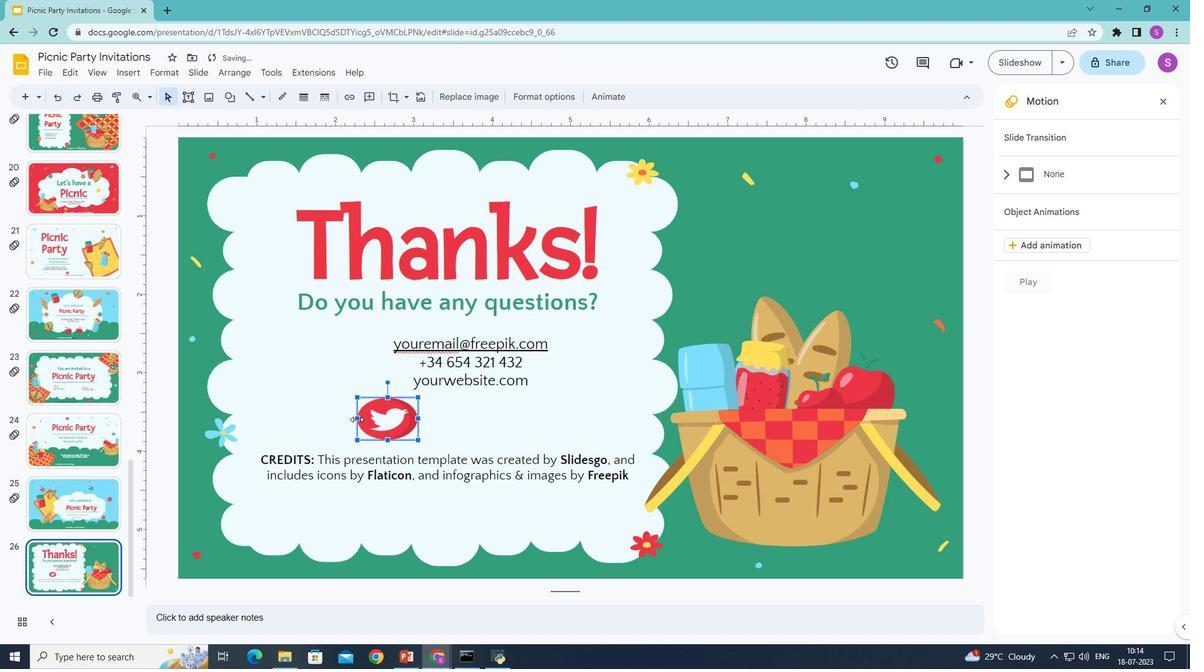
Action: Mouse moved to (420, 417)
Screenshot: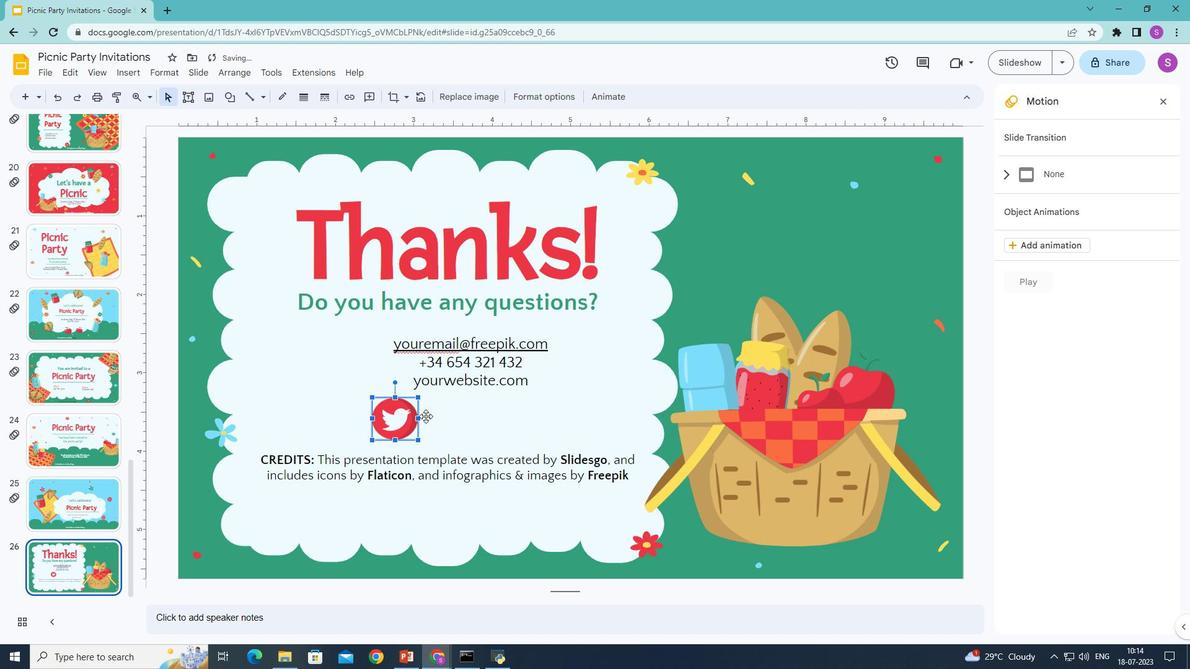 
Action: Mouse pressed left at (420, 417)
Screenshot: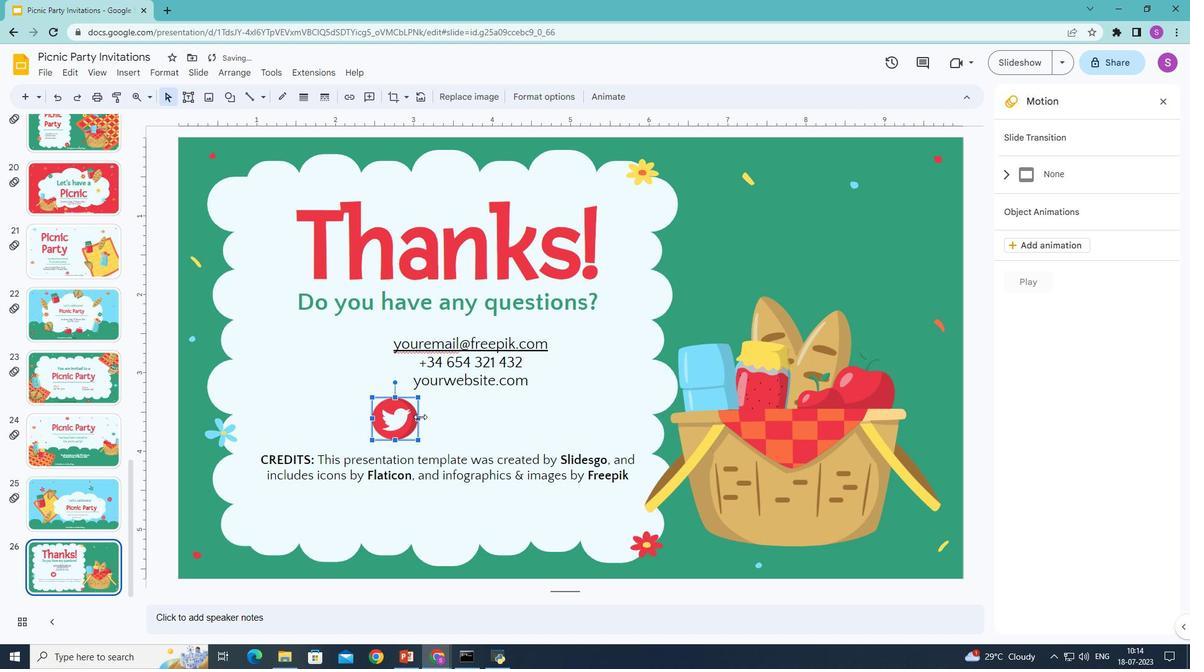 
Action: Mouse moved to (391, 396)
Screenshot: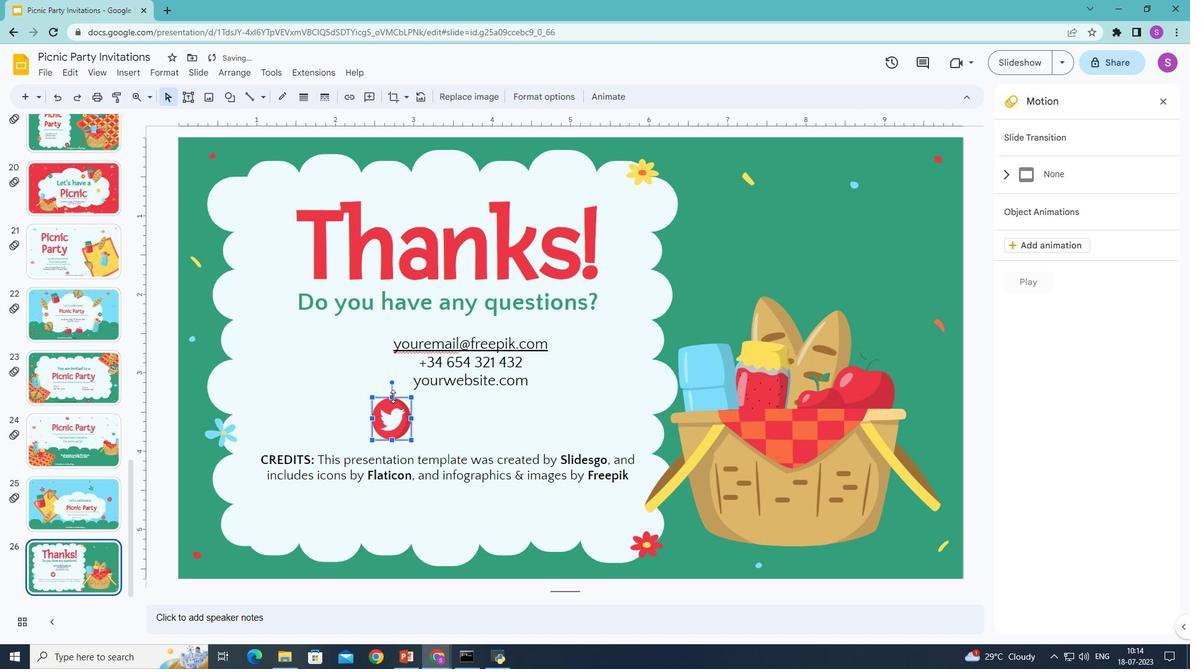 
Action: Mouse pressed left at (391, 396)
Screenshot: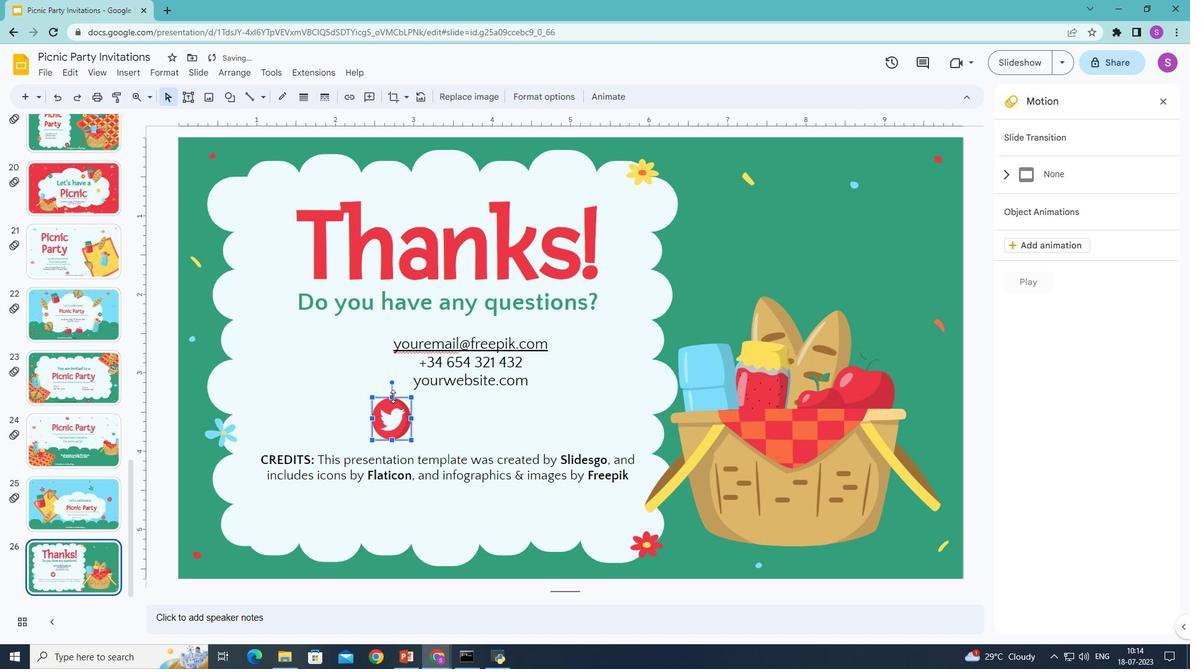 
Action: Mouse moved to (393, 426)
Screenshot: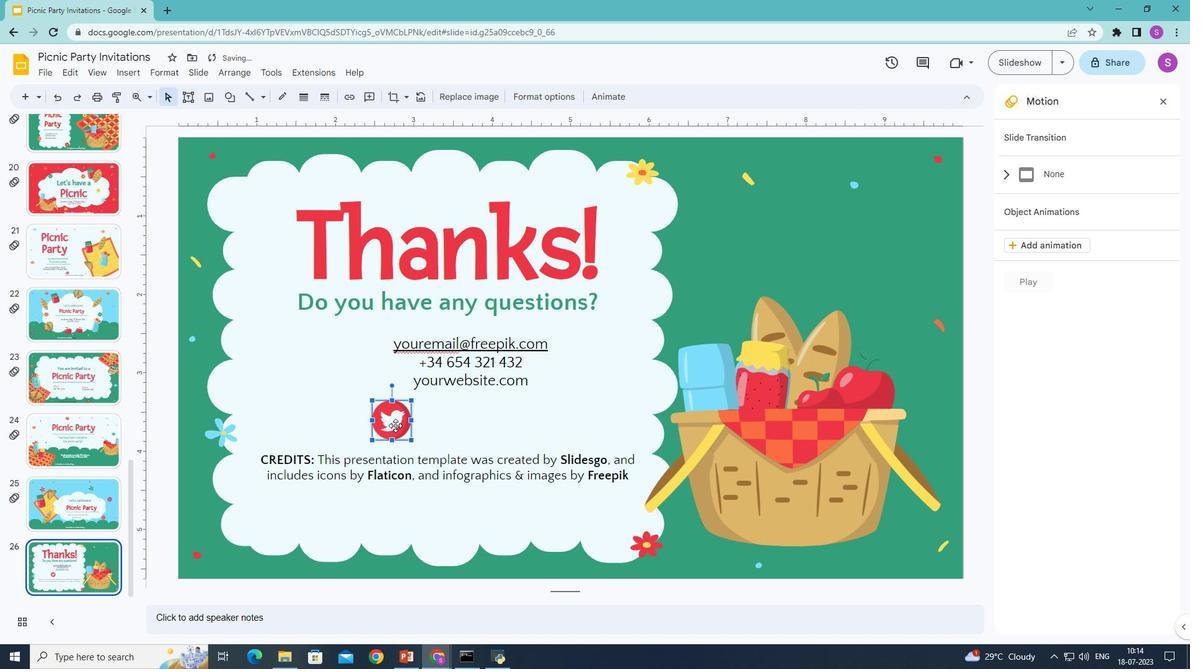 
Action: Mouse pressed left at (393, 426)
Screenshot: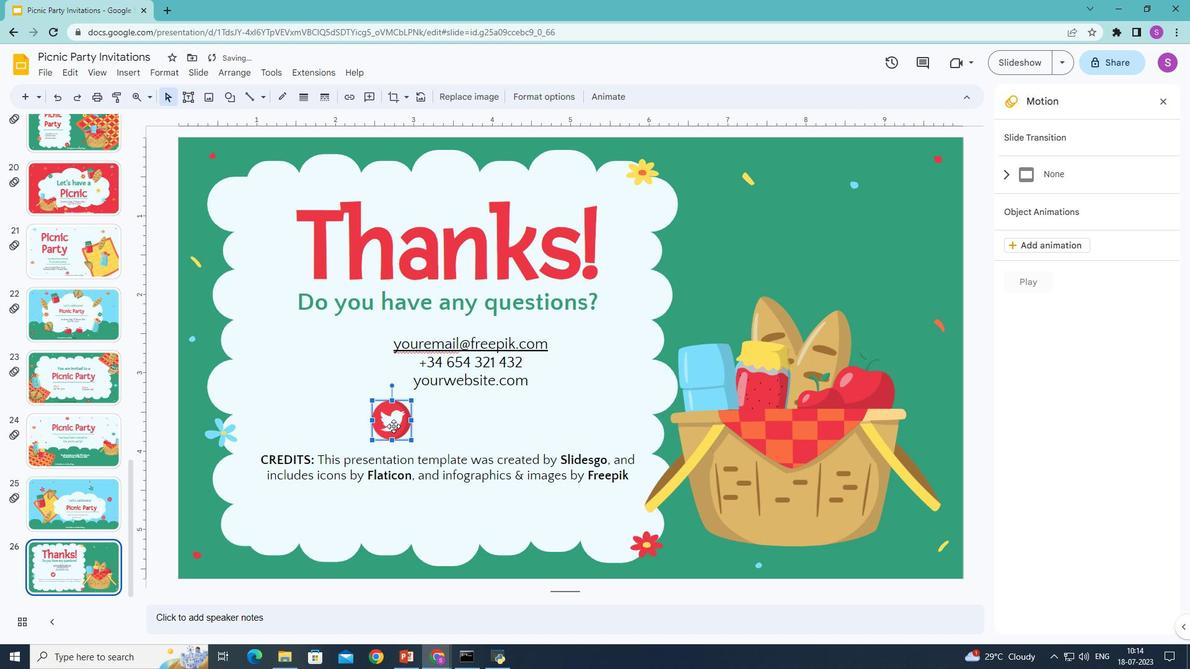 
Action: Mouse moved to (318, 336)
Screenshot: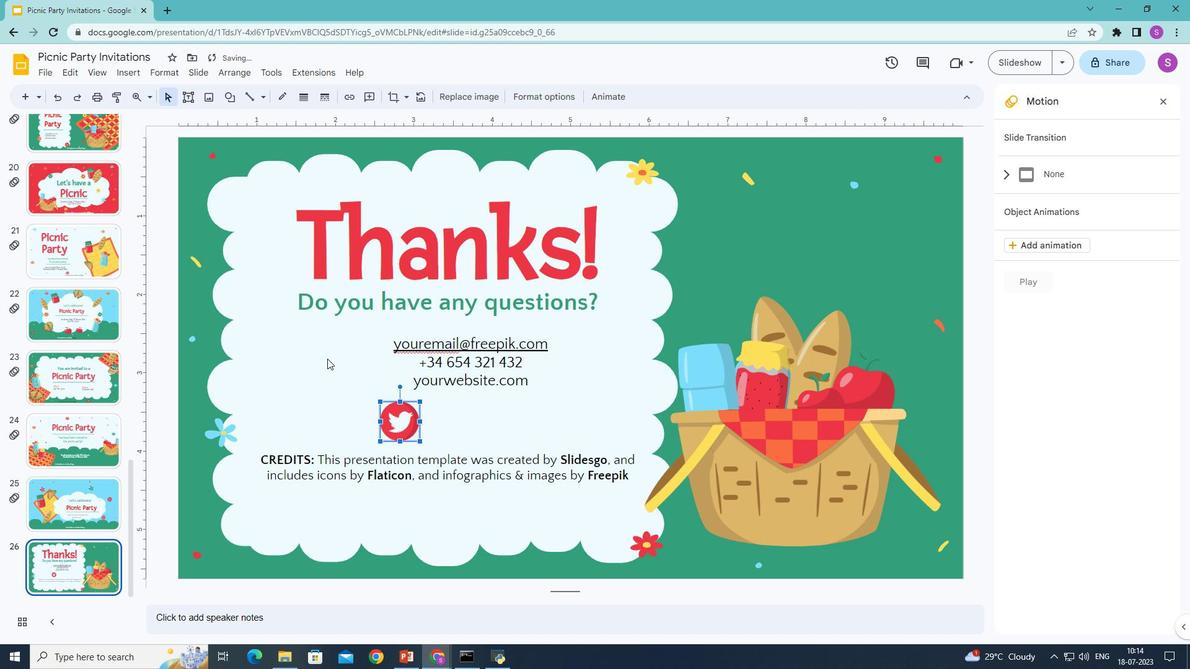 
Action: Mouse pressed left at (318, 336)
Screenshot: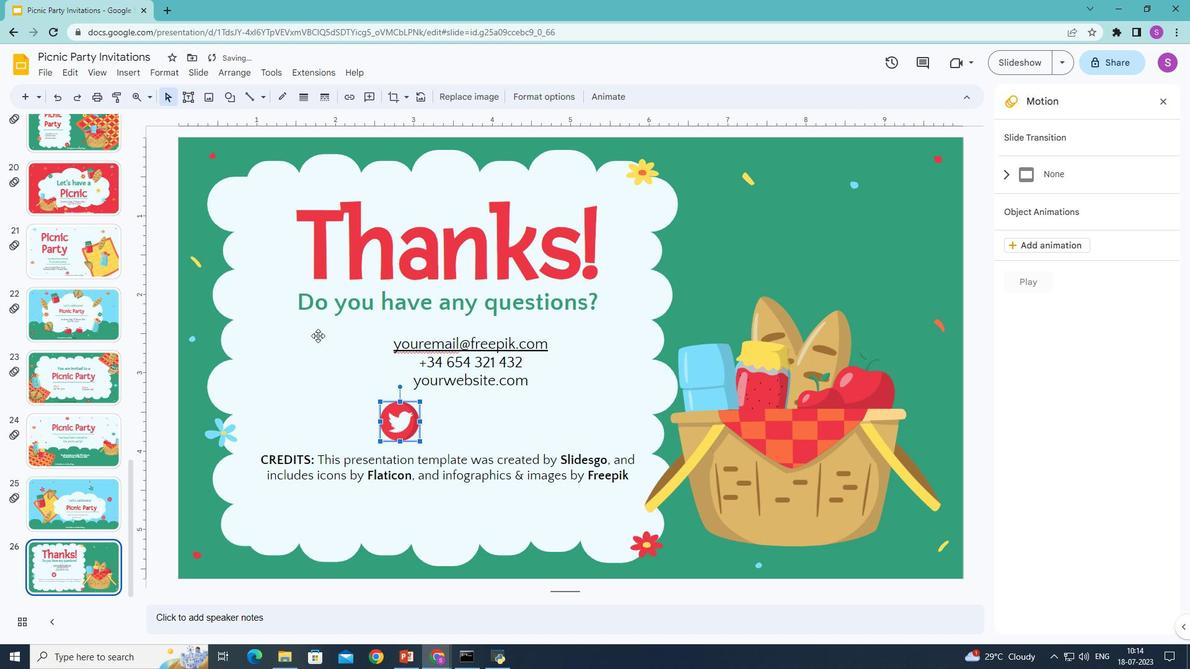
Action: Mouse moved to (301, 417)
Screenshot: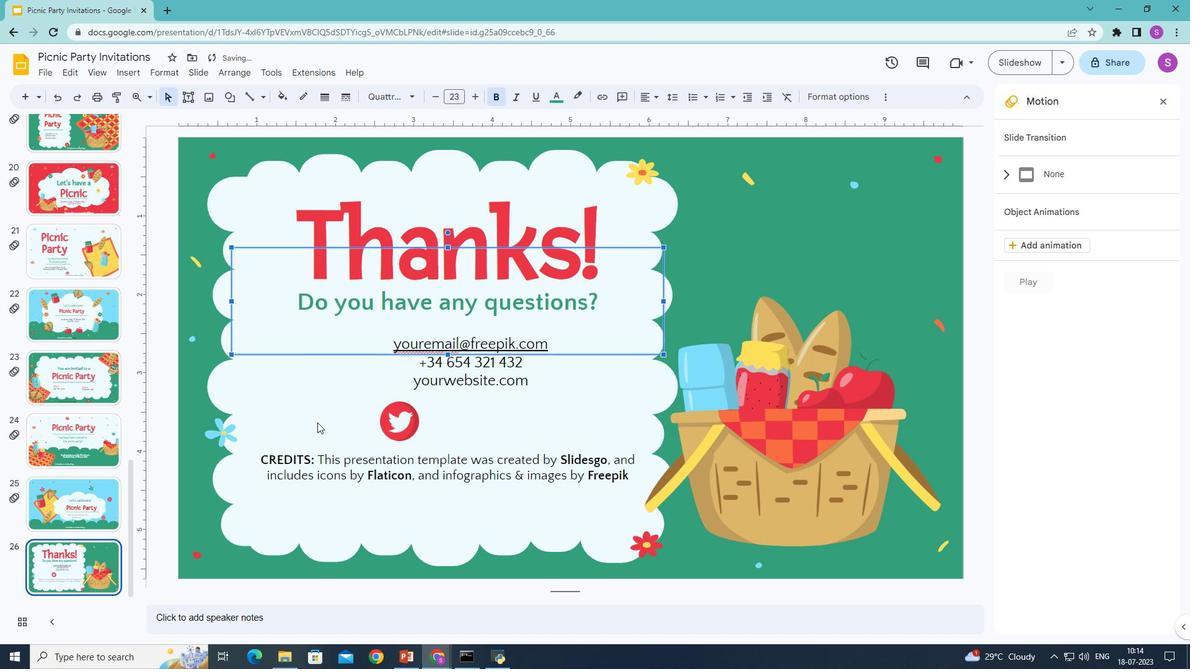 
Action: Mouse pressed left at (301, 417)
Screenshot: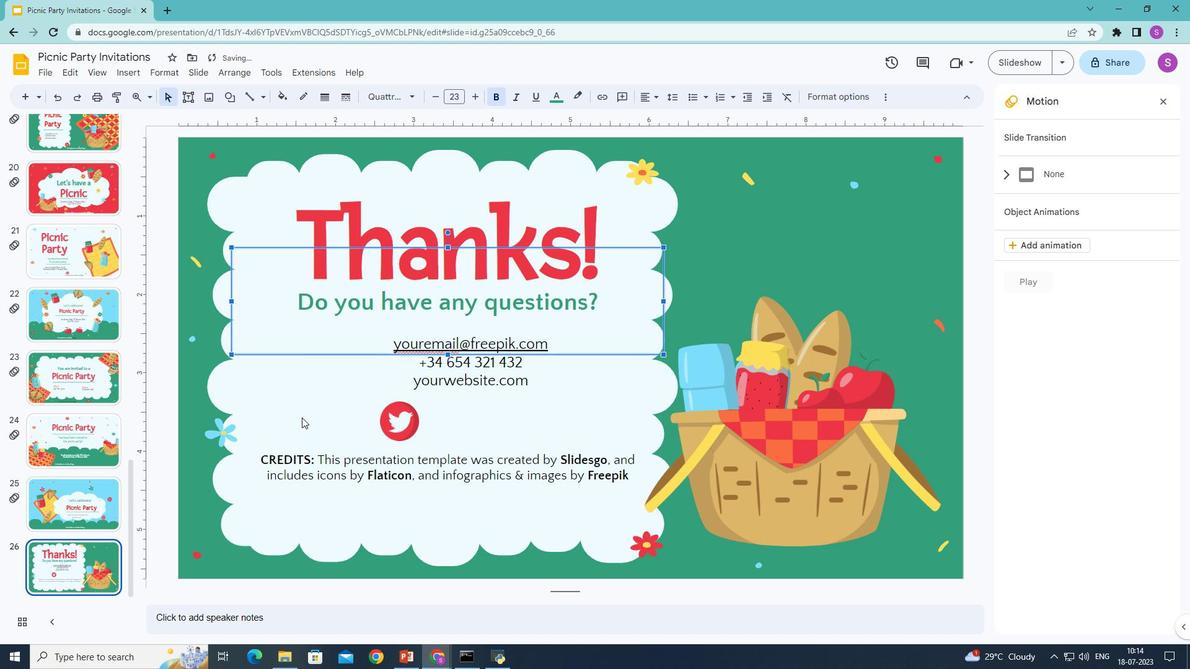 
Action: Mouse moved to (135, 68)
Screenshot: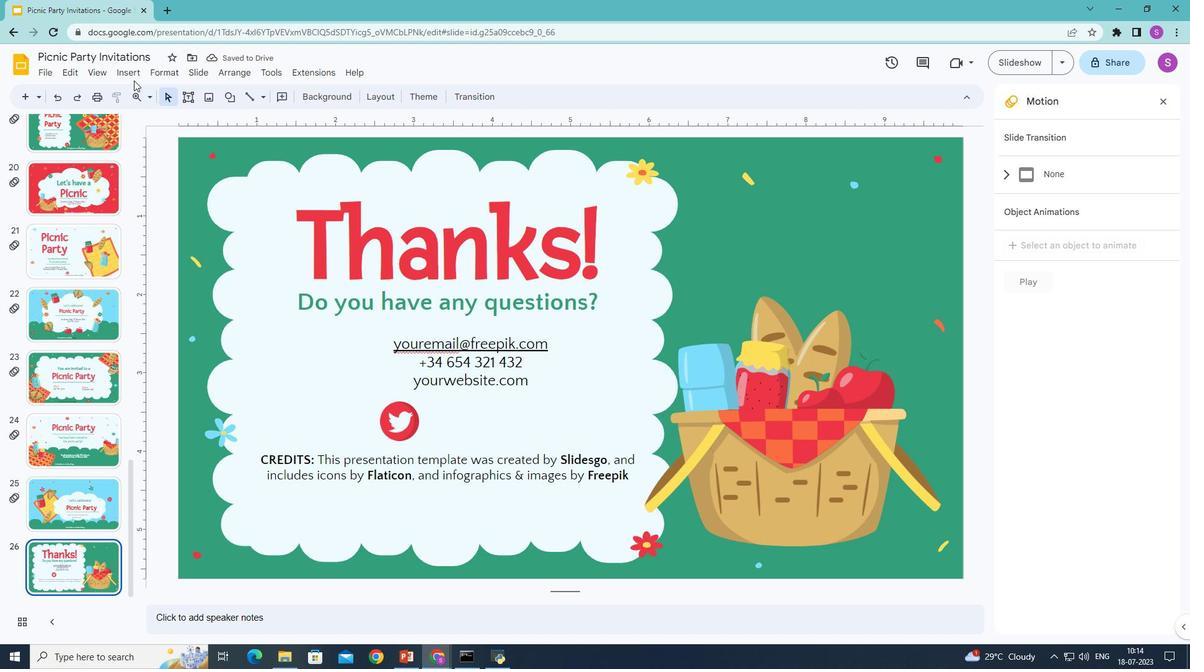 
Action: Mouse pressed left at (135, 68)
Screenshot: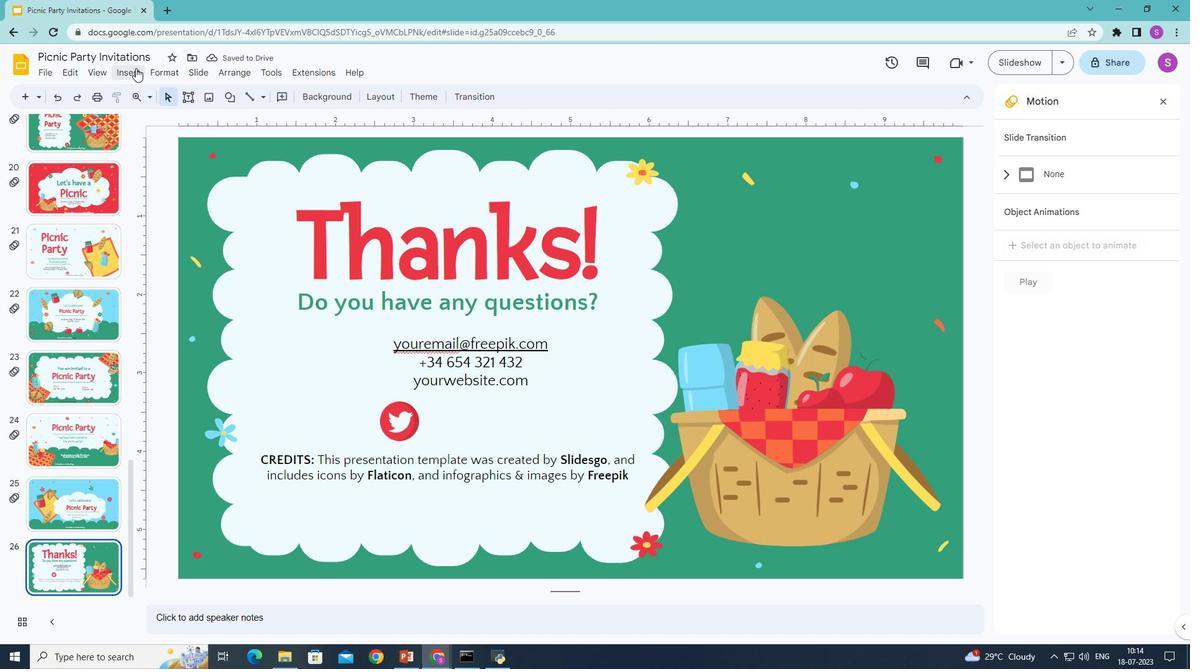 
Action: Mouse moved to (362, 93)
Screenshot: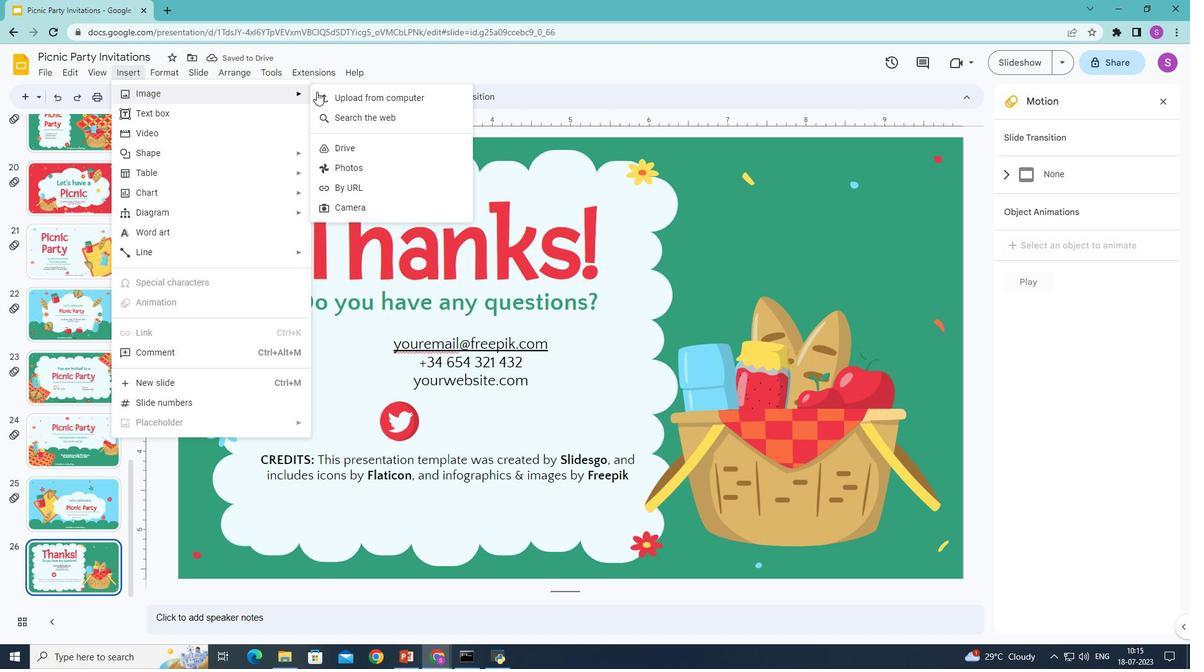 
Action: Mouse pressed left at (362, 93)
Screenshot: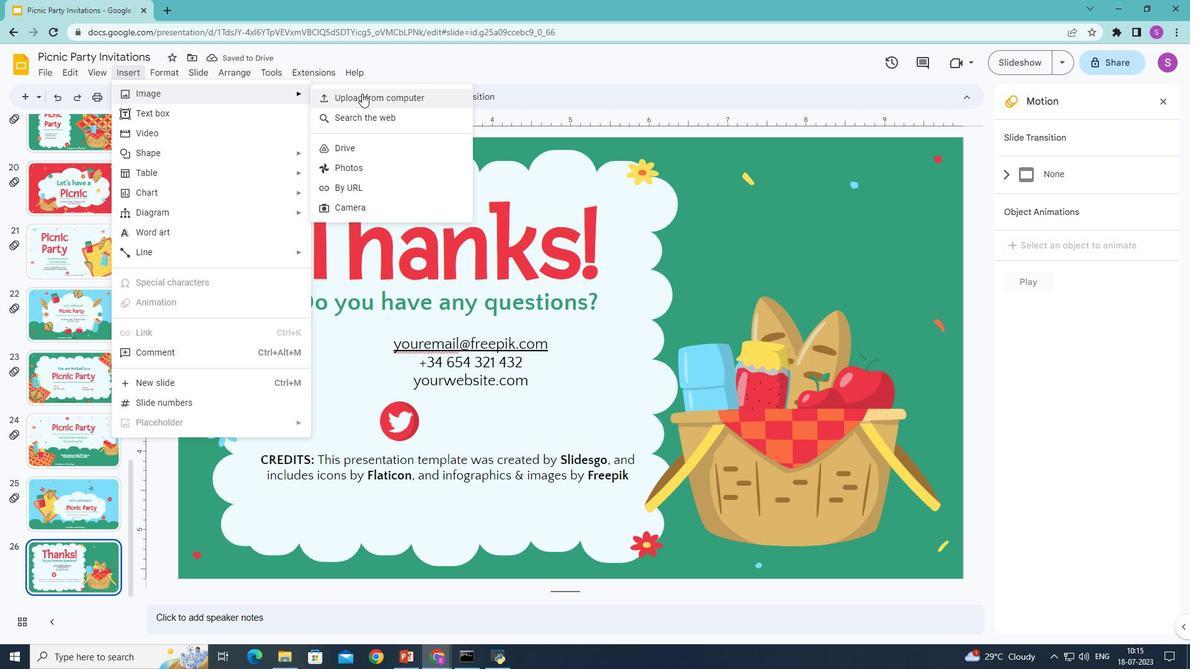 
Action: Mouse moved to (453, 200)
Screenshot: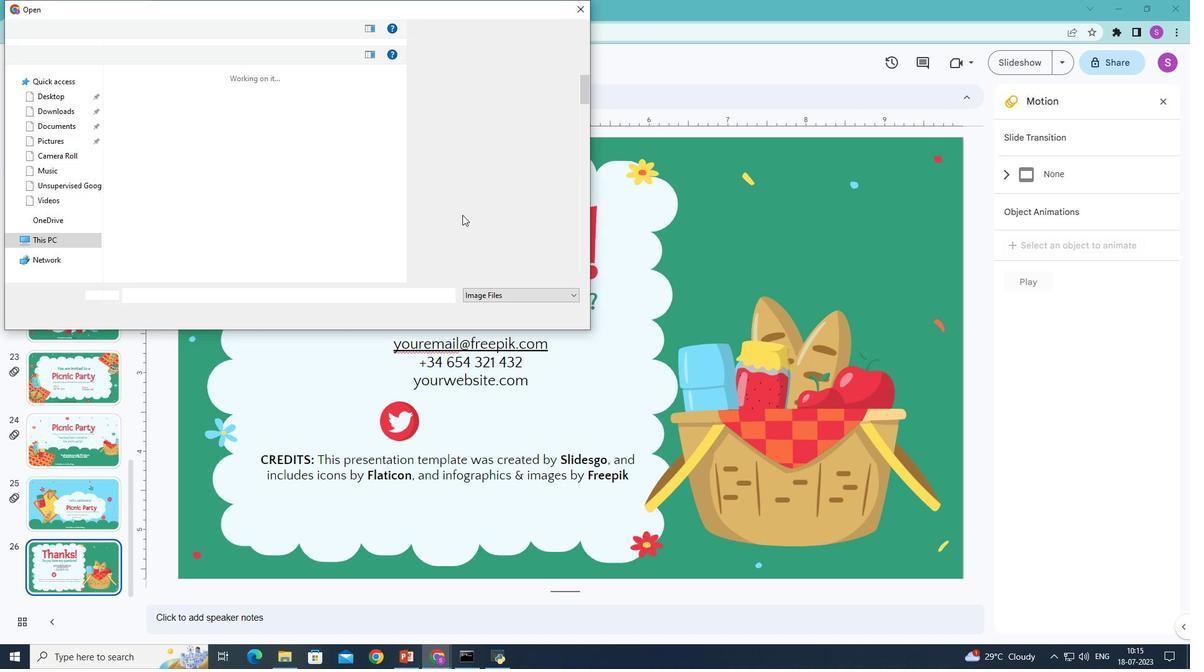 
Action: Mouse scrolled (453, 199) with delta (0, 0)
Screenshot: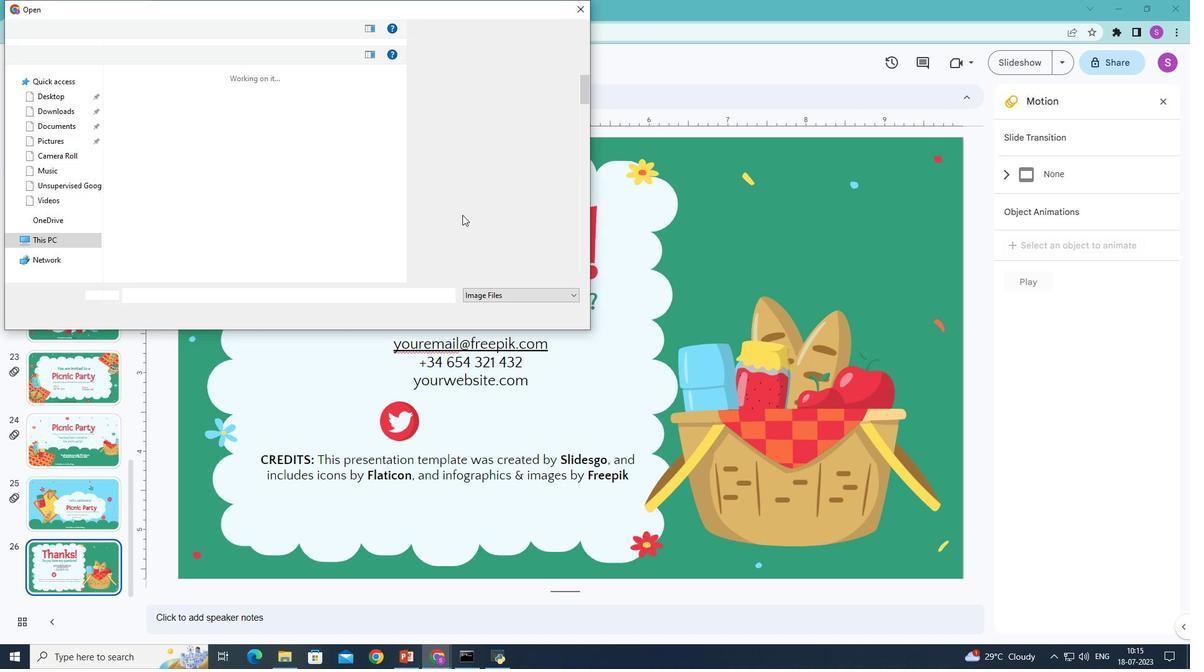 
Action: Mouse moved to (452, 199)
Screenshot: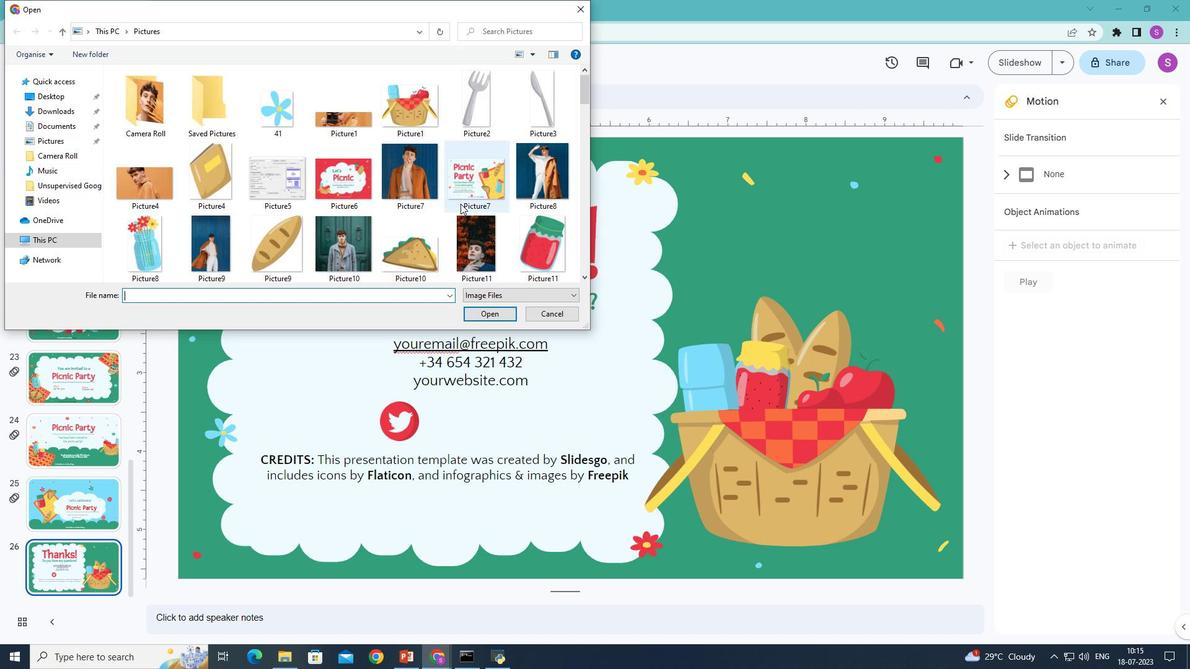 
Action: Mouse scrolled (452, 199) with delta (0, 0)
Screenshot: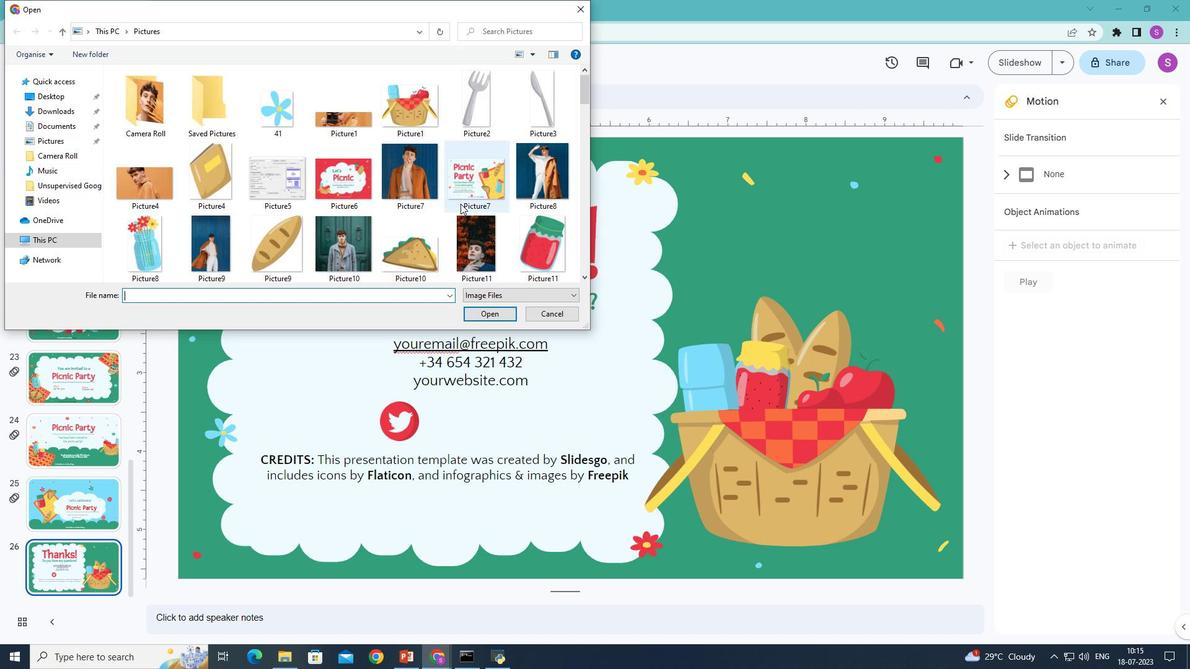 
Action: Mouse moved to (450, 198)
Screenshot: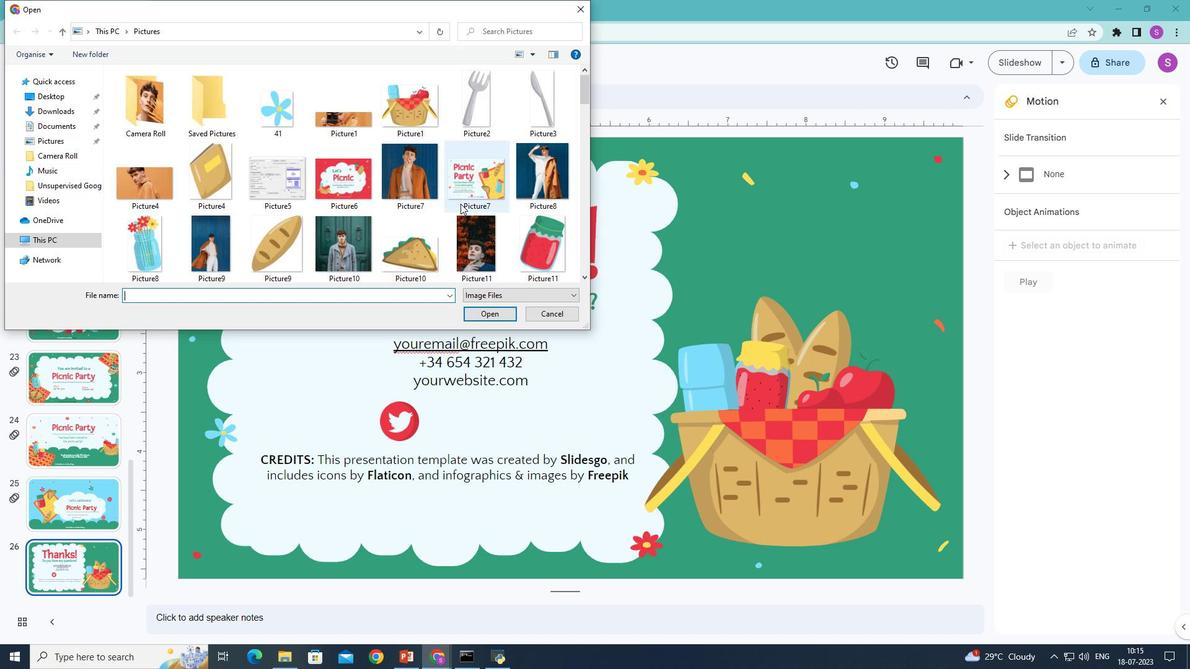 
Action: Mouse scrolled (450, 197) with delta (0, 0)
Screenshot: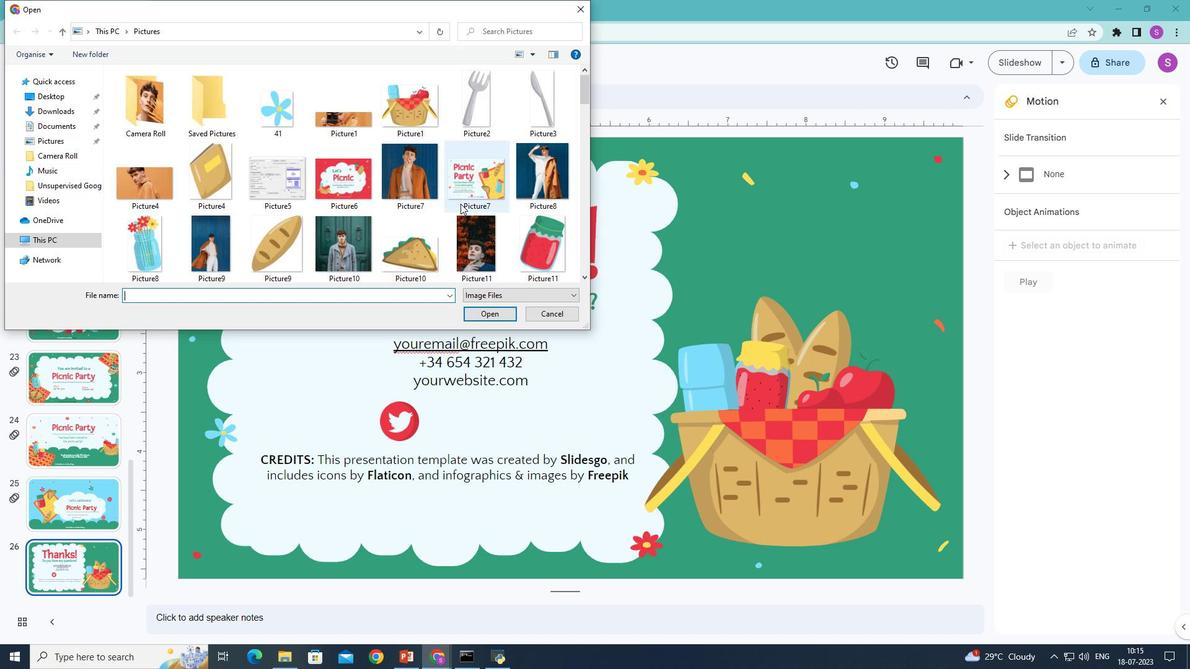 
Action: Mouse moved to (447, 197)
Screenshot: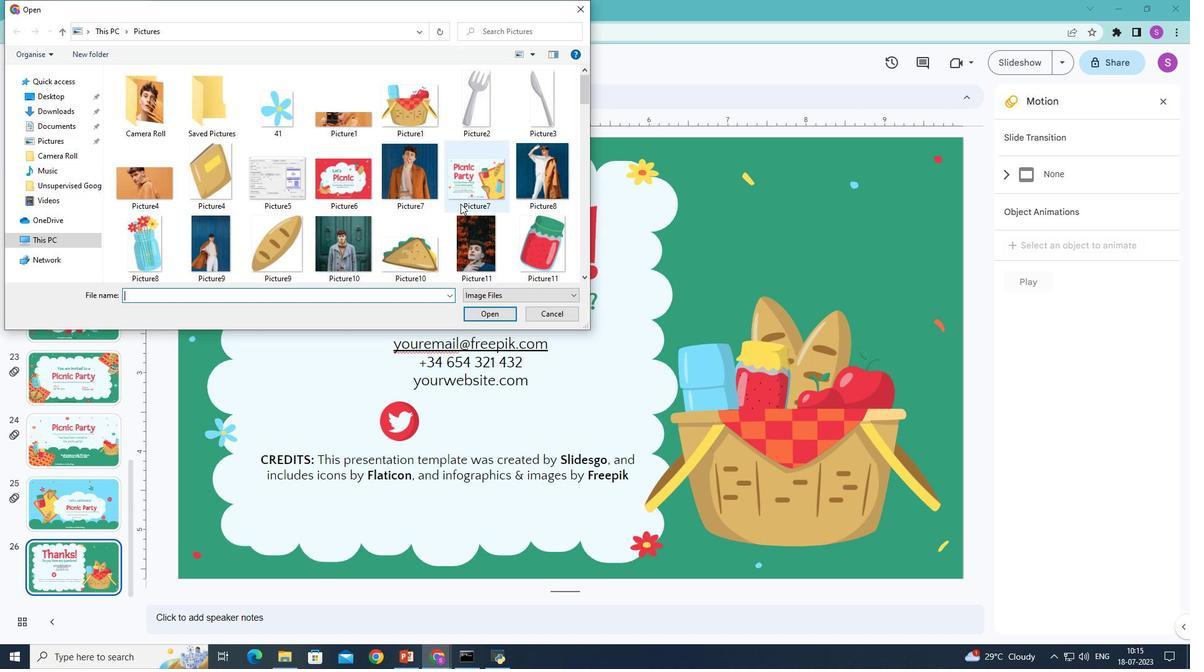 
Action: Mouse scrolled (447, 197) with delta (0, 0)
Screenshot: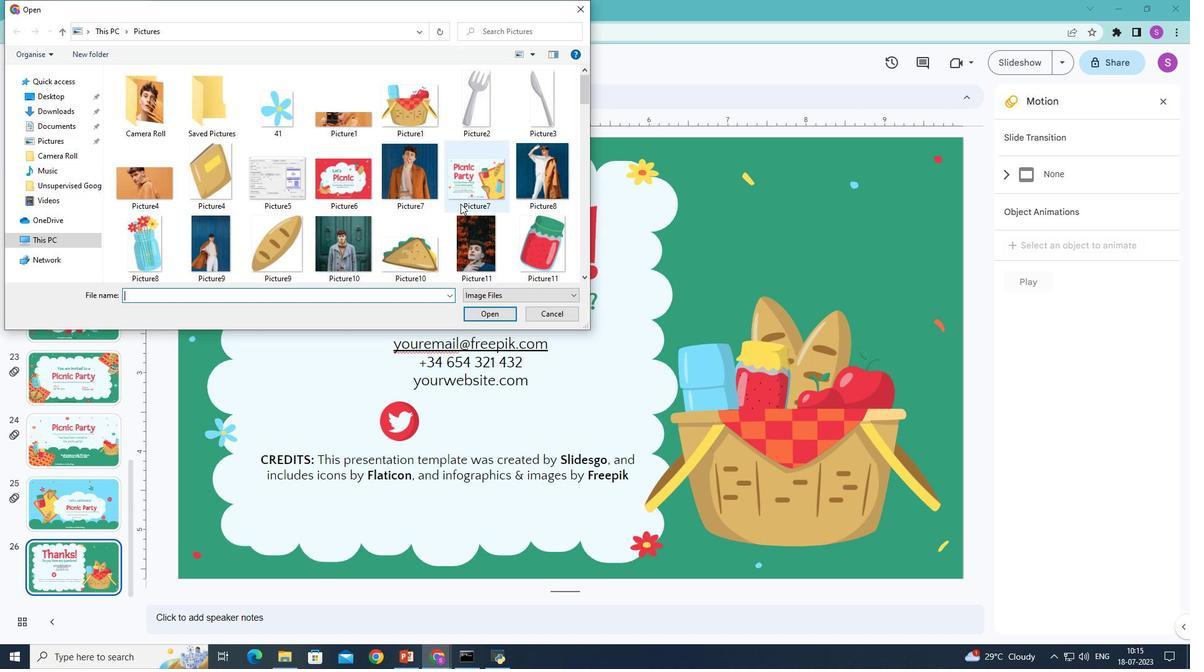 
Action: Mouse moved to (445, 196)
Screenshot: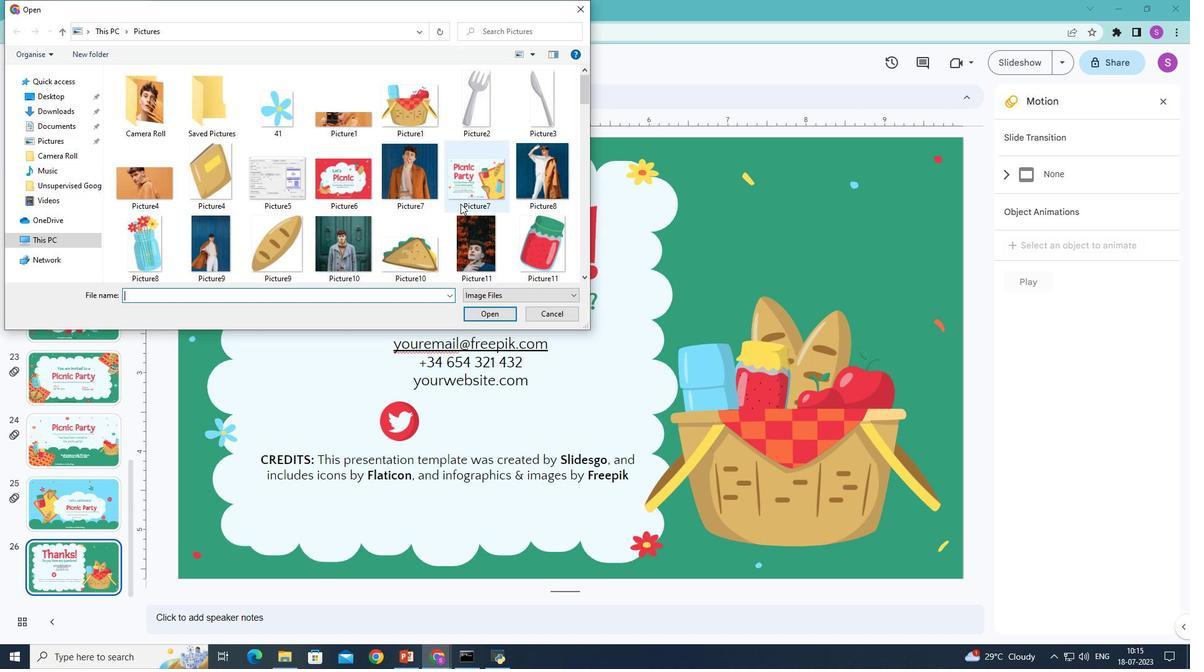 
Action: Mouse scrolled (445, 195) with delta (0, 0)
Screenshot: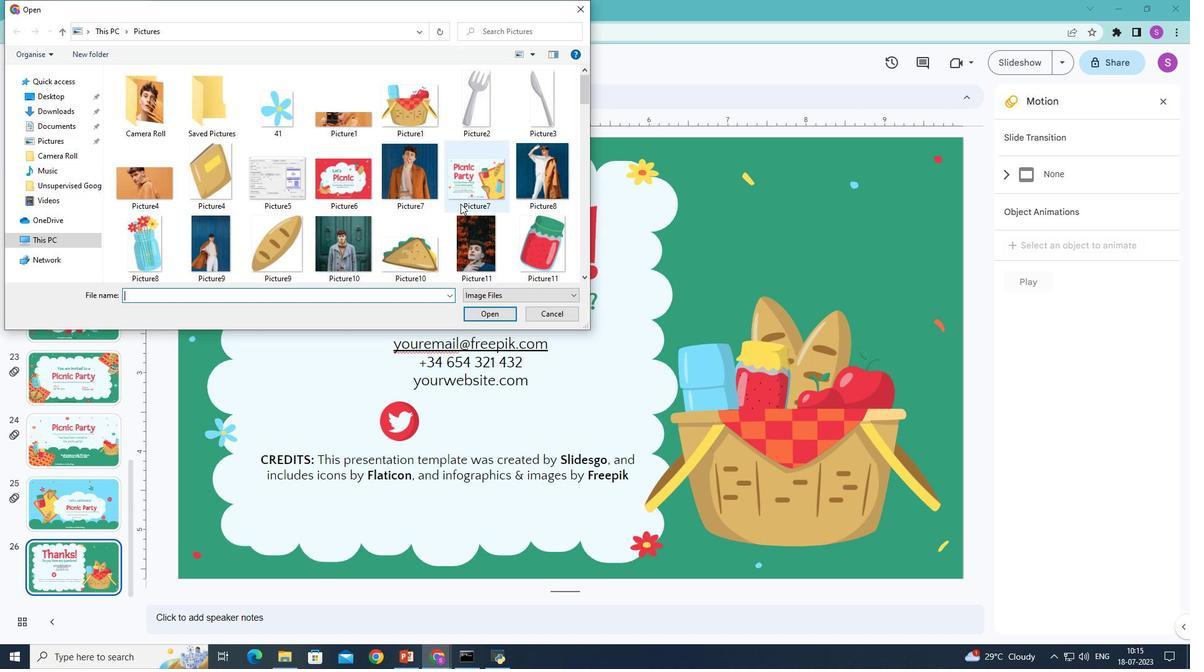 
Action: Mouse moved to (411, 195)
Screenshot: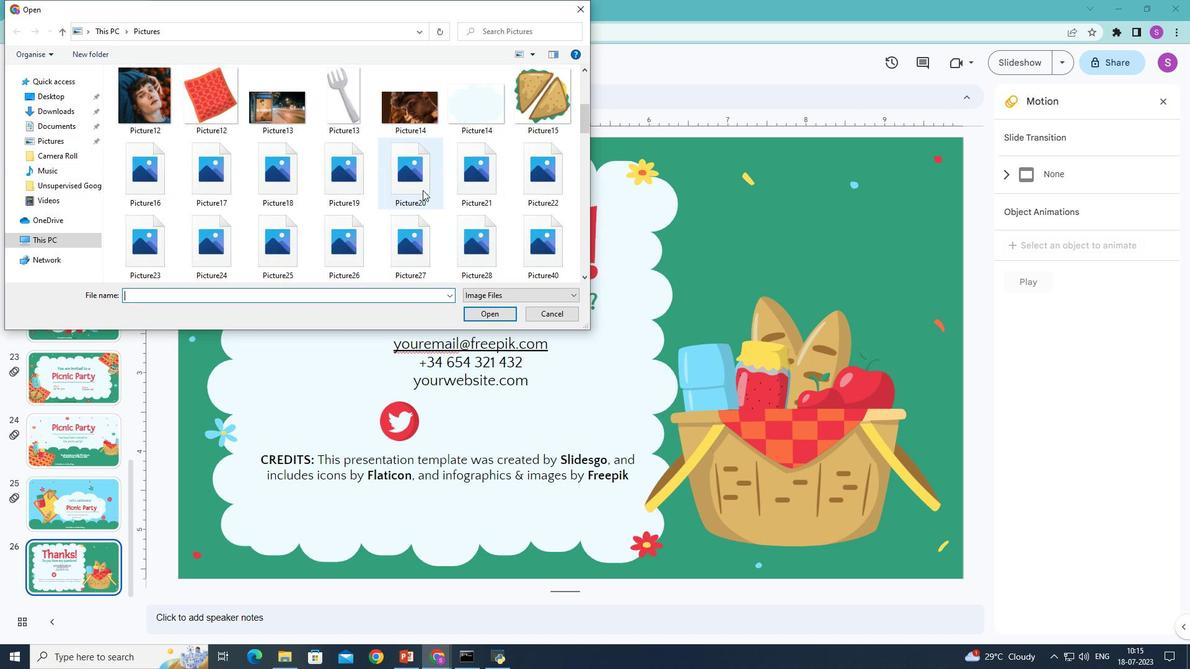 
Action: Mouse scrolled (411, 195) with delta (0, 0)
Screenshot: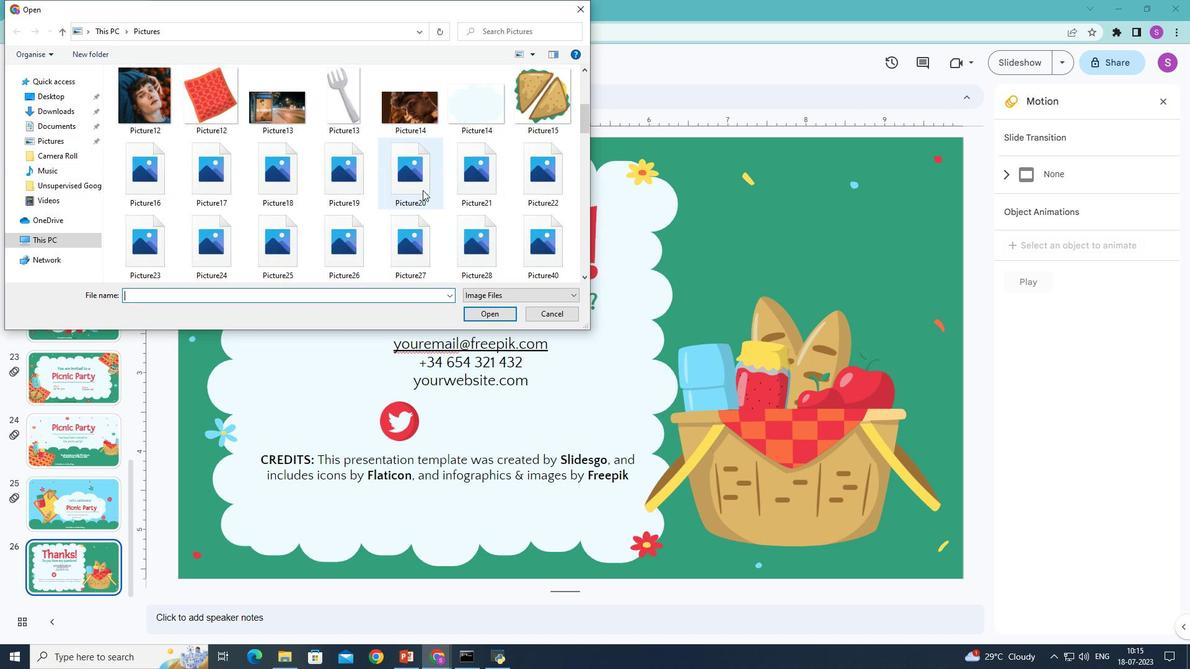
Action: Mouse moved to (411, 198)
Screenshot: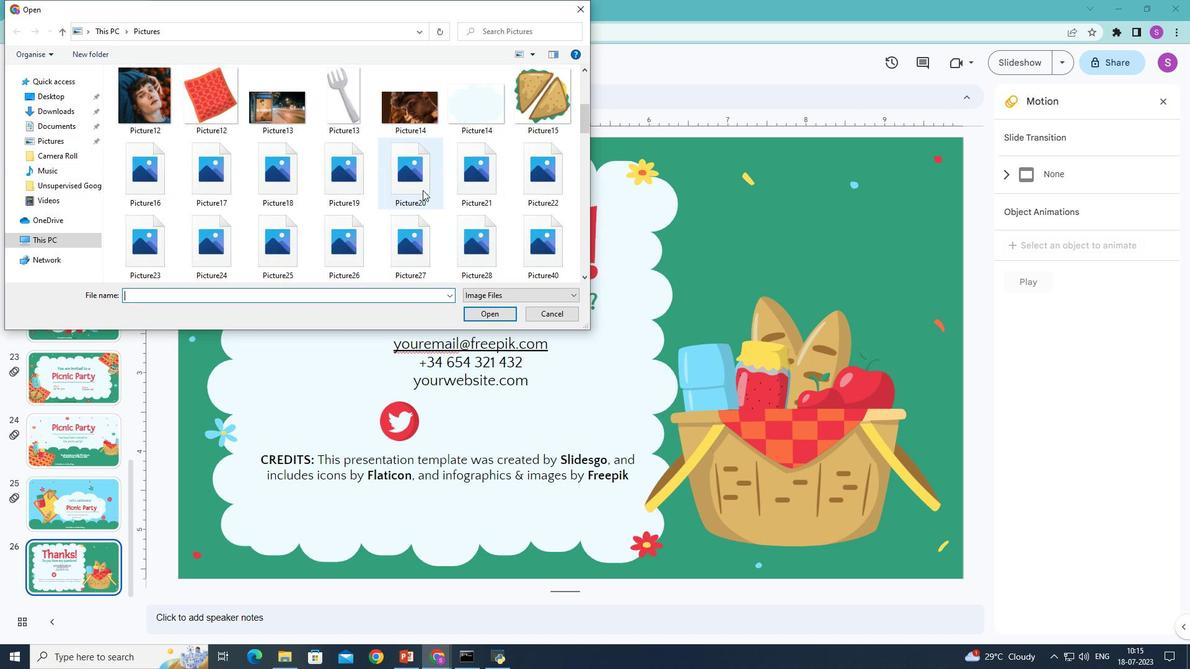 
Action: Mouse scrolled (411, 197) with delta (0, 0)
Screenshot: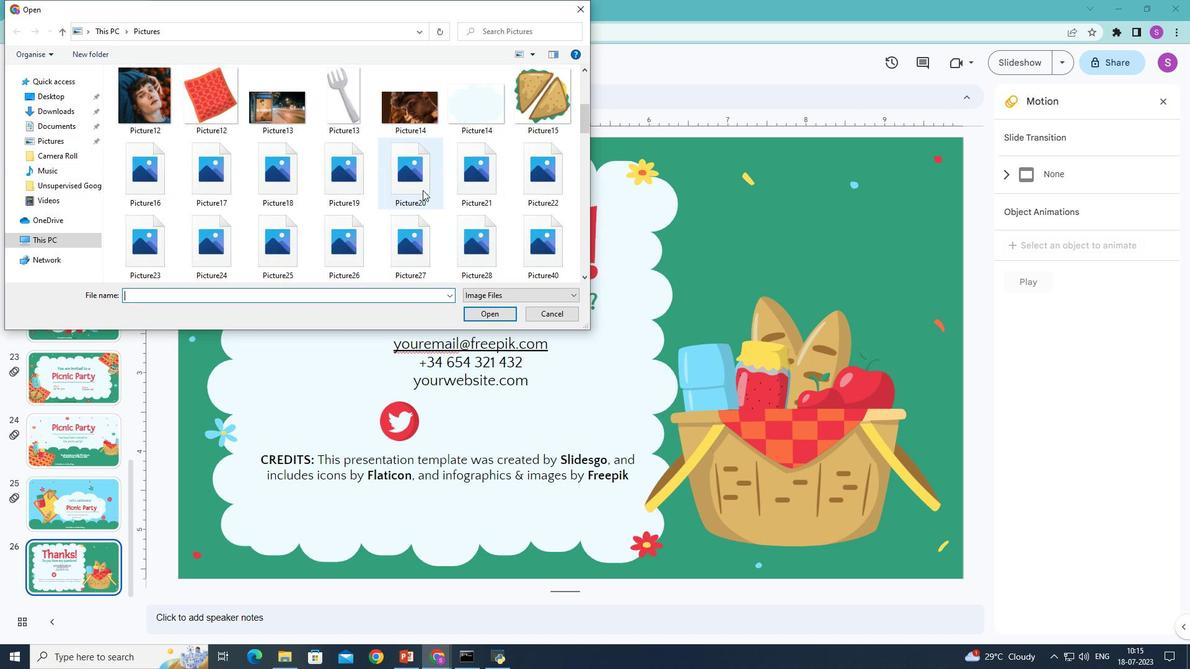 
Action: Mouse moved to (411, 200)
Screenshot: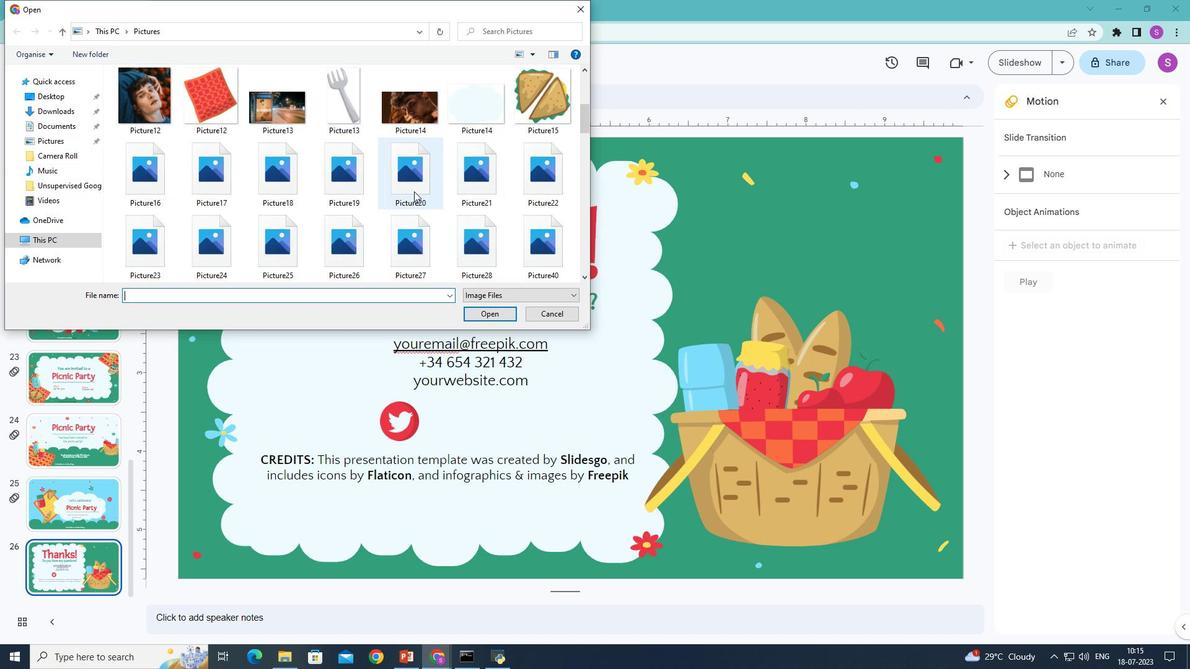 
Action: Mouse scrolled (411, 199) with delta (0, 0)
Screenshot: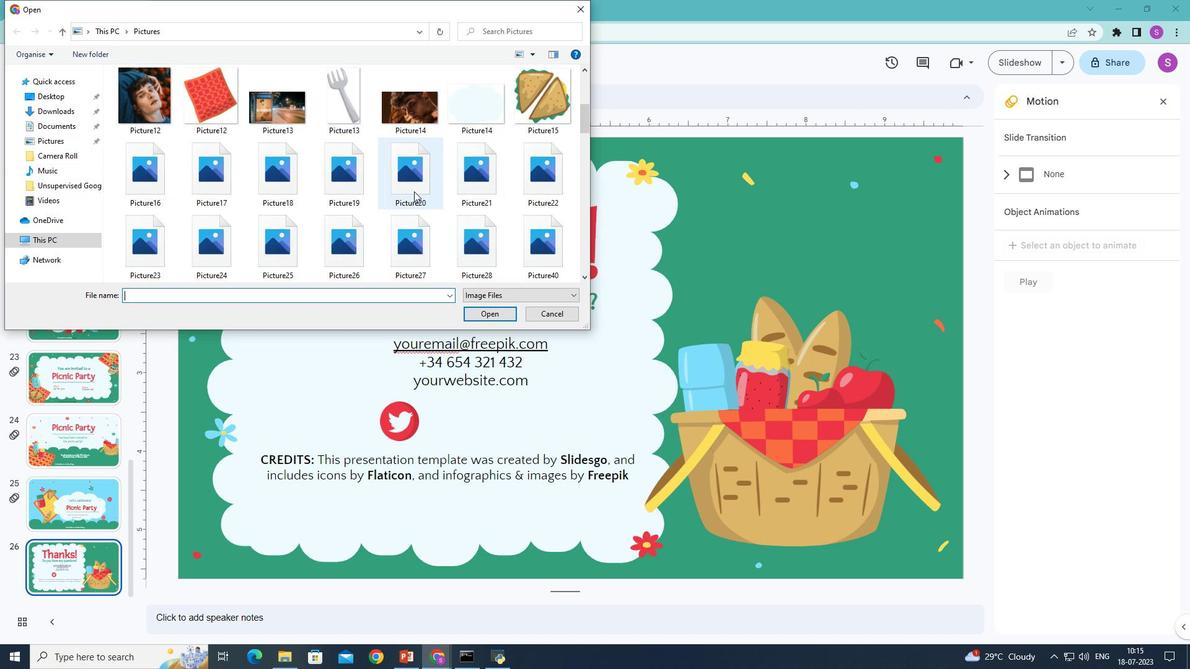 
Action: Mouse moved to (412, 203)
Screenshot: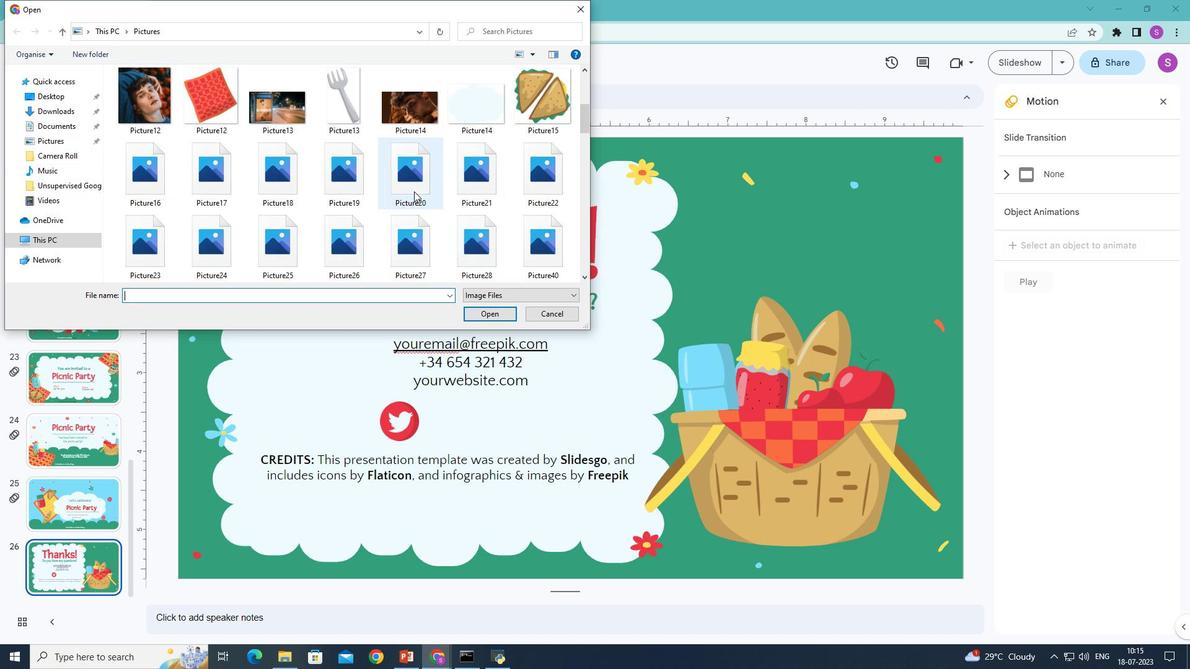 
Action: Mouse scrolled (412, 203) with delta (0, 0)
Screenshot: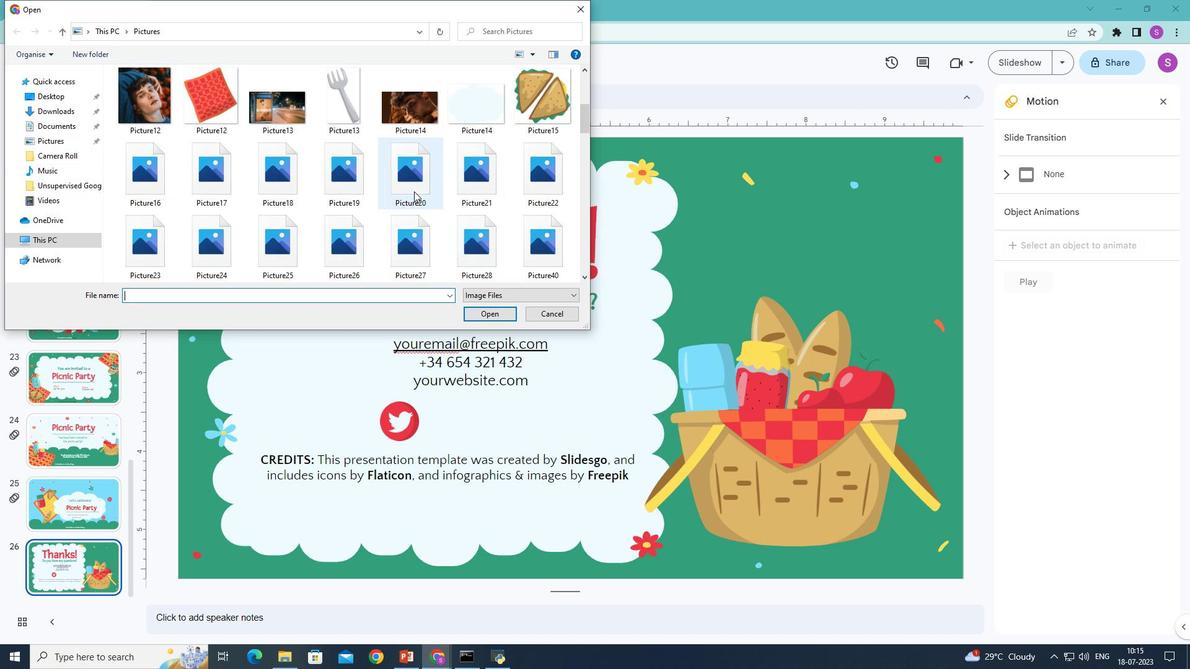 
Action: Mouse moved to (446, 203)
Screenshot: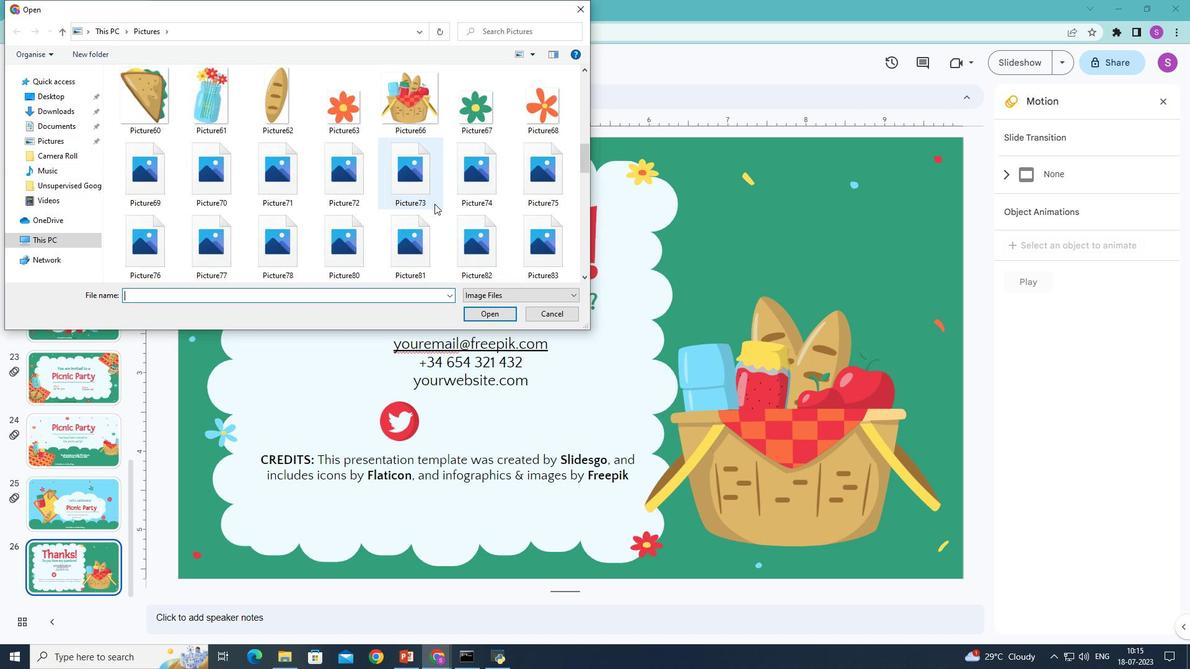 
Action: Mouse scrolled (446, 202) with delta (0, 0)
Screenshot: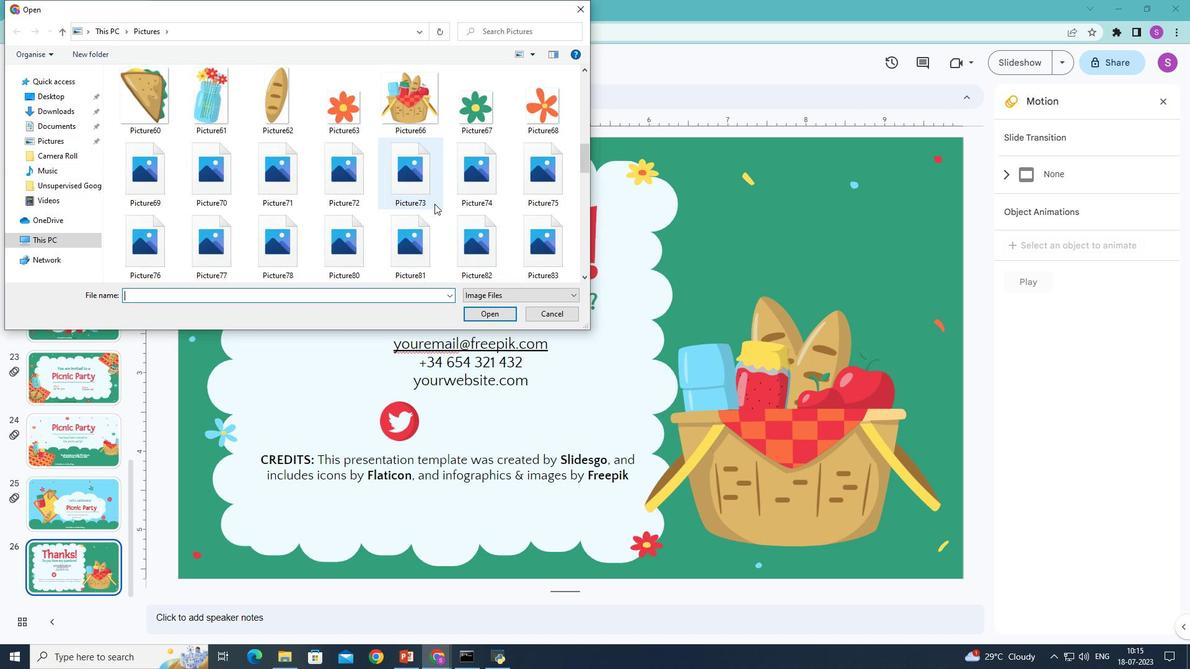 
Action: Mouse scrolled (446, 202) with delta (0, 0)
Screenshot: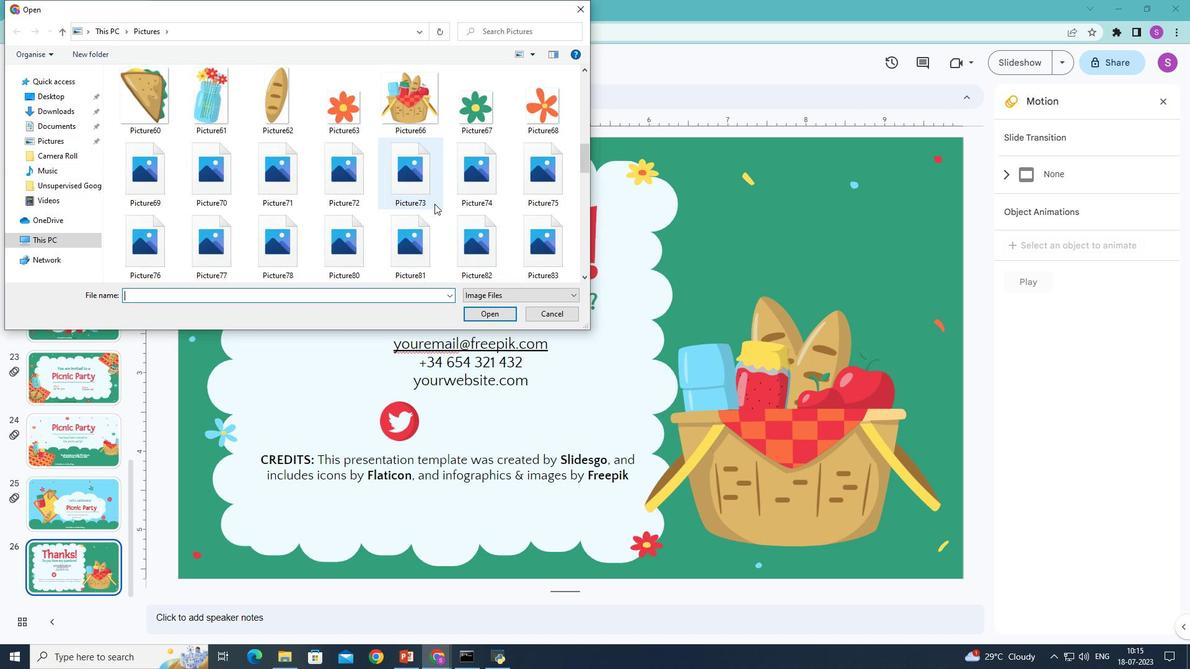 
Action: Mouse scrolled (446, 202) with delta (0, 0)
Screenshot: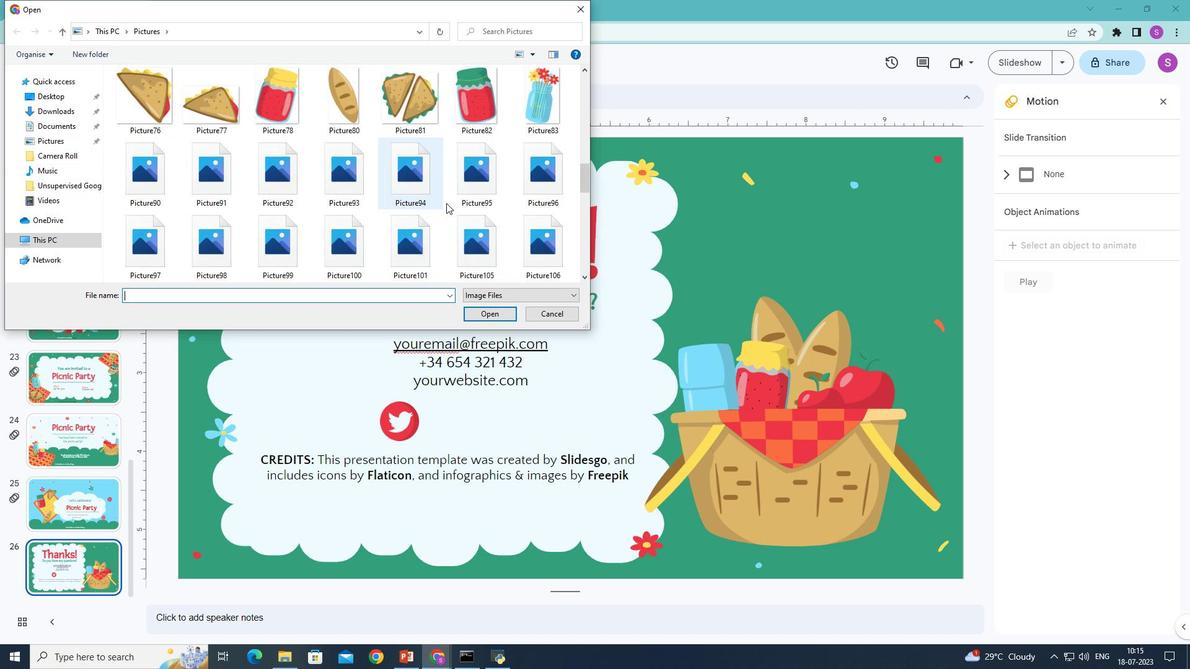 
Action: Mouse moved to (447, 202)
Screenshot: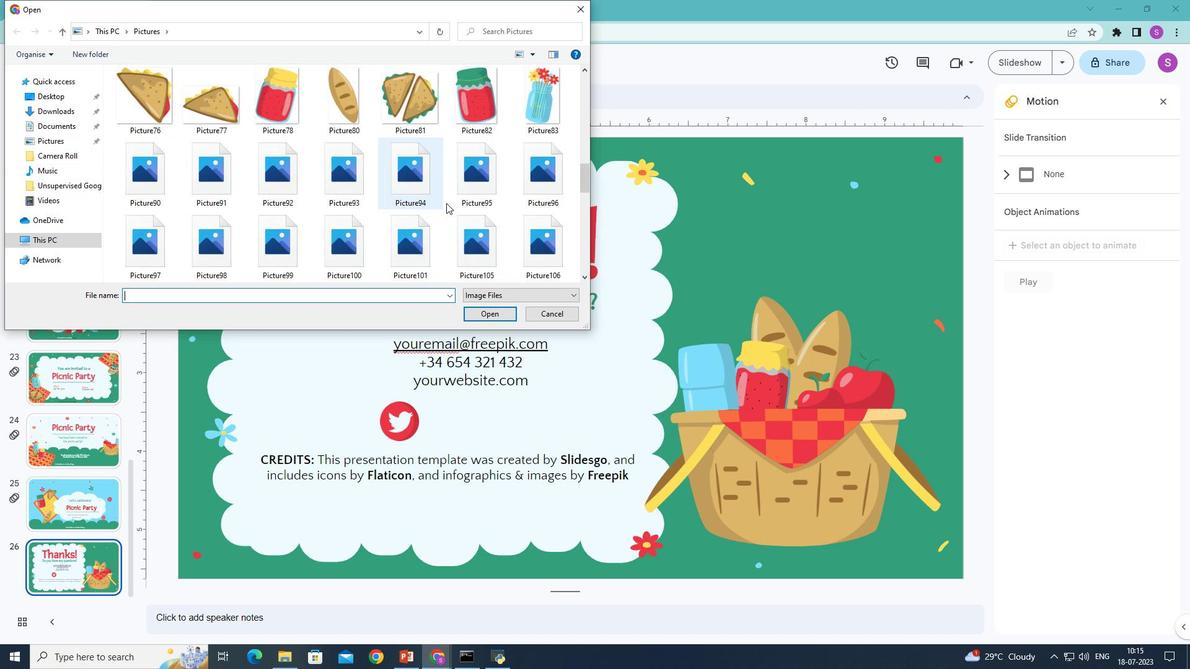 
Action: Mouse scrolled (447, 202) with delta (0, 0)
Screenshot: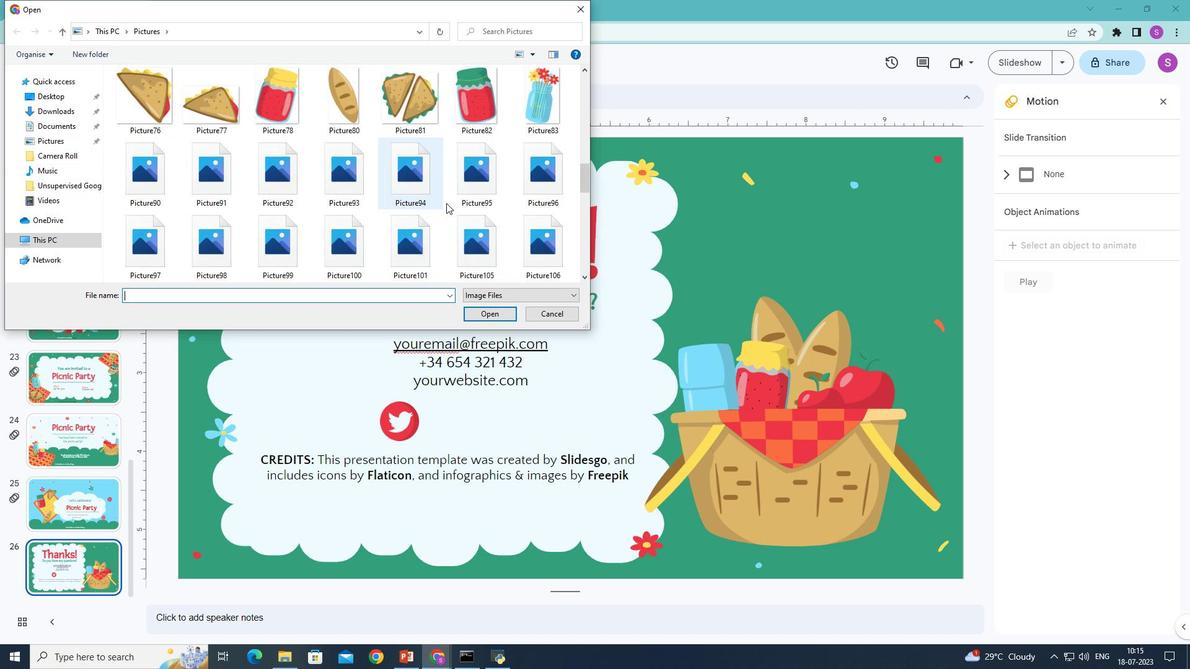 
Action: Mouse moved to (458, 198)
Screenshot: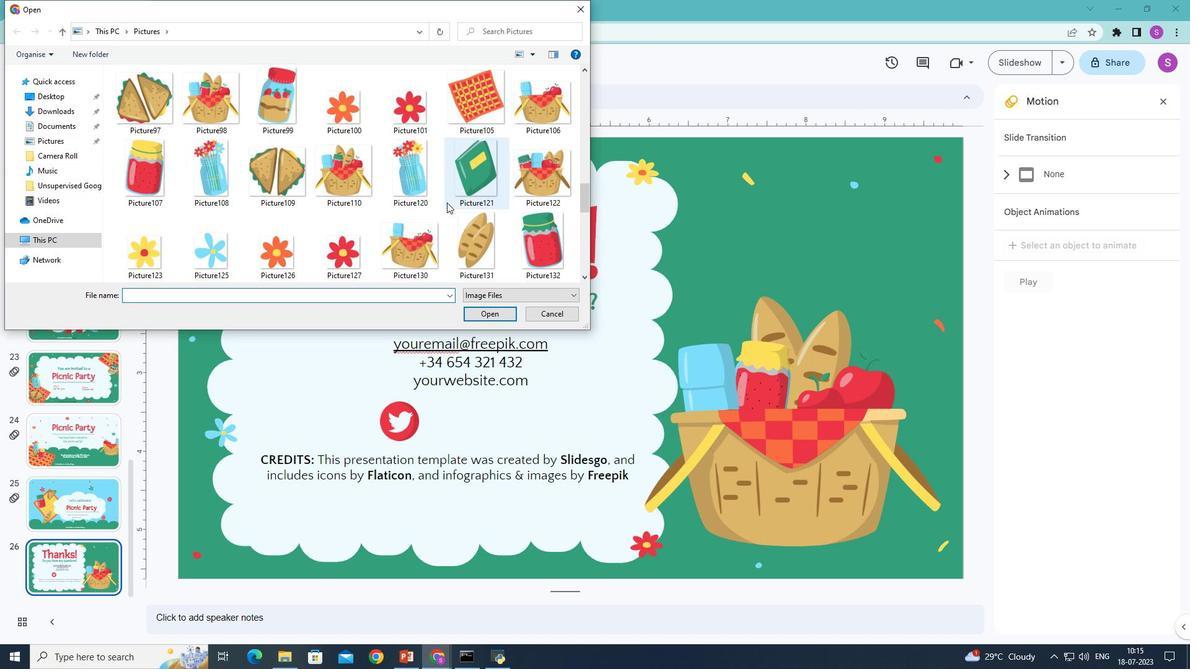 
Action: Mouse scrolled (458, 197) with delta (0, 0)
Screenshot: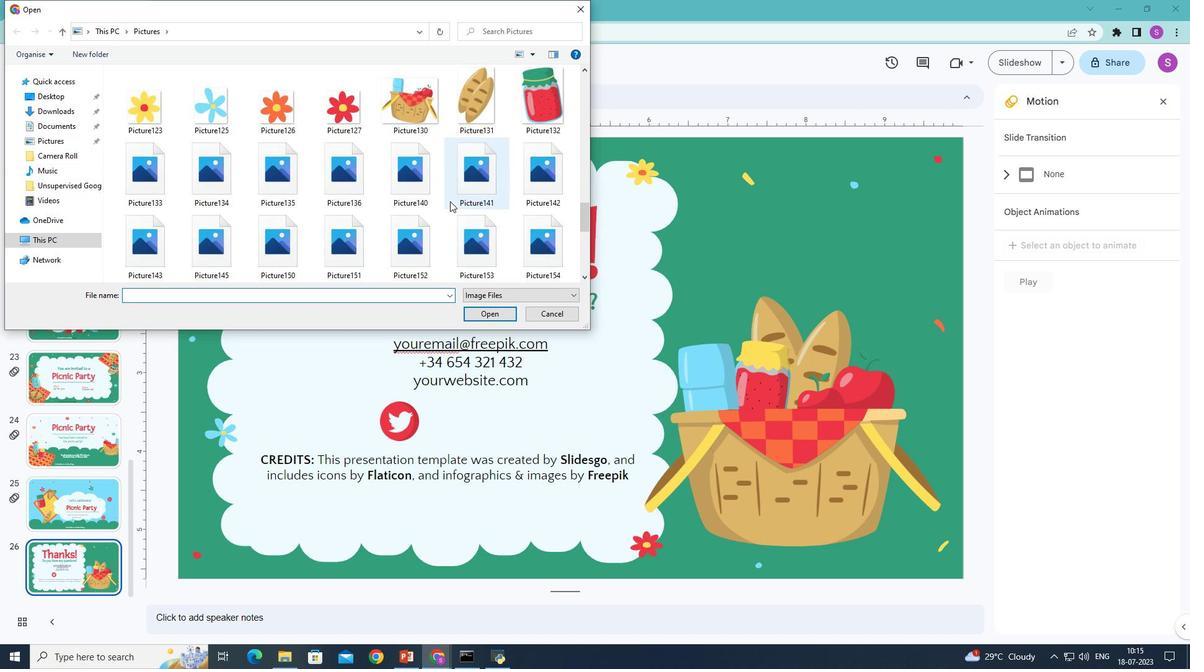 
Action: Mouse scrolled (458, 197) with delta (0, 0)
Screenshot: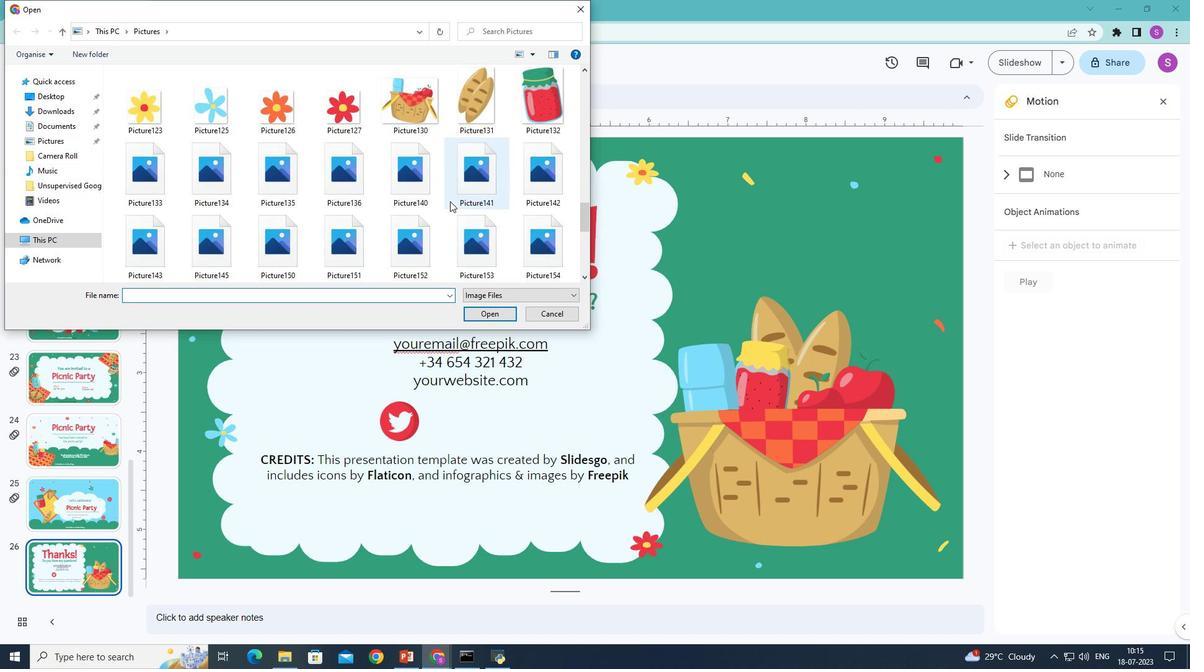 
Action: Mouse scrolled (458, 197) with delta (0, 0)
Screenshot: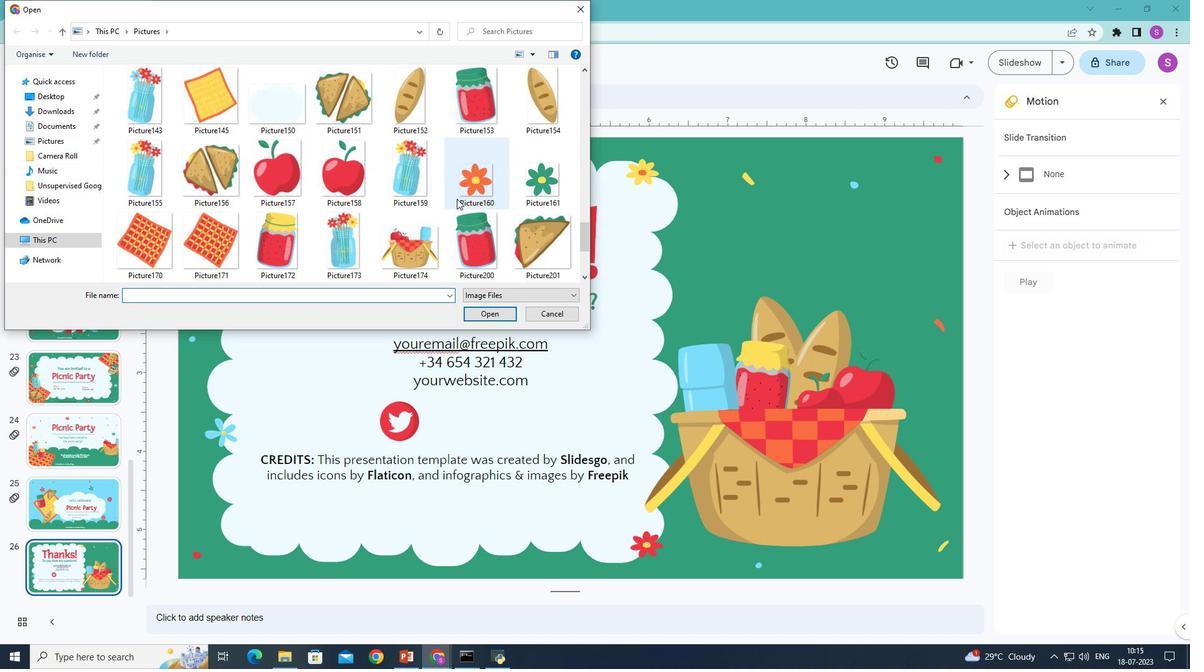 
Action: Mouse scrolled (458, 197) with delta (0, 0)
Screenshot: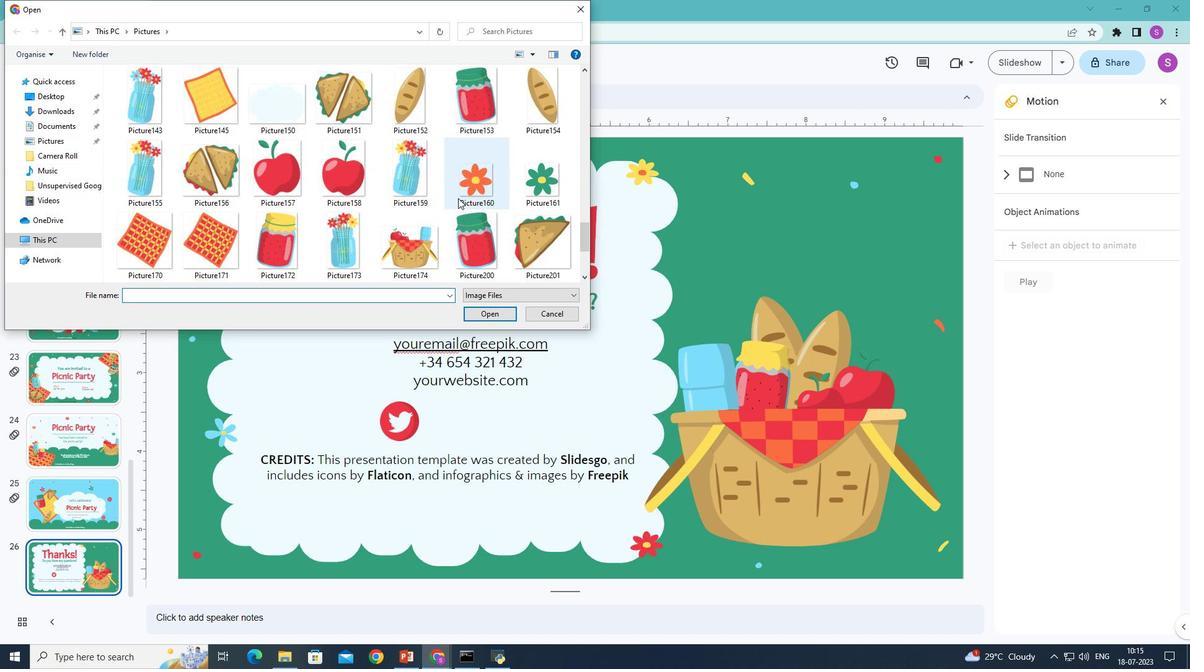
Action: Mouse moved to (460, 197)
Screenshot: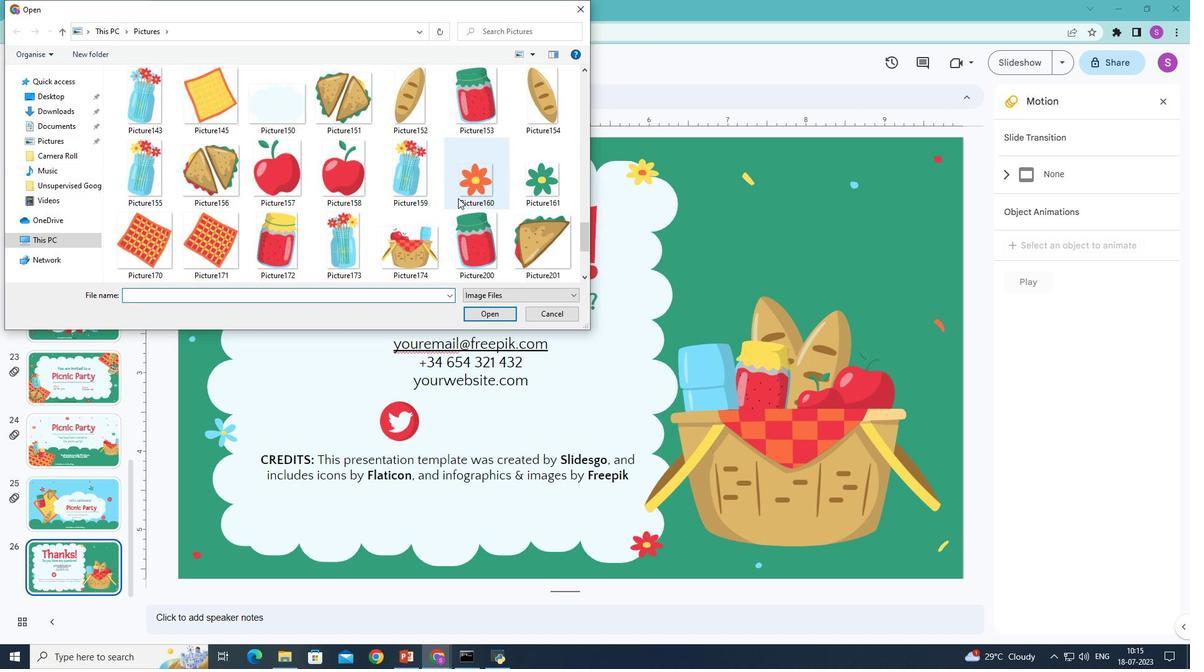 
Action: Mouse scrolled (460, 196) with delta (0, 0)
Screenshot: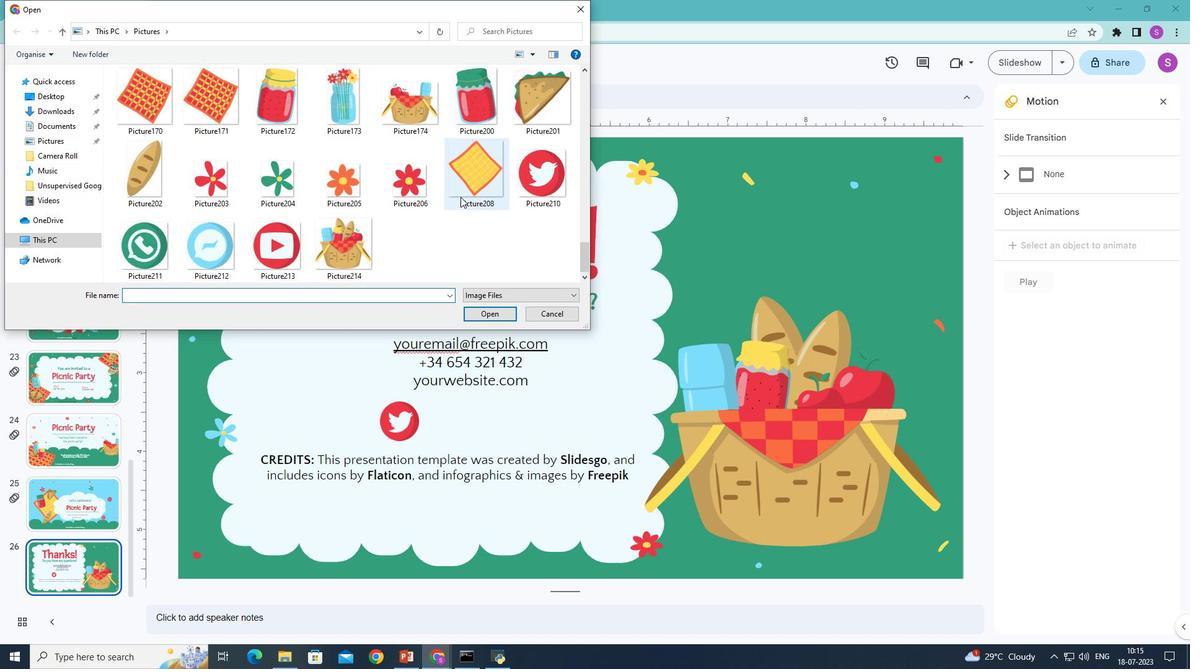 
Action: Mouse scrolled (460, 196) with delta (0, 0)
Screenshot: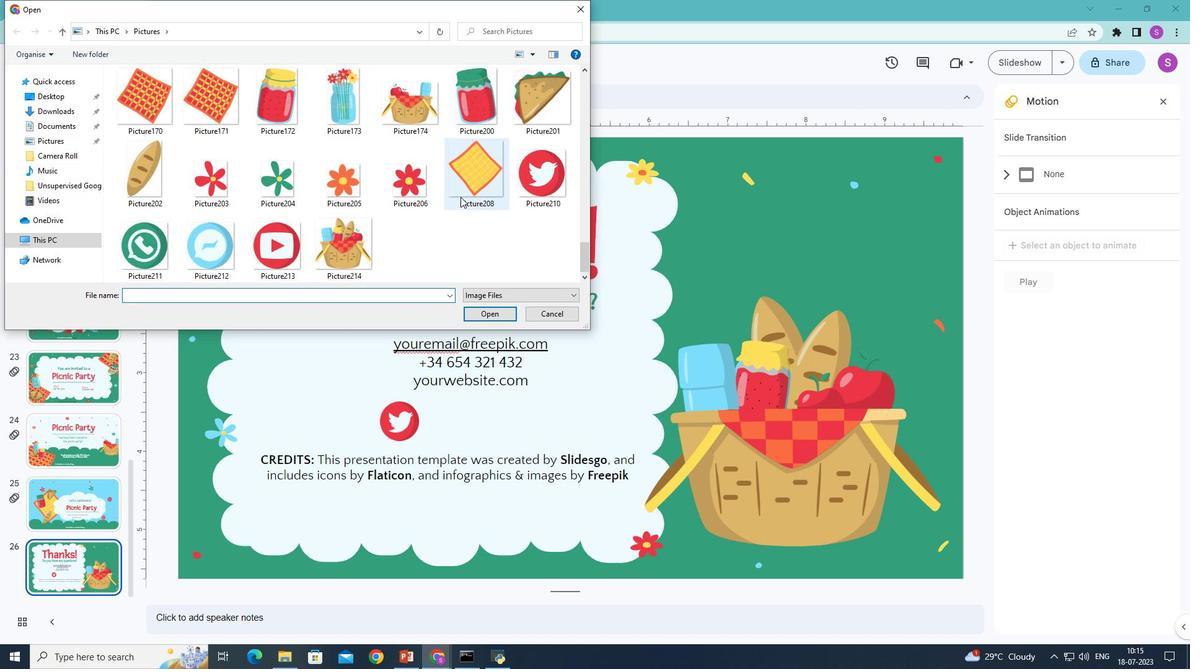 
Action: Mouse moved to (460, 197)
Screenshot: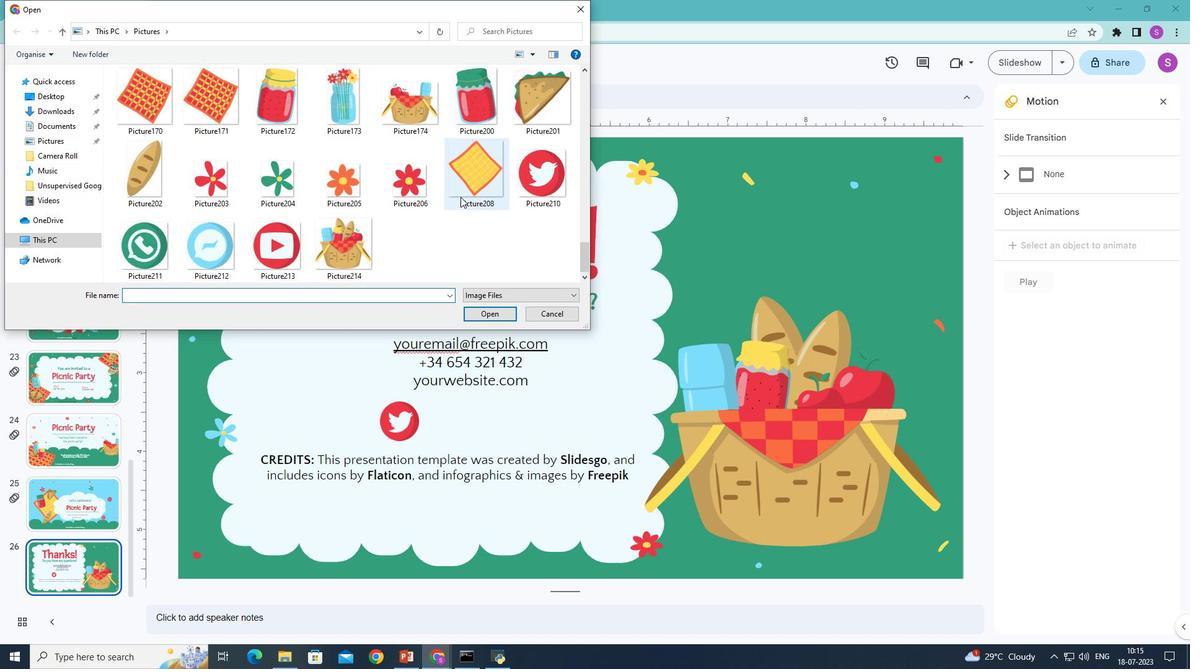 
Action: Mouse scrolled (460, 196) with delta (0, 0)
Screenshot: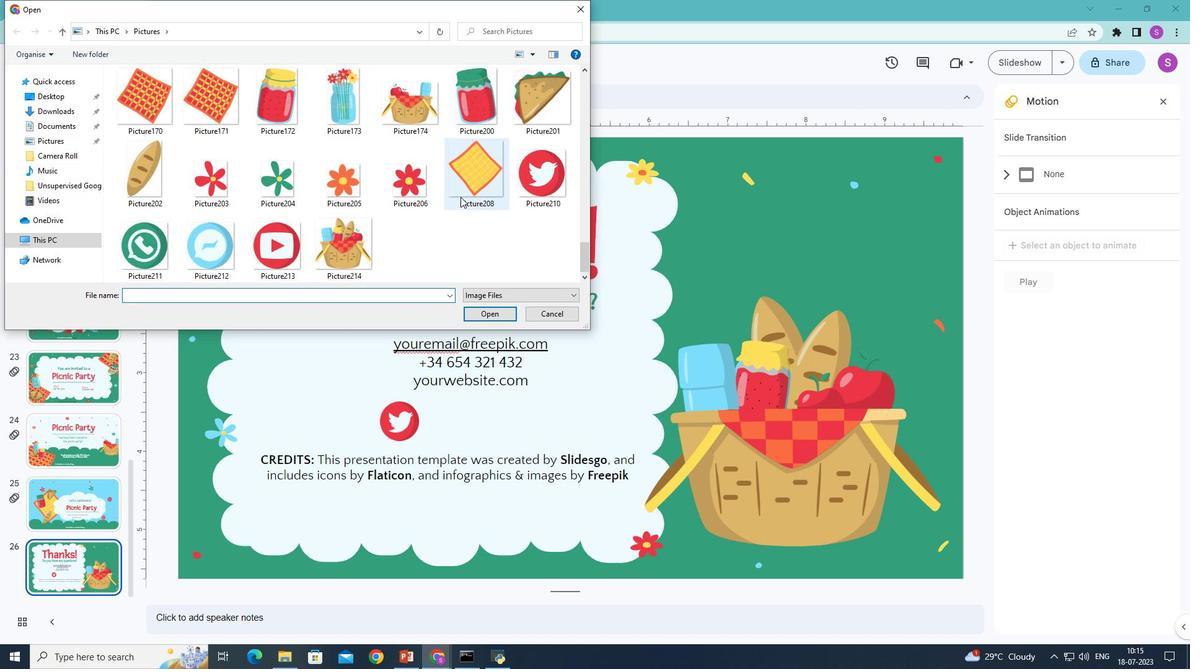 
Action: Mouse moved to (461, 196)
Screenshot: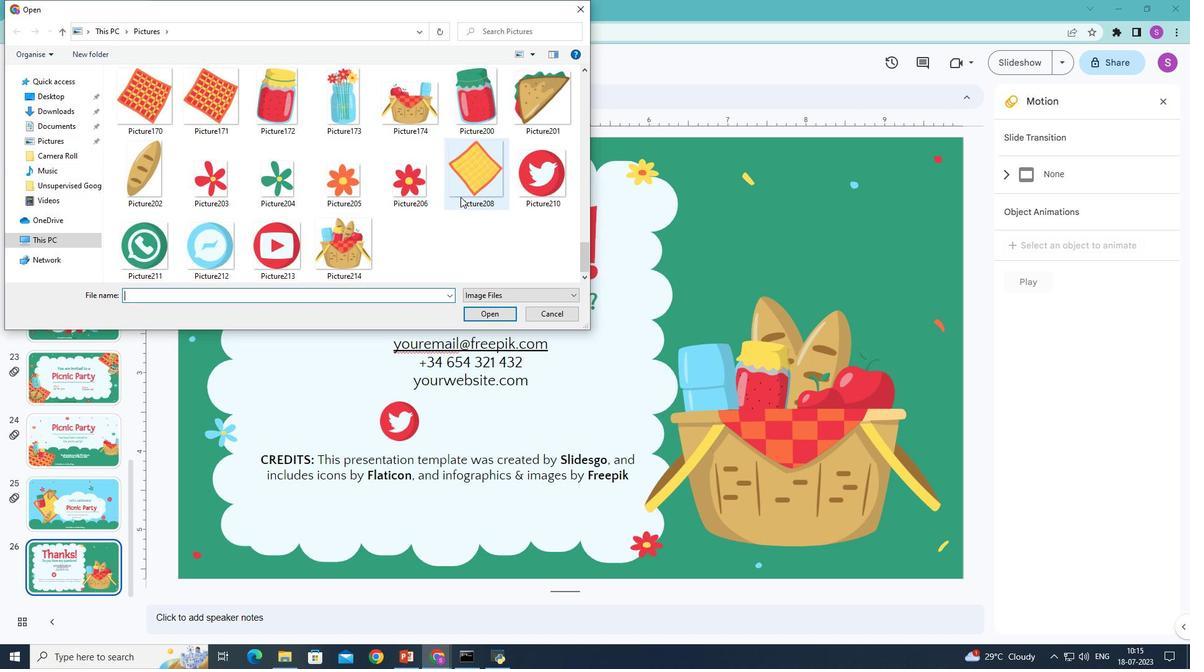 
Action: Mouse scrolled (461, 195) with delta (0, 0)
Screenshot: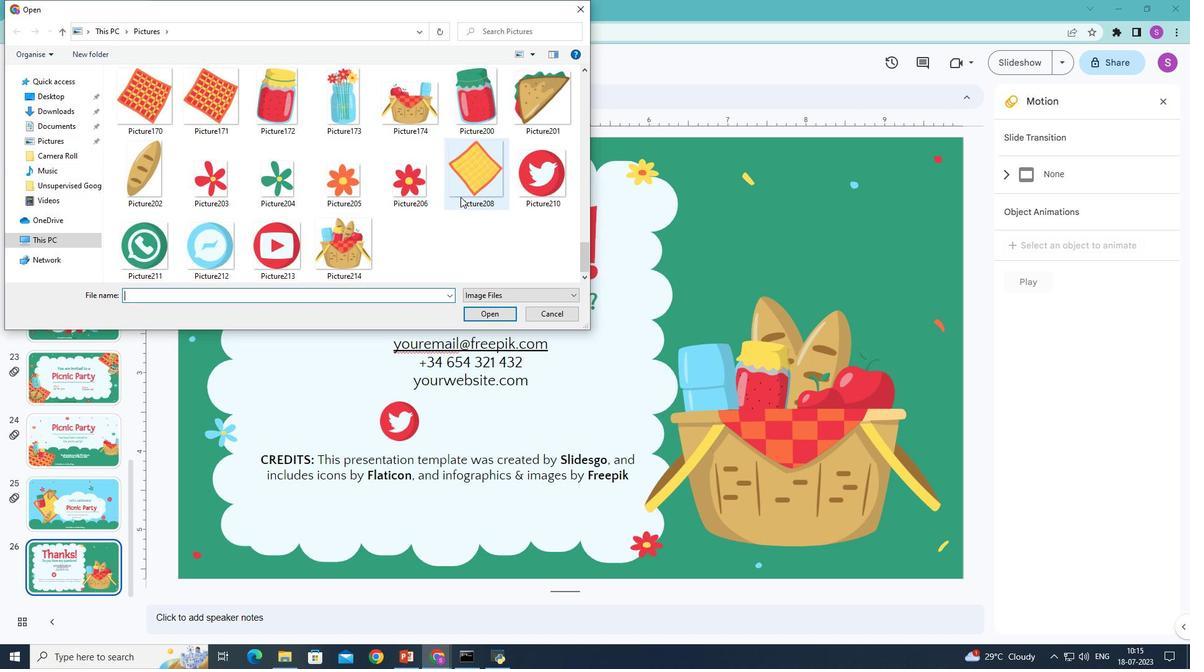 
Action: Mouse moved to (464, 195)
Screenshot: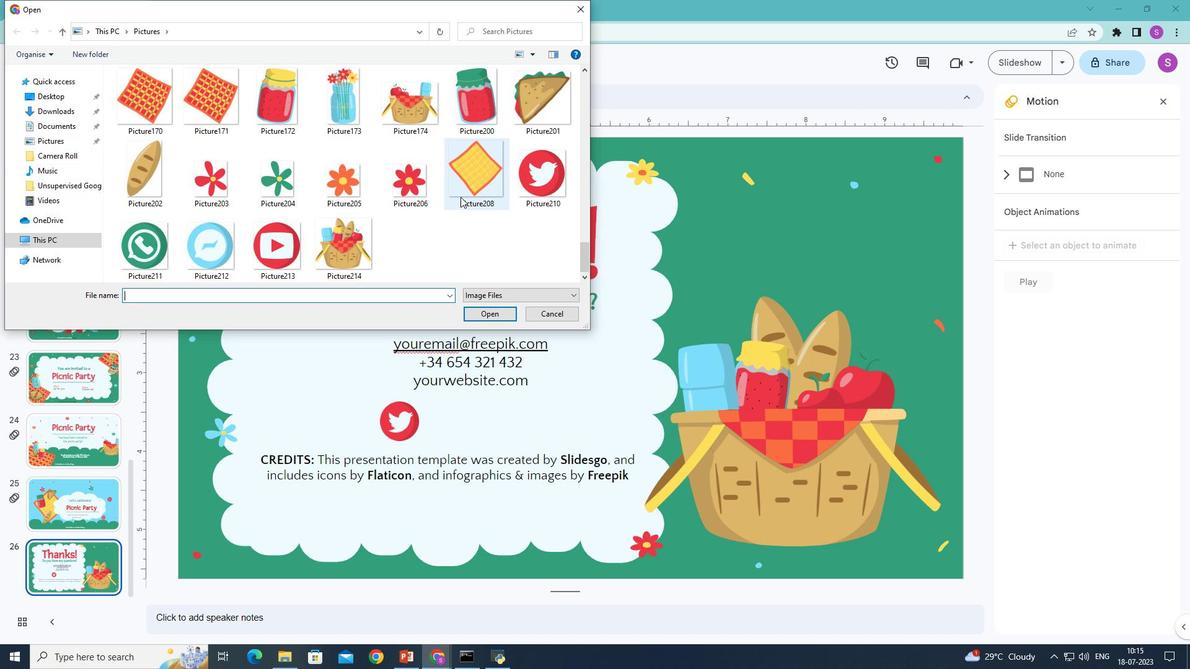 
Action: Mouse scrolled (464, 195) with delta (0, 0)
Screenshot: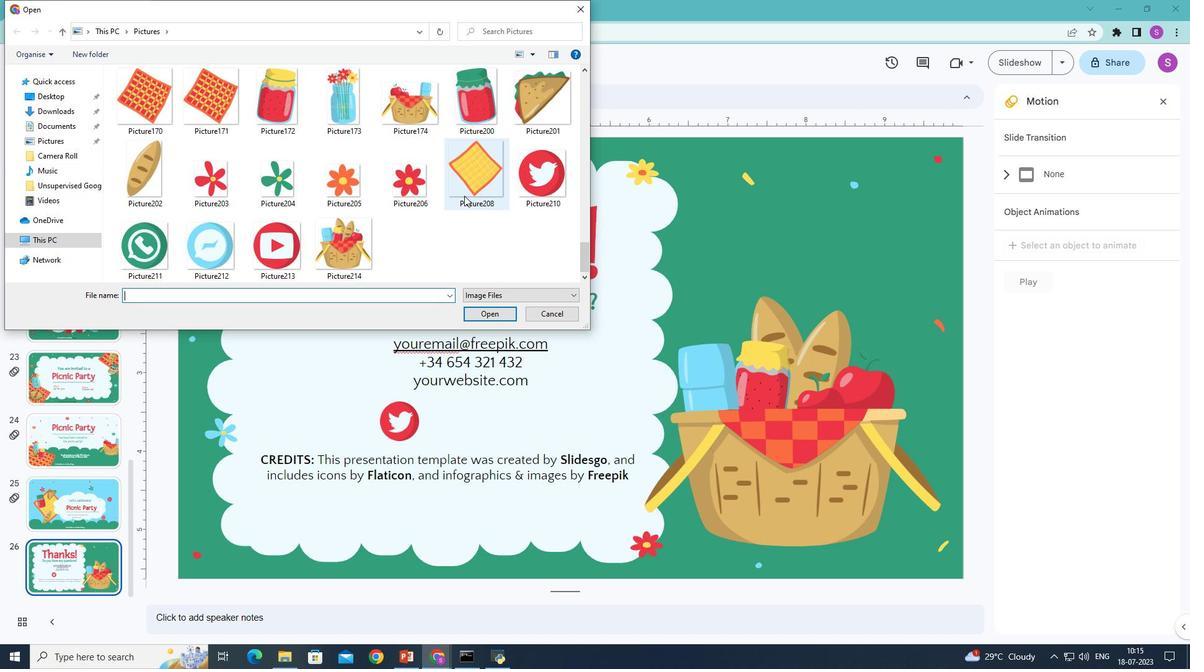 
Action: Mouse scrolled (464, 195) with delta (0, 0)
Screenshot: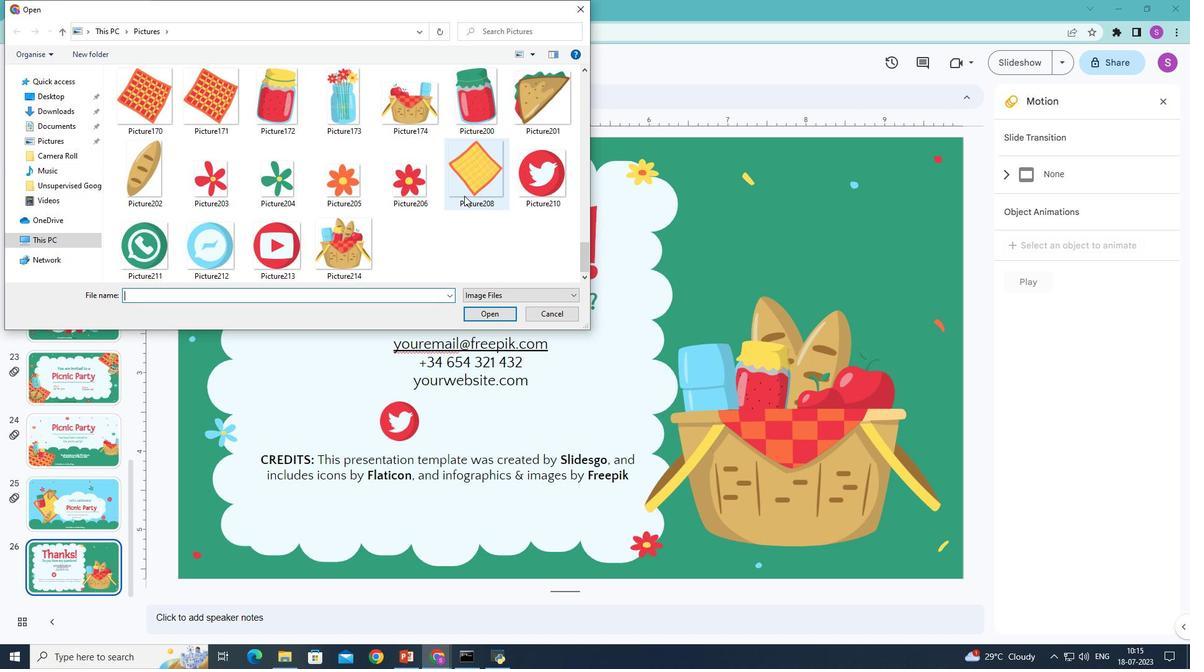 
Action: Mouse moved to (465, 195)
Screenshot: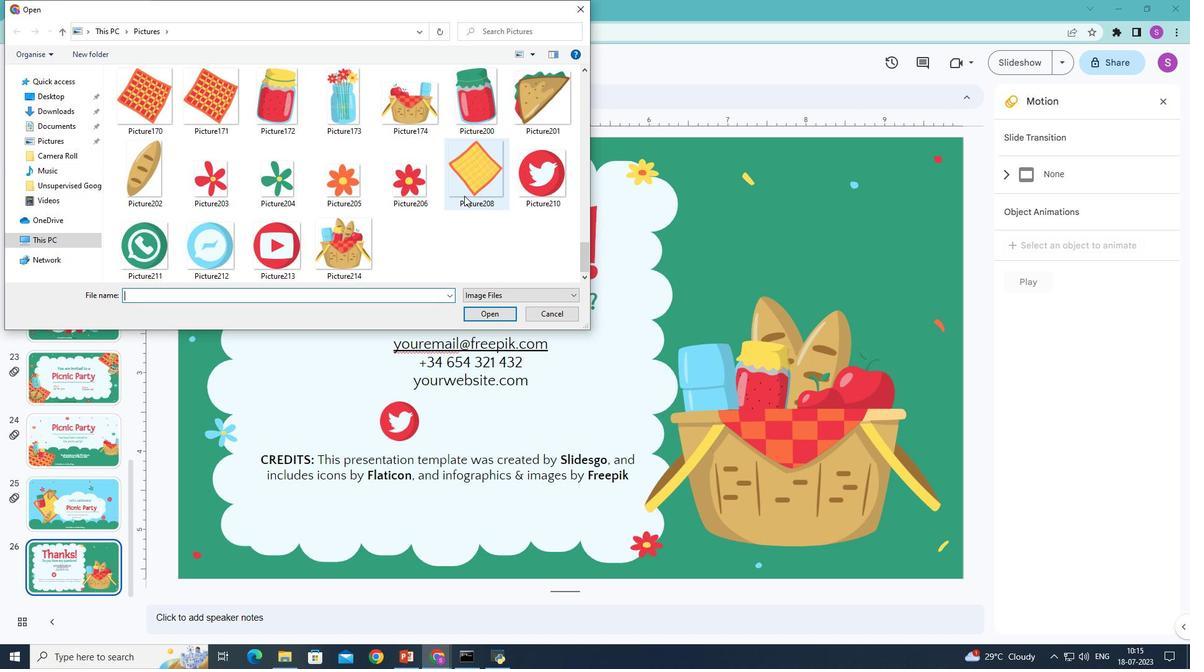 
Action: Mouse scrolled (464, 195) with delta (0, 0)
Screenshot: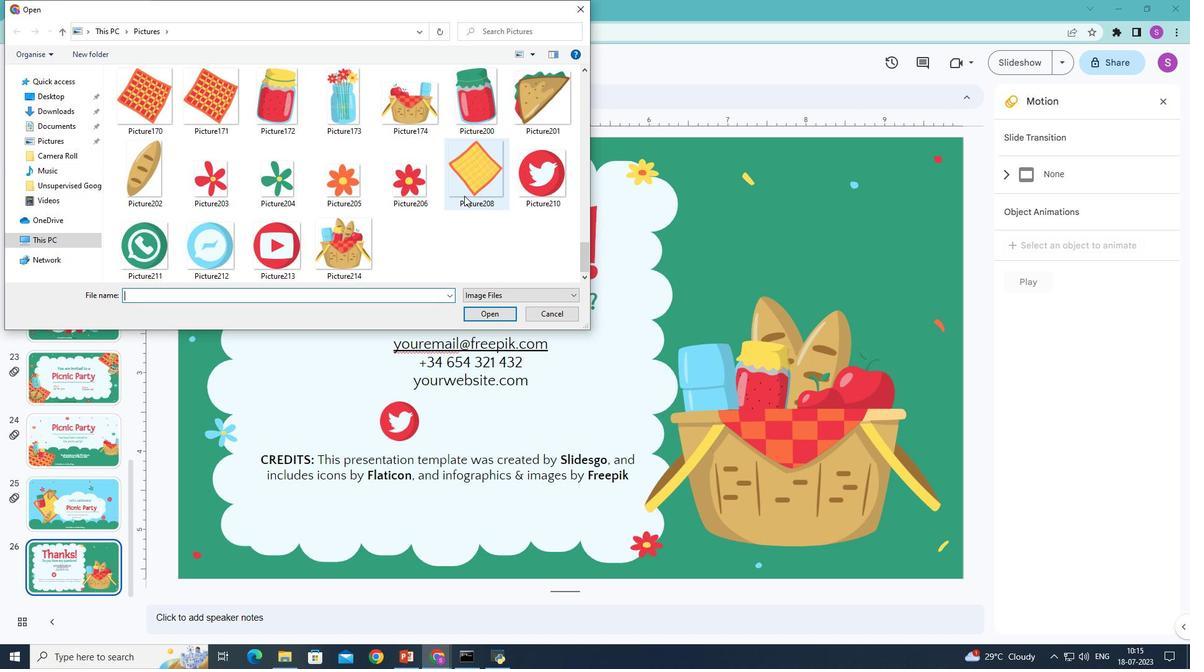 
Action: Mouse moved to (473, 194)
Screenshot: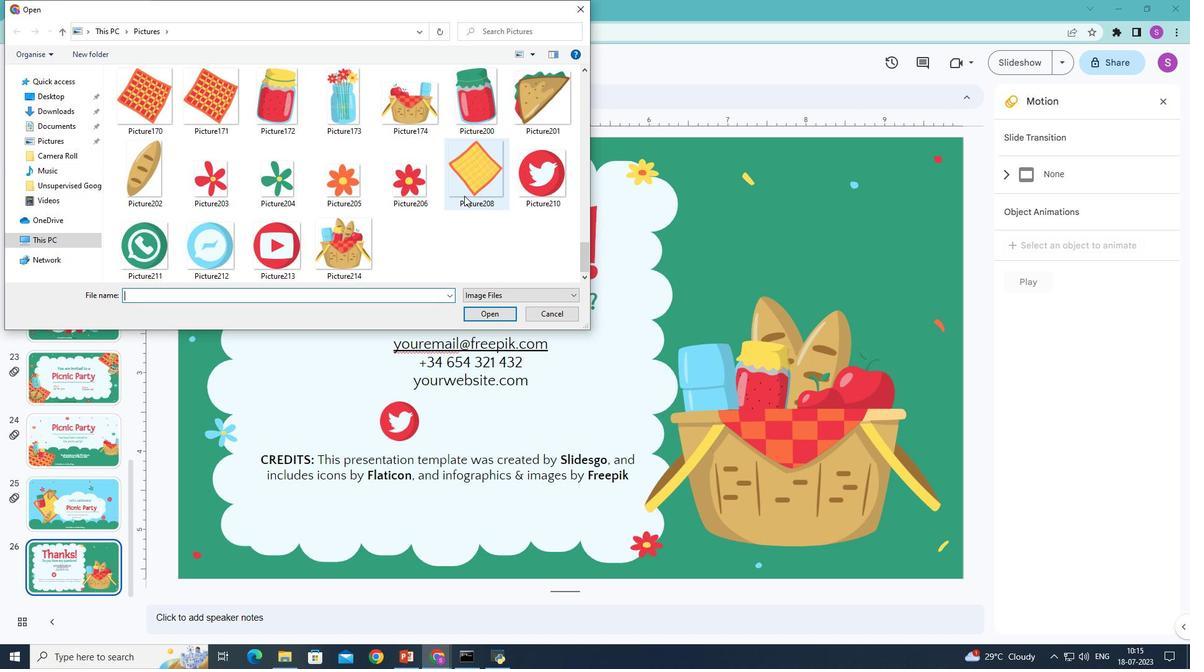 
Action: Mouse scrolled (464, 195) with delta (0, 0)
Screenshot: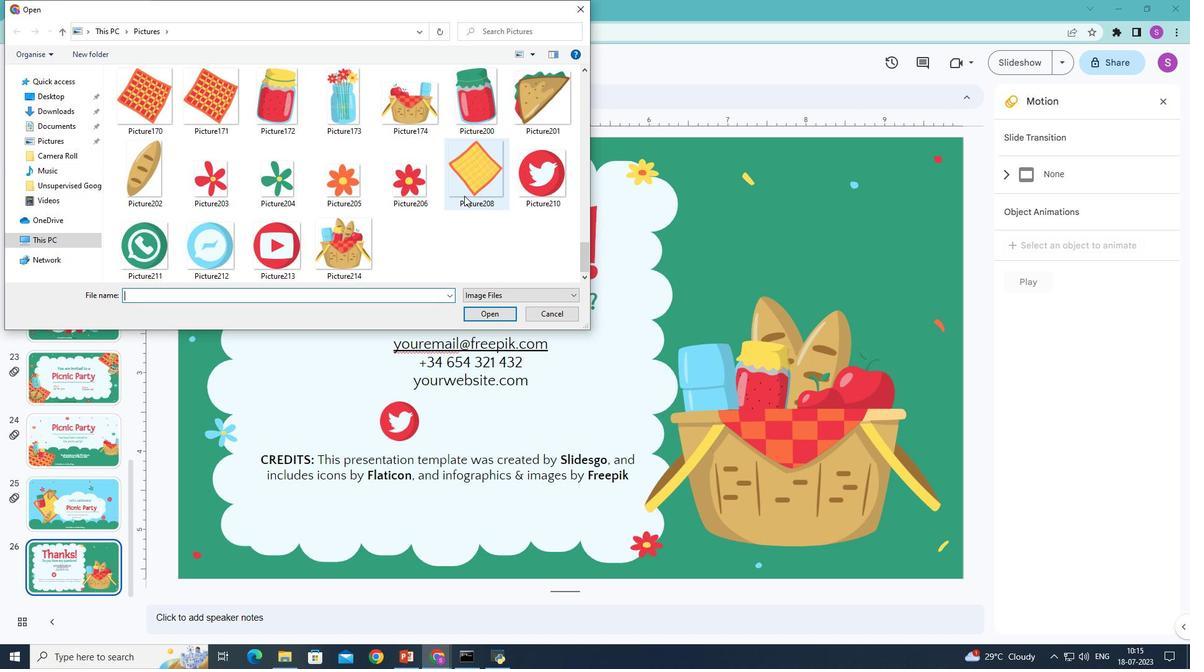 
Action: Mouse moved to (138, 252)
Screenshot: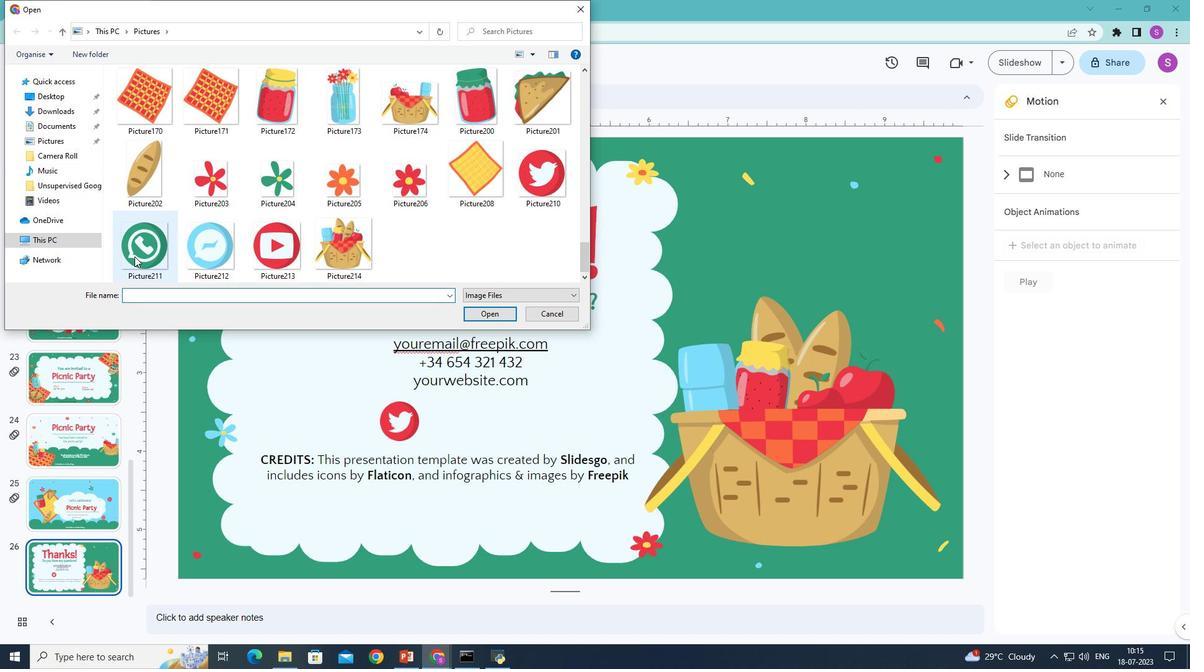 
Action: Mouse pressed left at (138, 252)
Screenshot: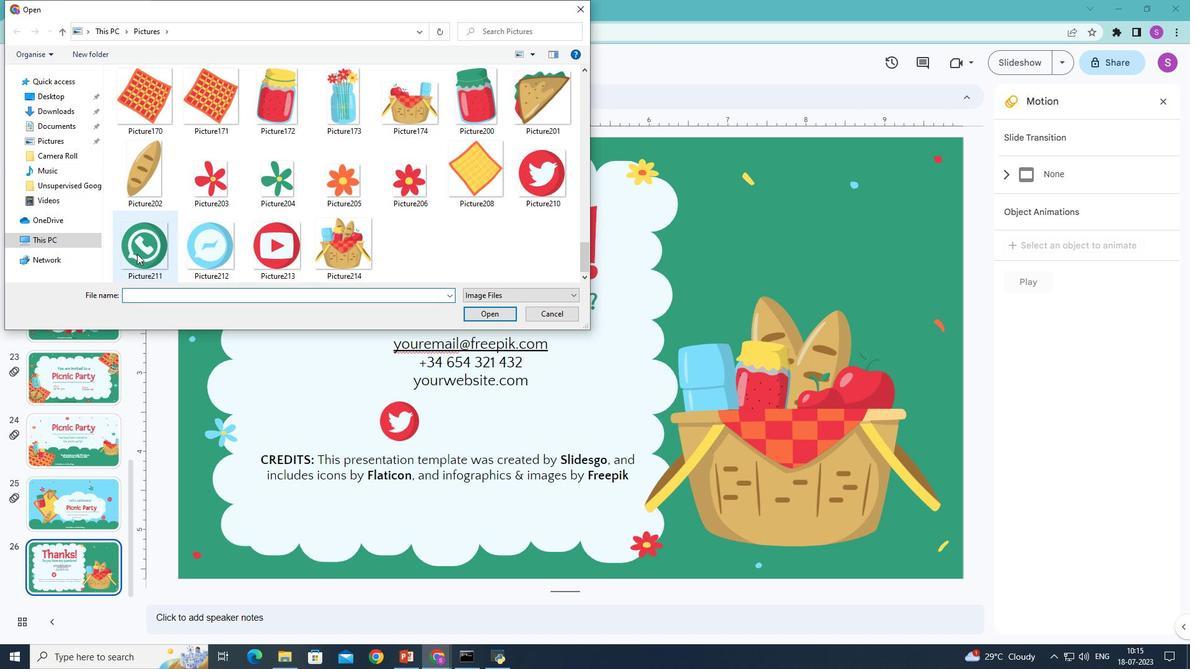 
Action: Mouse moved to (499, 311)
Screenshot: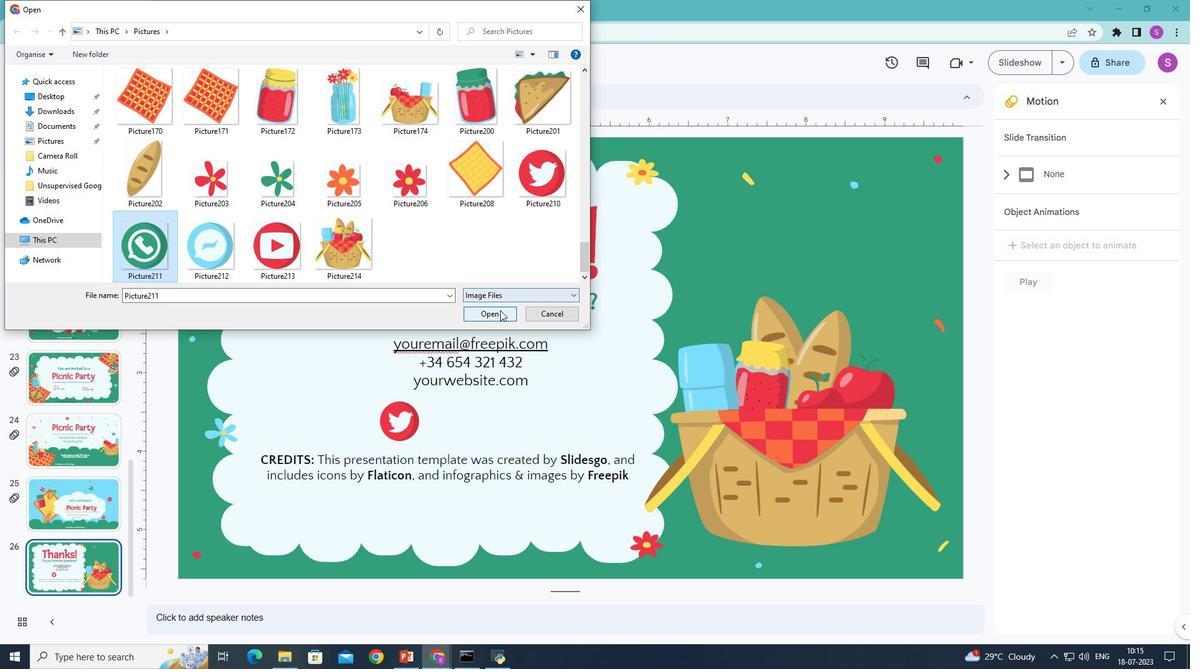 
Action: Mouse pressed left at (500, 311)
Screenshot: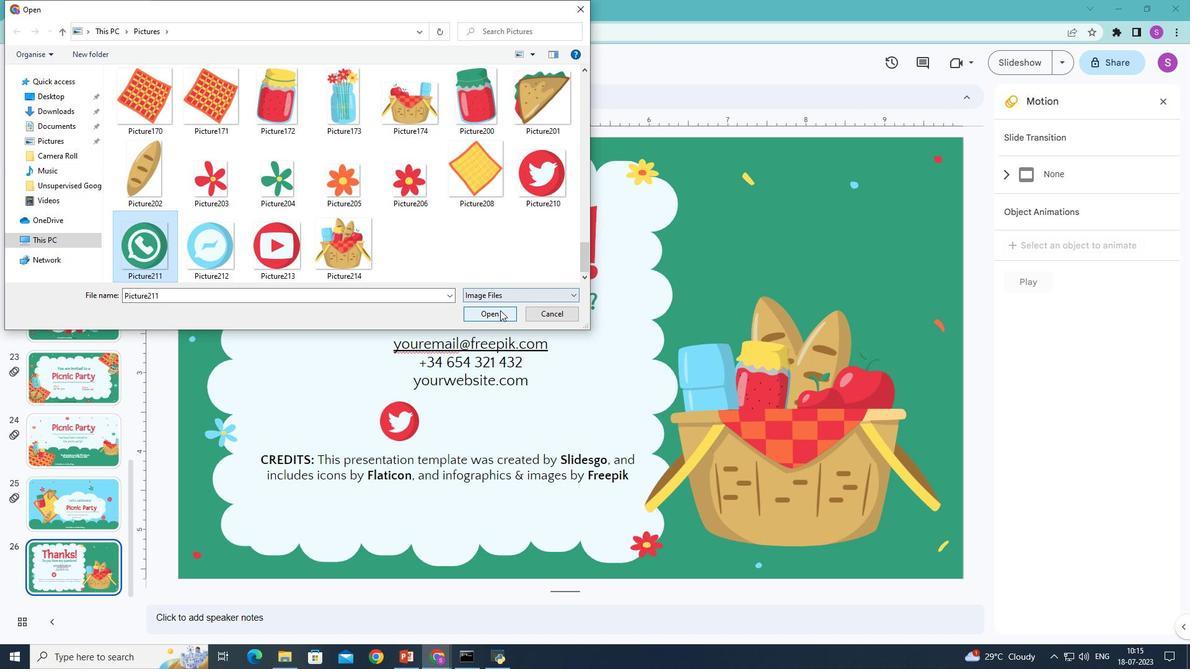 
Action: Mouse moved to (207, 477)
Screenshot: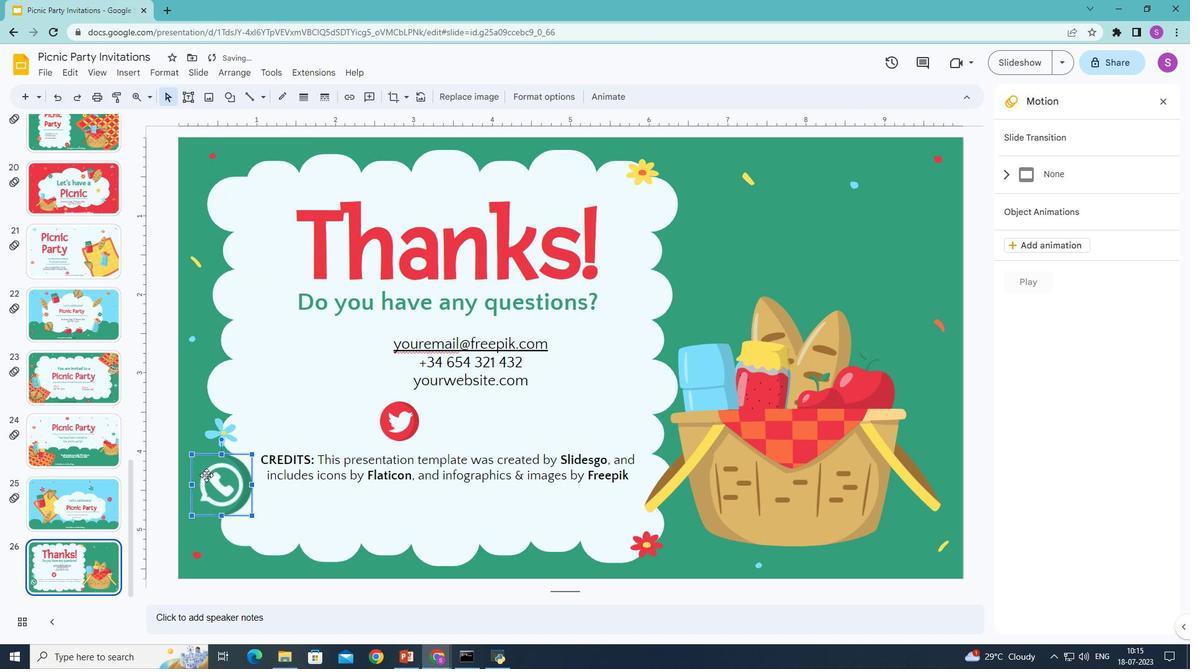 
Action: Mouse pressed left at (207, 477)
Screenshot: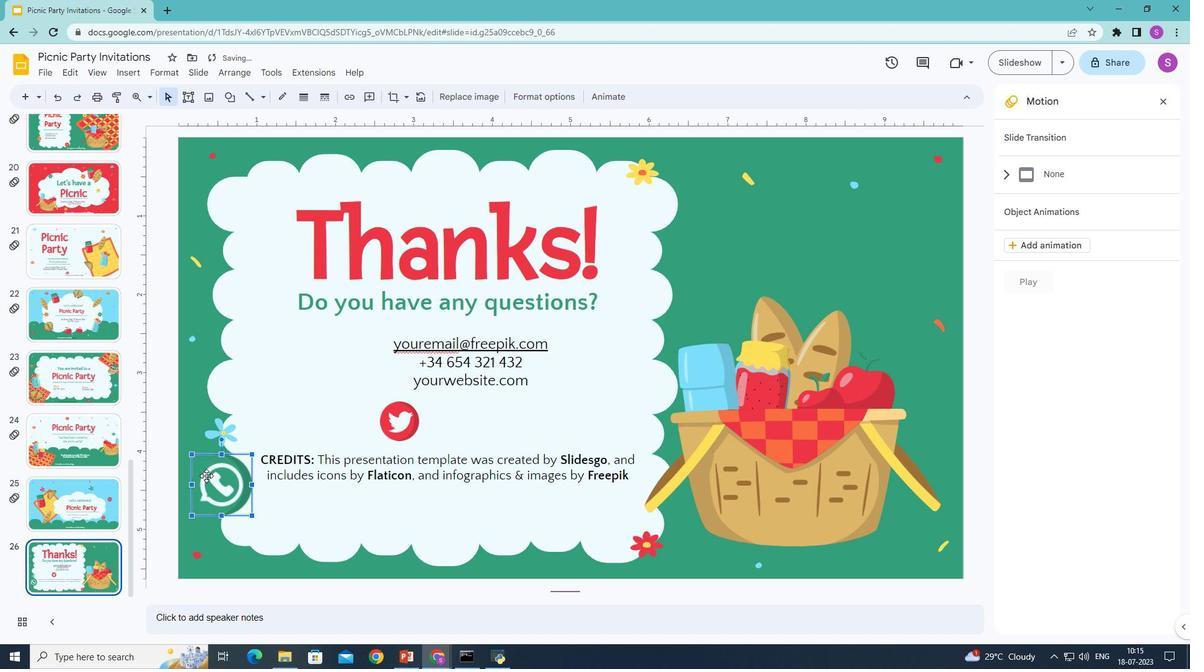 
Action: Mouse moved to (331, 429)
Screenshot: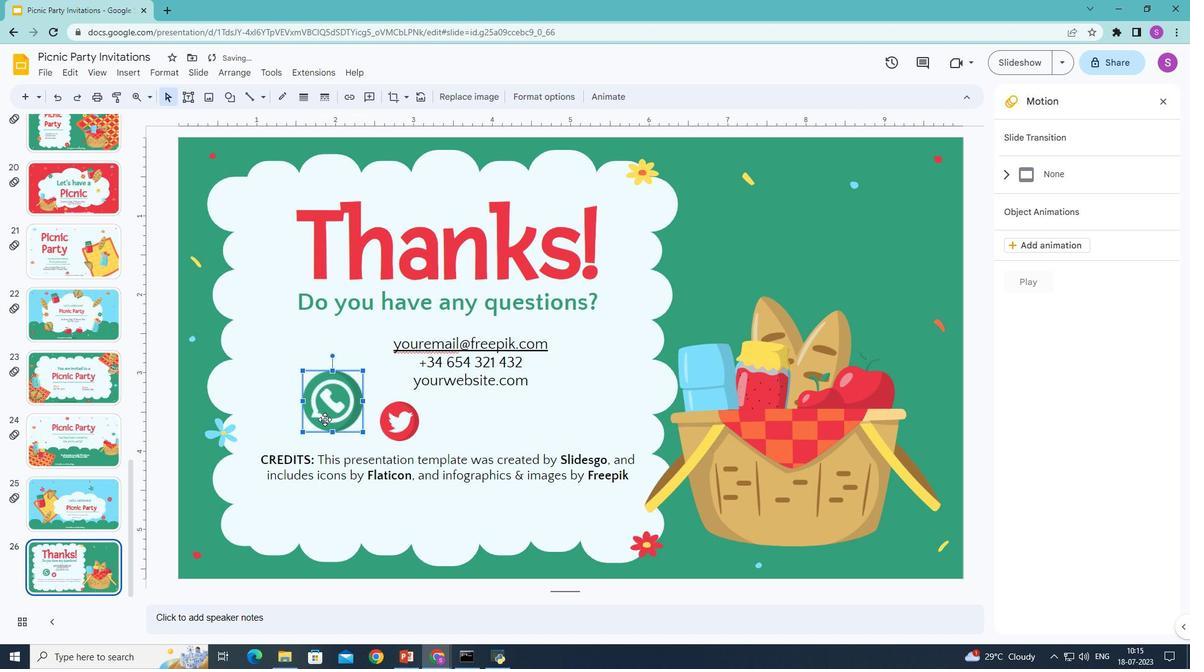 
Action: Mouse pressed left at (331, 429)
Screenshot: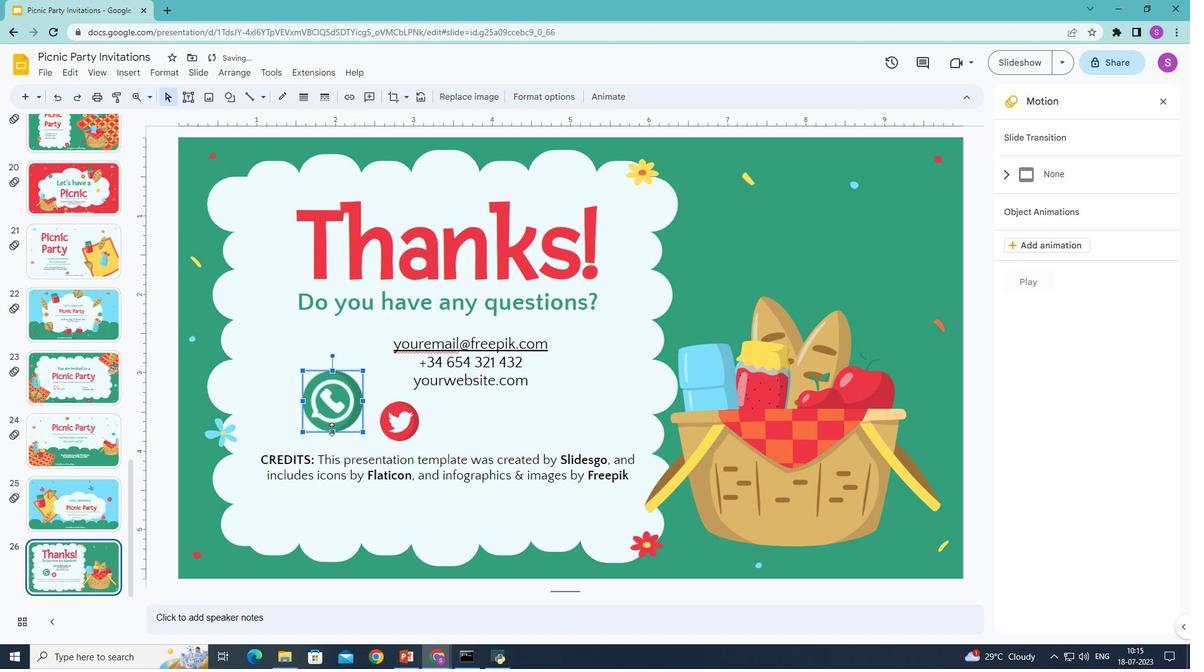 
Action: Mouse moved to (303, 396)
Screenshot: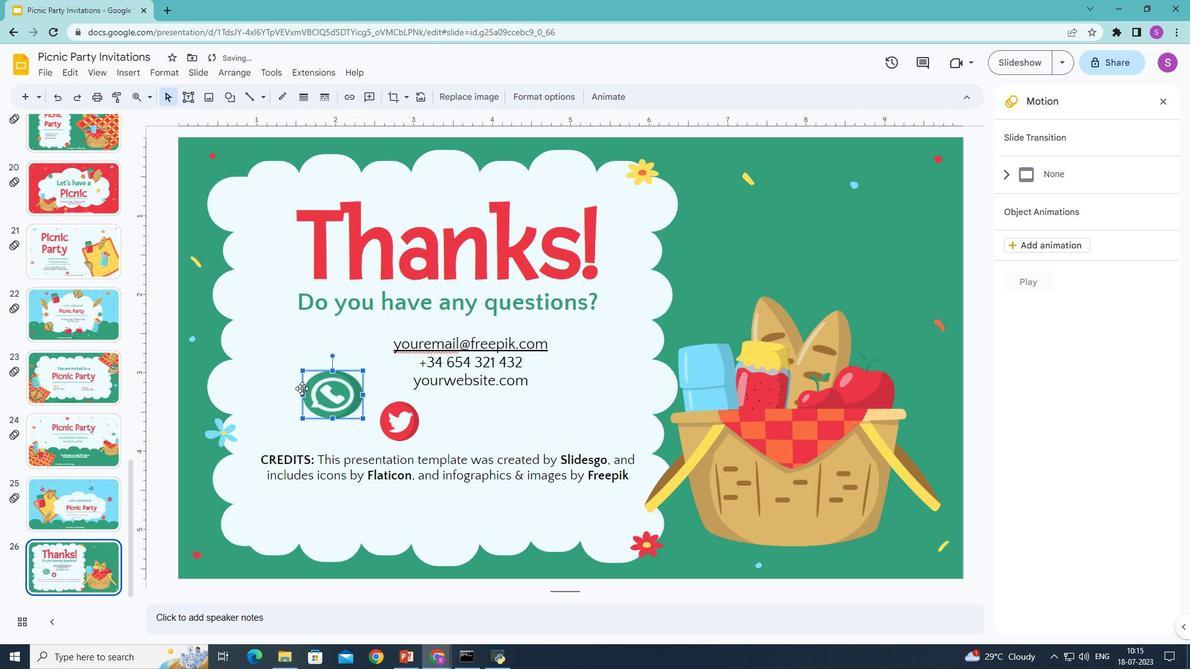 
Action: Mouse pressed left at (303, 396)
Screenshot: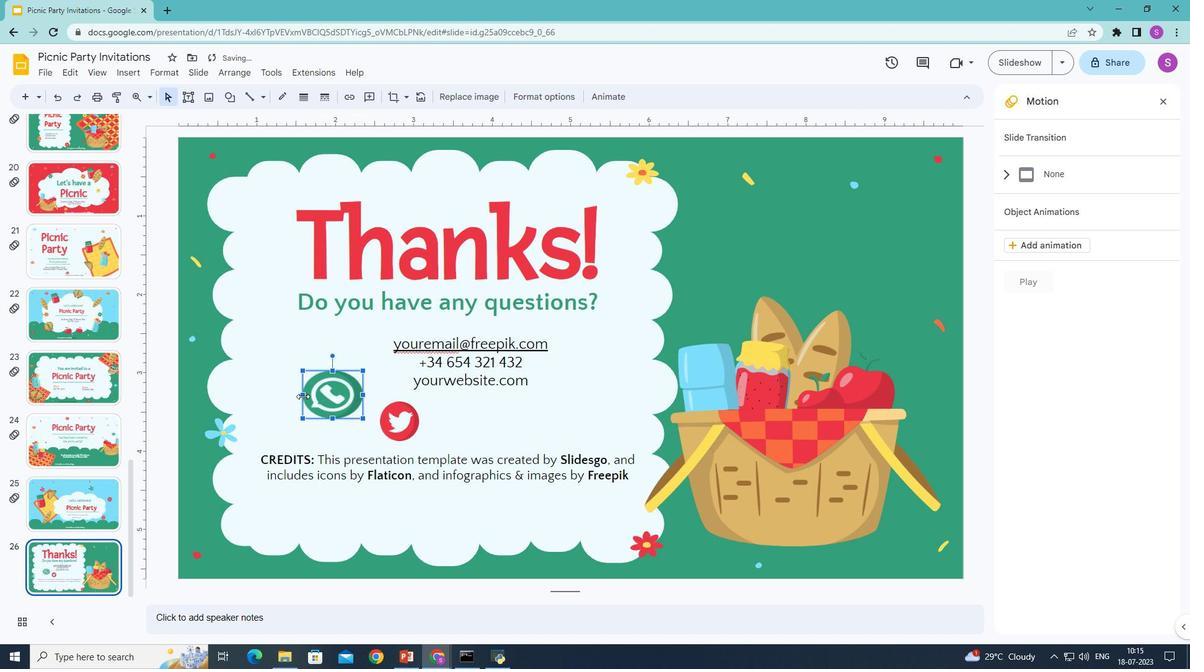 
Action: Mouse moved to (362, 394)
Screenshot: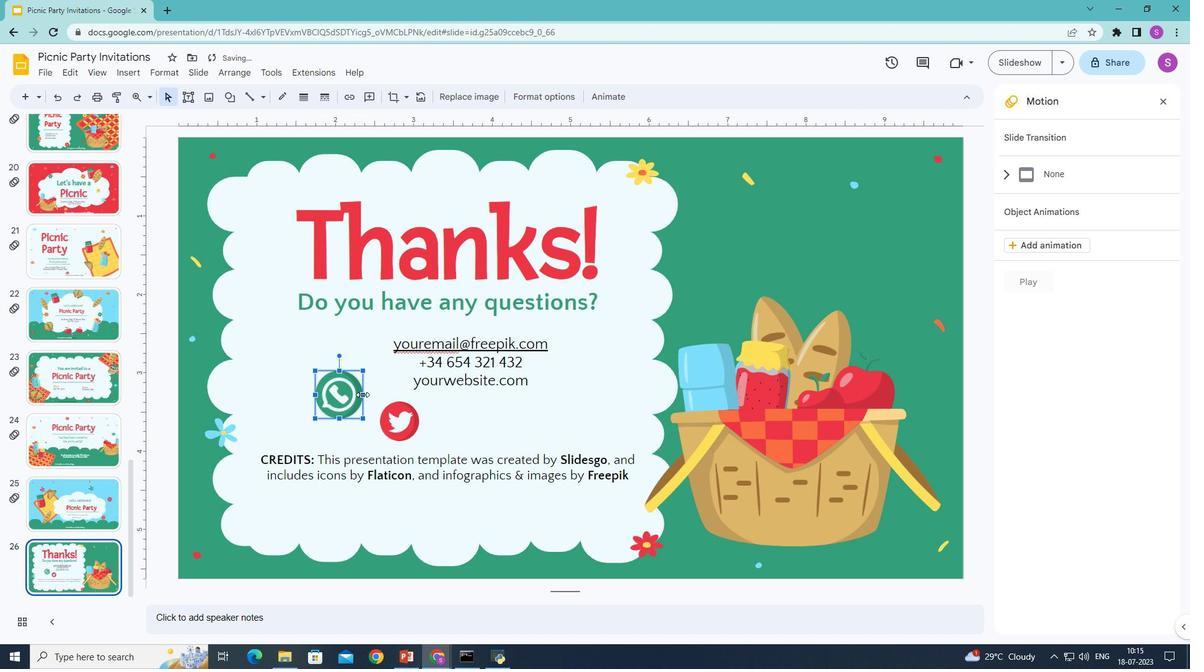 
Action: Mouse pressed left at (362, 394)
Screenshot: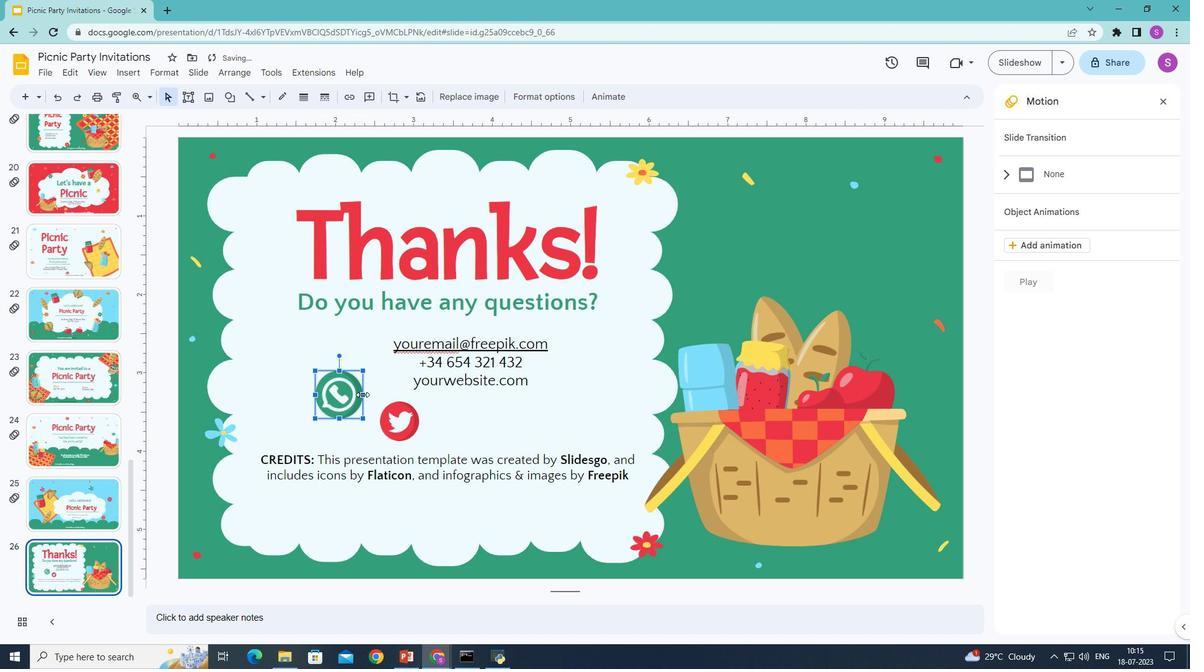 
Action: Mouse moved to (334, 368)
Screenshot: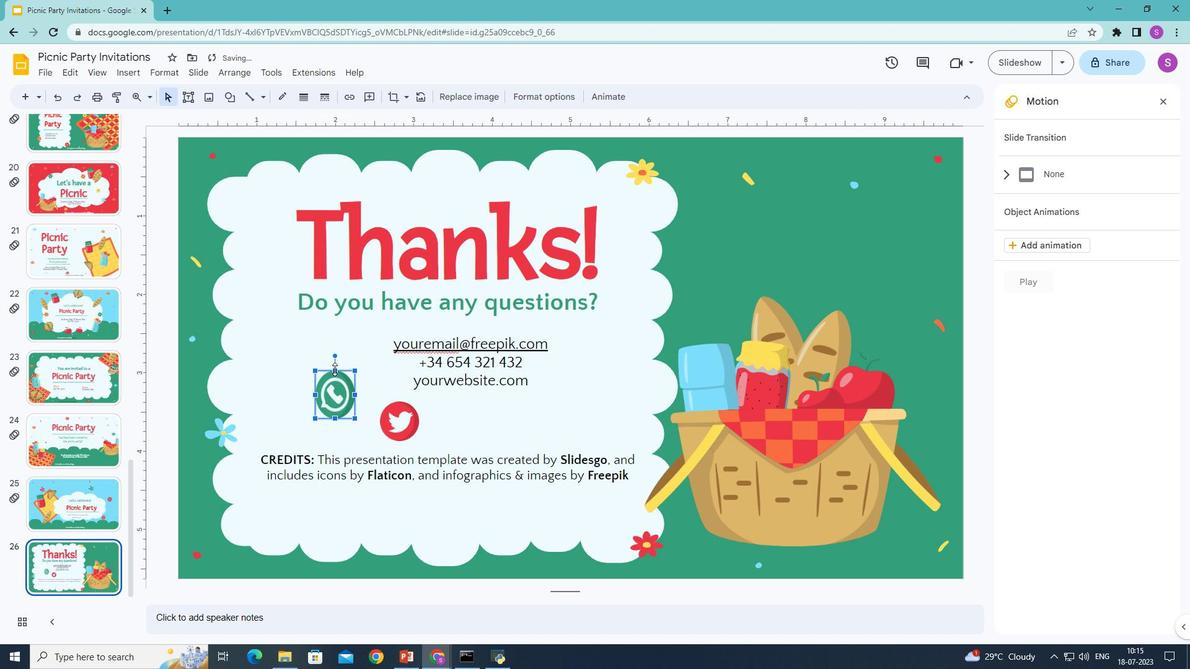 
Action: Mouse pressed left at (334, 368)
Screenshot: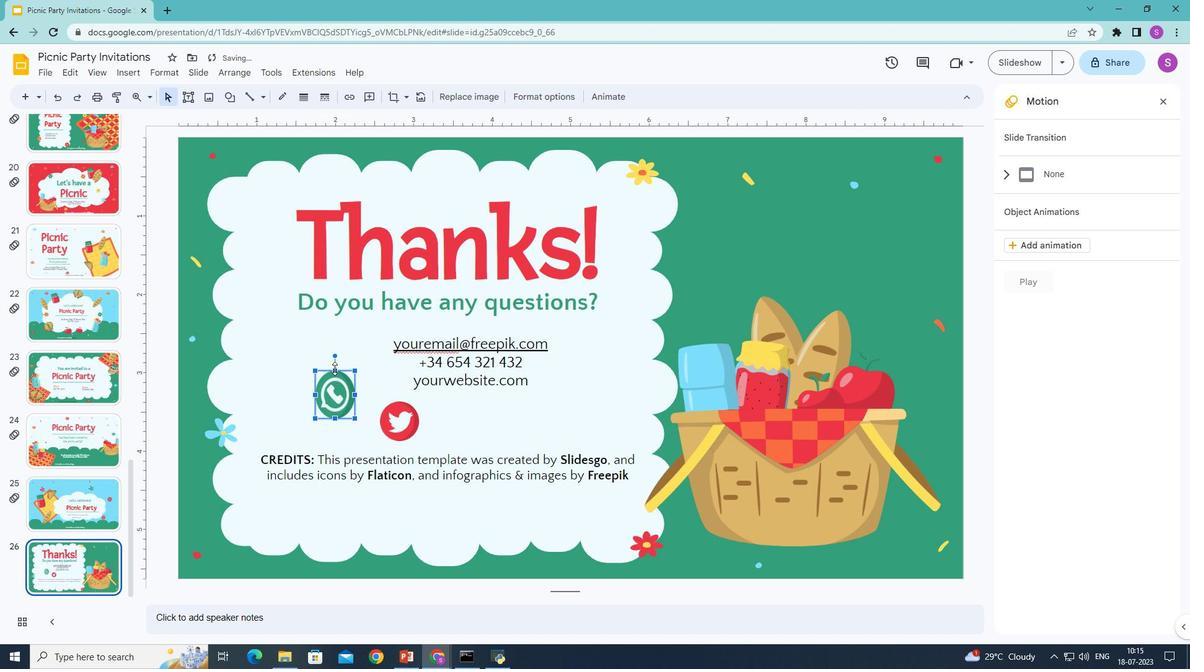 
Action: Mouse moved to (337, 408)
Screenshot: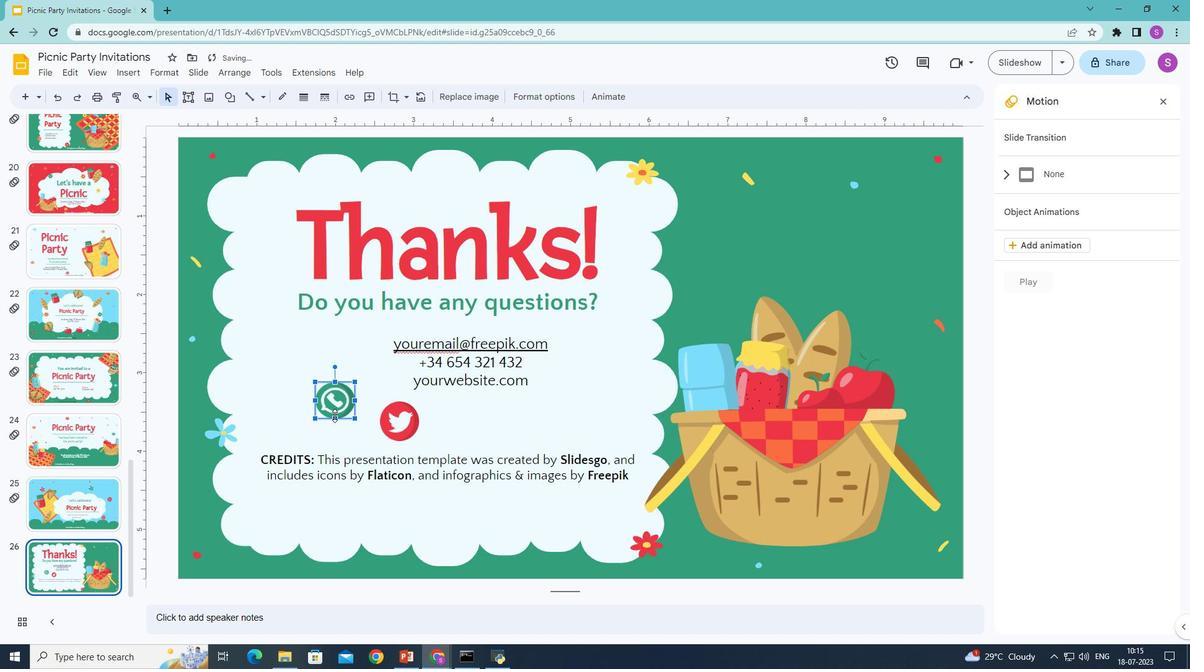 
Action: Mouse pressed left at (337, 408)
Screenshot: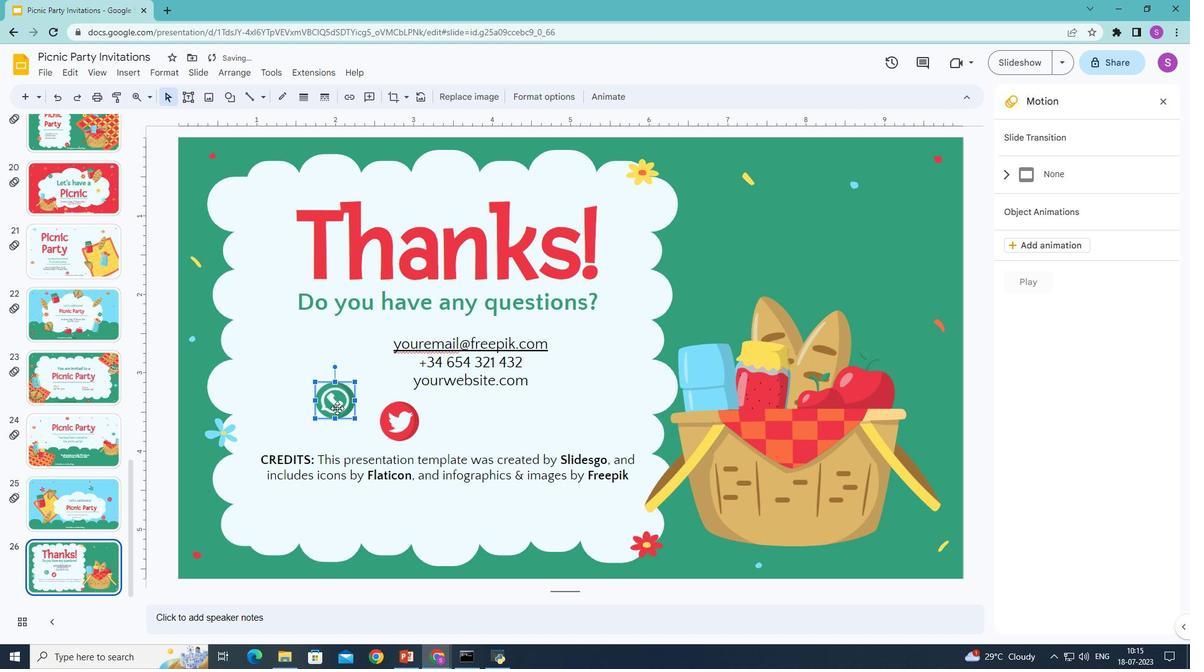 
Action: Mouse moved to (311, 379)
Screenshot: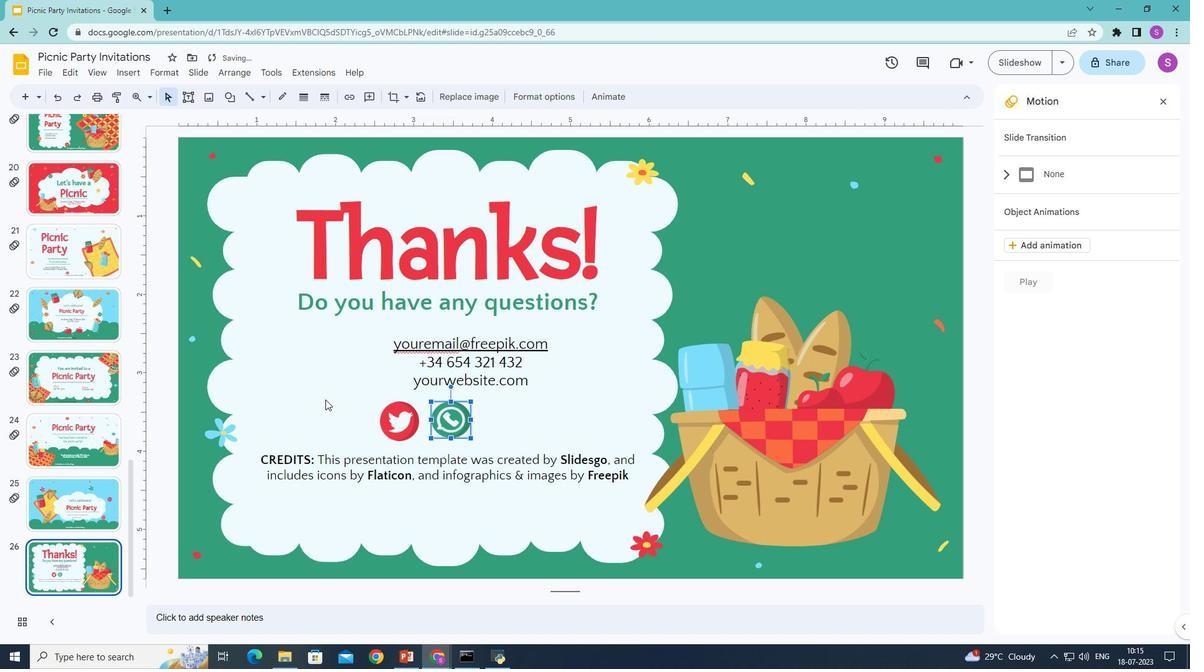 
Action: Mouse pressed left at (311, 379)
Screenshot: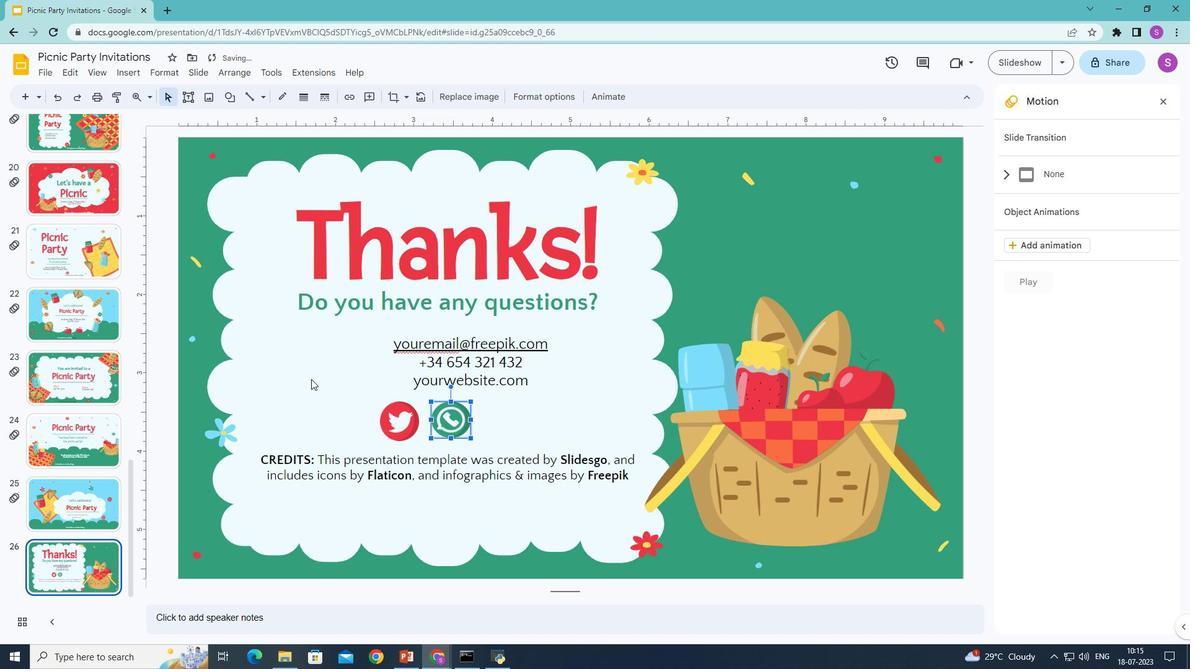 
Action: Mouse moved to (130, 70)
Screenshot: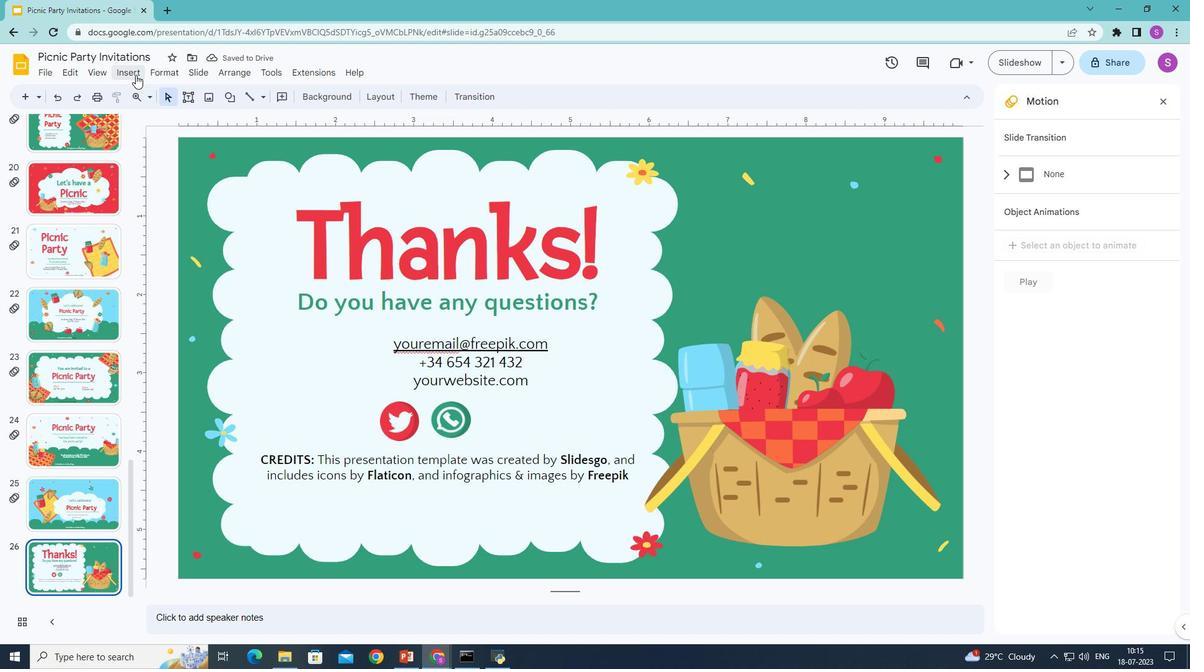 
Action: Mouse pressed left at (130, 70)
Screenshot: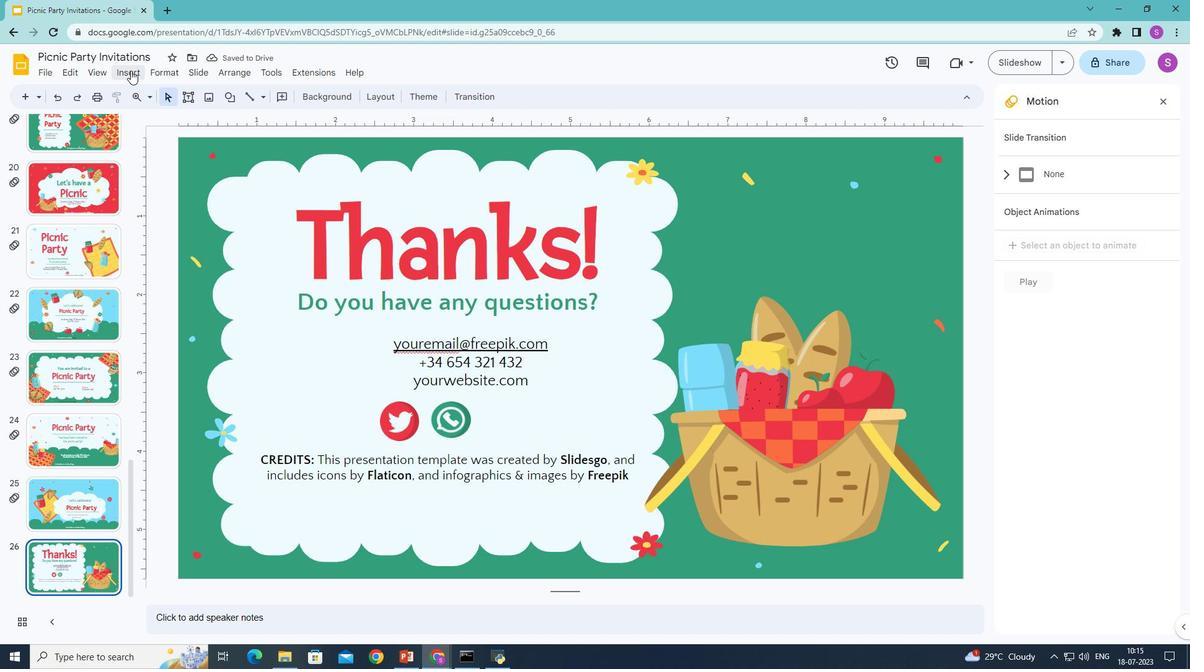 
Action: Mouse moved to (326, 94)
Screenshot: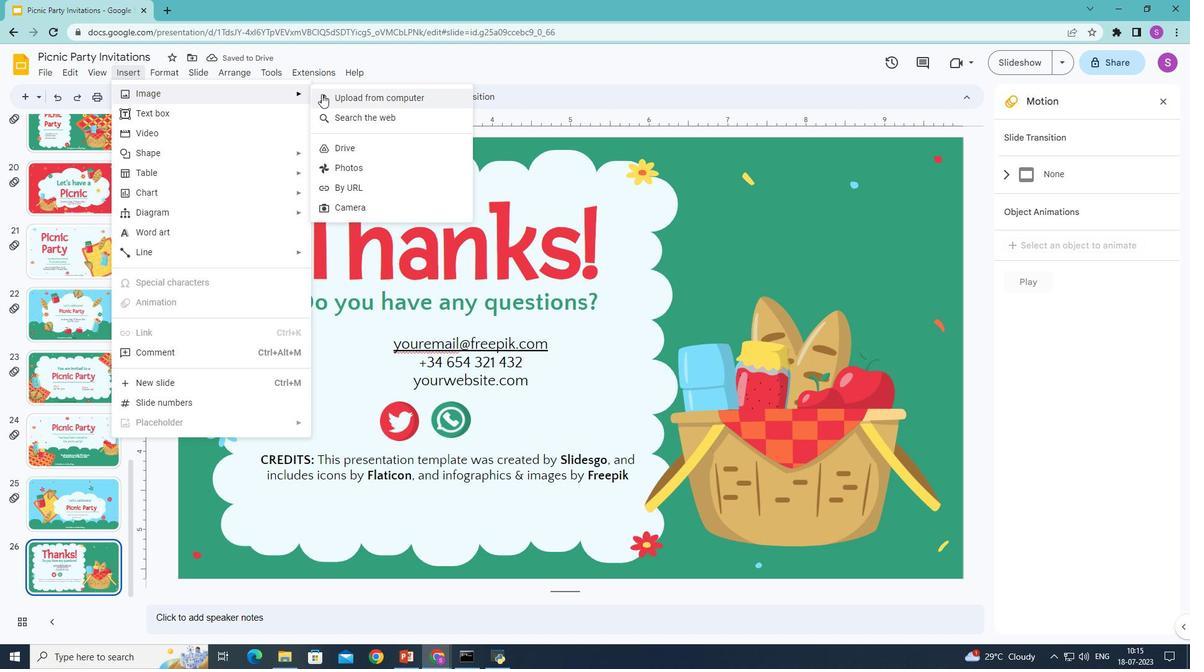 
Action: Mouse pressed left at (326, 94)
Screenshot: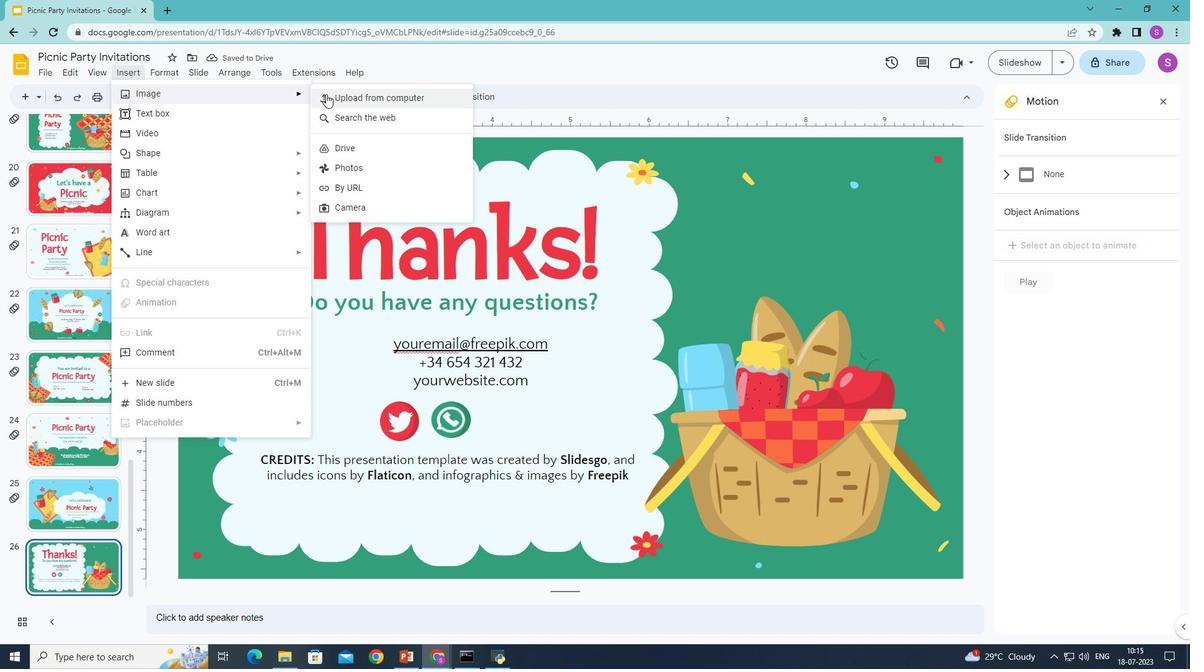 
Action: Mouse moved to (412, 166)
